 Task: Look for Airbnb options in Saalfelden am Steinernen Meer, Austria from 2nd November, 2023 to 15th November, 2023 for 2 adults.1  bedroom having 1 bed and 1 bathroom. Property type can be hotel. Amenities needed are: heating. Booking option can be shelf check-in. Look for 5 properties as per requirement.
Action: Mouse moved to (544, 103)
Screenshot: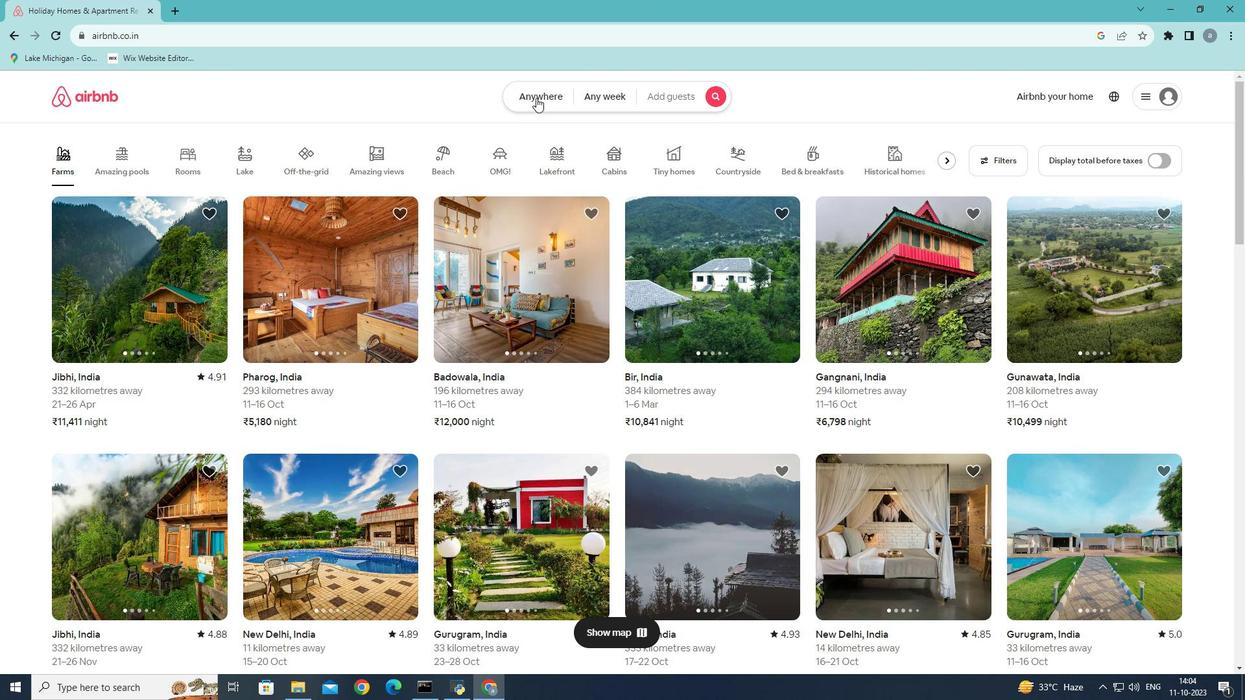 
Action: Mouse pressed left at (544, 103)
Screenshot: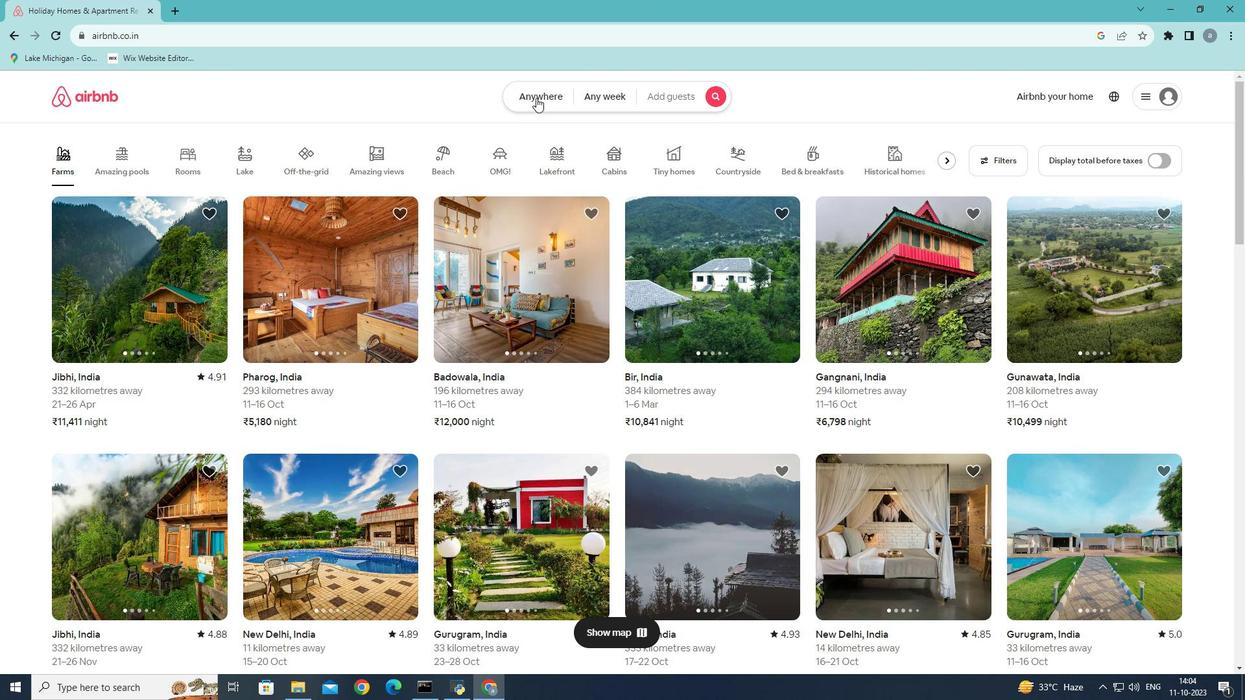 
Action: Mouse moved to (380, 151)
Screenshot: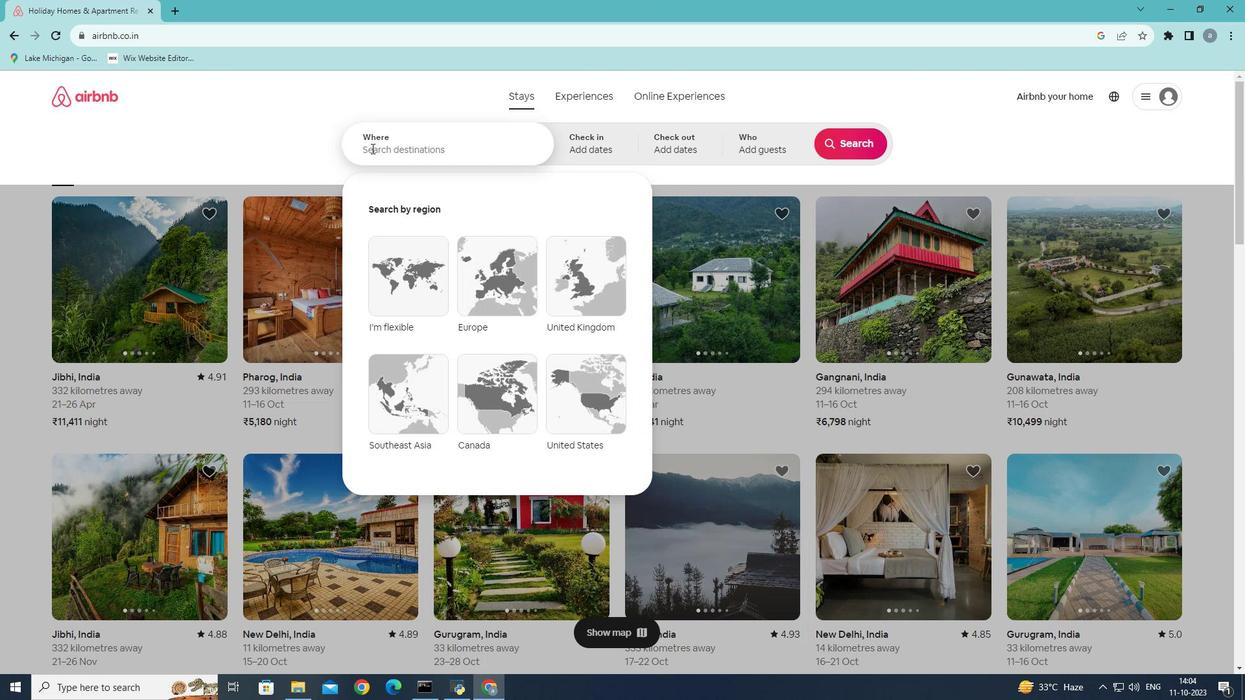 
Action: Mouse pressed left at (380, 151)
Screenshot: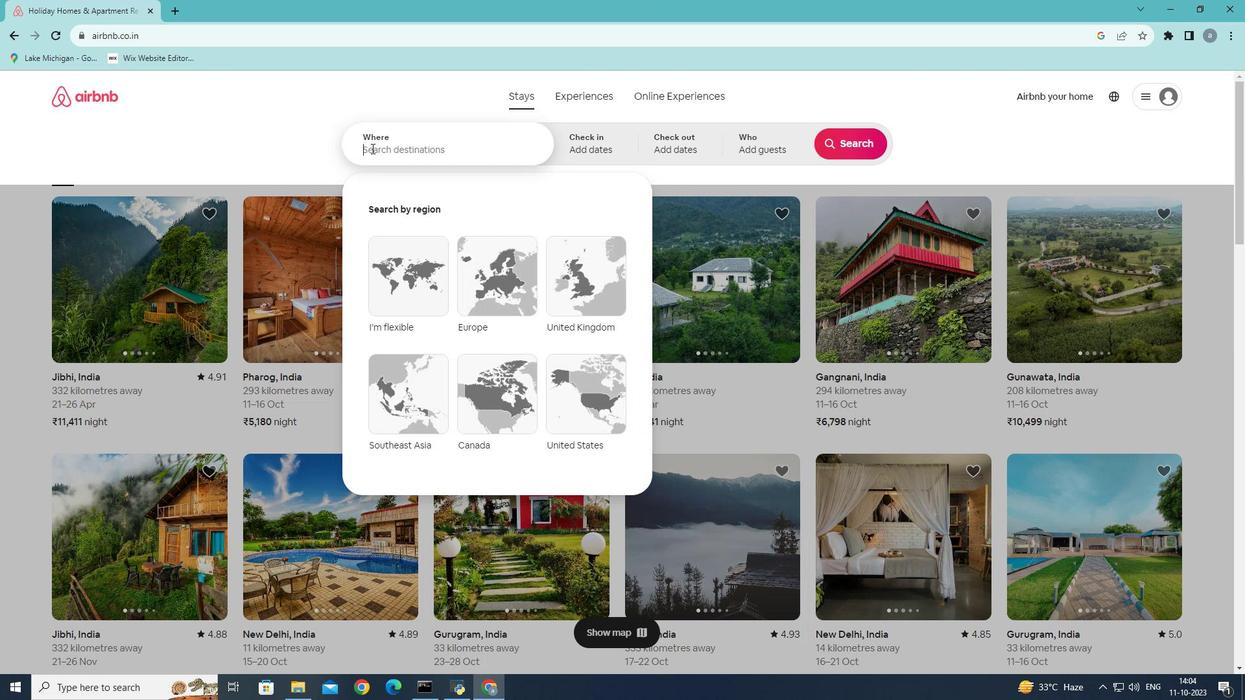 
Action: Mouse moved to (454, 121)
Screenshot: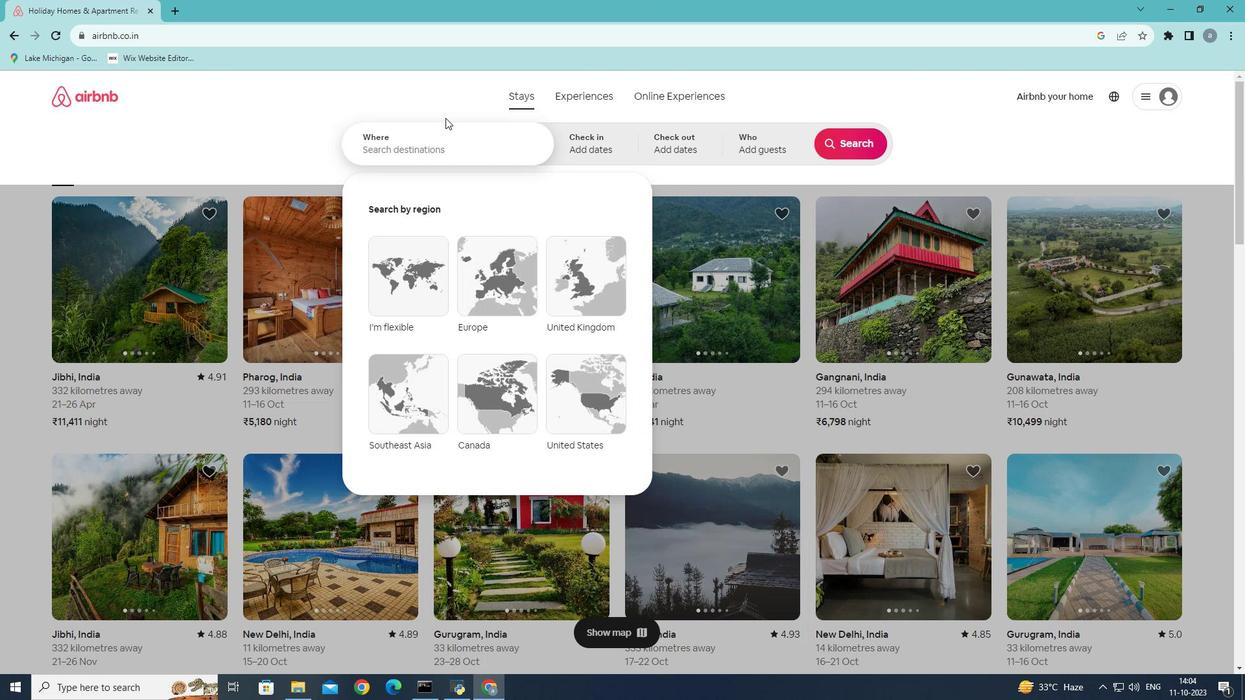
Action: Key pressed <Key.shift>Saalfelden
Screenshot: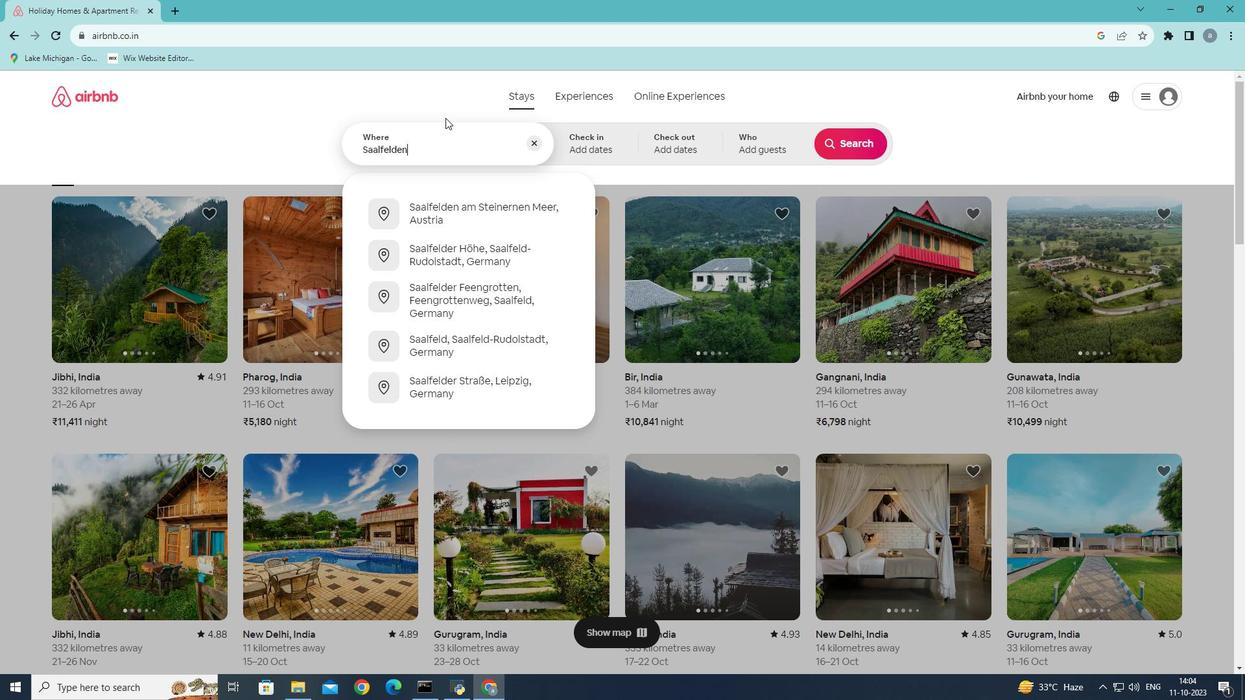 
Action: Mouse moved to (467, 219)
Screenshot: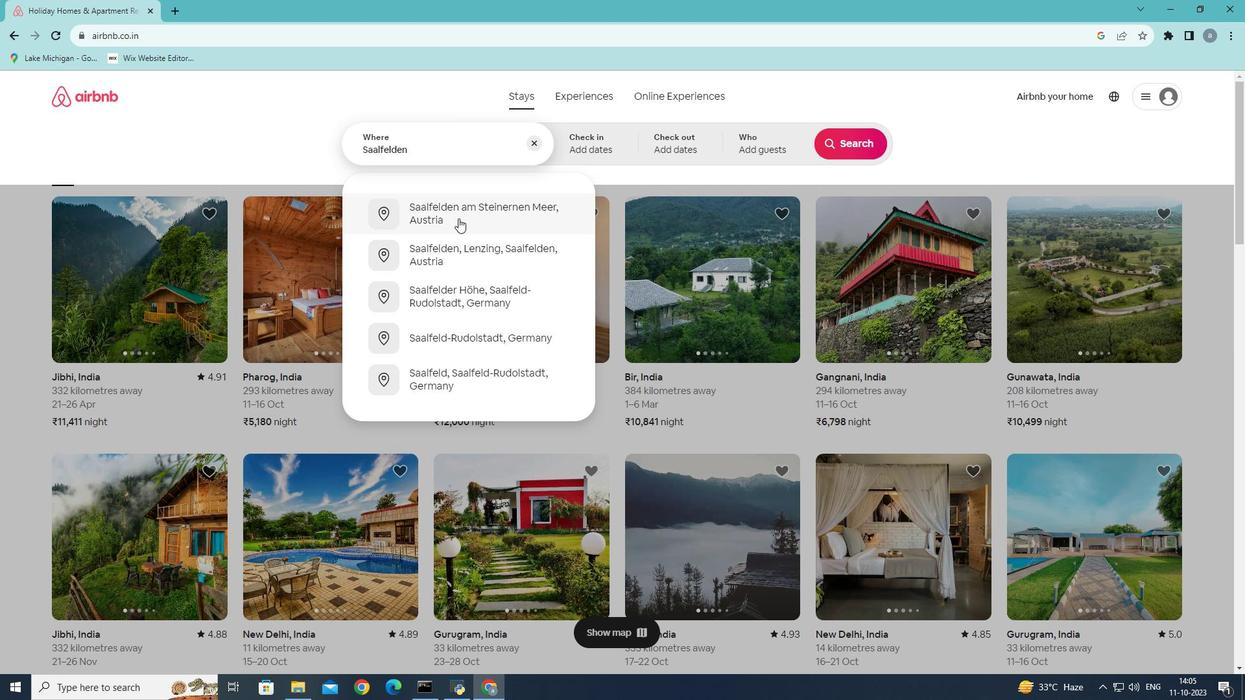 
Action: Mouse pressed left at (467, 219)
Screenshot: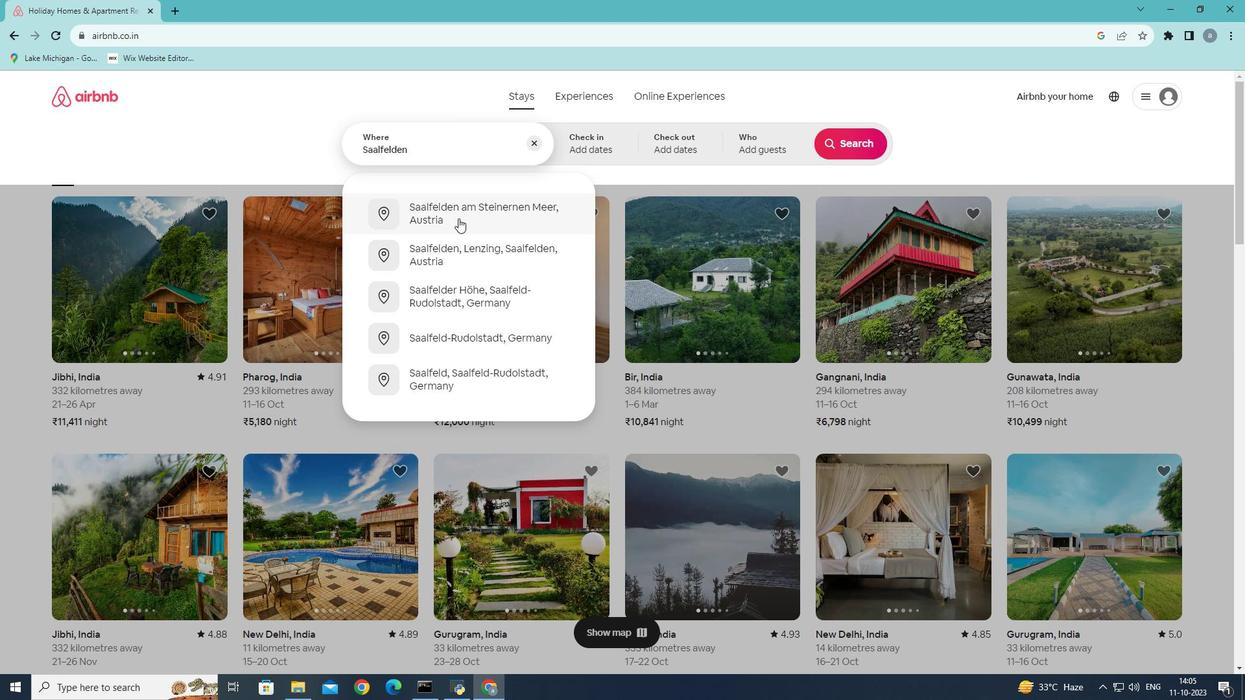 
Action: Mouse moved to (853, 249)
Screenshot: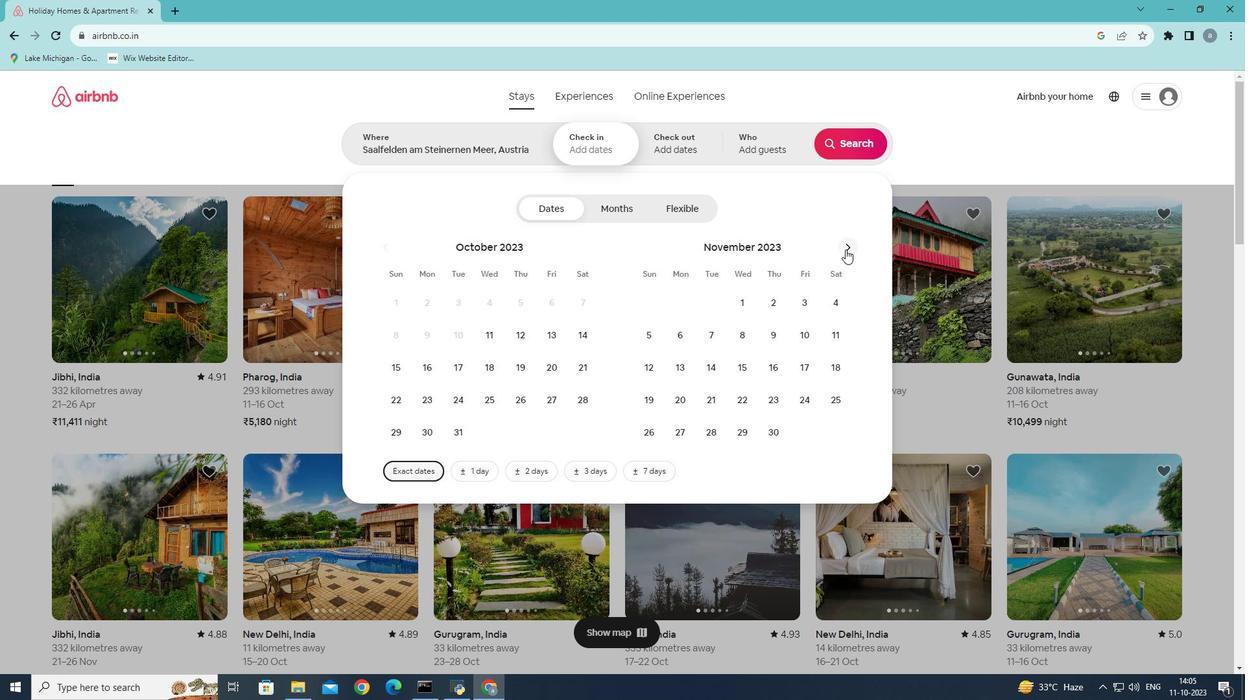 
Action: Mouse pressed left at (853, 249)
Screenshot: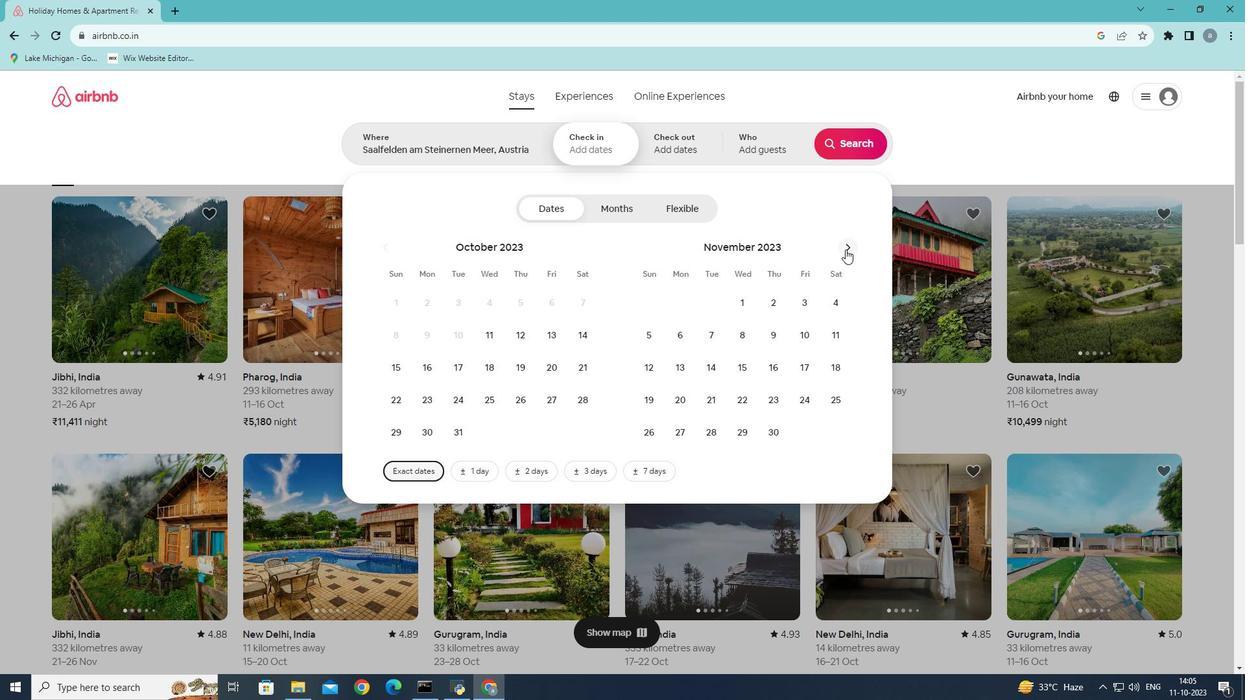 
Action: Mouse moved to (530, 301)
Screenshot: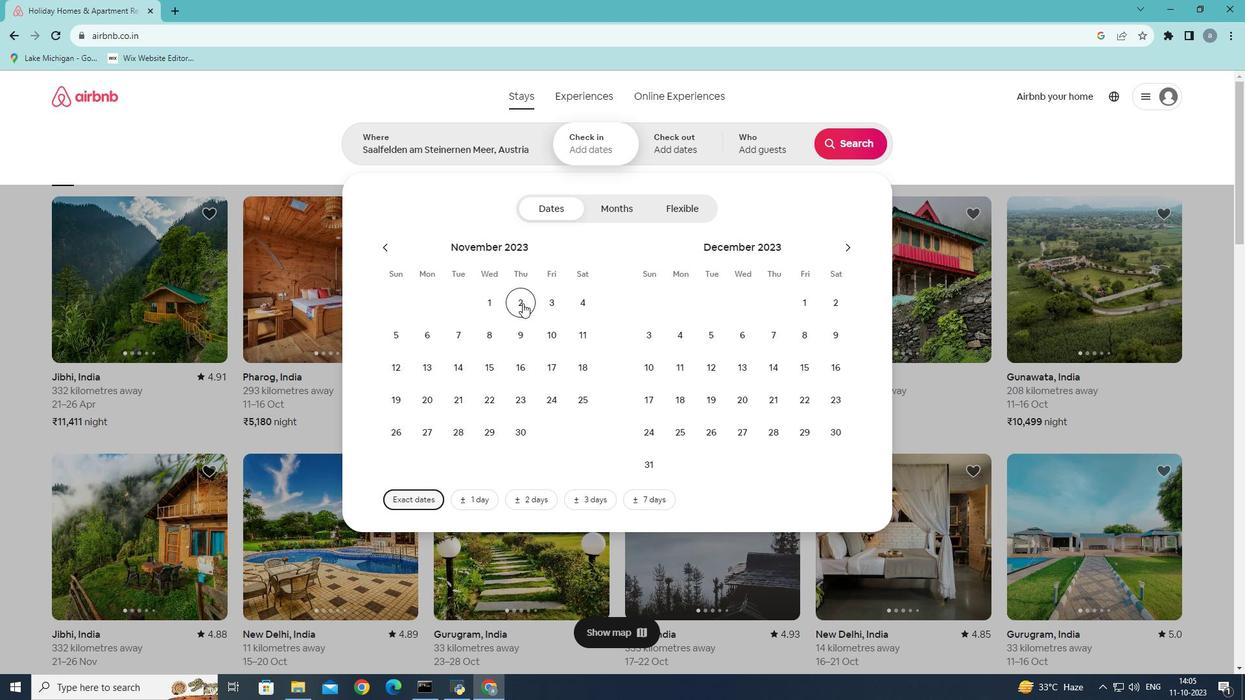 
Action: Mouse pressed left at (530, 301)
Screenshot: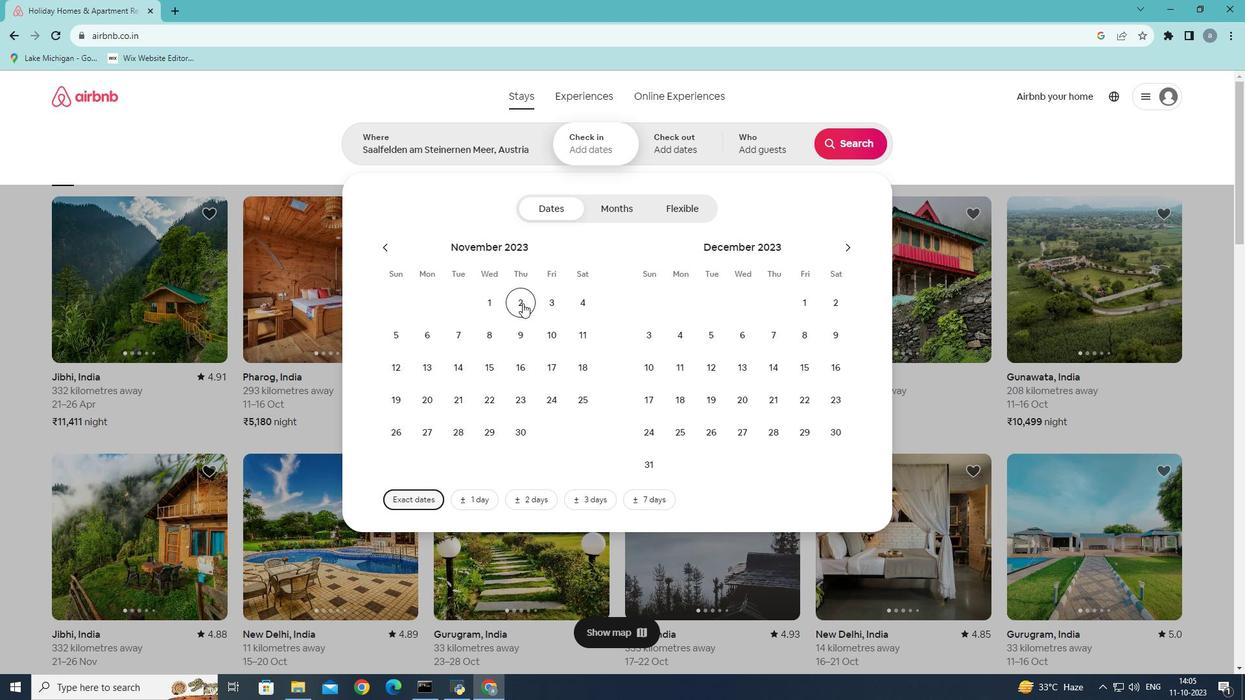 
Action: Mouse moved to (501, 362)
Screenshot: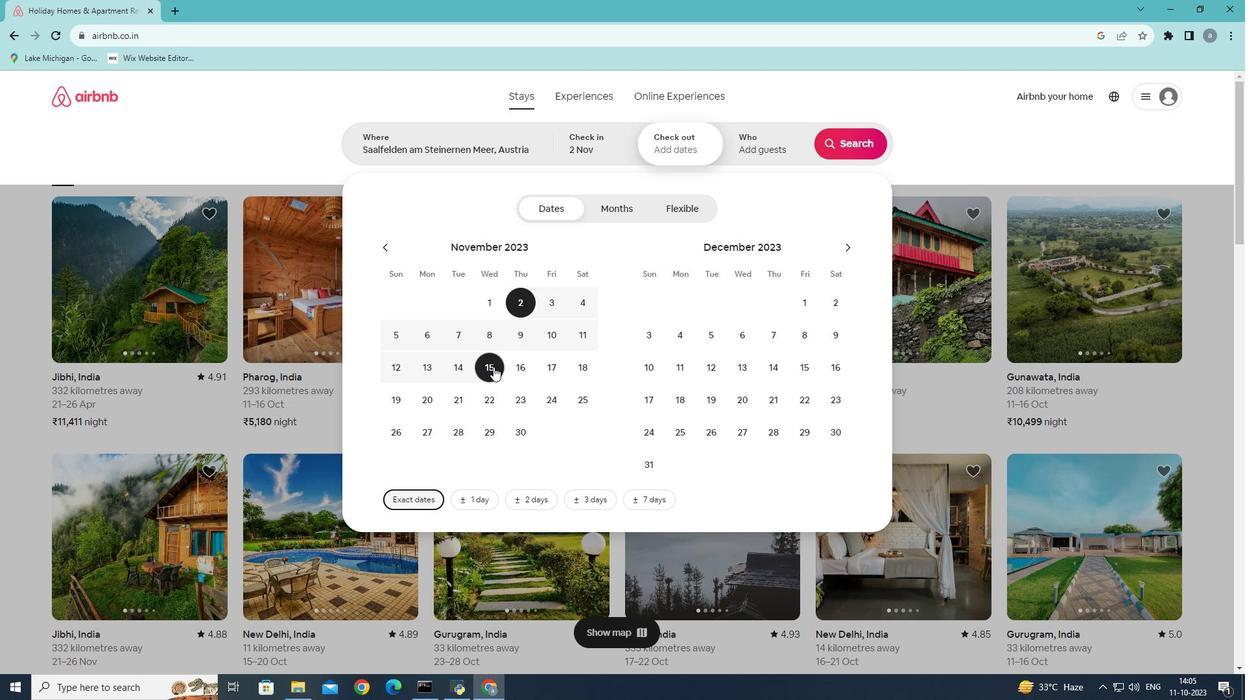 
Action: Mouse pressed left at (501, 362)
Screenshot: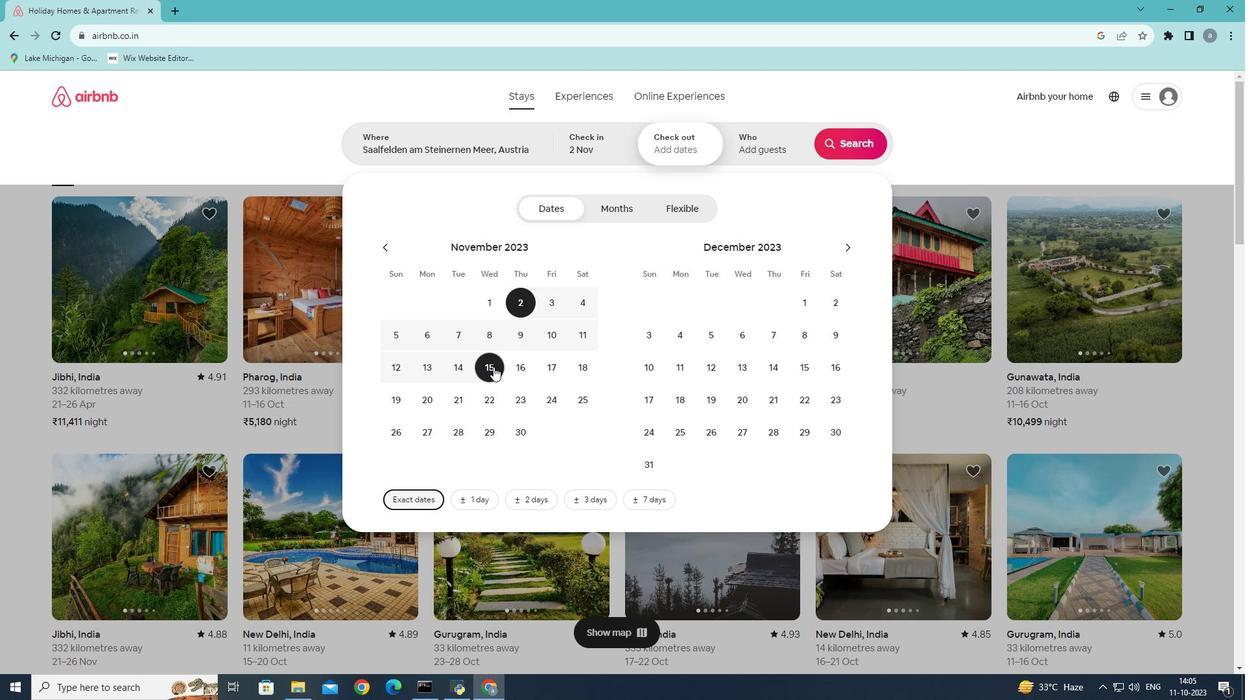 
Action: Mouse moved to (787, 151)
Screenshot: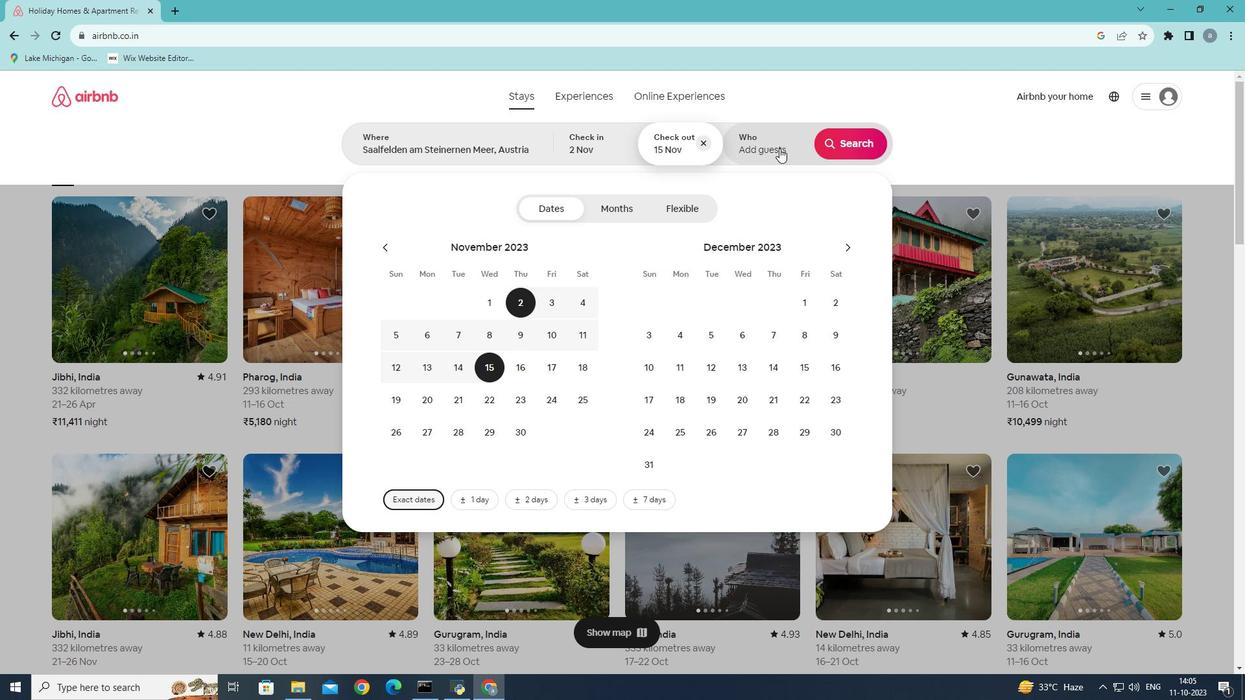 
Action: Mouse pressed left at (787, 151)
Screenshot: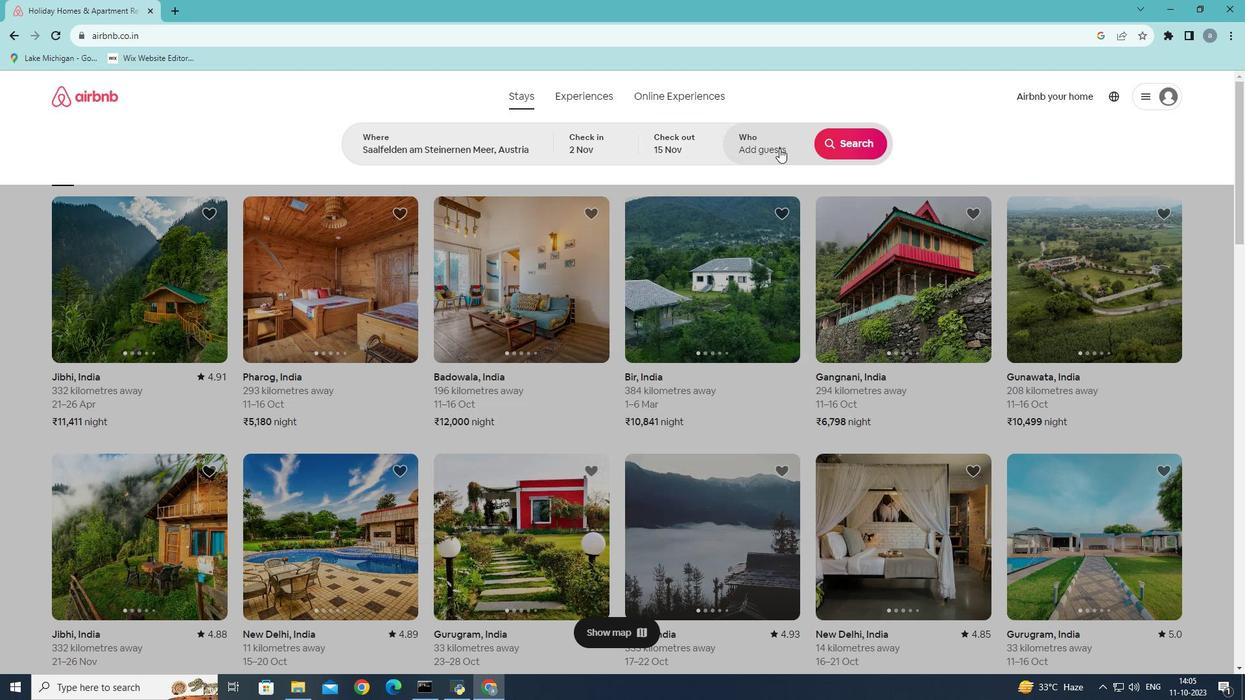
Action: Mouse moved to (864, 213)
Screenshot: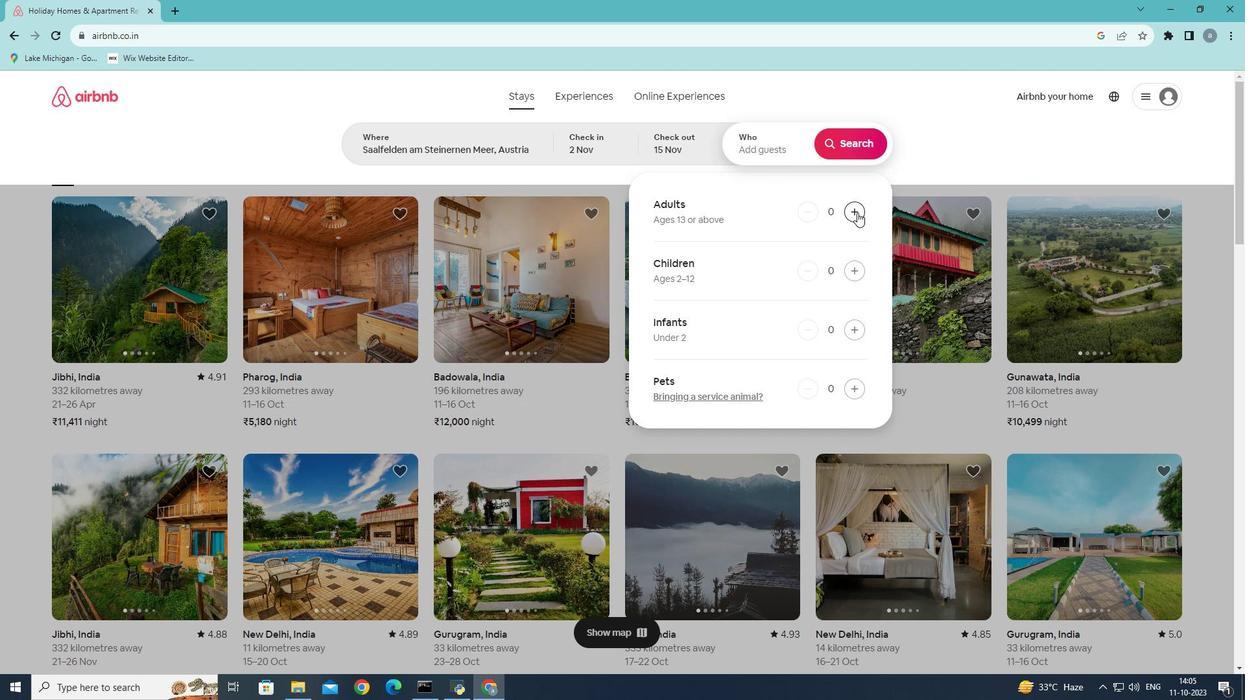 
Action: Mouse pressed left at (864, 213)
Screenshot: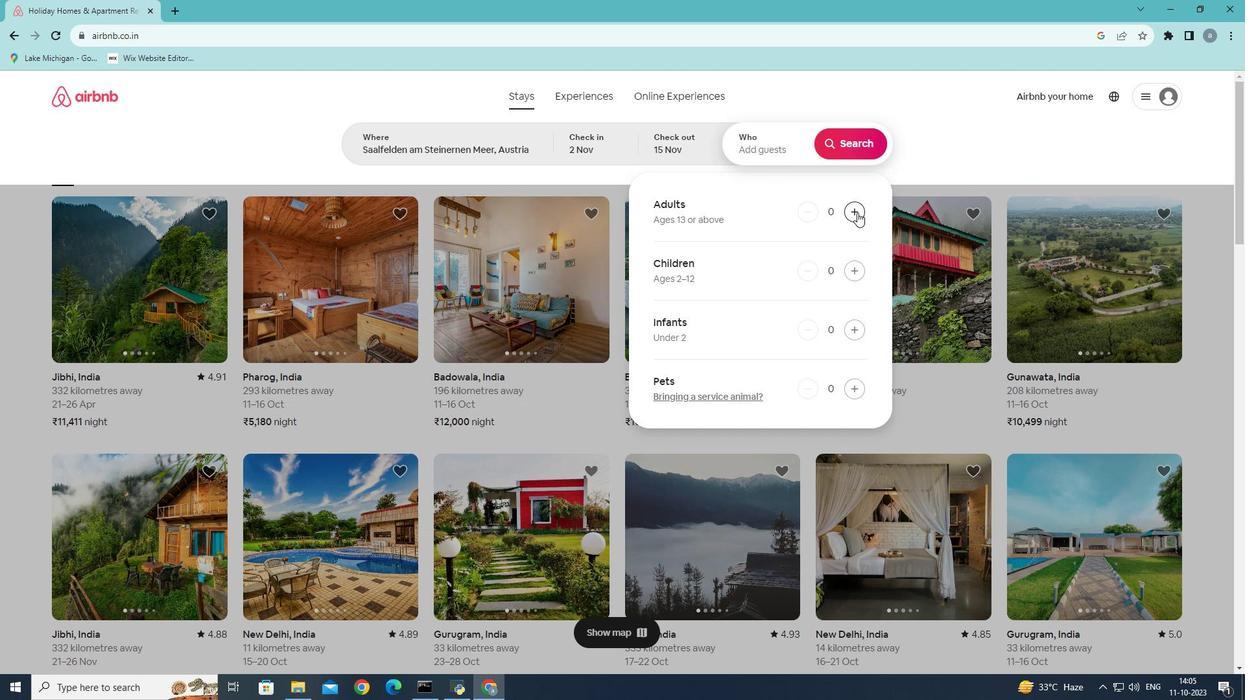 
Action: Mouse pressed left at (864, 213)
Screenshot: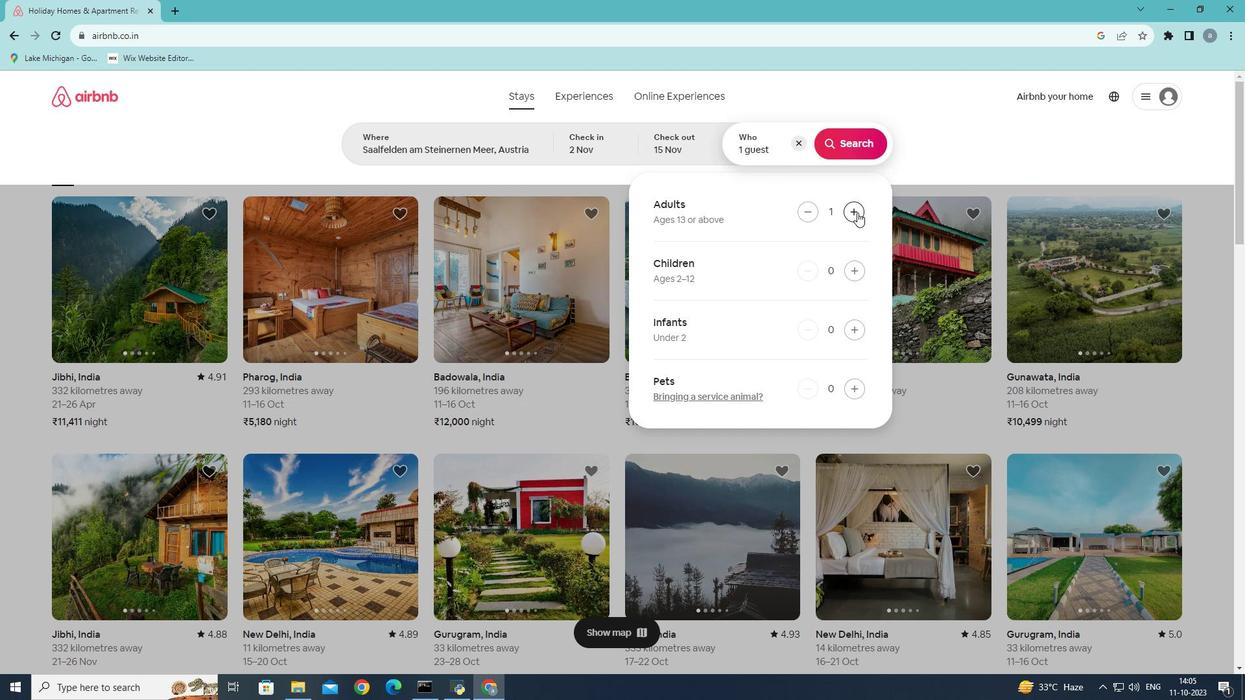 
Action: Mouse moved to (873, 145)
Screenshot: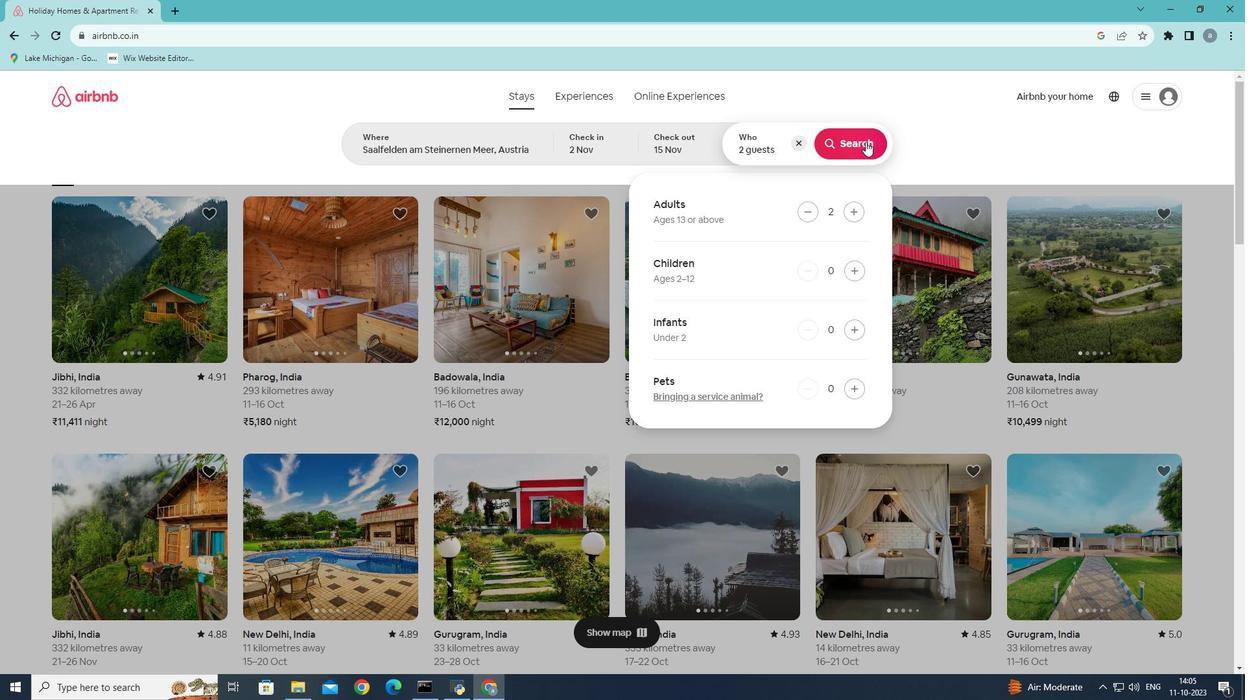 
Action: Mouse pressed left at (873, 145)
Screenshot: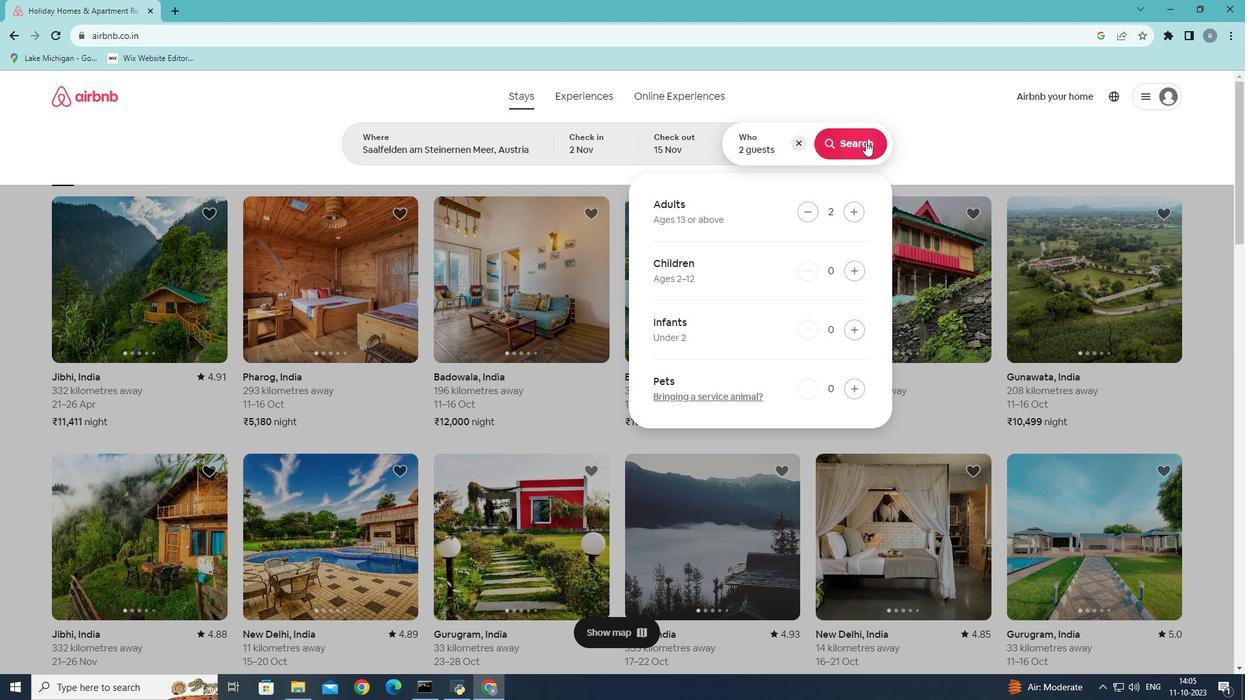 
Action: Mouse moved to (1047, 145)
Screenshot: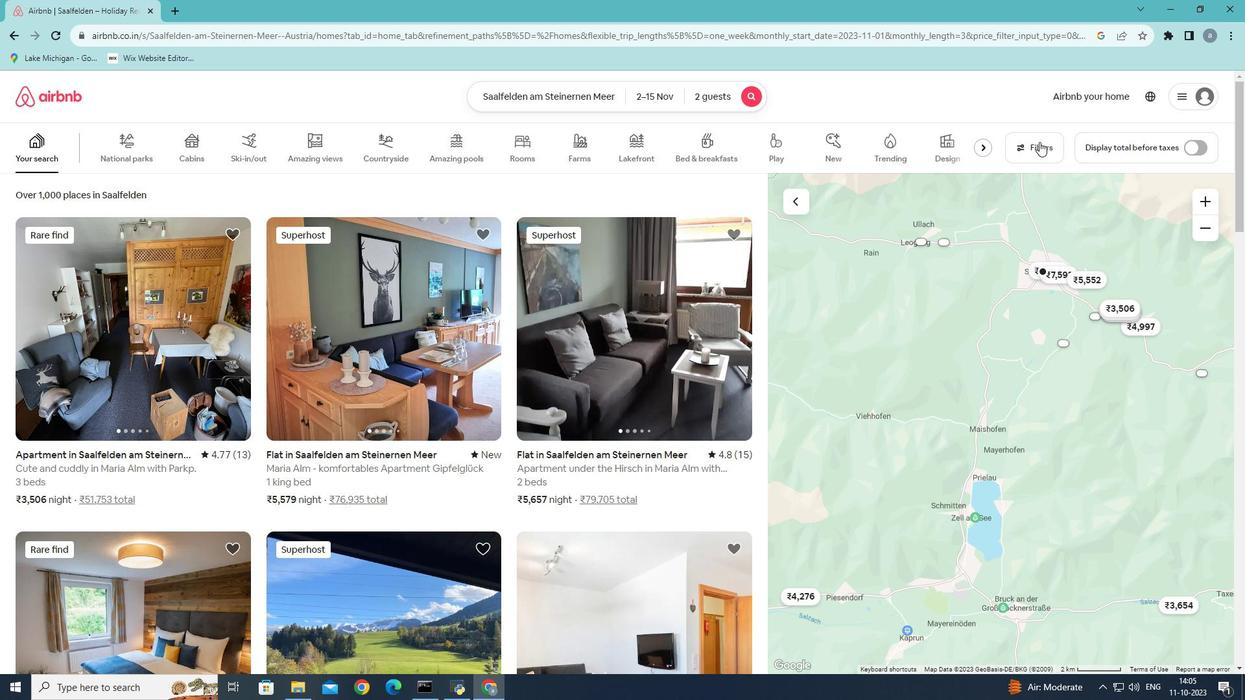 
Action: Mouse pressed left at (1047, 145)
Screenshot: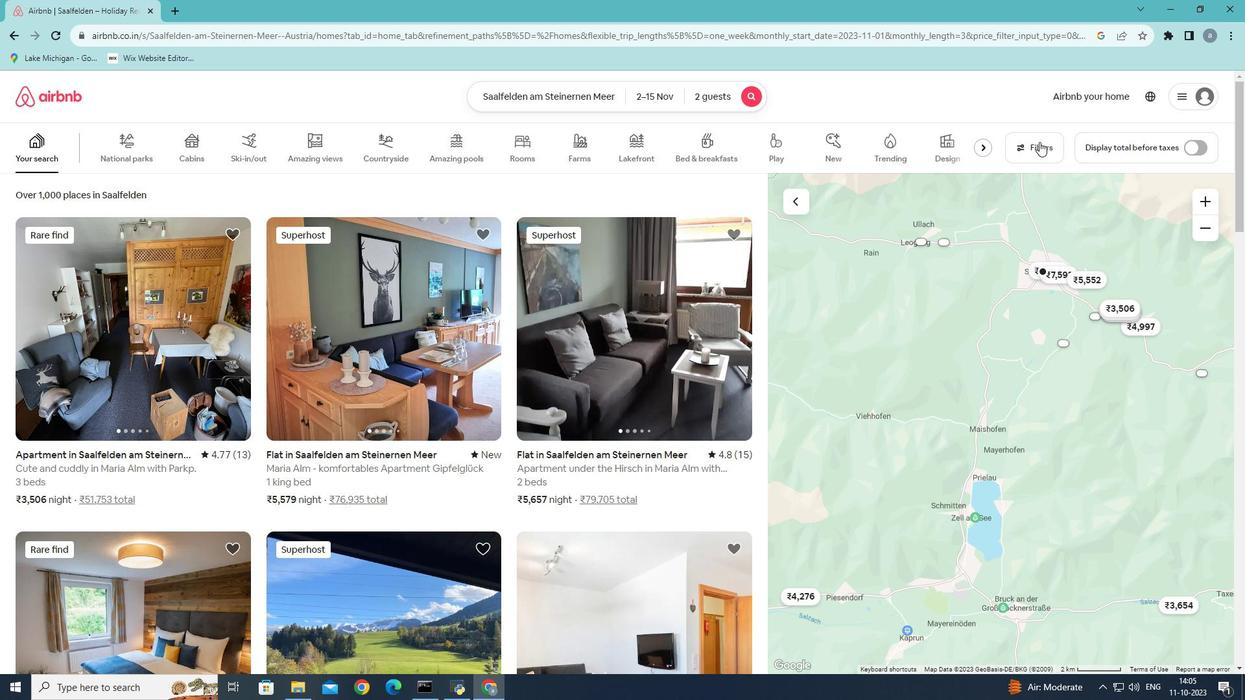 
Action: Mouse moved to (568, 485)
Screenshot: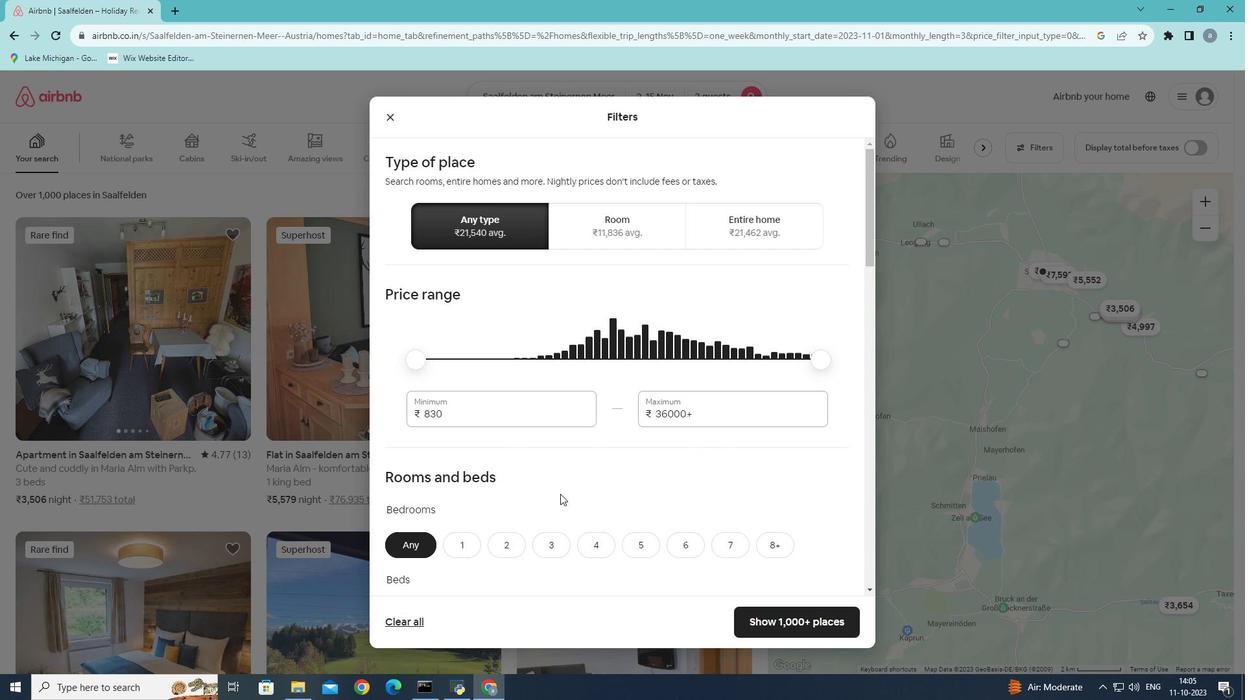
Action: Mouse scrolled (568, 484) with delta (0, 0)
Screenshot: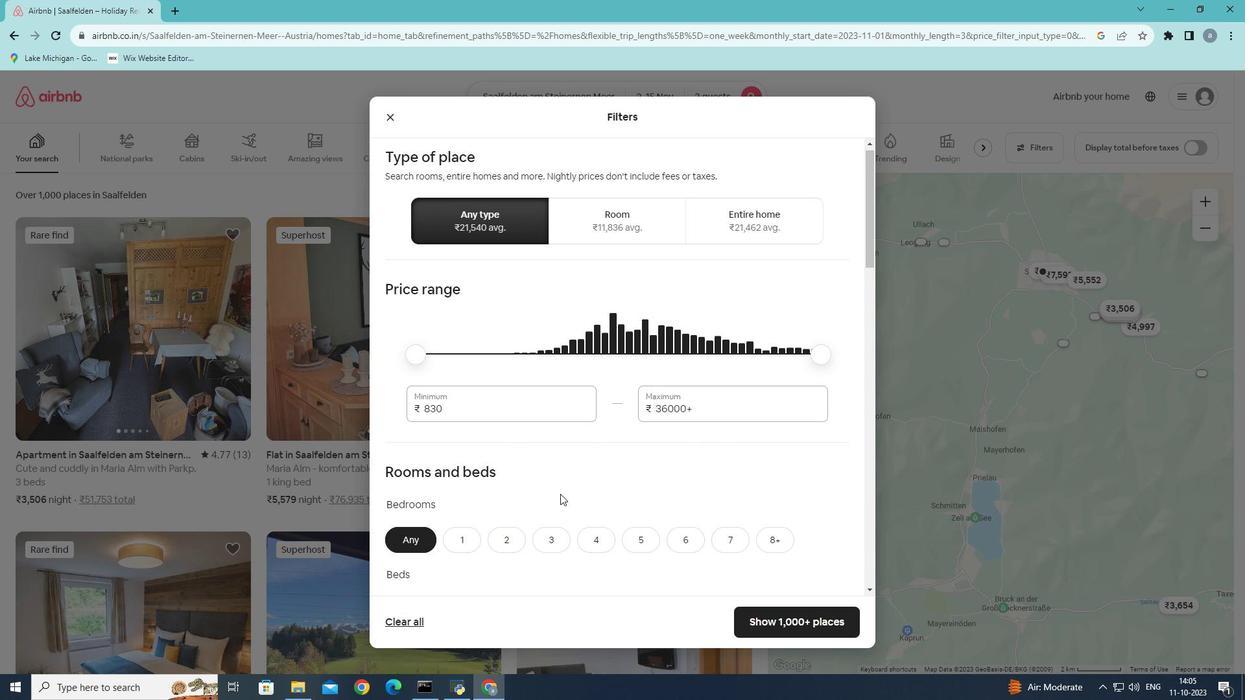 
Action: Mouse scrolled (568, 484) with delta (0, 0)
Screenshot: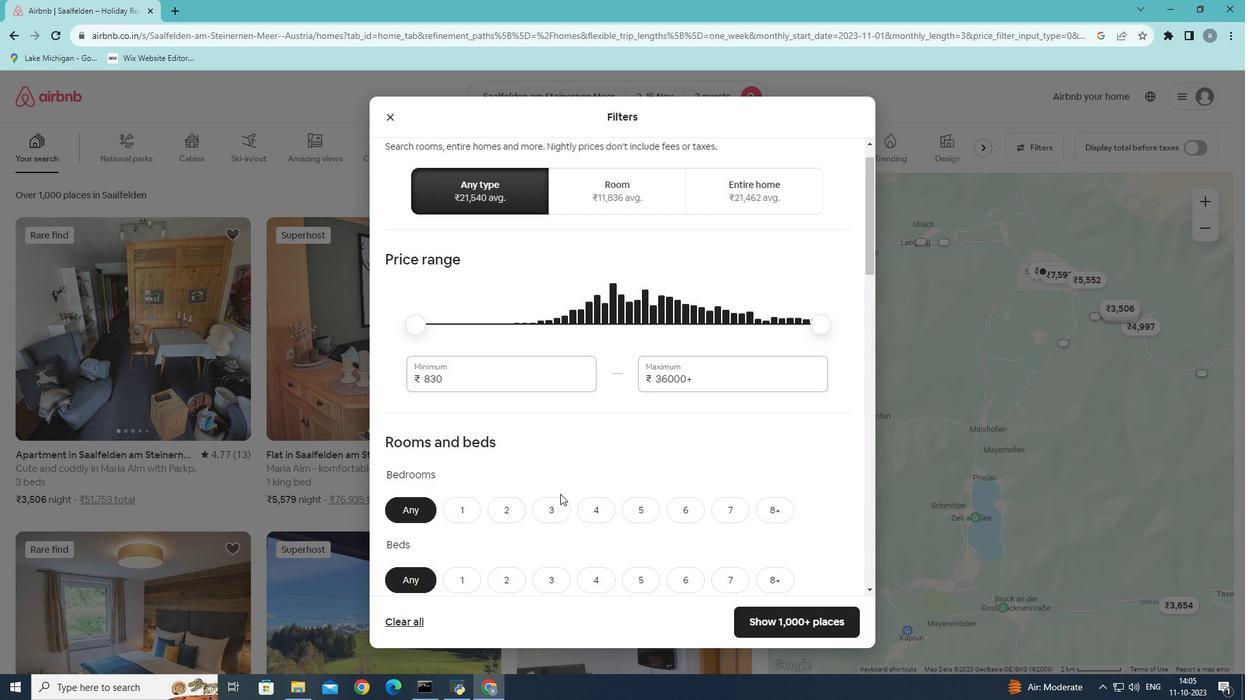 
Action: Mouse scrolled (568, 484) with delta (0, 0)
Screenshot: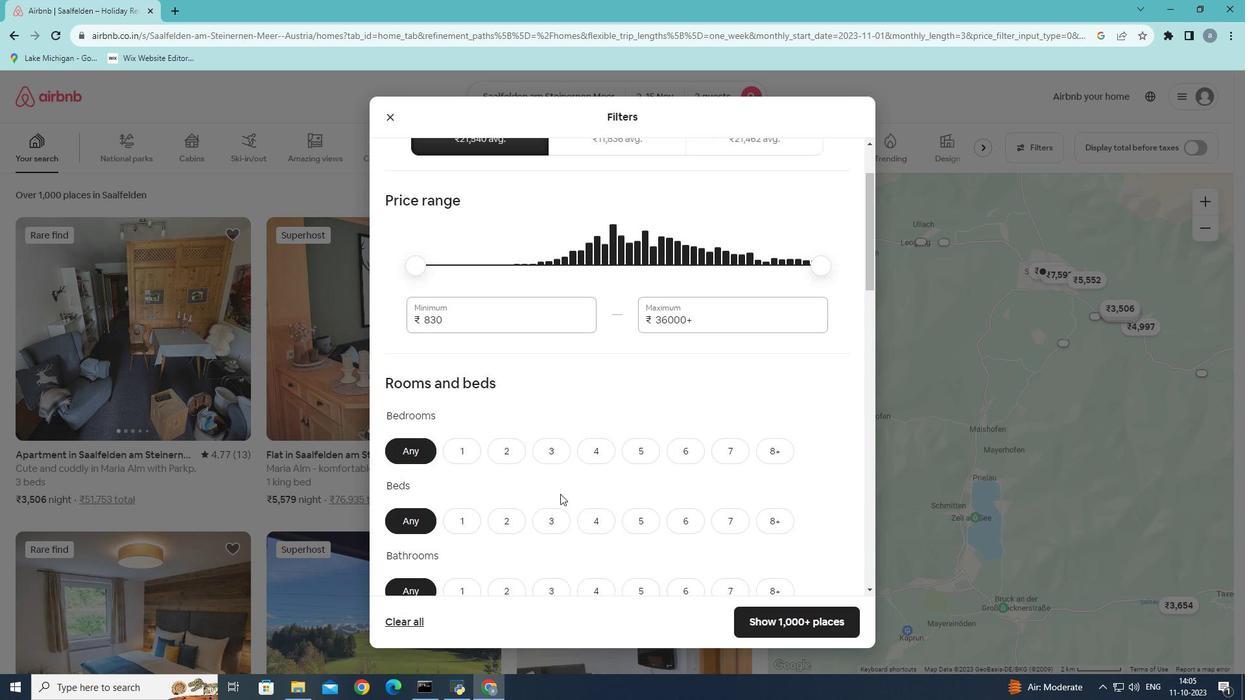 
Action: Mouse scrolled (568, 484) with delta (0, 0)
Screenshot: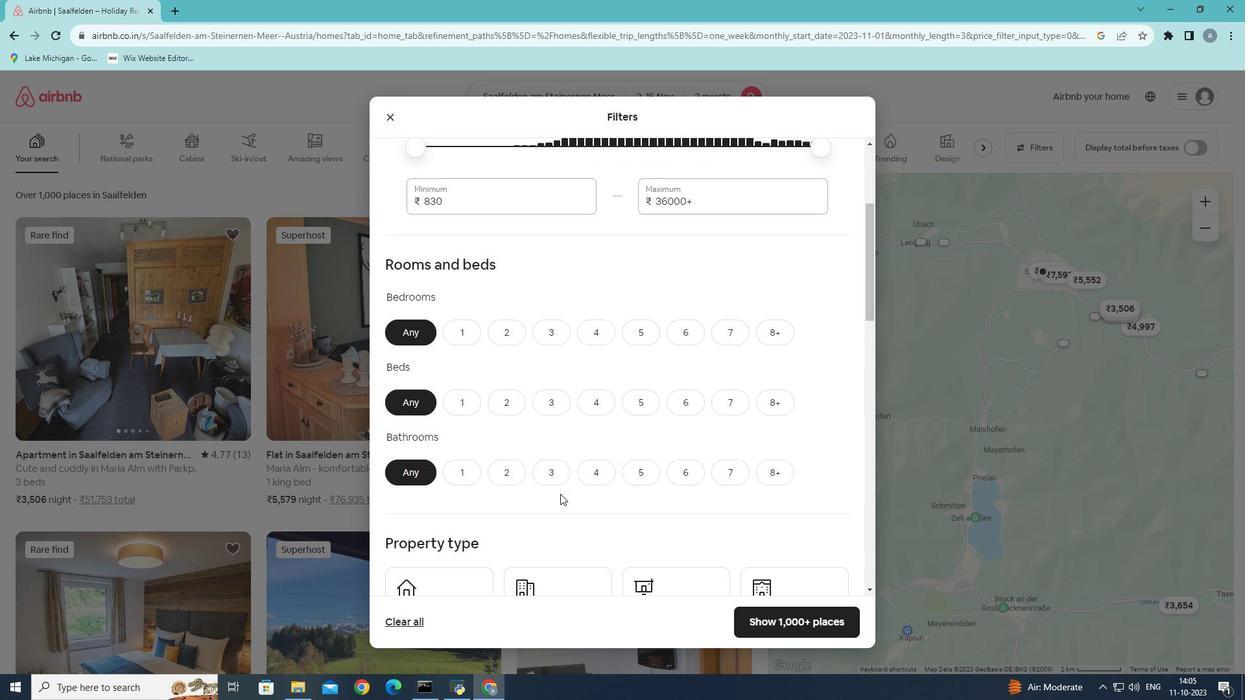 
Action: Mouse moved to (471, 286)
Screenshot: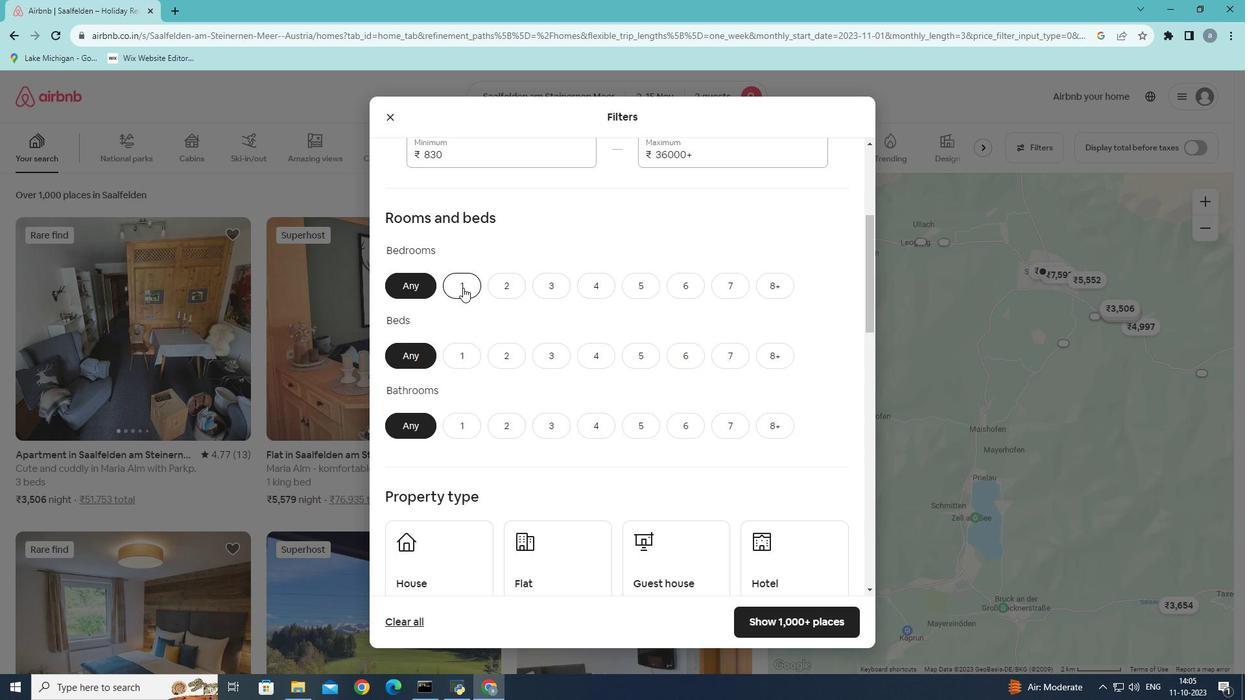 
Action: Mouse pressed left at (471, 286)
Screenshot: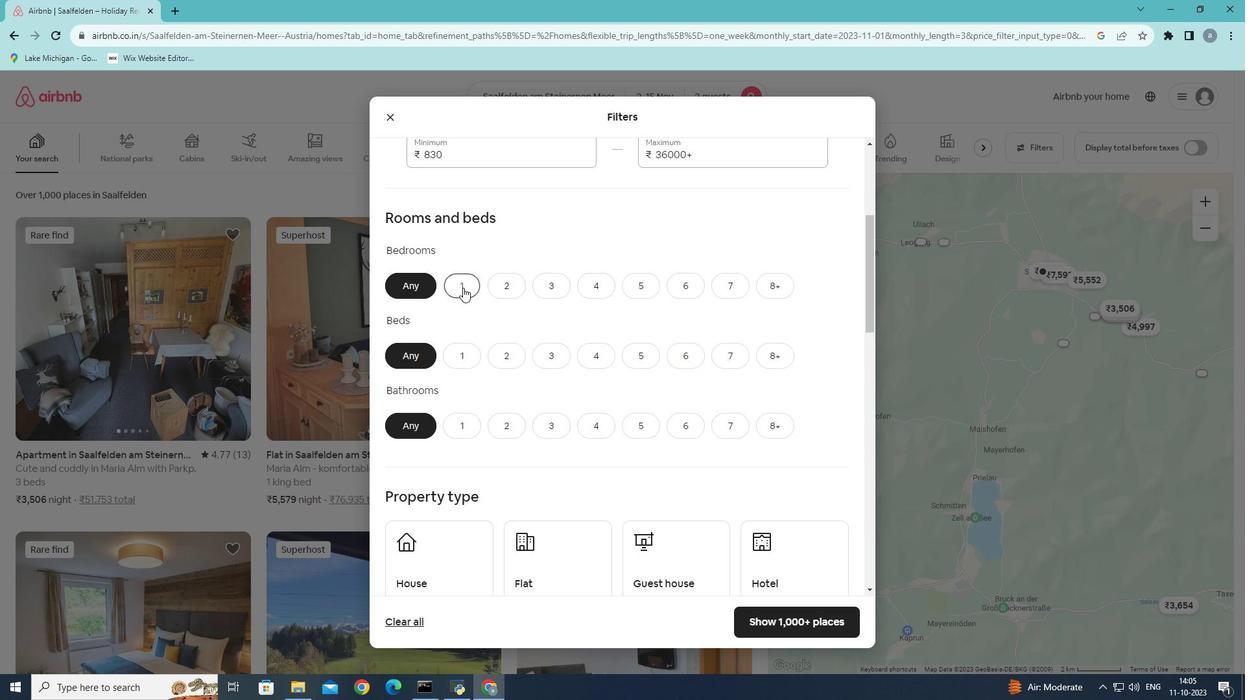 
Action: Mouse moved to (476, 357)
Screenshot: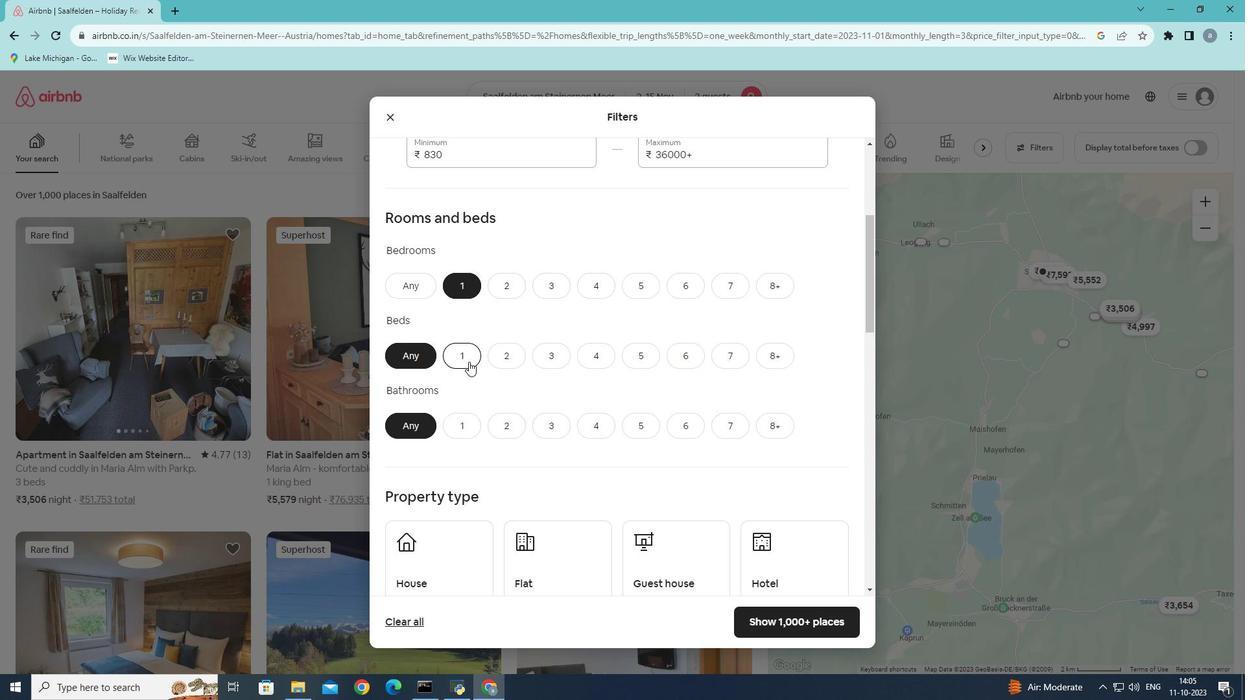
Action: Mouse pressed left at (476, 357)
Screenshot: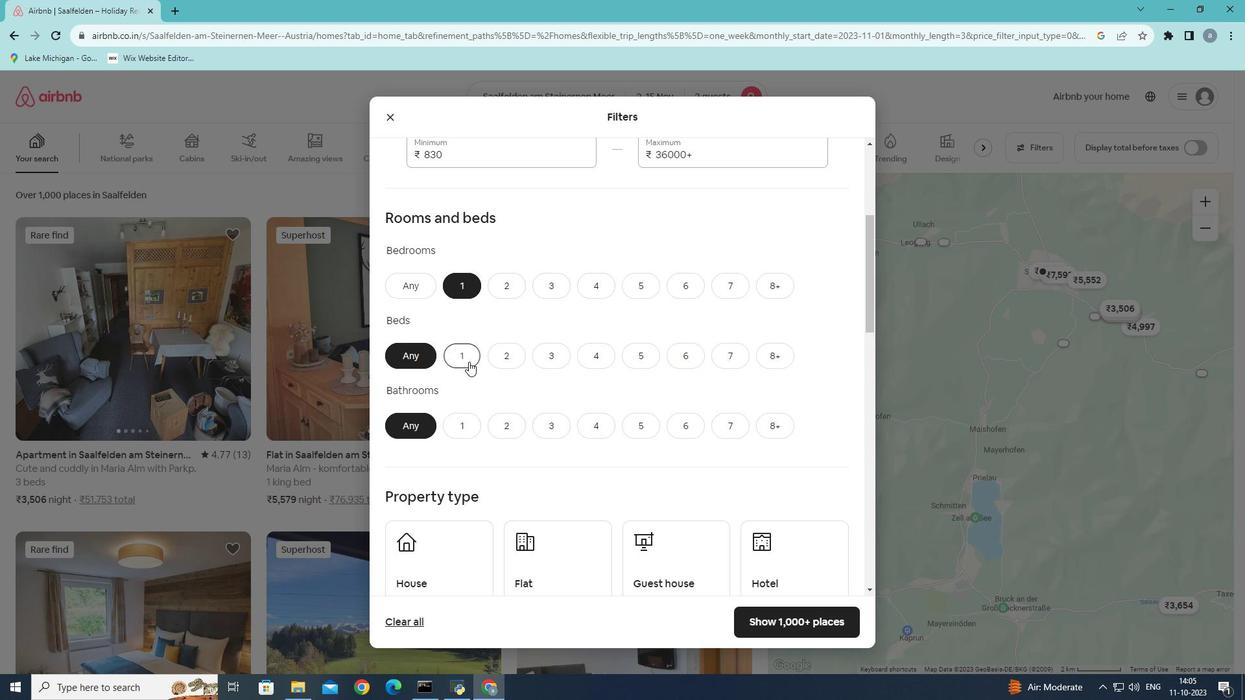 
Action: Mouse moved to (466, 415)
Screenshot: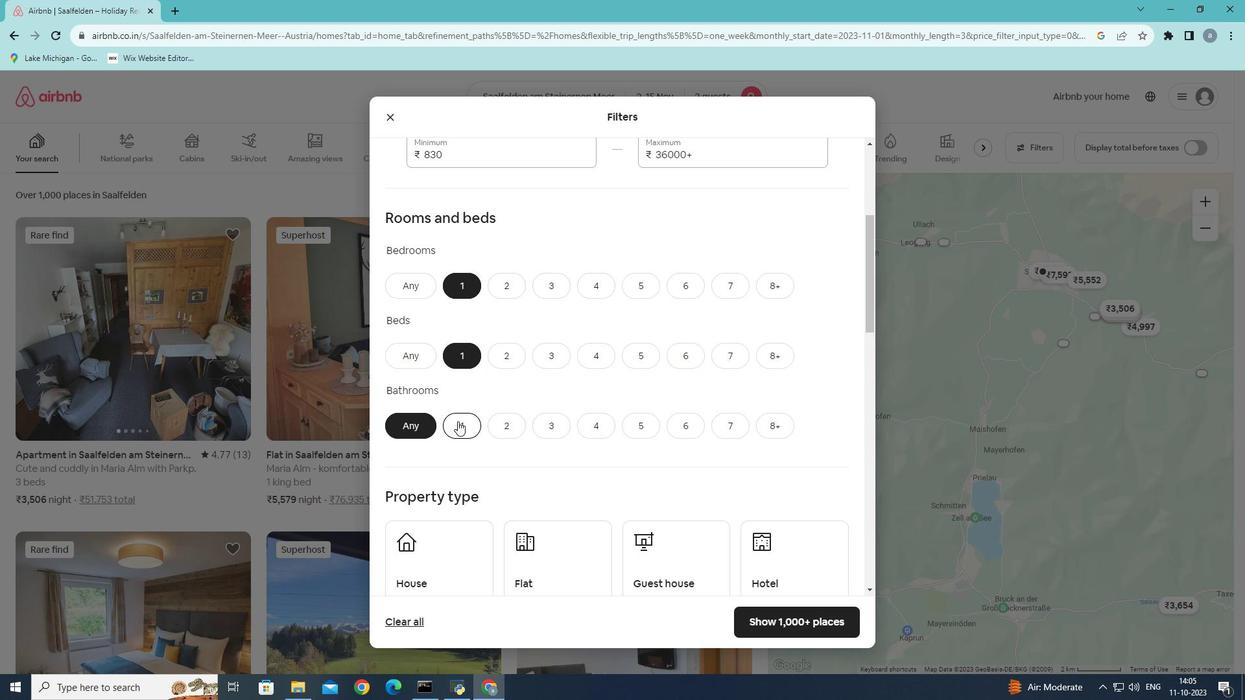 
Action: Mouse pressed left at (466, 415)
Screenshot: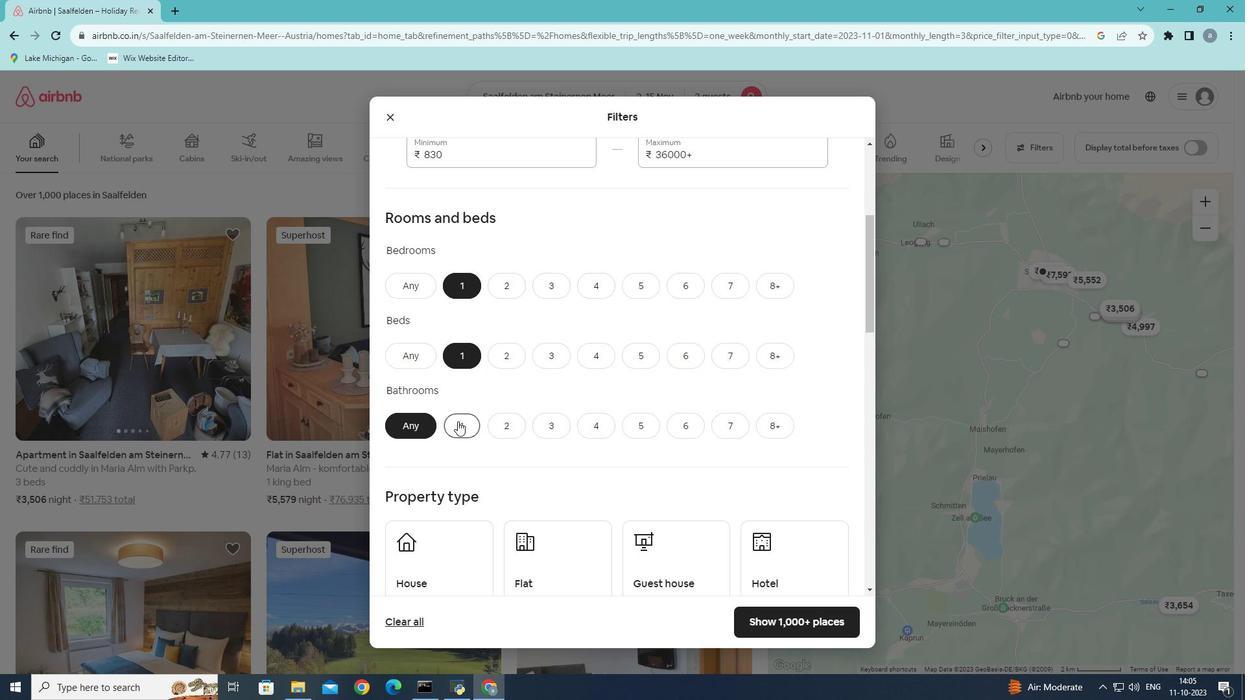 
Action: Mouse moved to (519, 393)
Screenshot: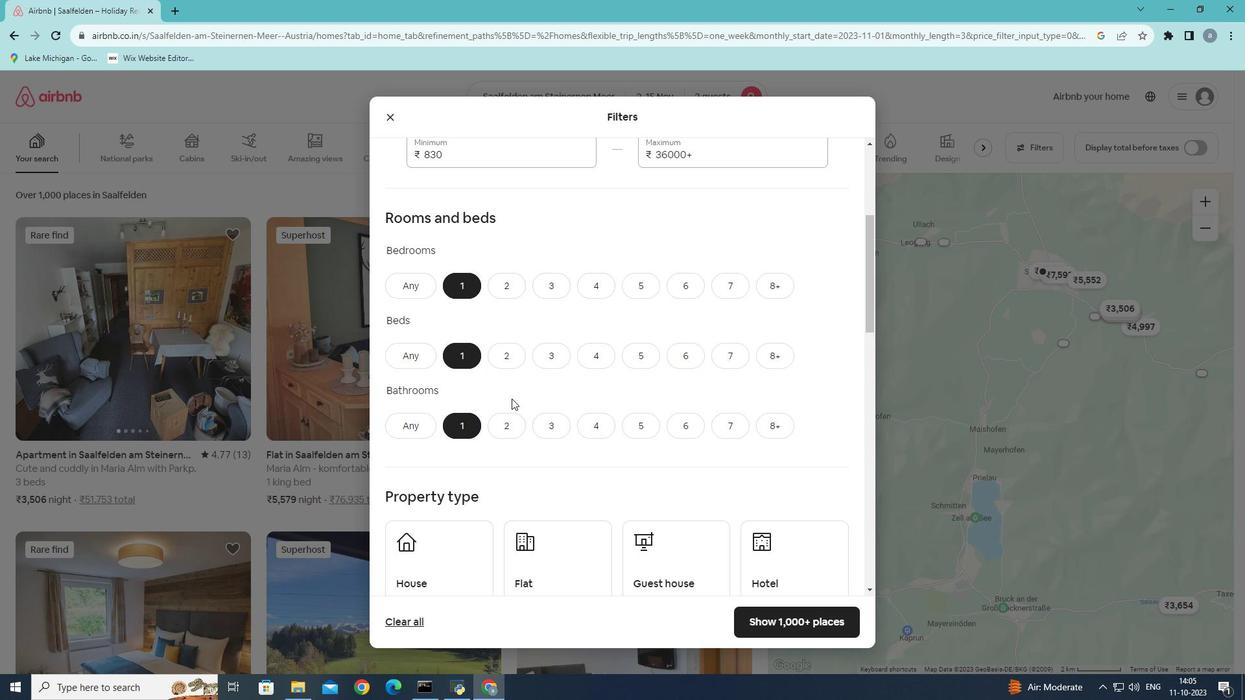 
Action: Mouse scrolled (519, 392) with delta (0, 0)
Screenshot: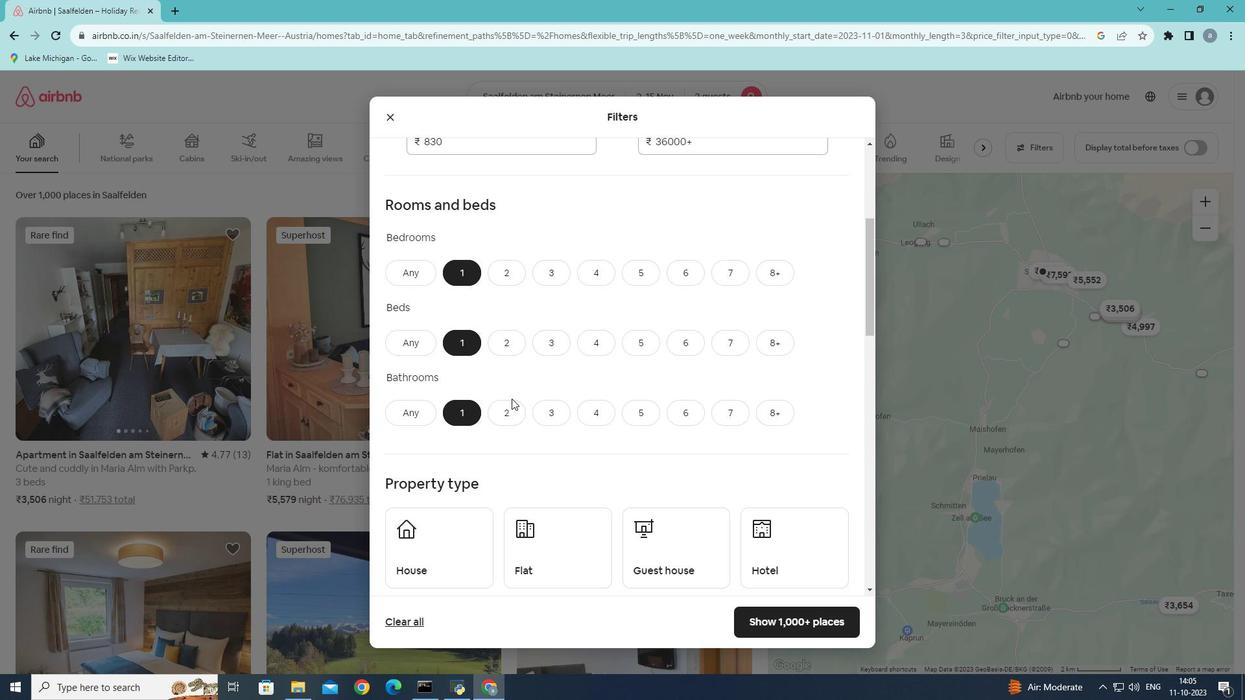 
Action: Mouse scrolled (519, 392) with delta (0, 0)
Screenshot: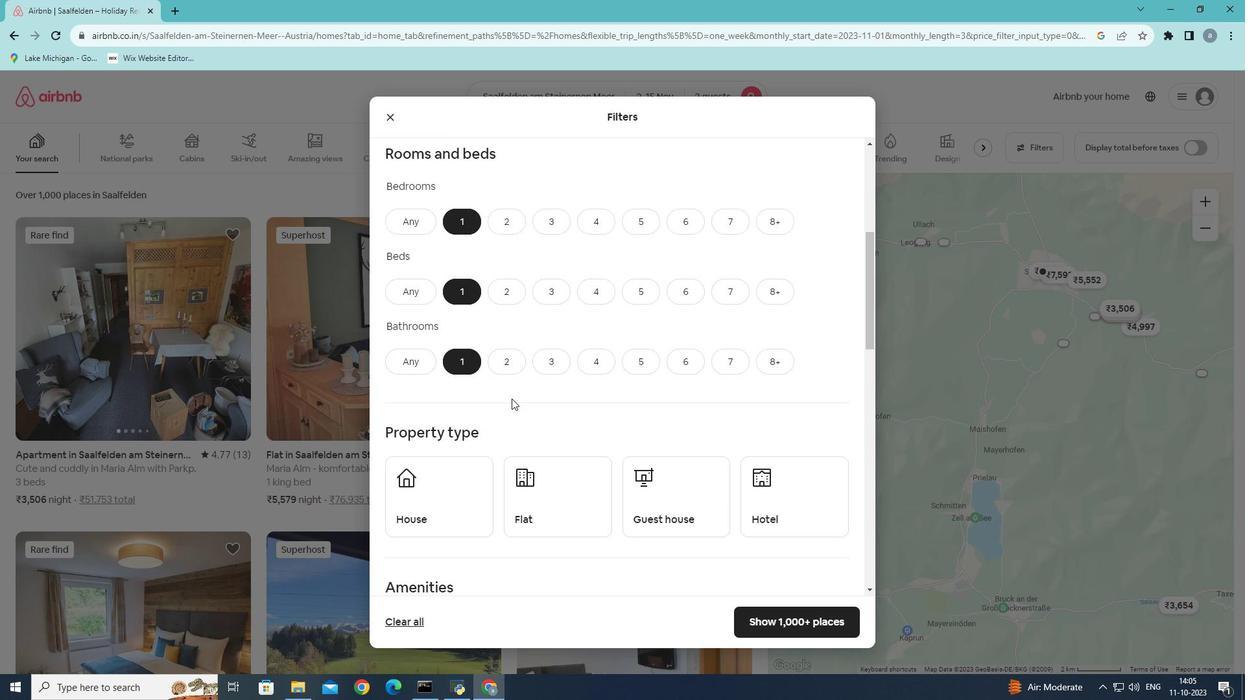 
Action: Mouse scrolled (519, 392) with delta (0, 0)
Screenshot: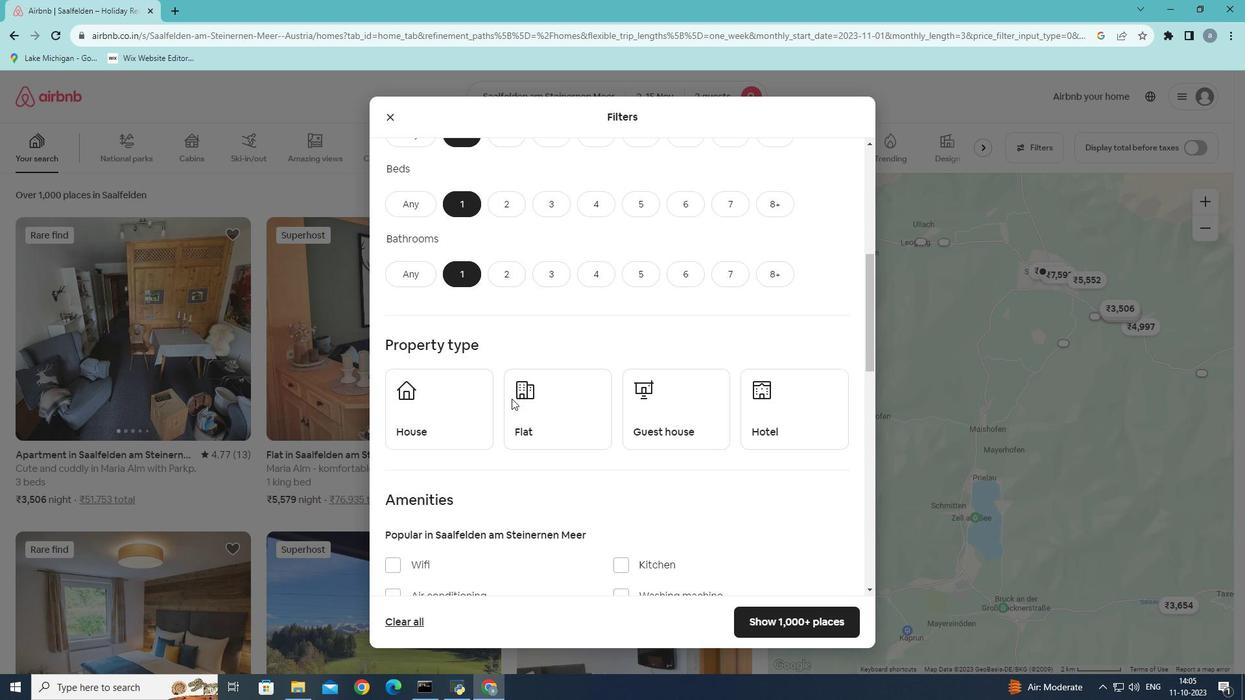 
Action: Mouse moved to (822, 374)
Screenshot: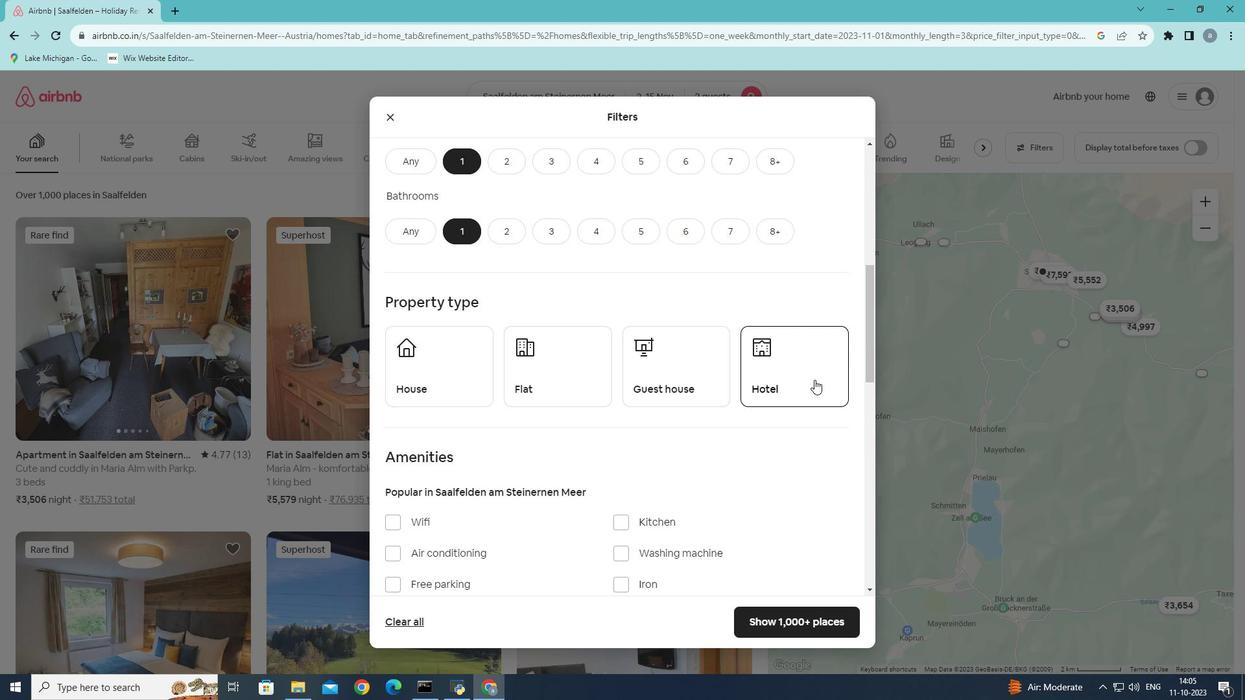 
Action: Mouse pressed left at (822, 374)
Screenshot: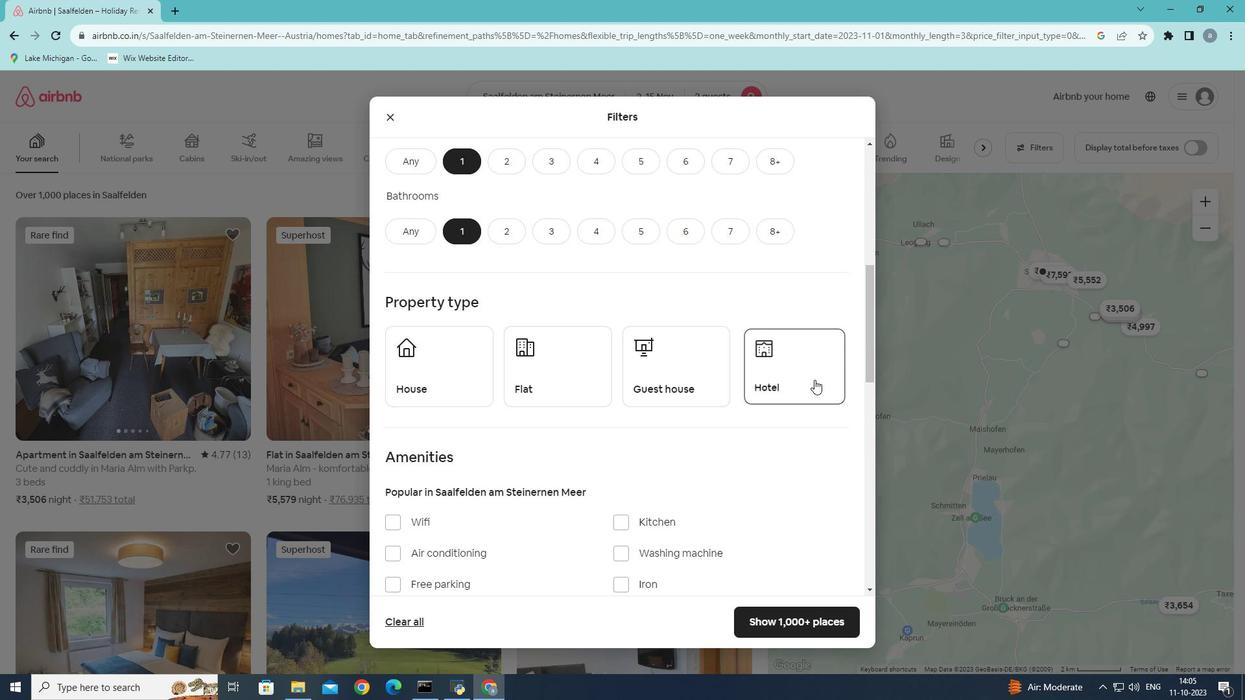 
Action: Mouse moved to (473, 441)
Screenshot: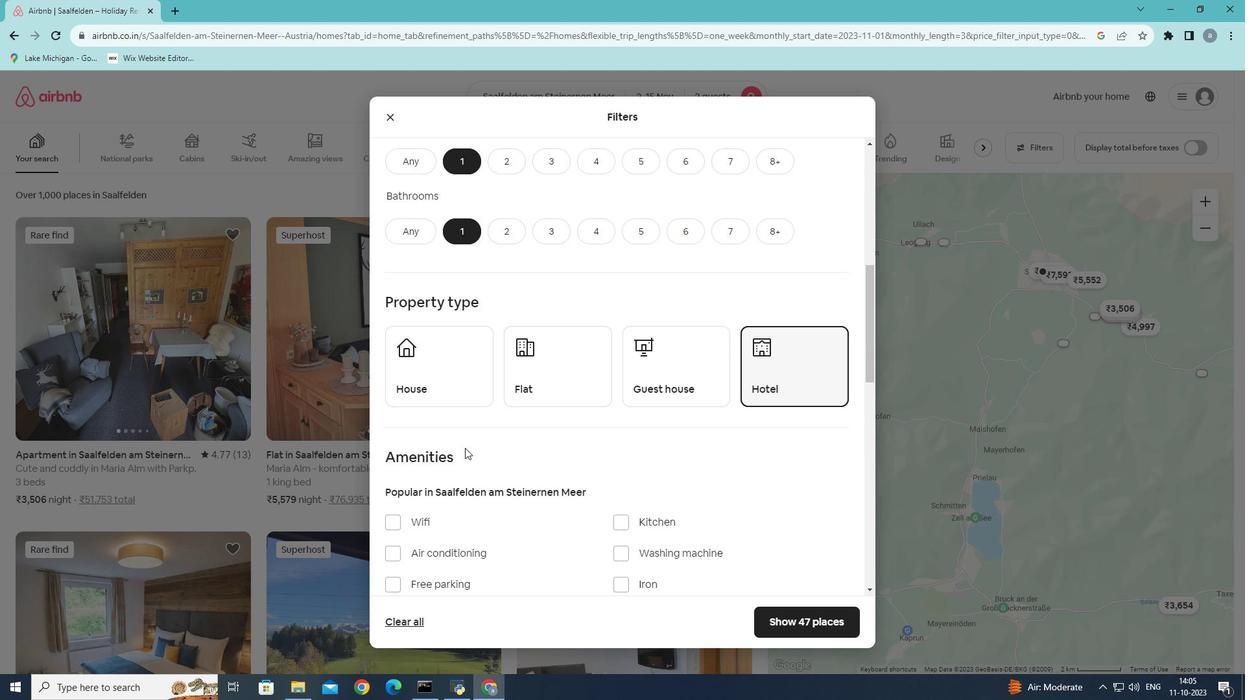 
Action: Mouse scrolled (473, 440) with delta (0, 0)
Screenshot: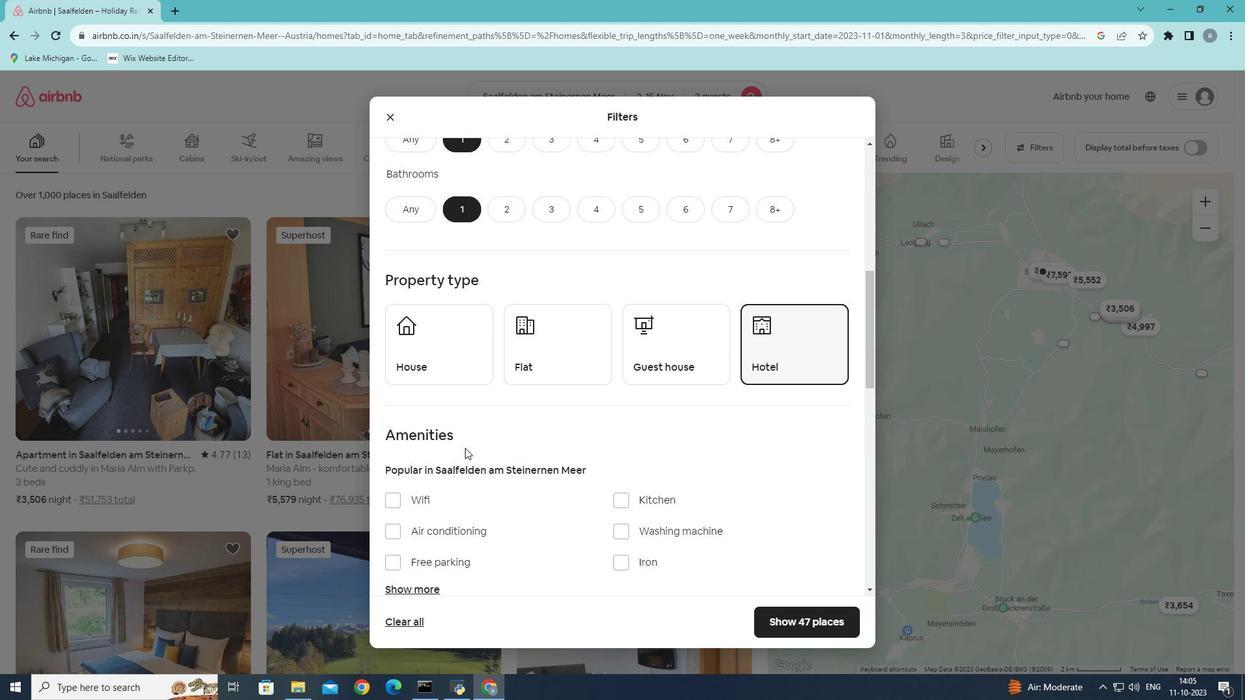 
Action: Mouse moved to (537, 446)
Screenshot: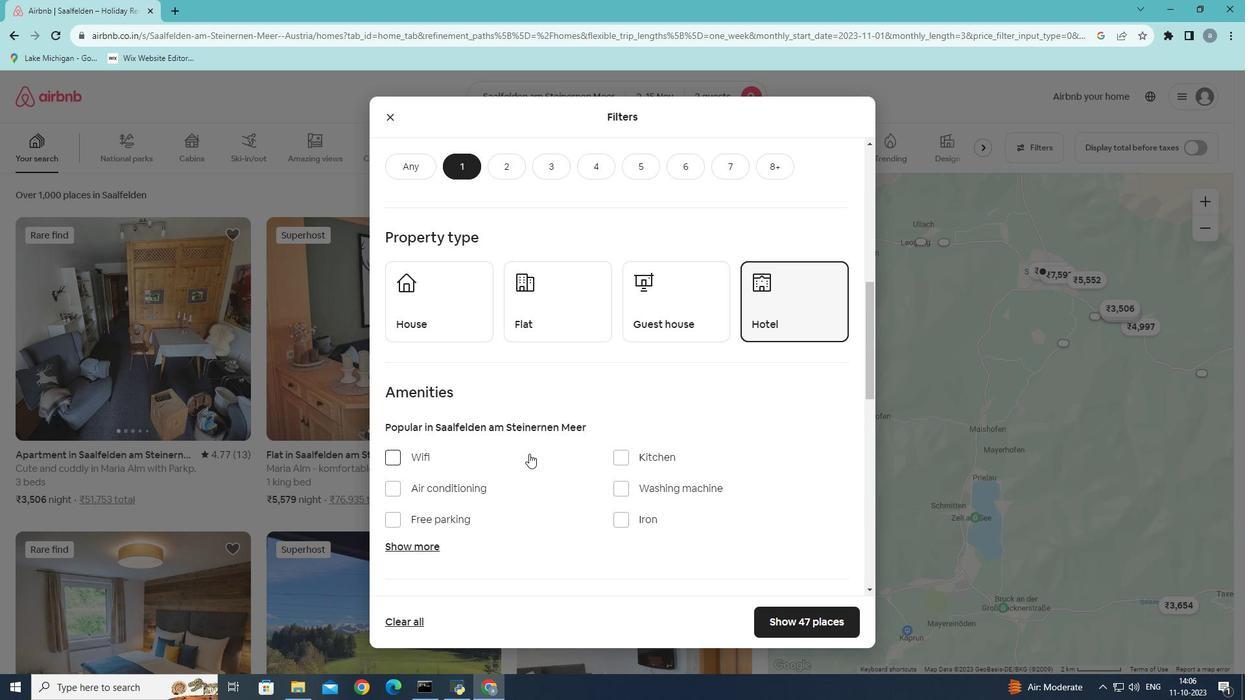 
Action: Mouse scrolled (537, 445) with delta (0, 0)
Screenshot: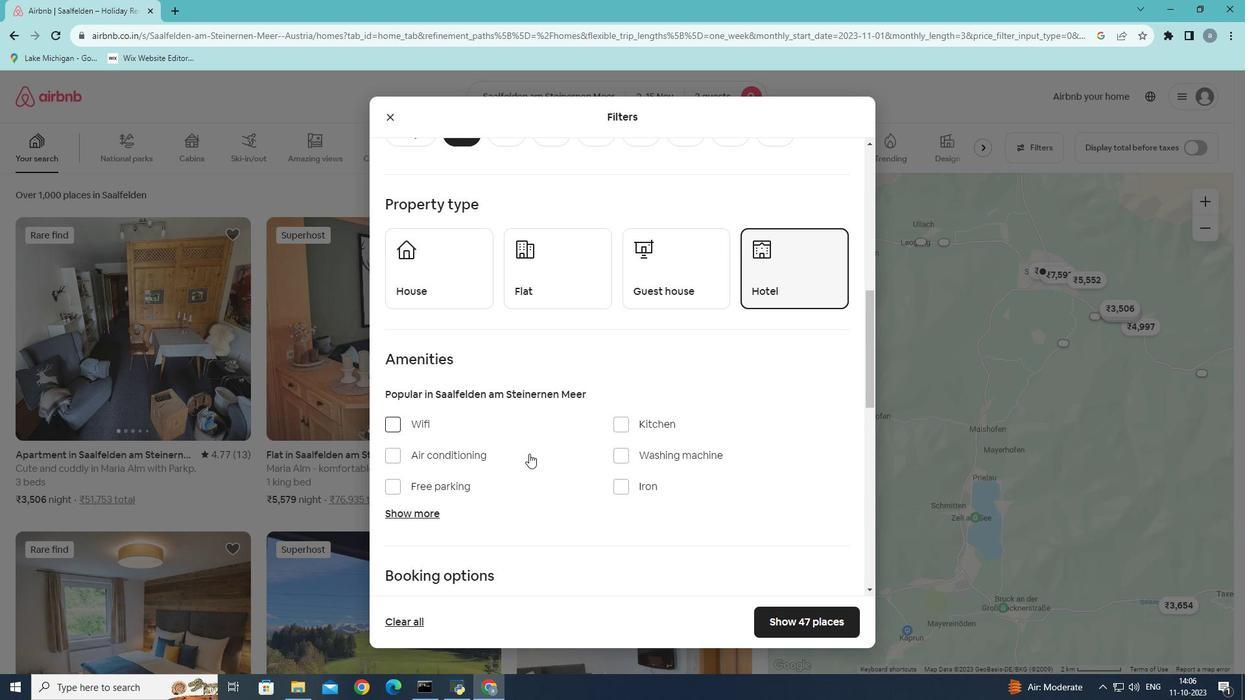 
Action: Mouse scrolled (537, 445) with delta (0, 0)
Screenshot: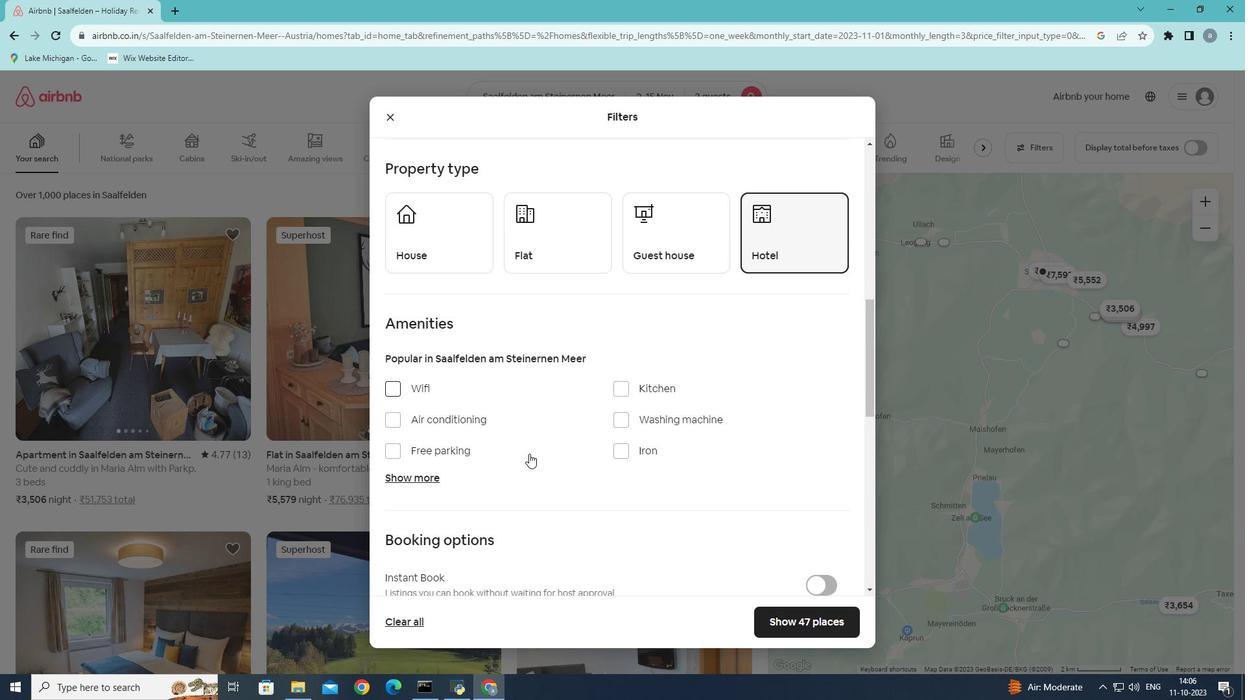
Action: Mouse moved to (569, 351)
Screenshot: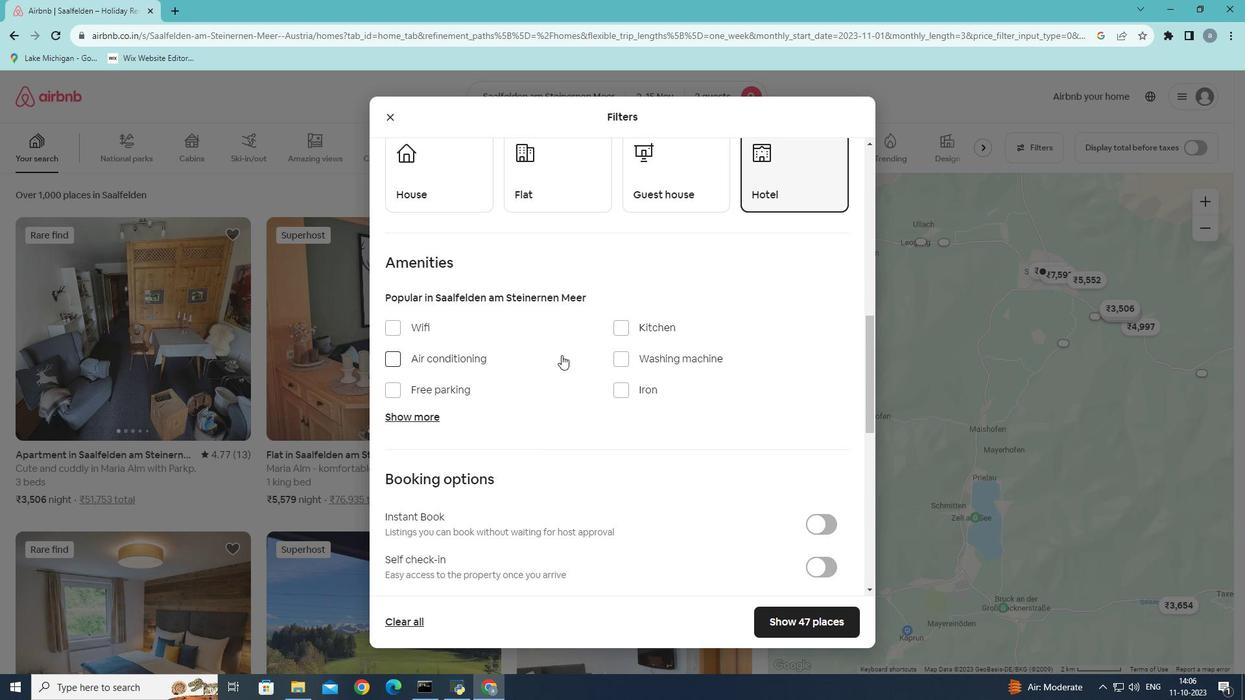 
Action: Mouse scrolled (569, 350) with delta (0, 0)
Screenshot: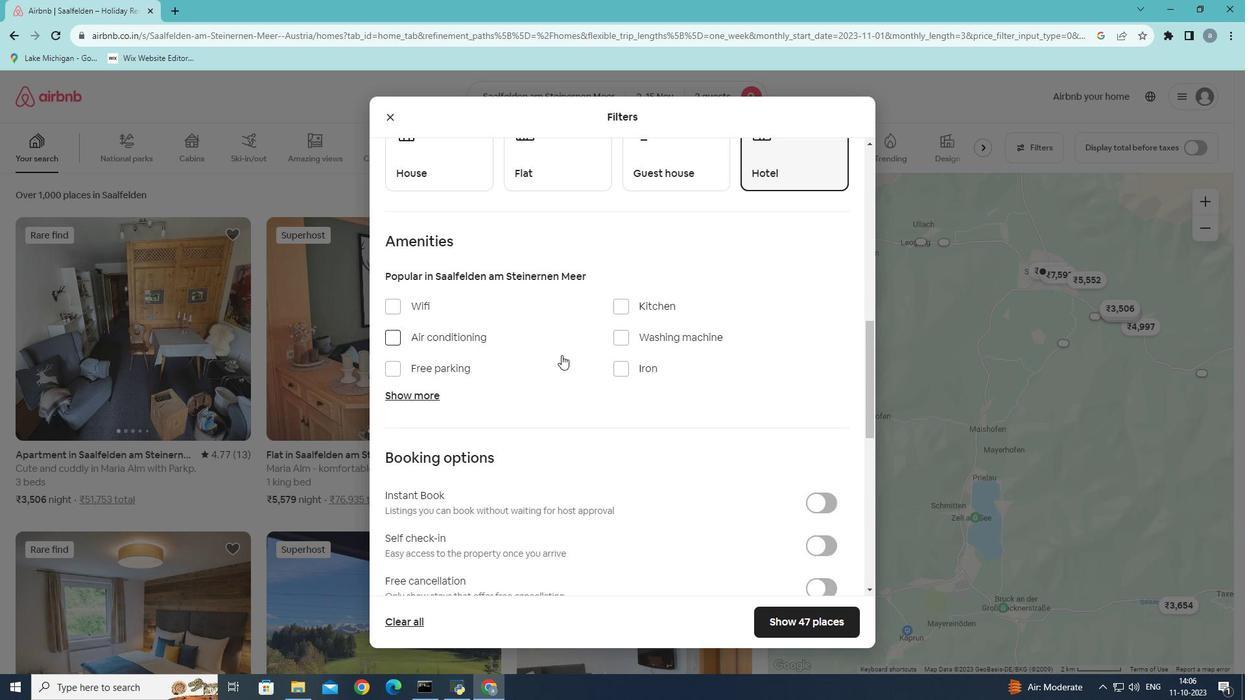 
Action: Mouse moved to (424, 349)
Screenshot: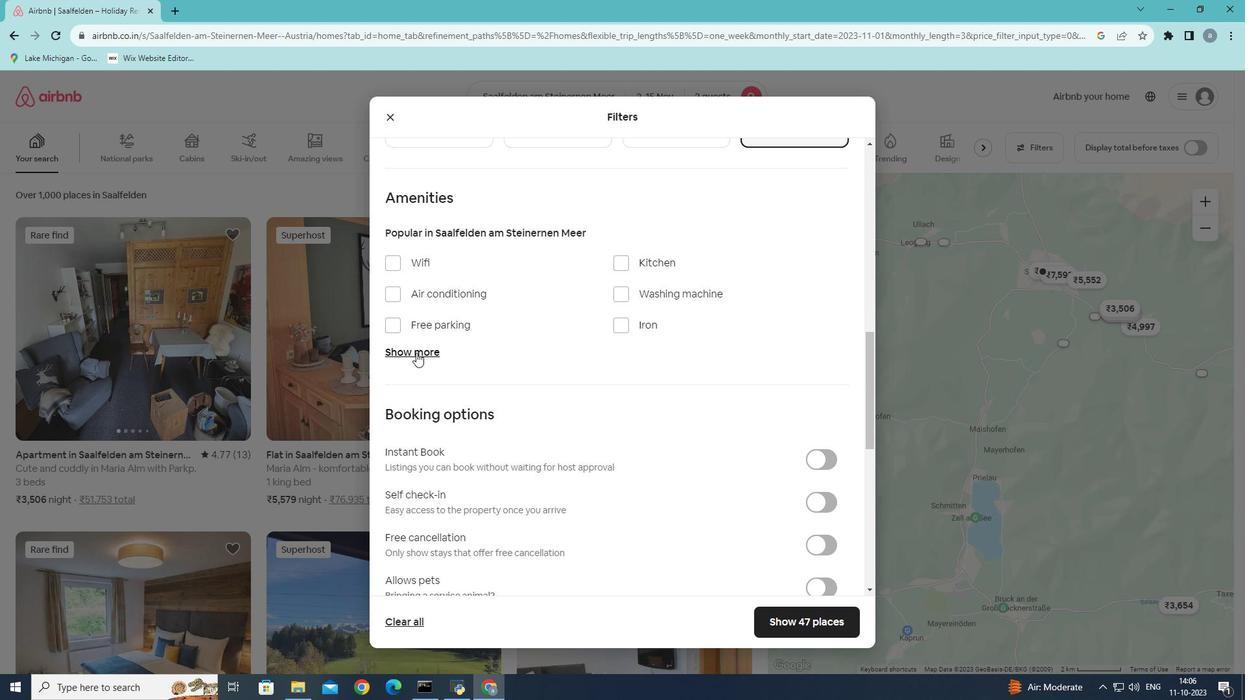 
Action: Mouse pressed left at (424, 349)
Screenshot: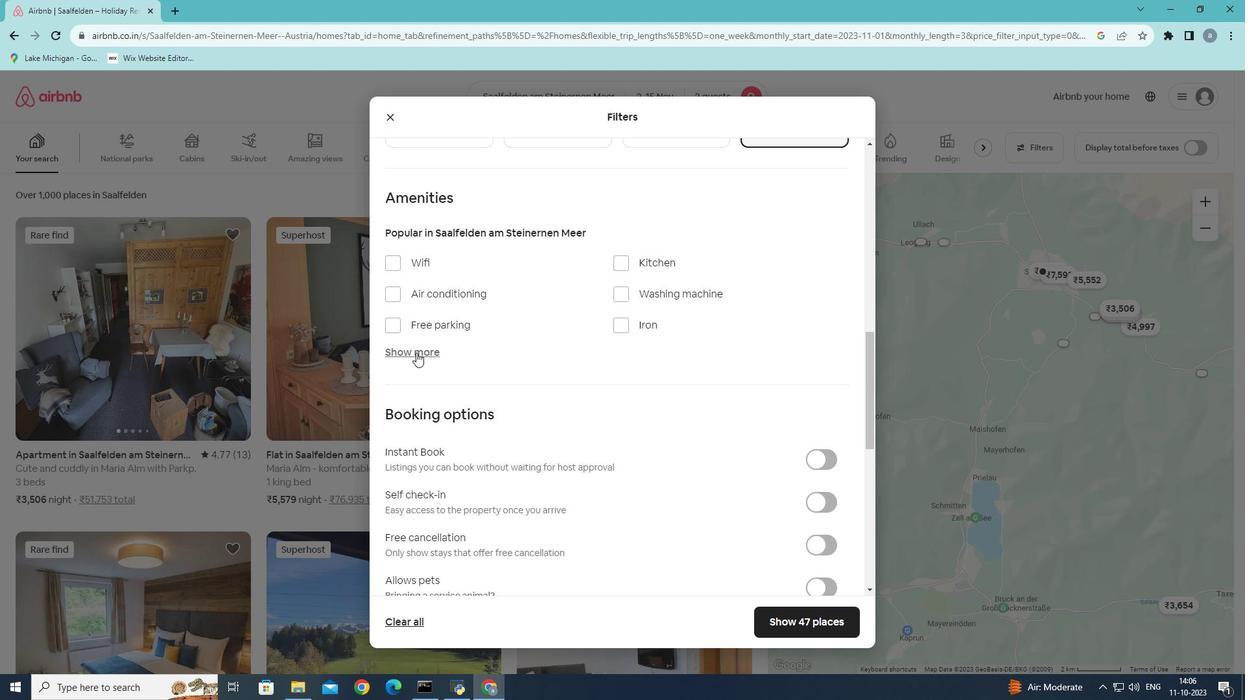 
Action: Mouse moved to (471, 425)
Screenshot: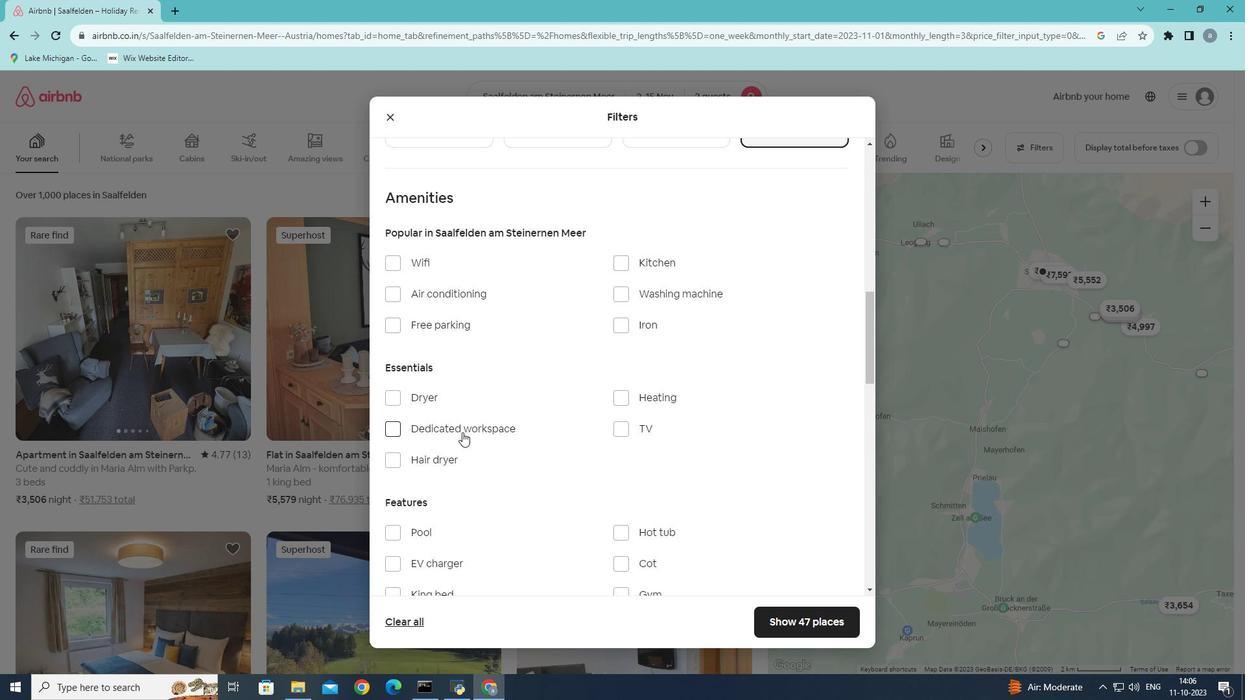 
Action: Mouse scrolled (471, 424) with delta (0, 0)
Screenshot: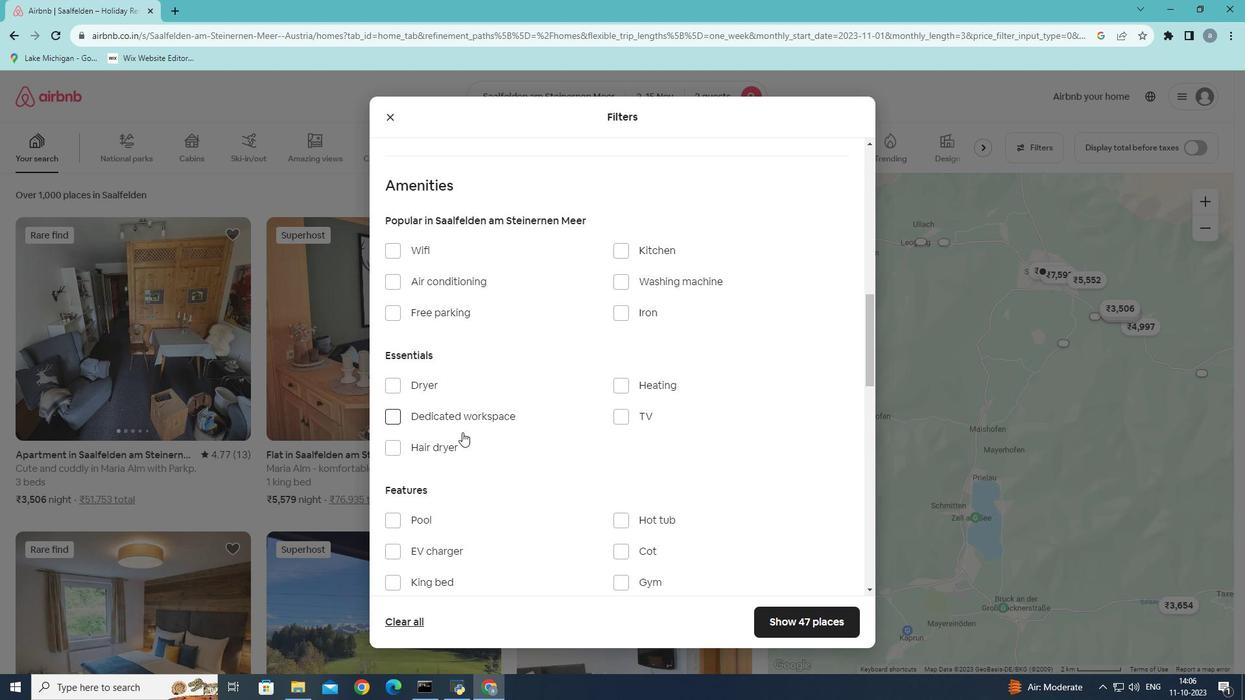 
Action: Mouse scrolled (471, 424) with delta (0, 0)
Screenshot: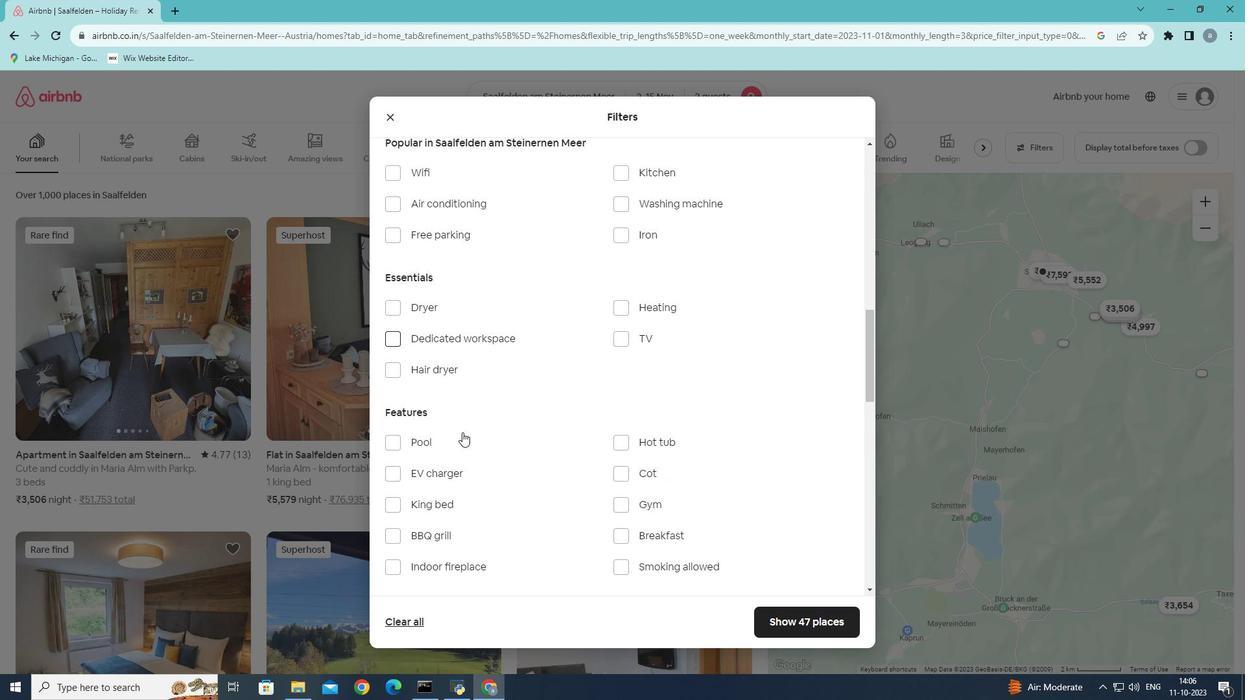 
Action: Mouse moved to (634, 262)
Screenshot: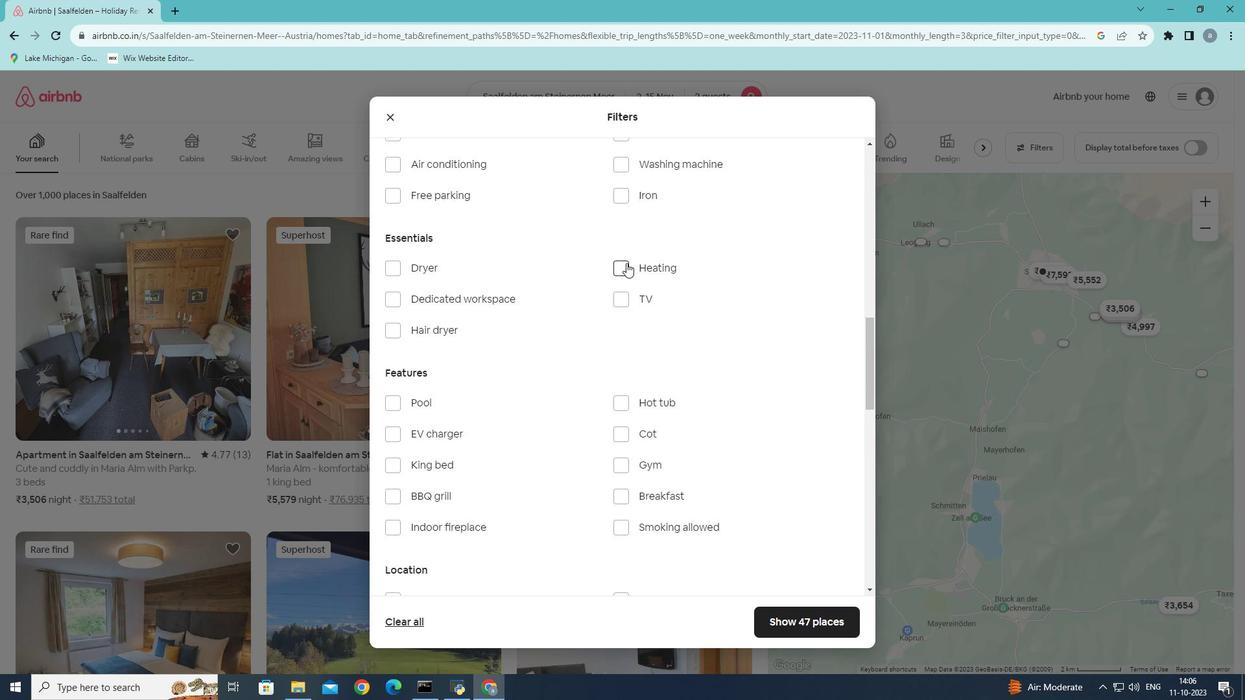 
Action: Mouse pressed left at (634, 262)
Screenshot: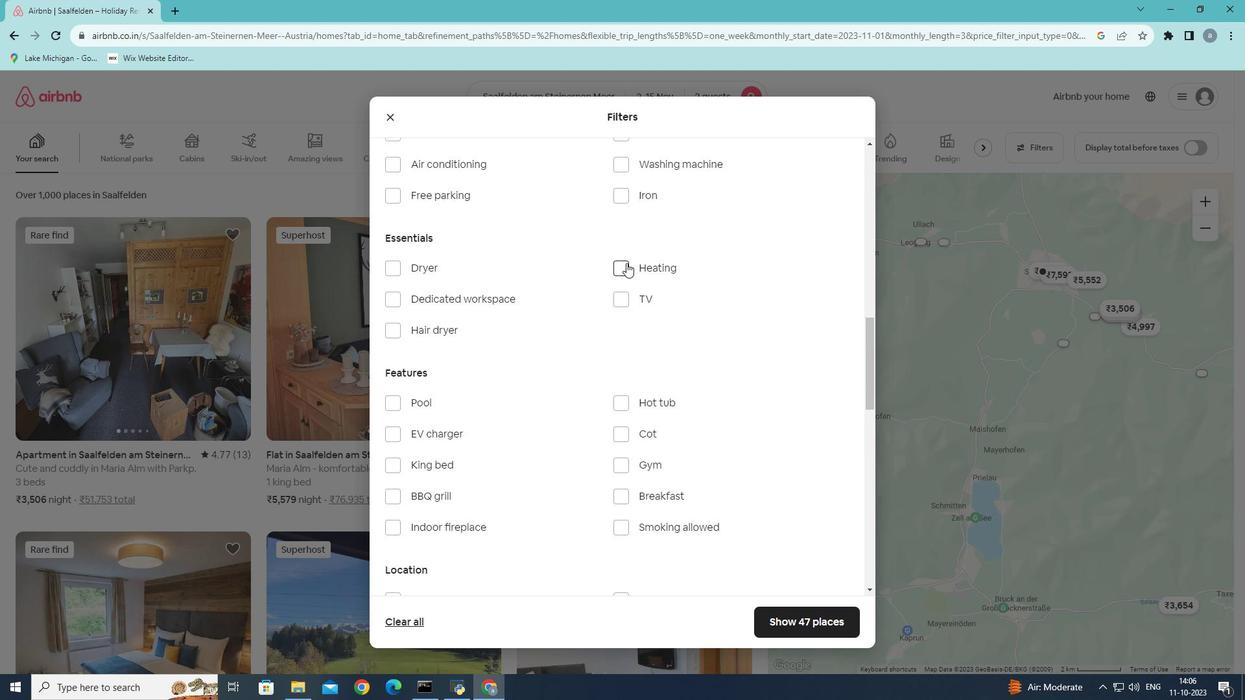
Action: Mouse moved to (578, 428)
Screenshot: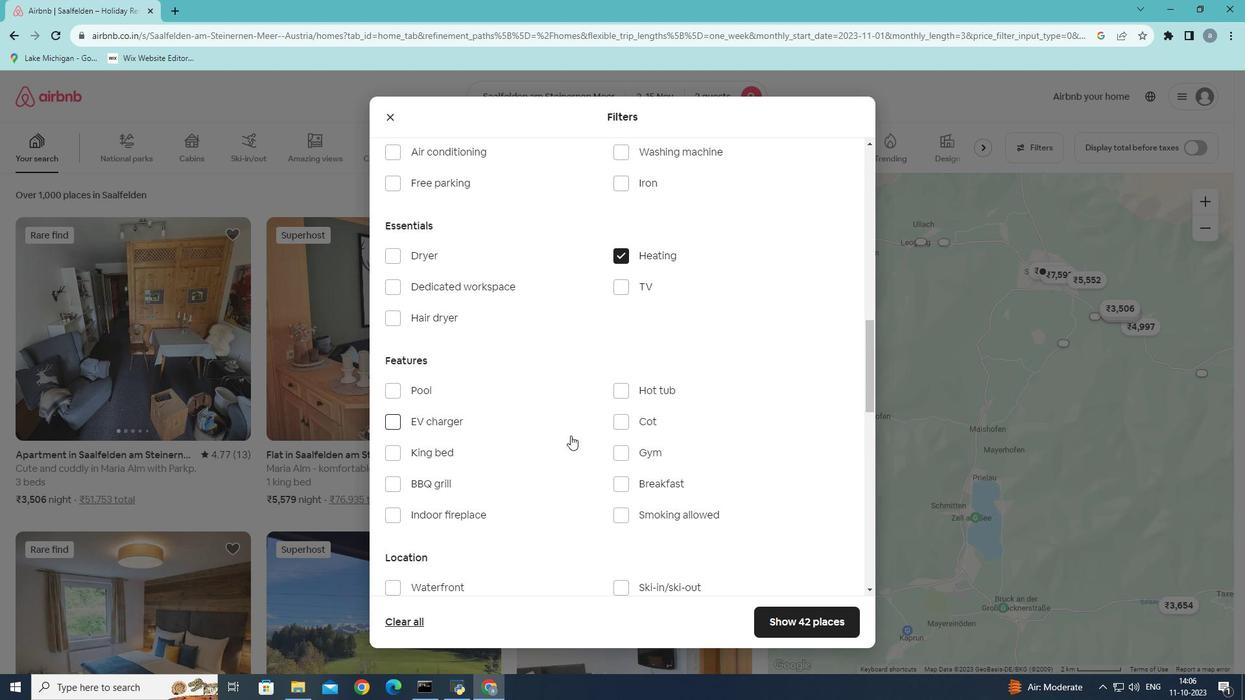 
Action: Mouse scrolled (578, 428) with delta (0, 0)
Screenshot: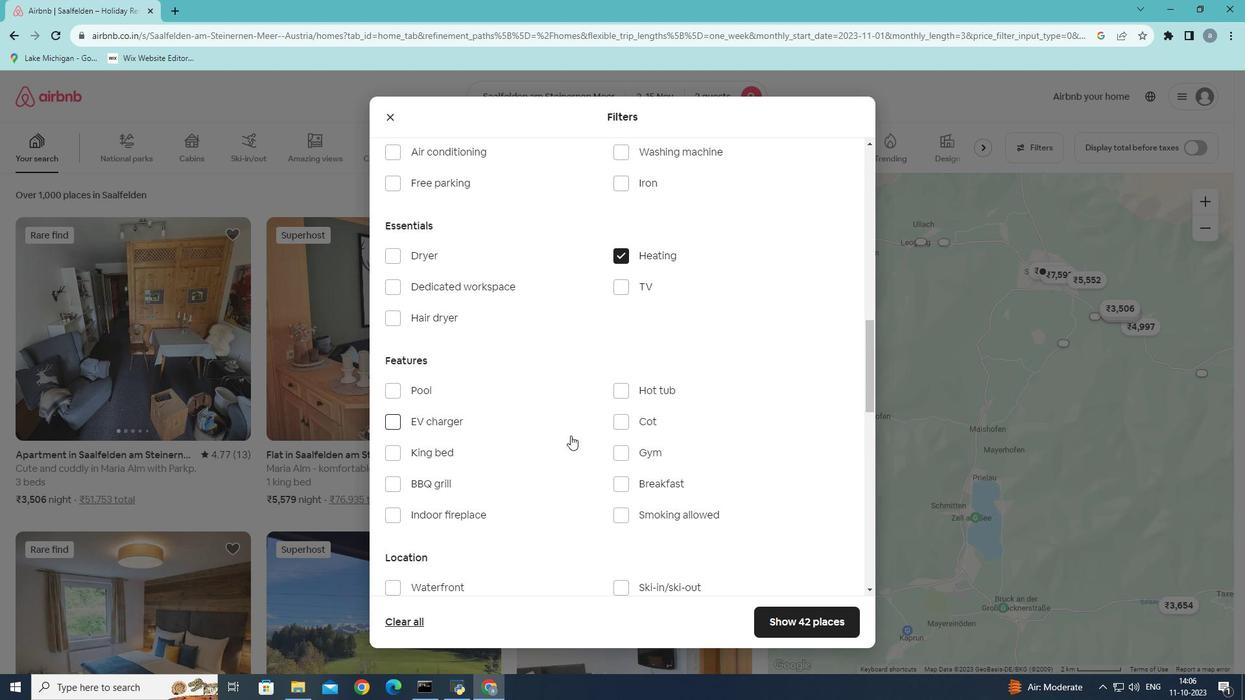
Action: Mouse scrolled (578, 428) with delta (0, 0)
Screenshot: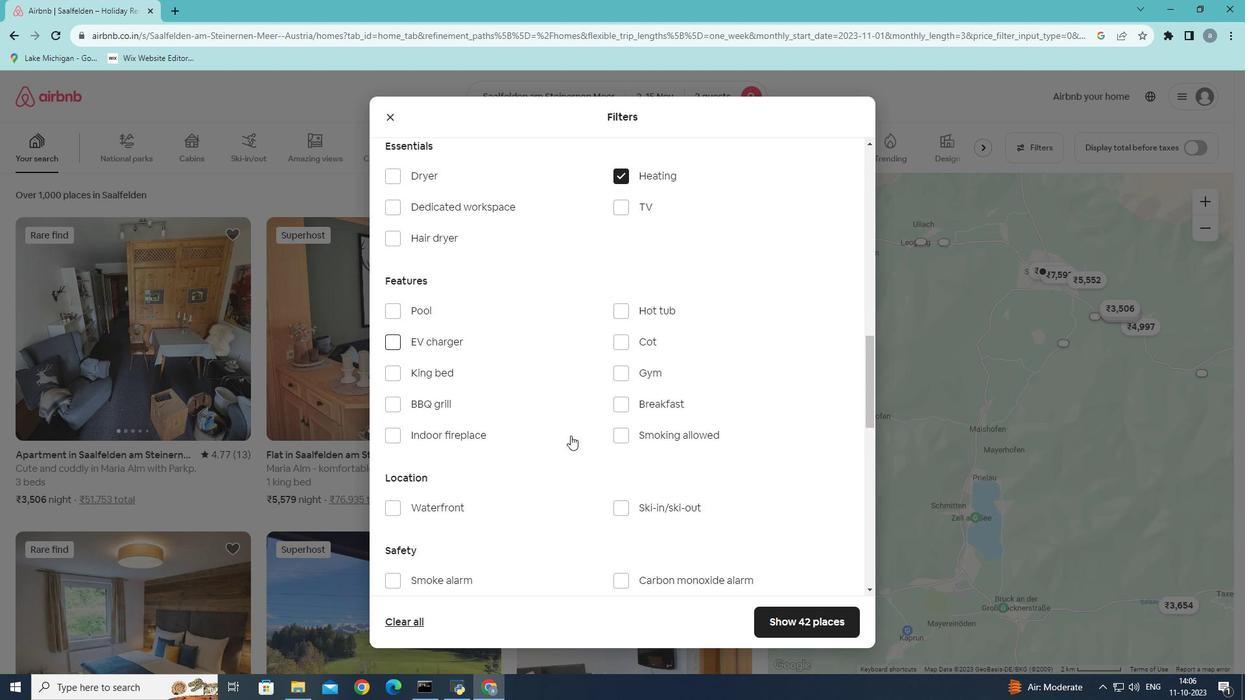 
Action: Mouse moved to (570, 438)
Screenshot: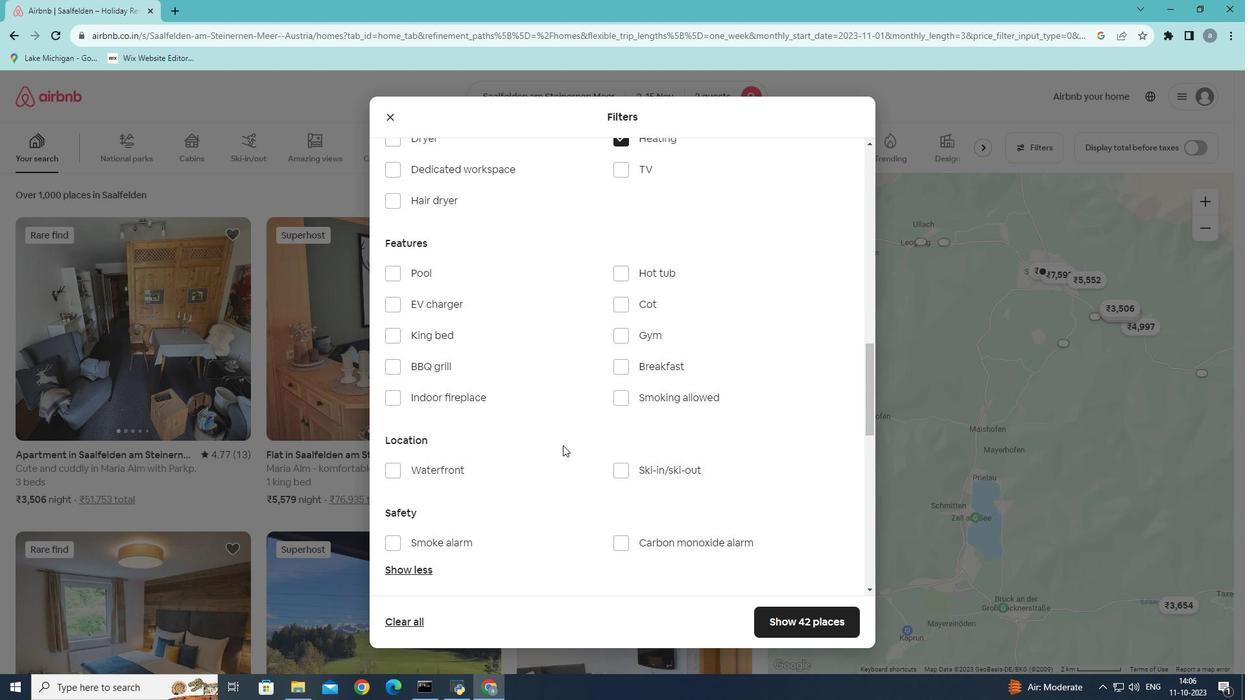 
Action: Mouse scrolled (570, 437) with delta (0, 0)
Screenshot: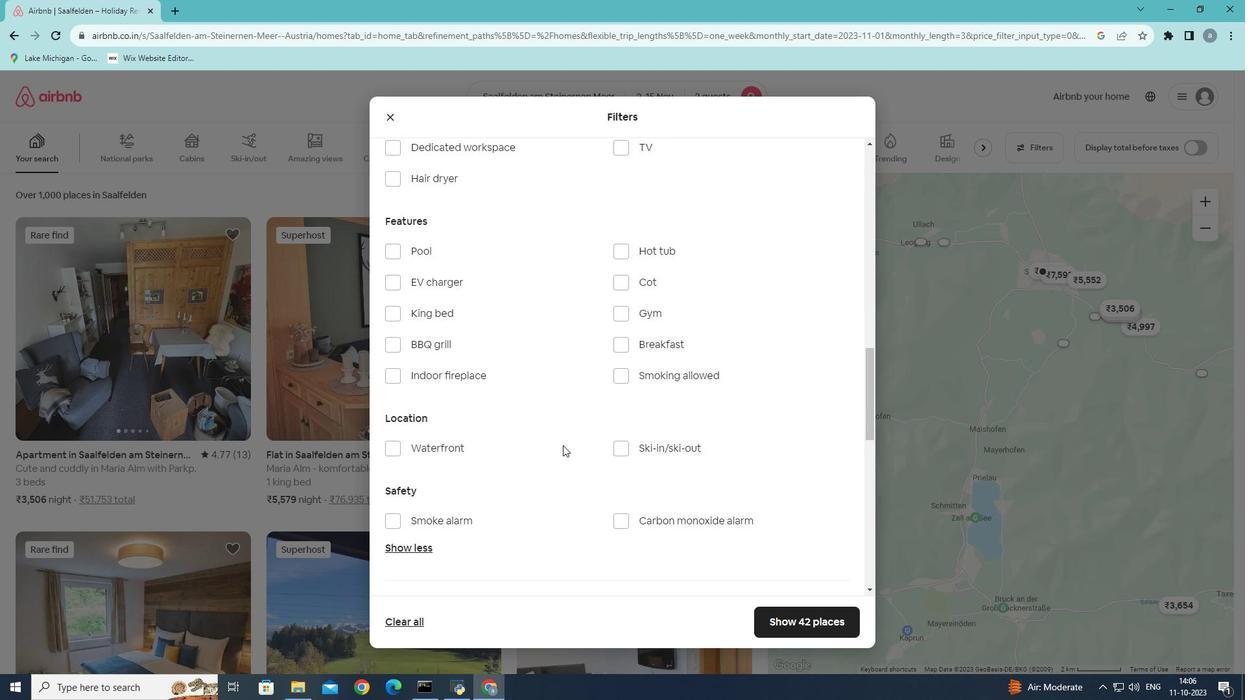 
Action: Mouse scrolled (570, 437) with delta (0, 0)
Screenshot: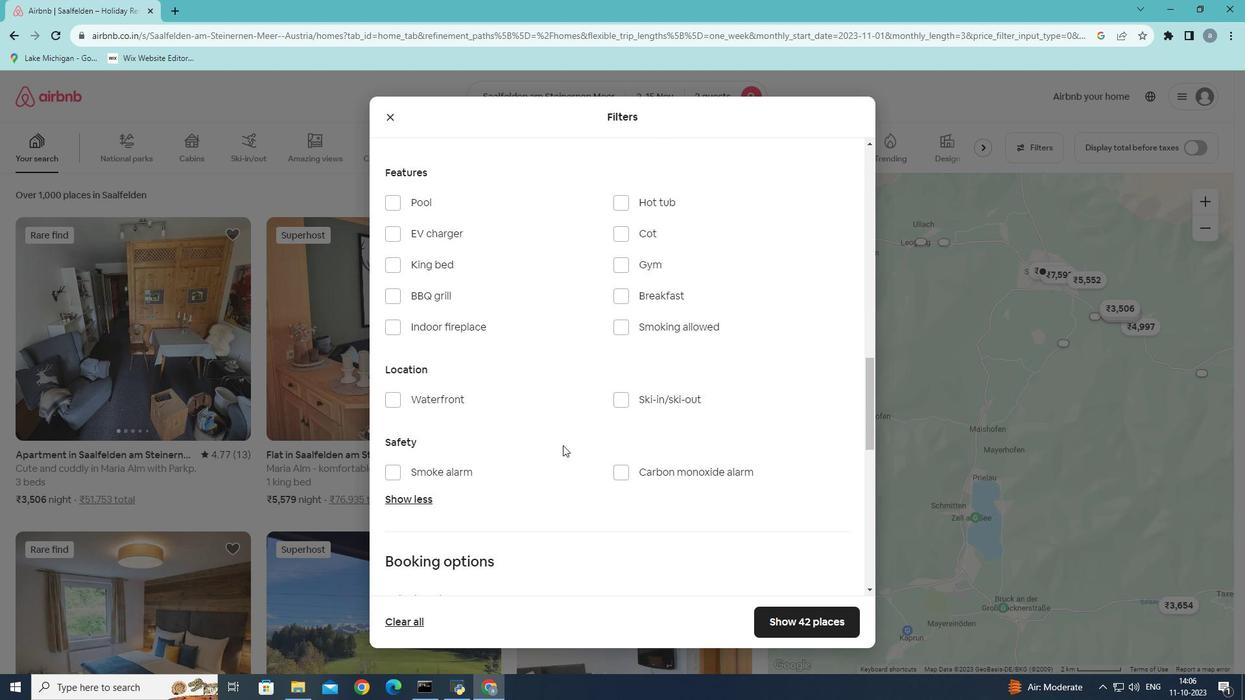 
Action: Mouse moved to (576, 426)
Screenshot: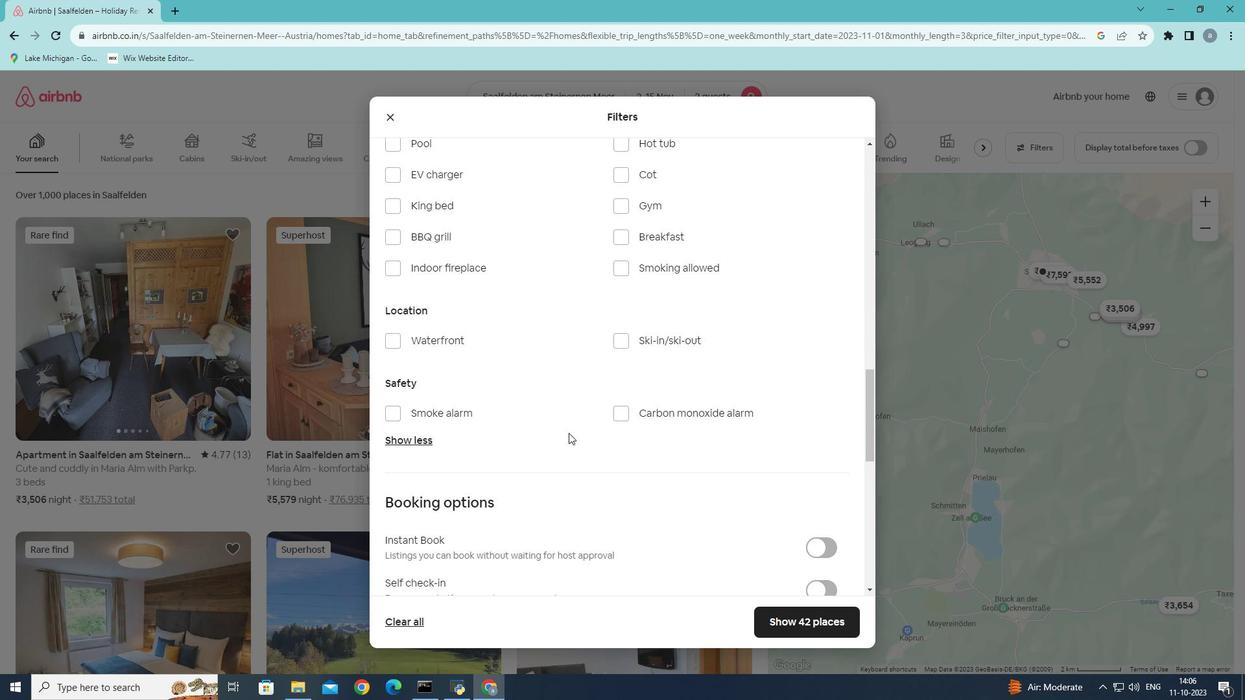 
Action: Mouse scrolled (576, 425) with delta (0, 0)
Screenshot: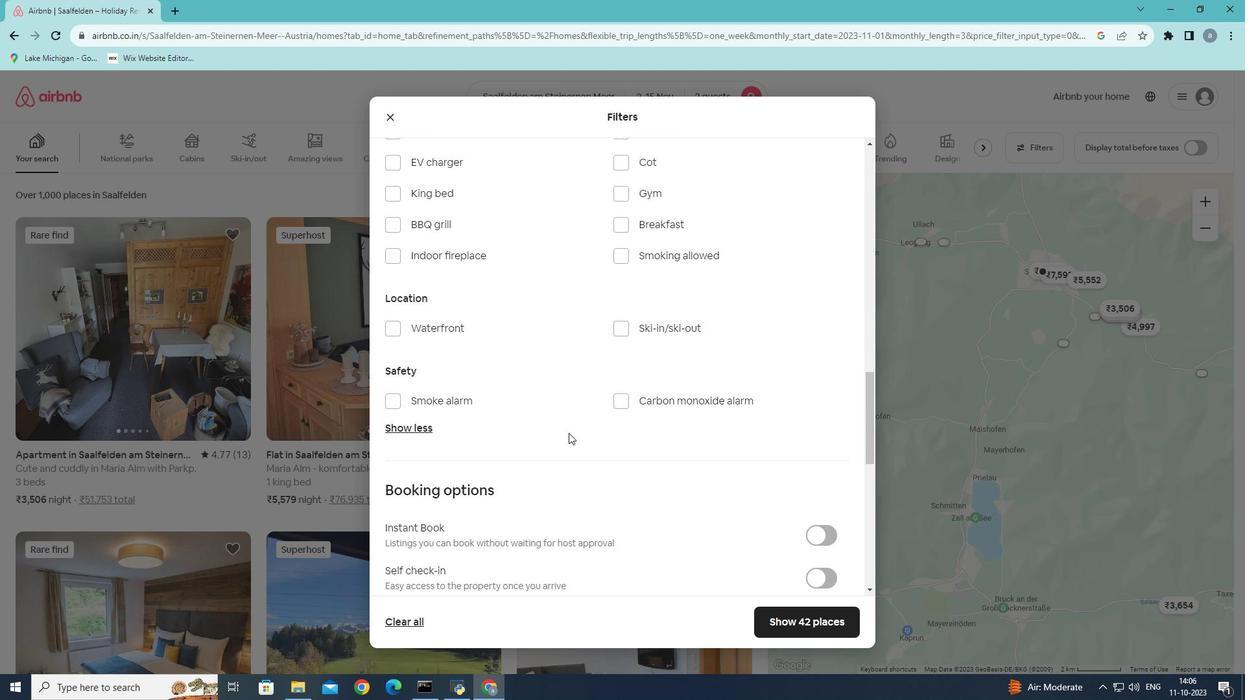 
Action: Mouse scrolled (576, 425) with delta (0, 0)
Screenshot: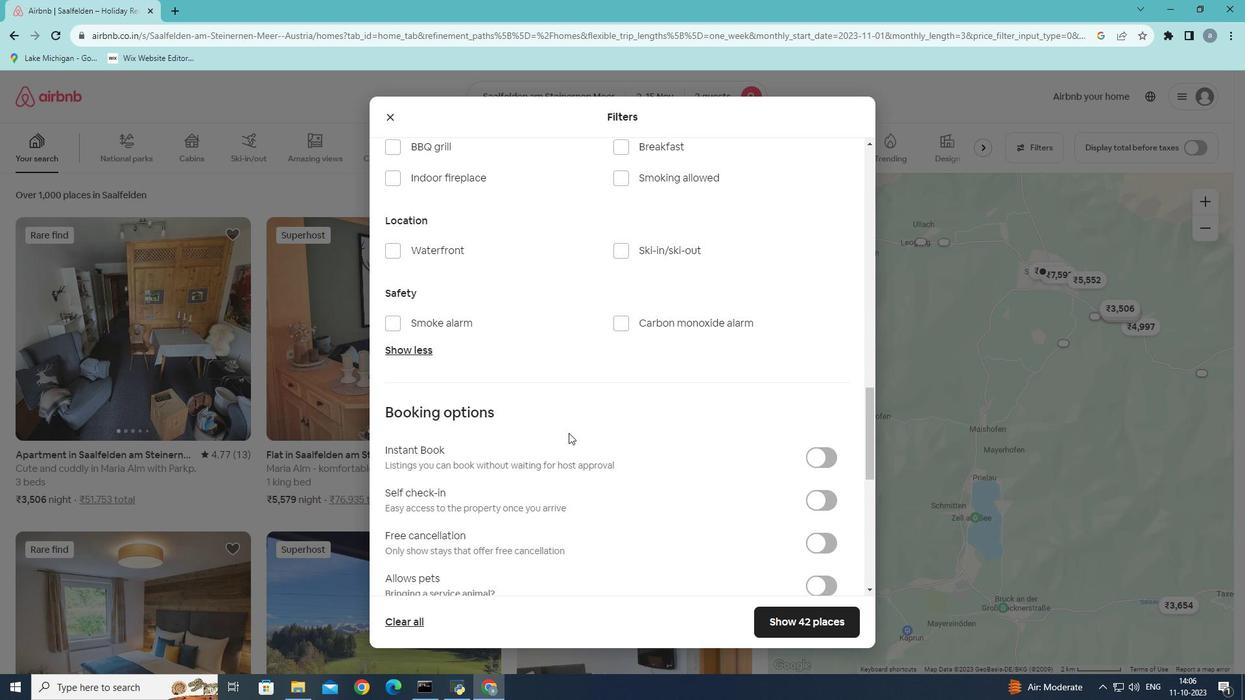 
Action: Mouse moved to (834, 452)
Screenshot: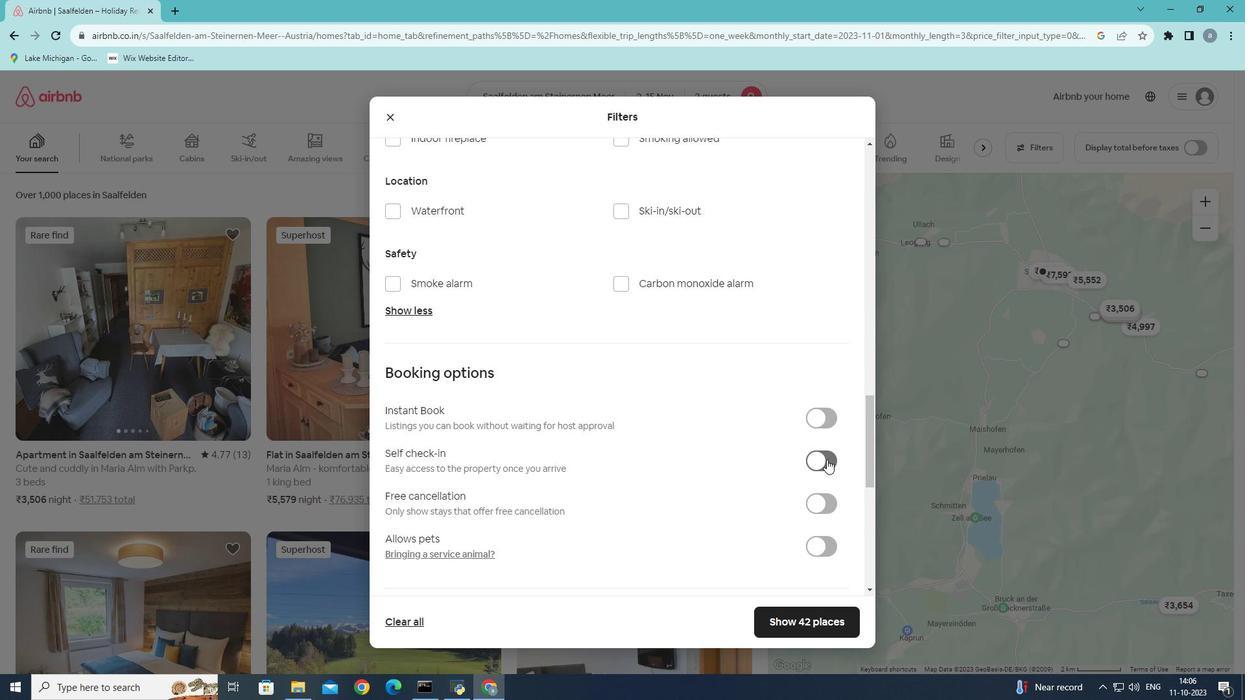 
Action: Mouse pressed left at (834, 452)
Screenshot: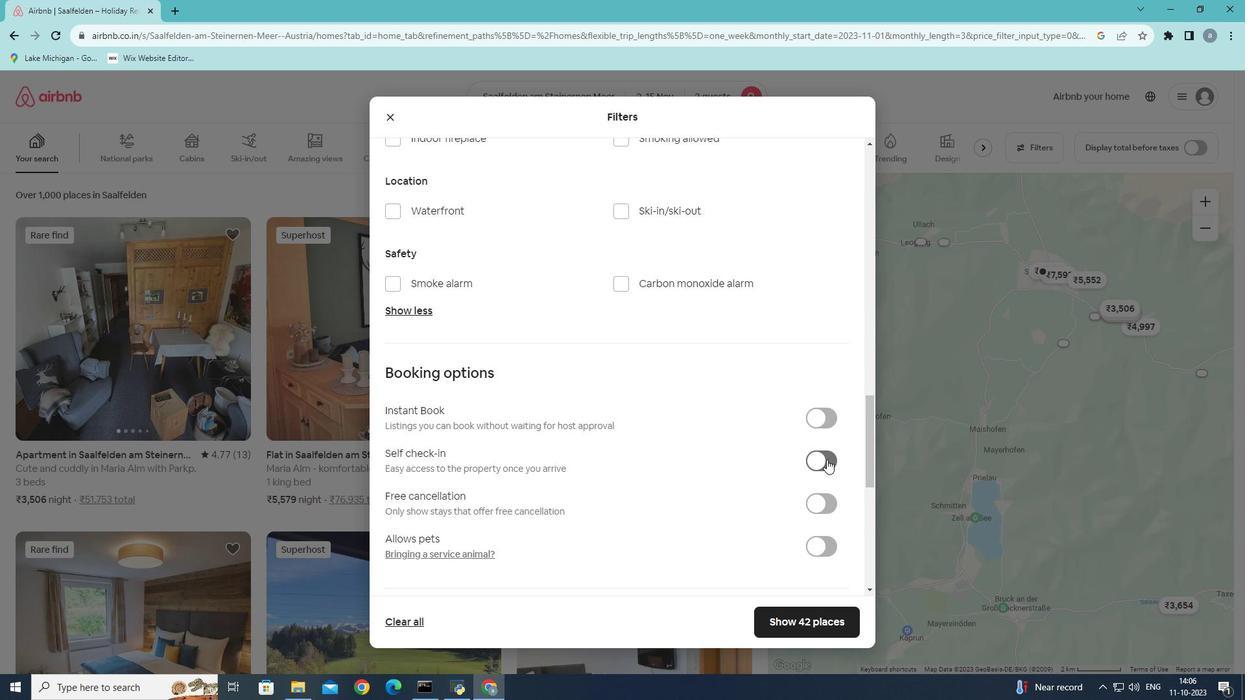 
Action: Mouse moved to (741, 530)
Screenshot: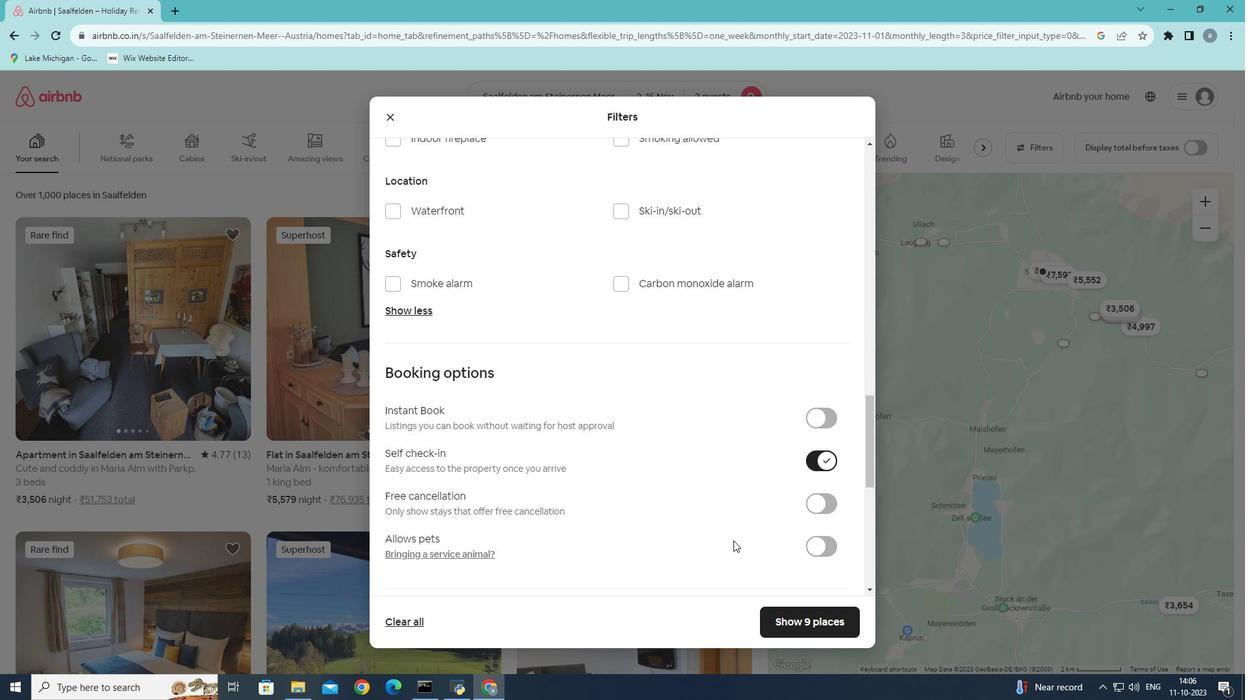 
Action: Mouse scrolled (741, 529) with delta (0, 0)
Screenshot: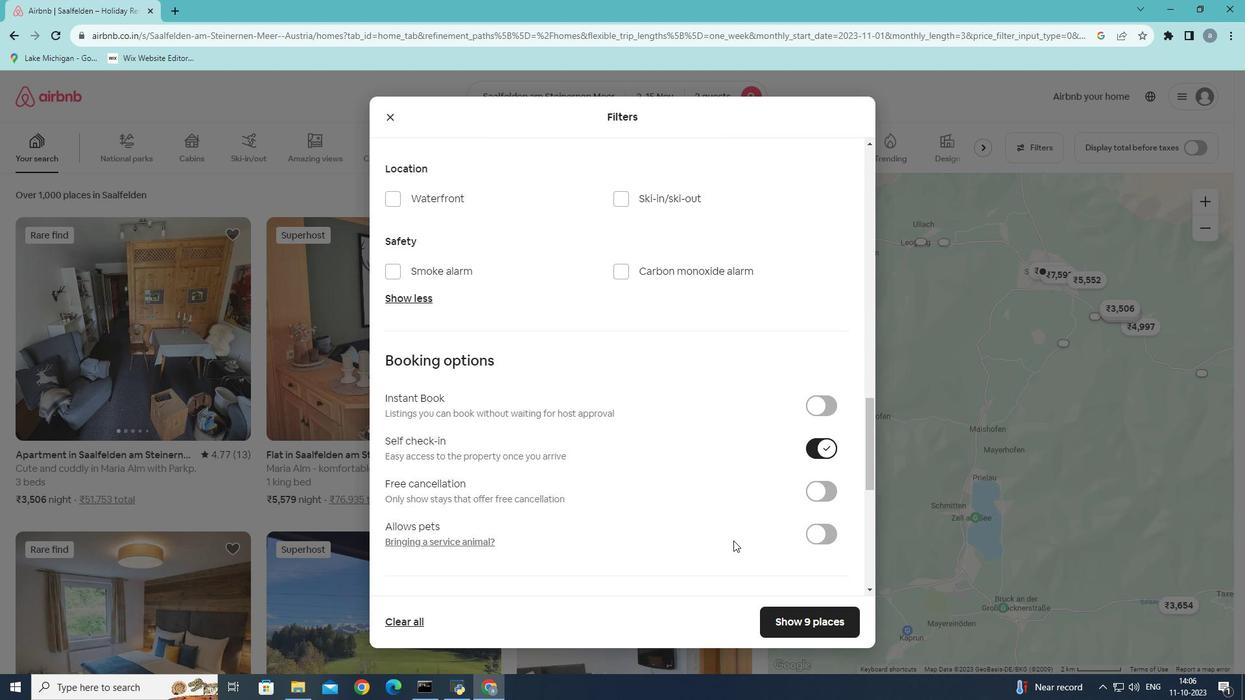 
Action: Mouse scrolled (741, 529) with delta (0, 0)
Screenshot: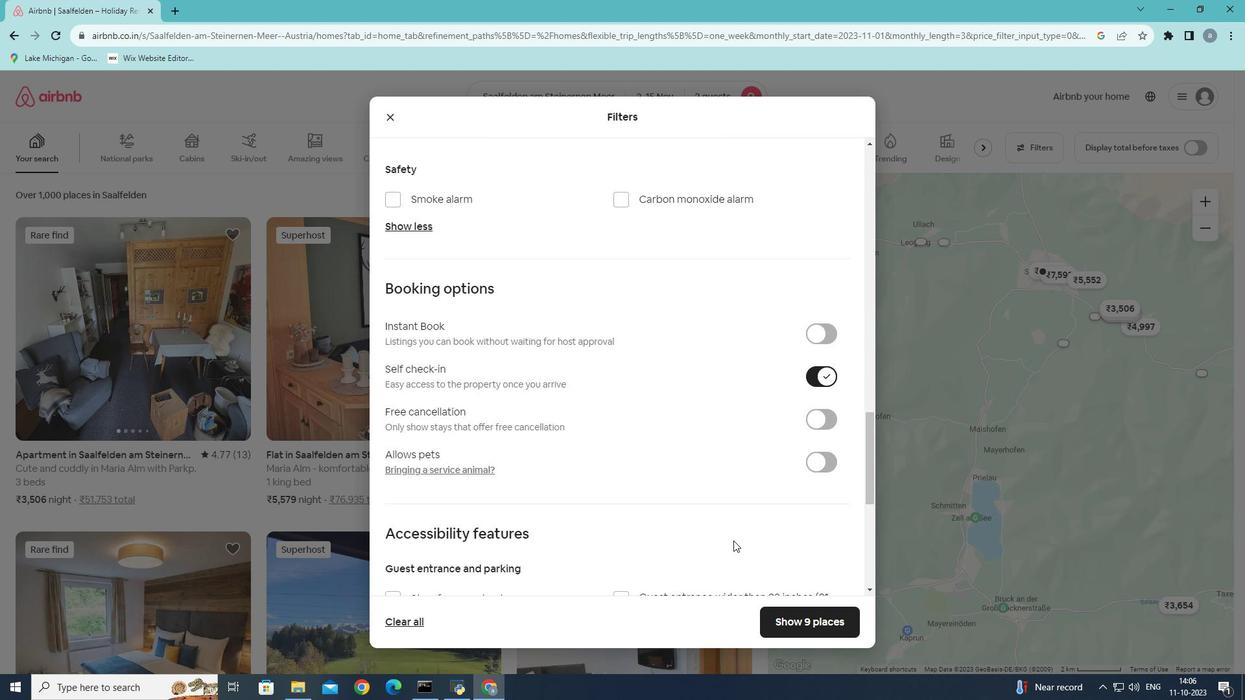 
Action: Mouse scrolled (741, 529) with delta (0, 0)
Screenshot: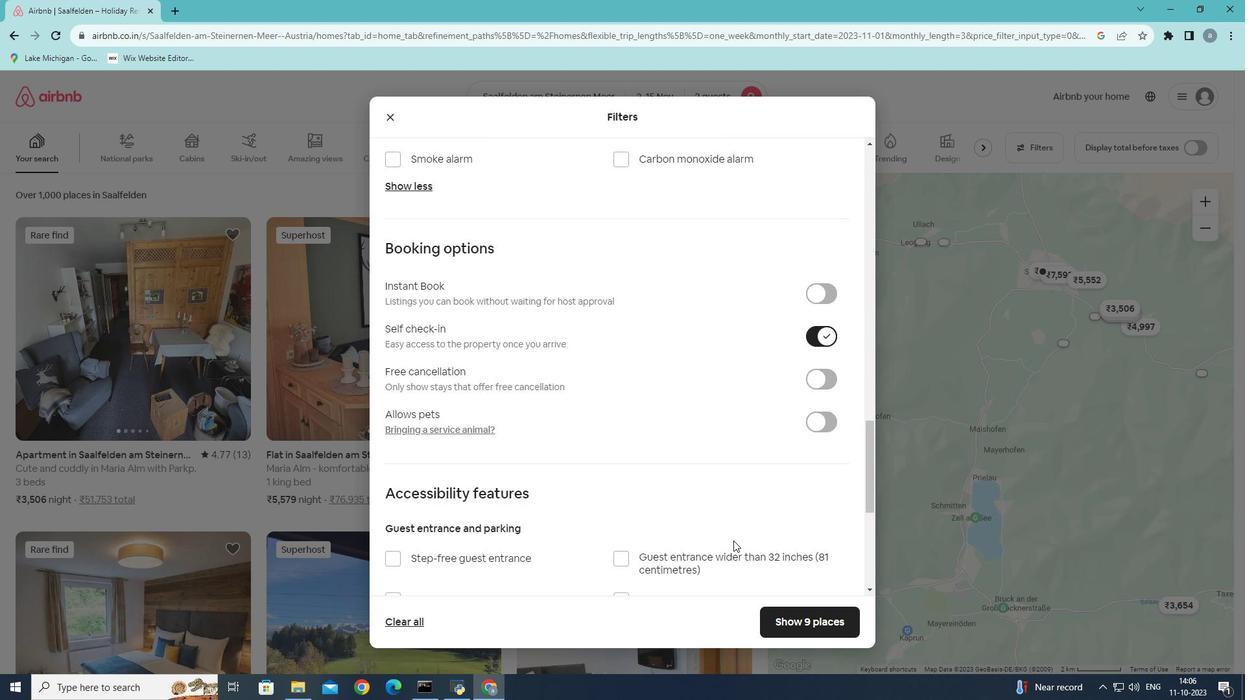 
Action: Mouse scrolled (741, 529) with delta (0, 0)
Screenshot: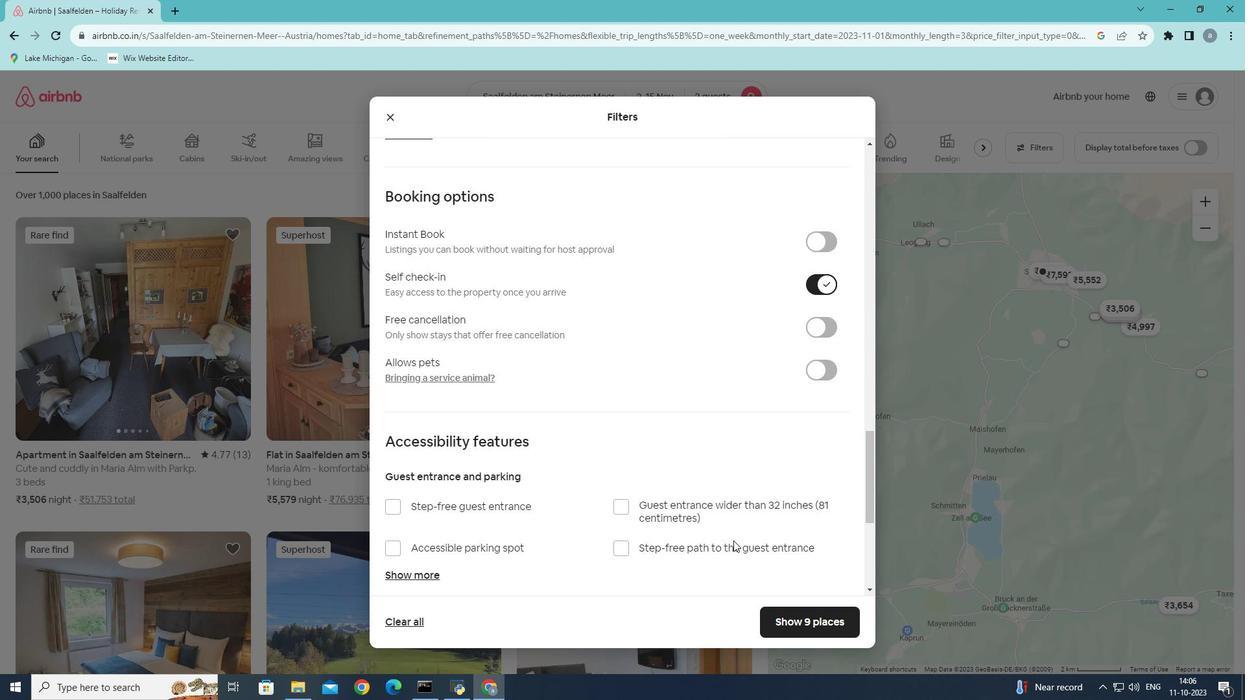 
Action: Mouse moved to (803, 600)
Screenshot: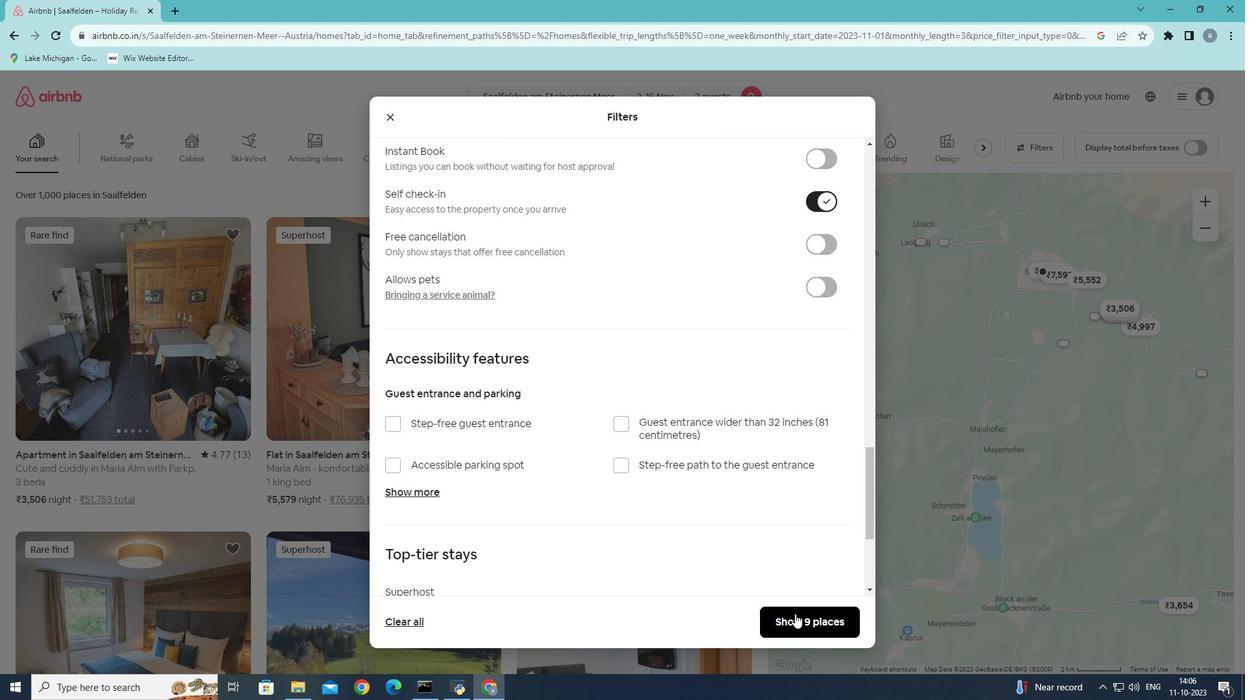 
Action: Mouse pressed left at (803, 600)
Screenshot: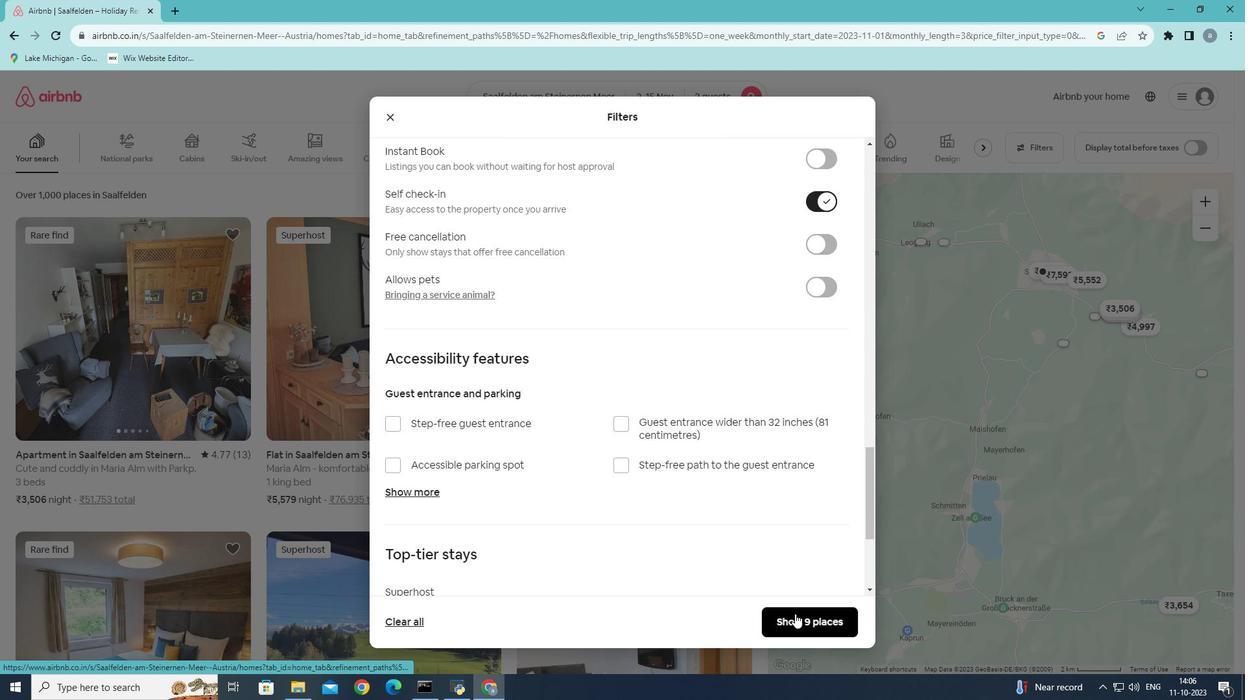 
Action: Mouse moved to (194, 283)
Screenshot: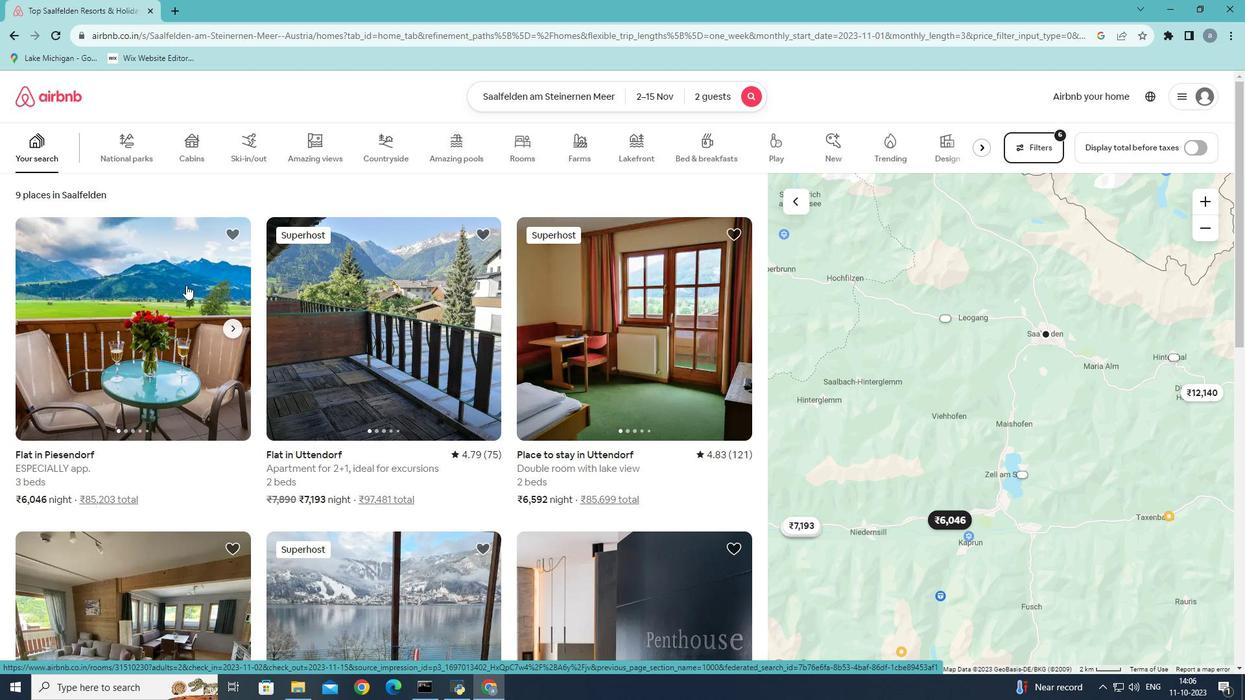 
Action: Mouse pressed left at (194, 283)
Screenshot: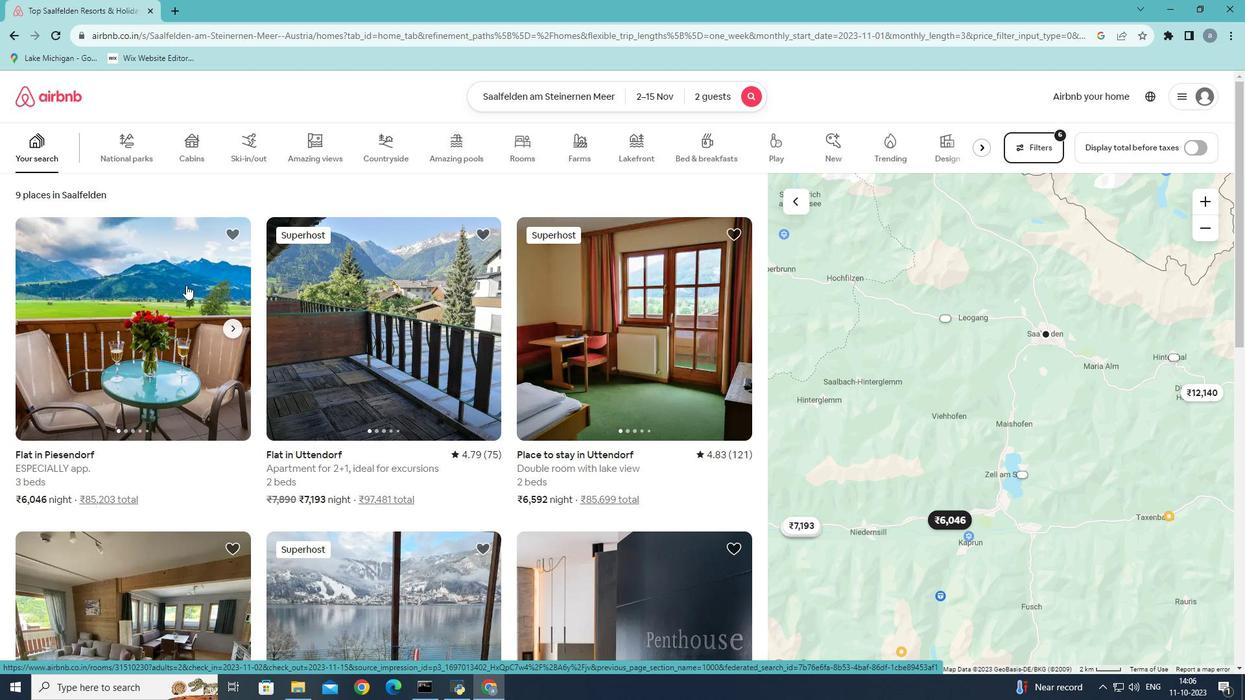 
Action: Mouse moved to (931, 464)
Screenshot: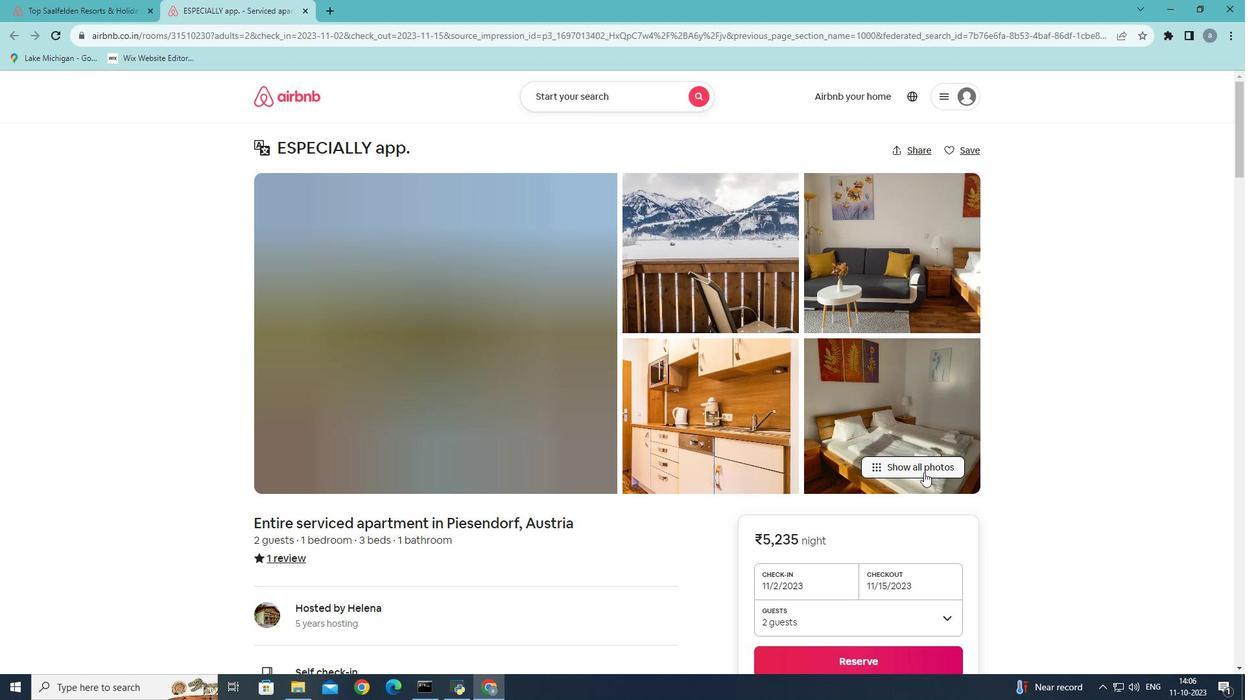 
Action: Mouse pressed left at (931, 464)
Screenshot: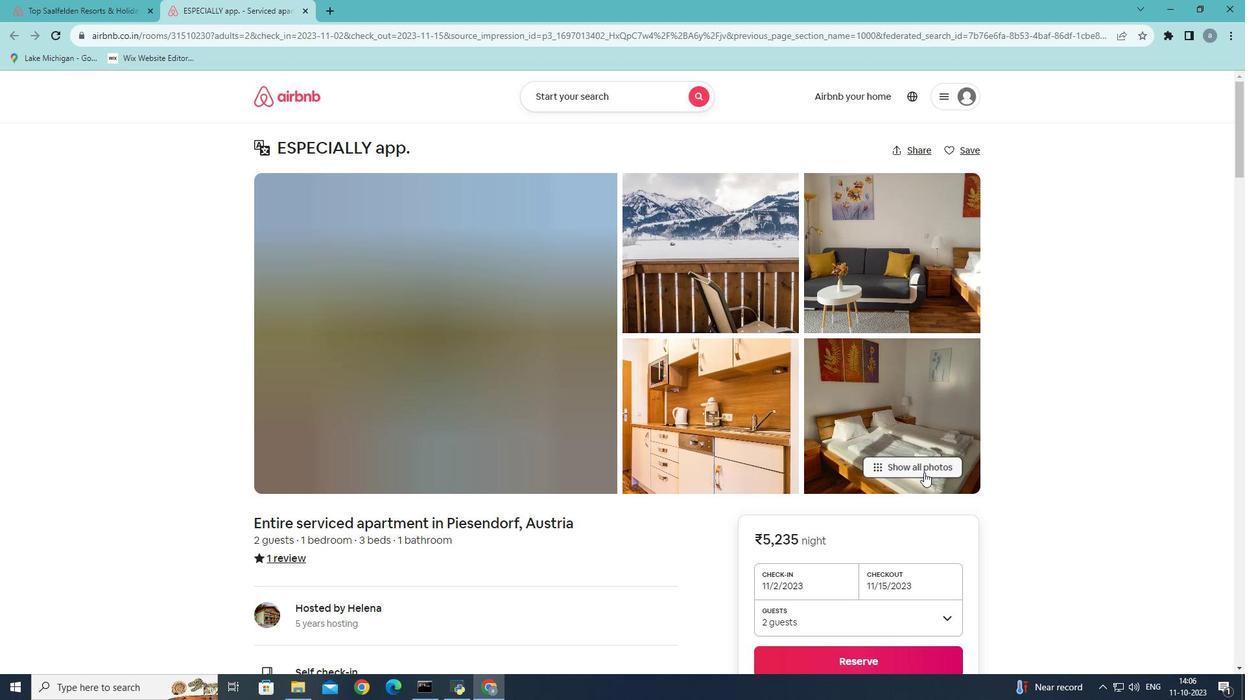 
Action: Mouse moved to (752, 422)
Screenshot: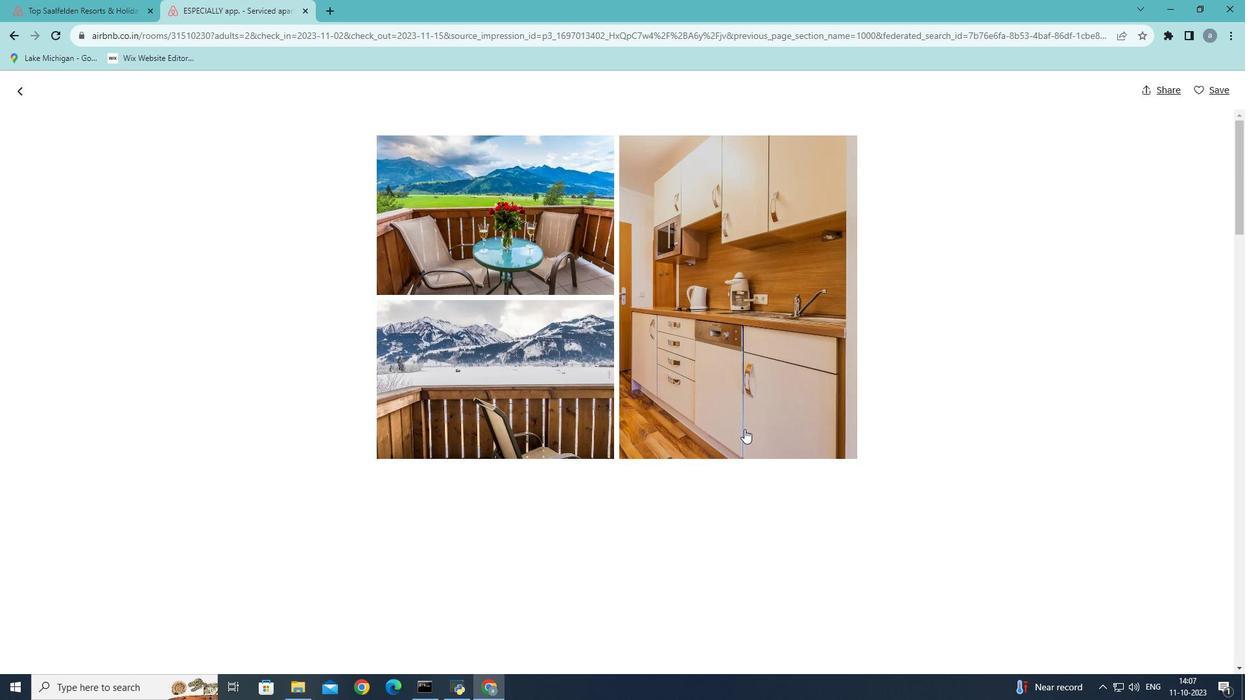 
Action: Mouse scrolled (752, 422) with delta (0, 0)
Screenshot: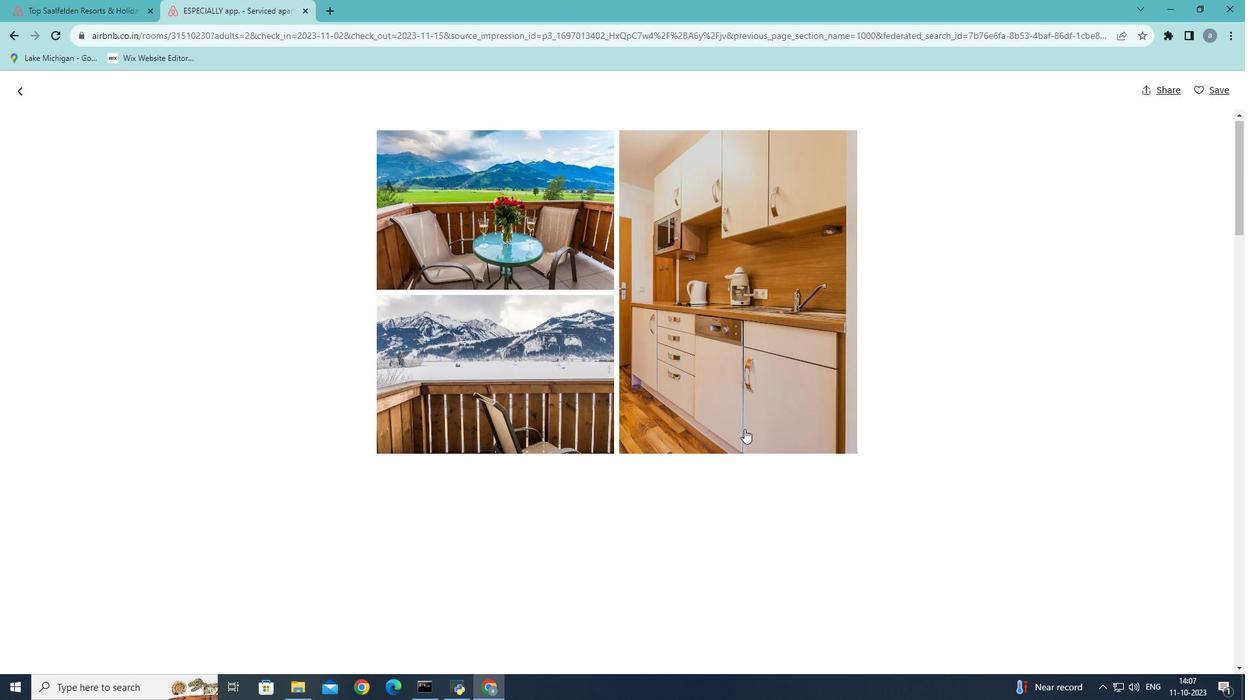 
Action: Mouse scrolled (752, 422) with delta (0, 0)
Screenshot: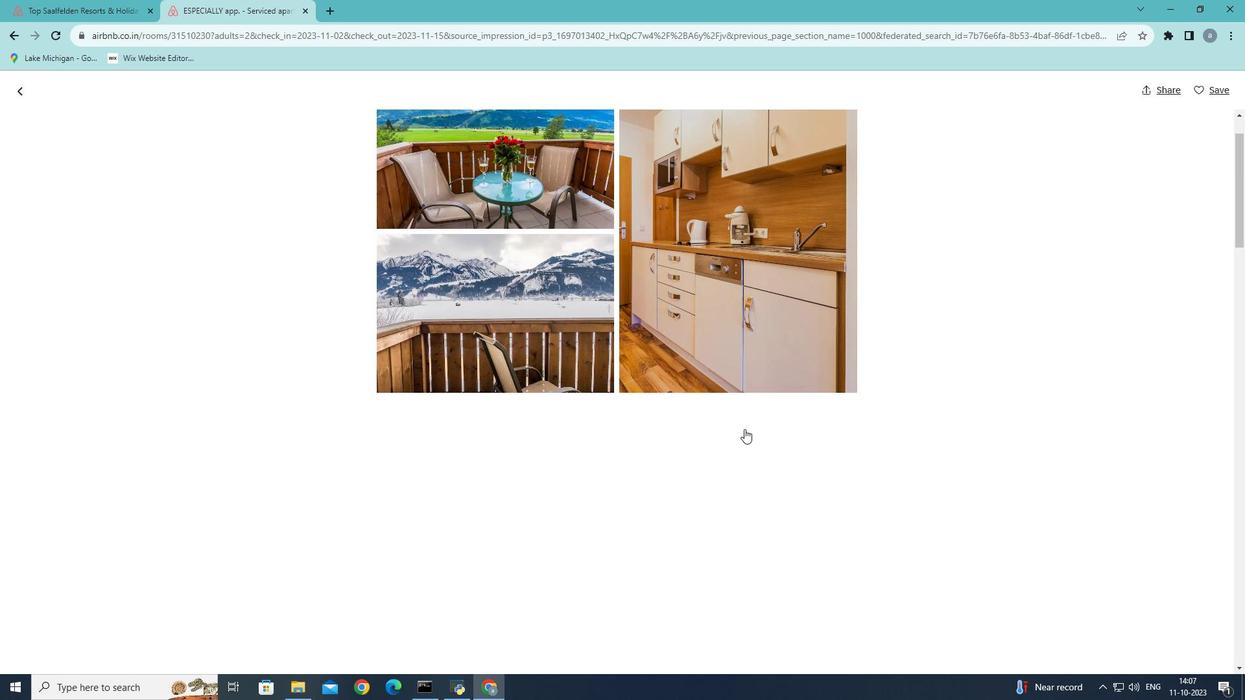 
Action: Mouse scrolled (752, 422) with delta (0, 0)
Screenshot: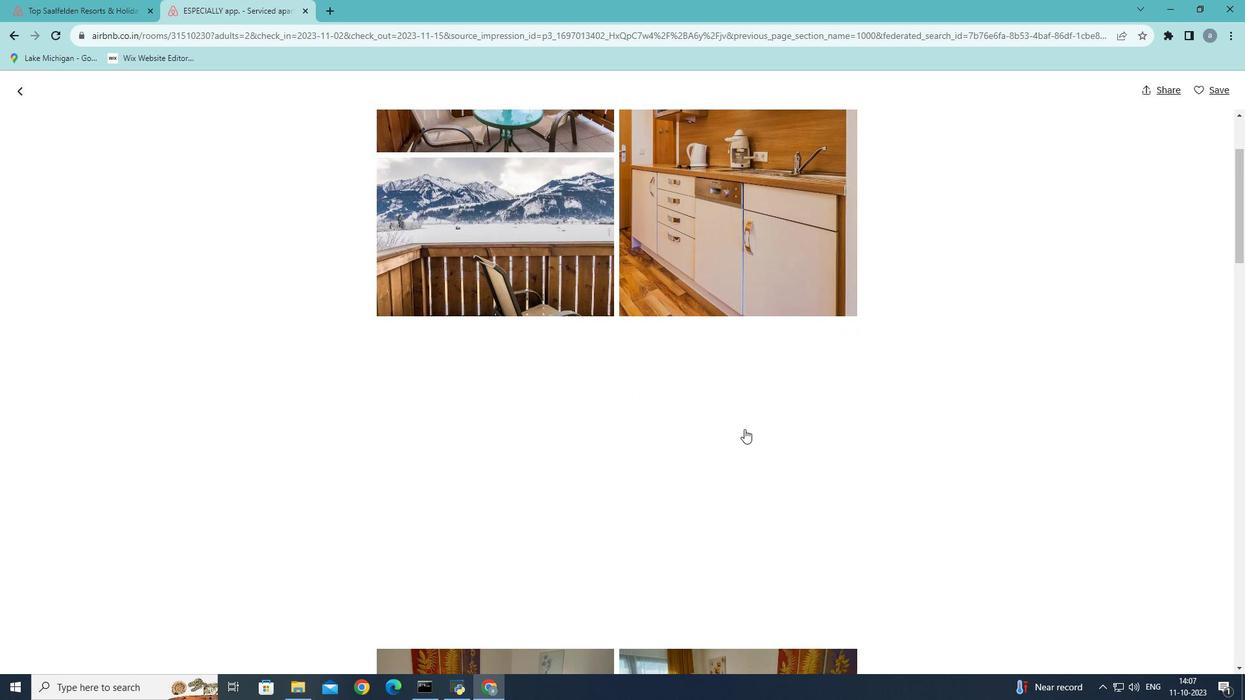 
Action: Mouse scrolled (752, 422) with delta (0, 0)
Screenshot: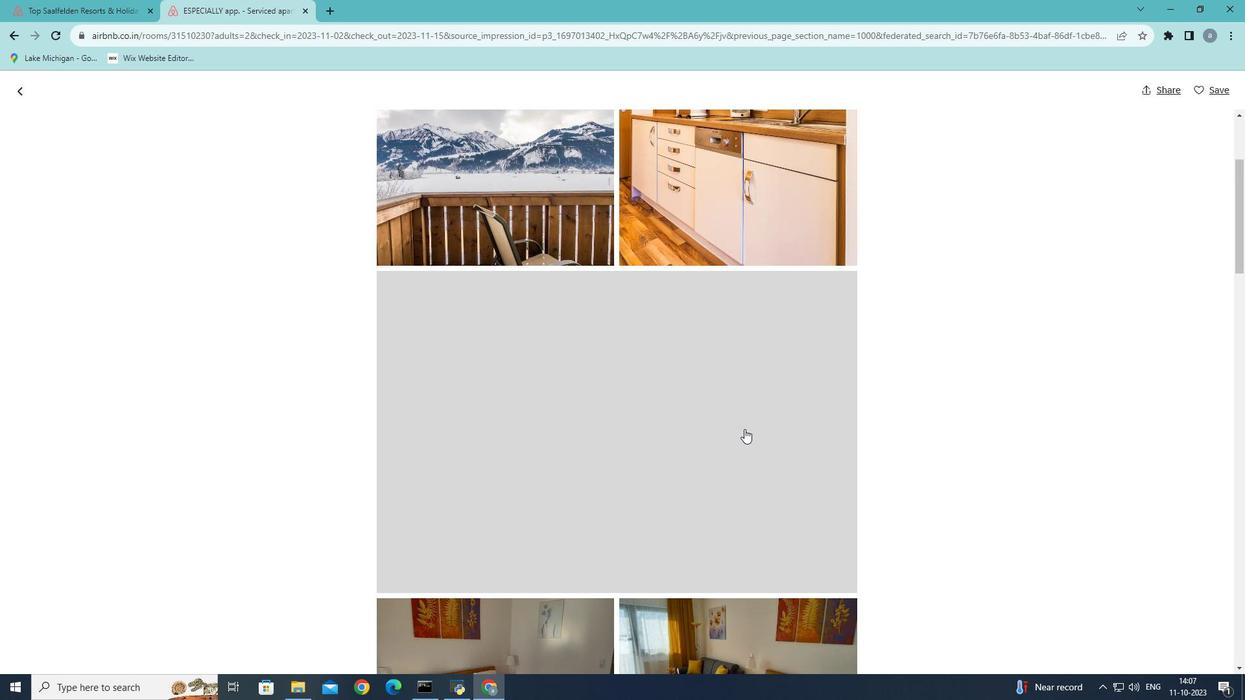 
Action: Mouse scrolled (752, 422) with delta (0, 0)
Screenshot: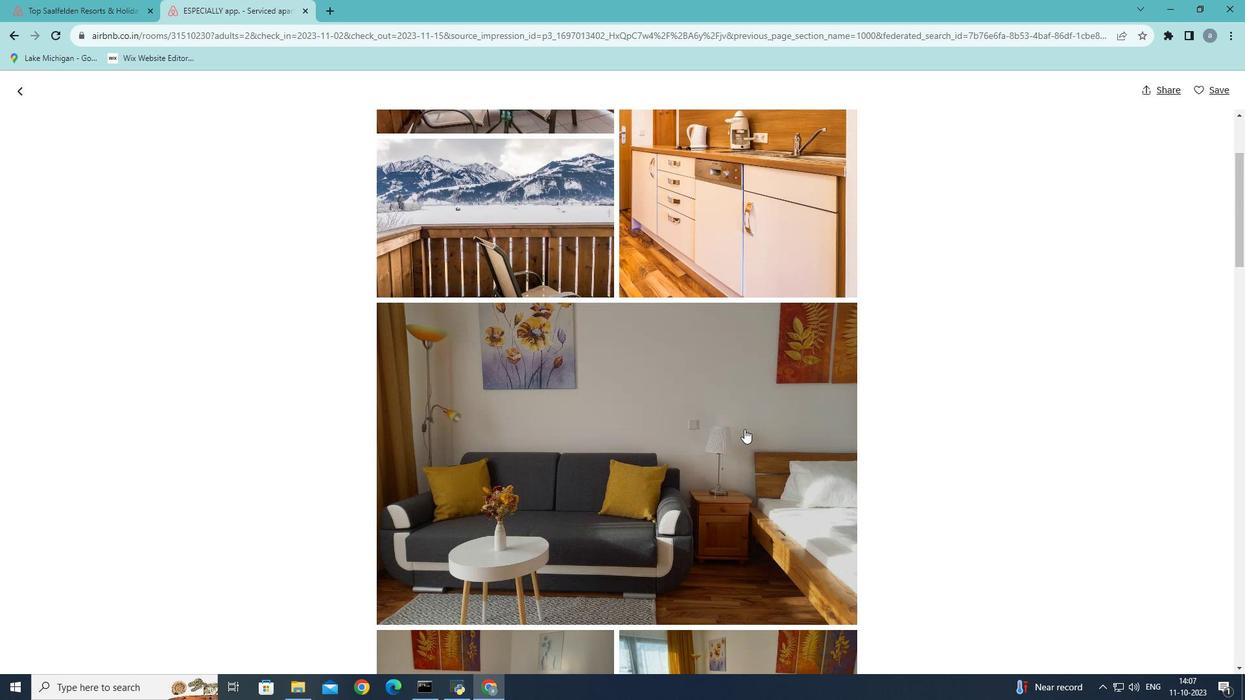 
Action: Mouse scrolled (752, 422) with delta (0, 0)
Screenshot: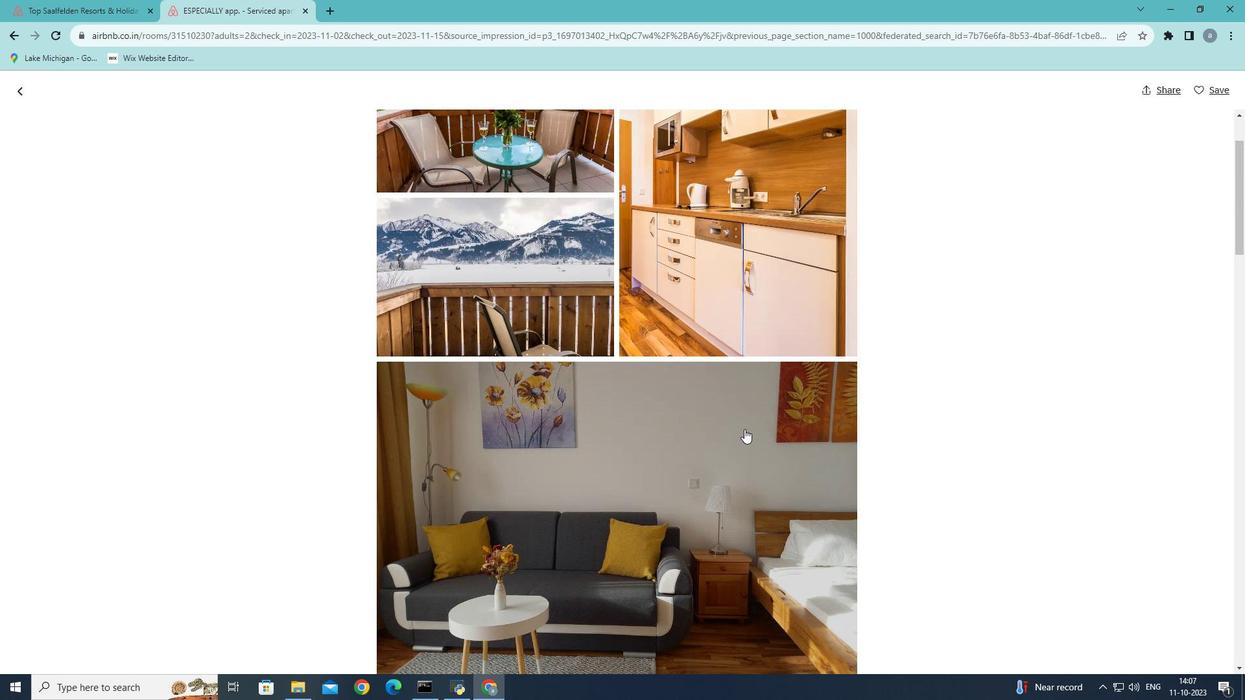 
Action: Mouse scrolled (752, 422) with delta (0, 0)
Screenshot: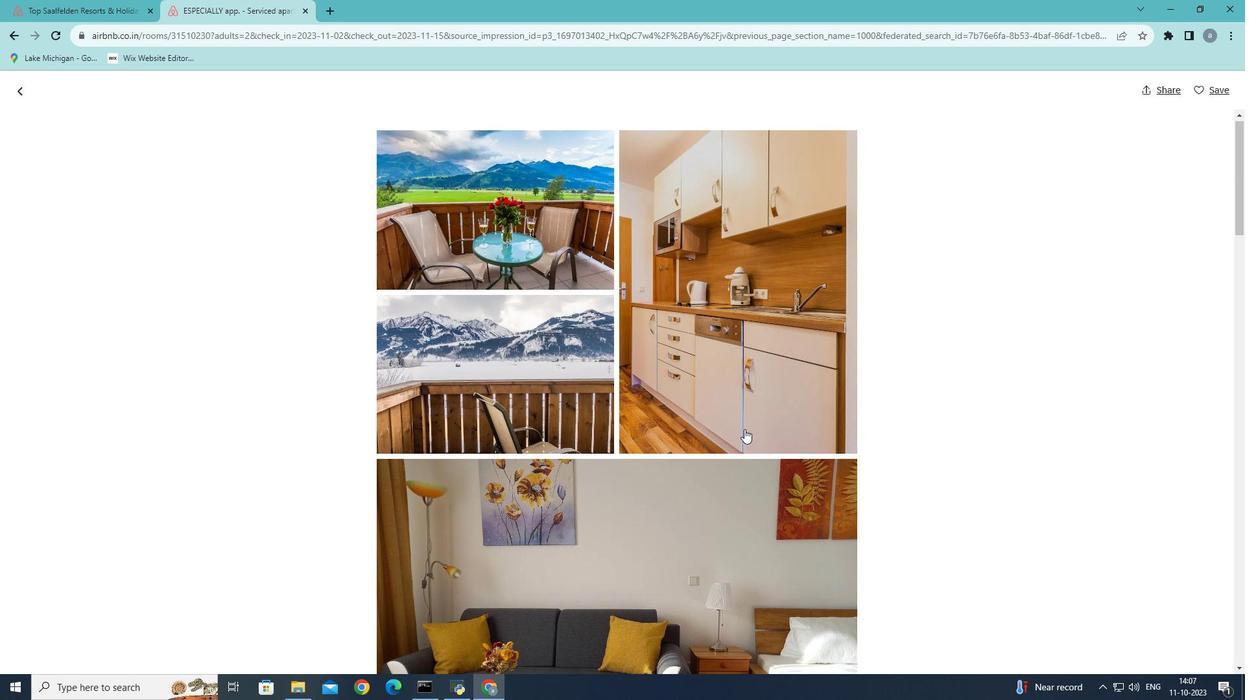 
Action: Mouse scrolled (752, 422) with delta (0, 0)
Screenshot: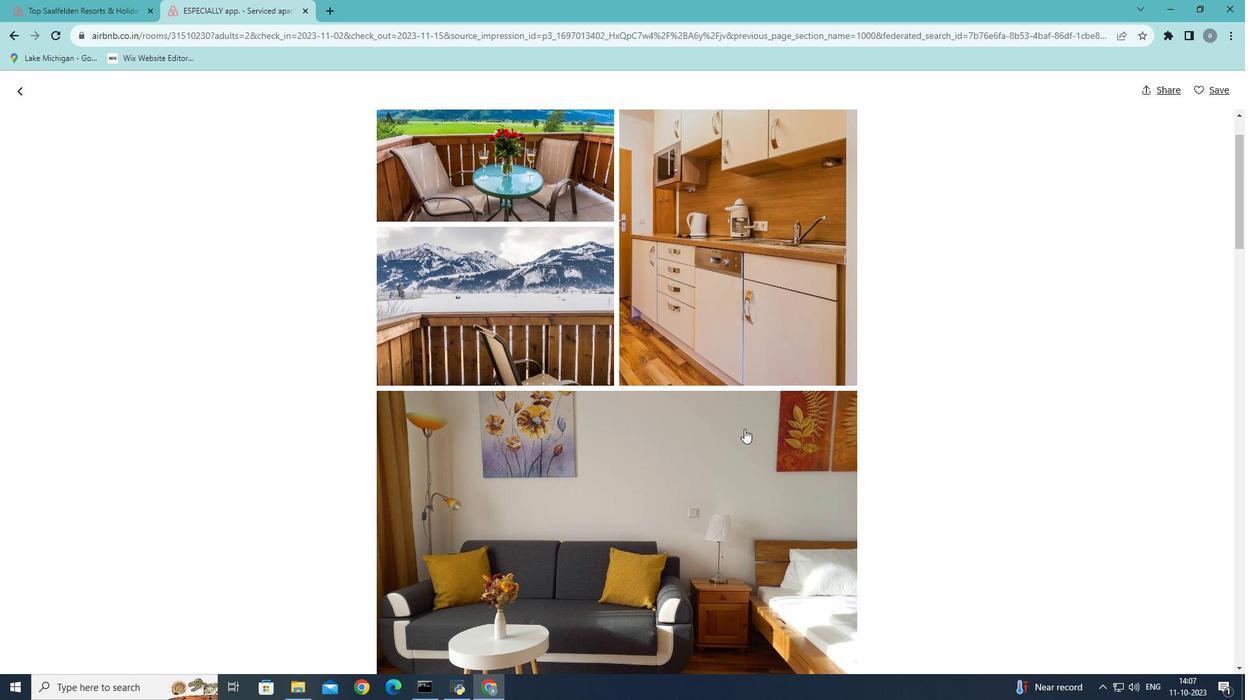 
Action: Mouse scrolled (752, 422) with delta (0, 0)
Screenshot: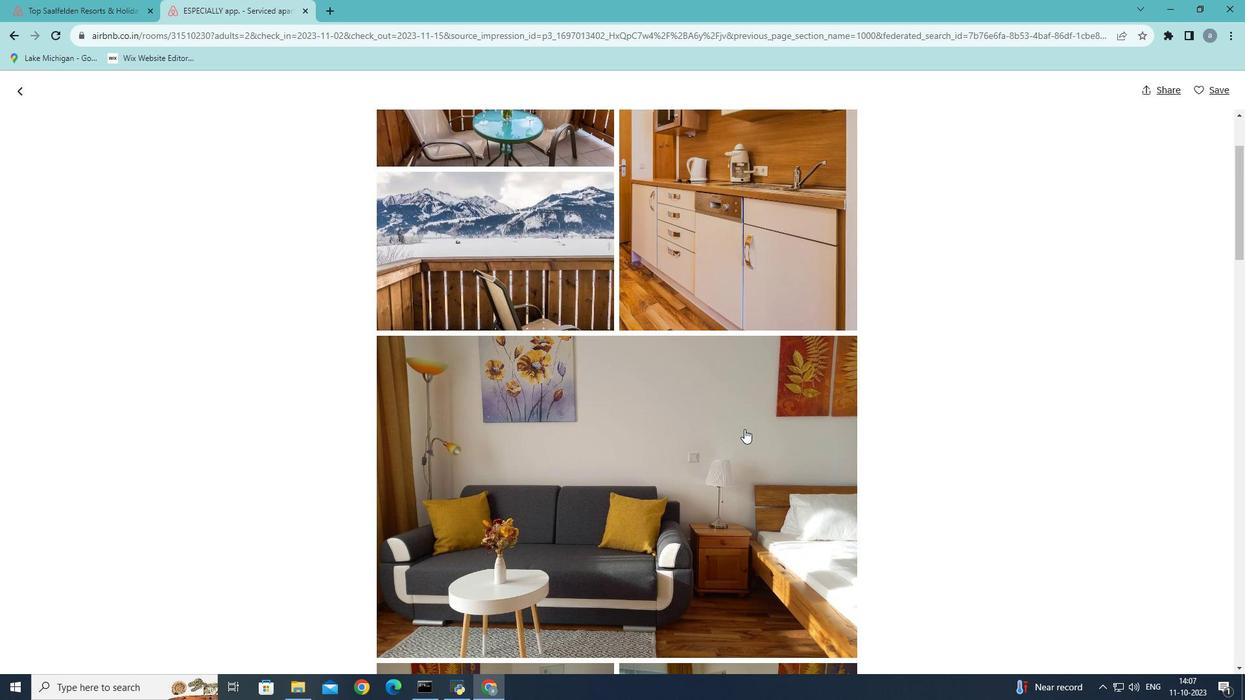 
Action: Mouse scrolled (752, 422) with delta (0, 0)
Screenshot: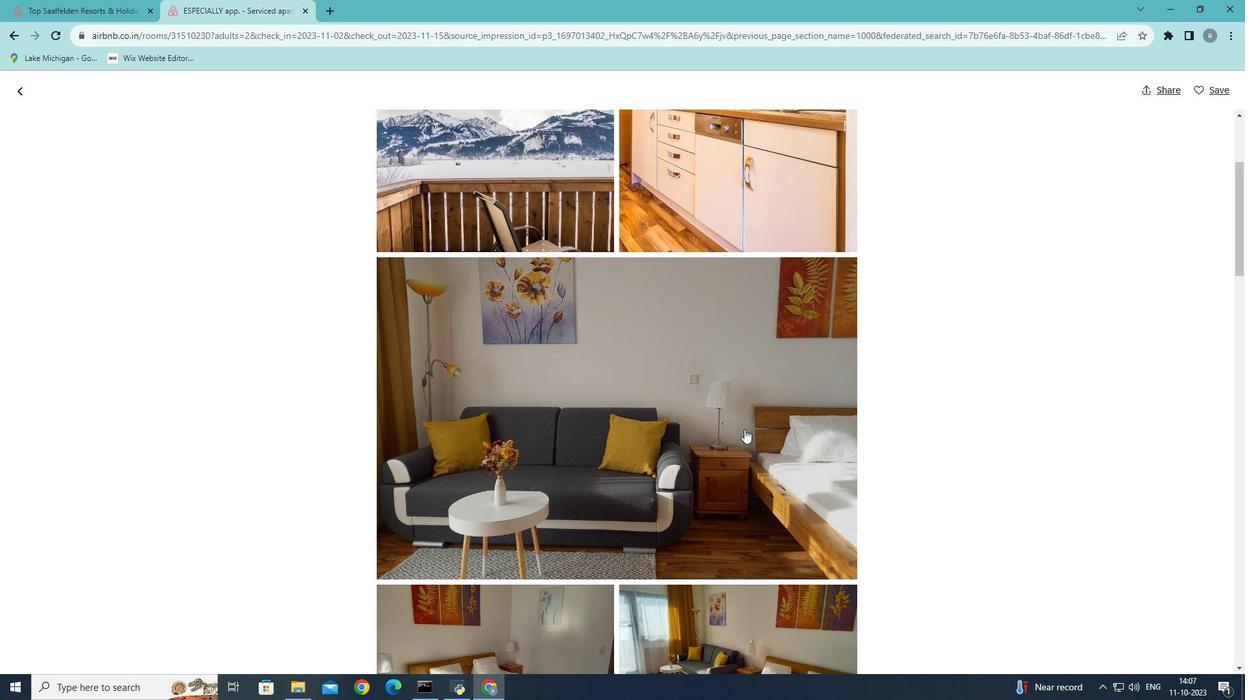 
Action: Mouse scrolled (752, 422) with delta (0, 0)
Screenshot: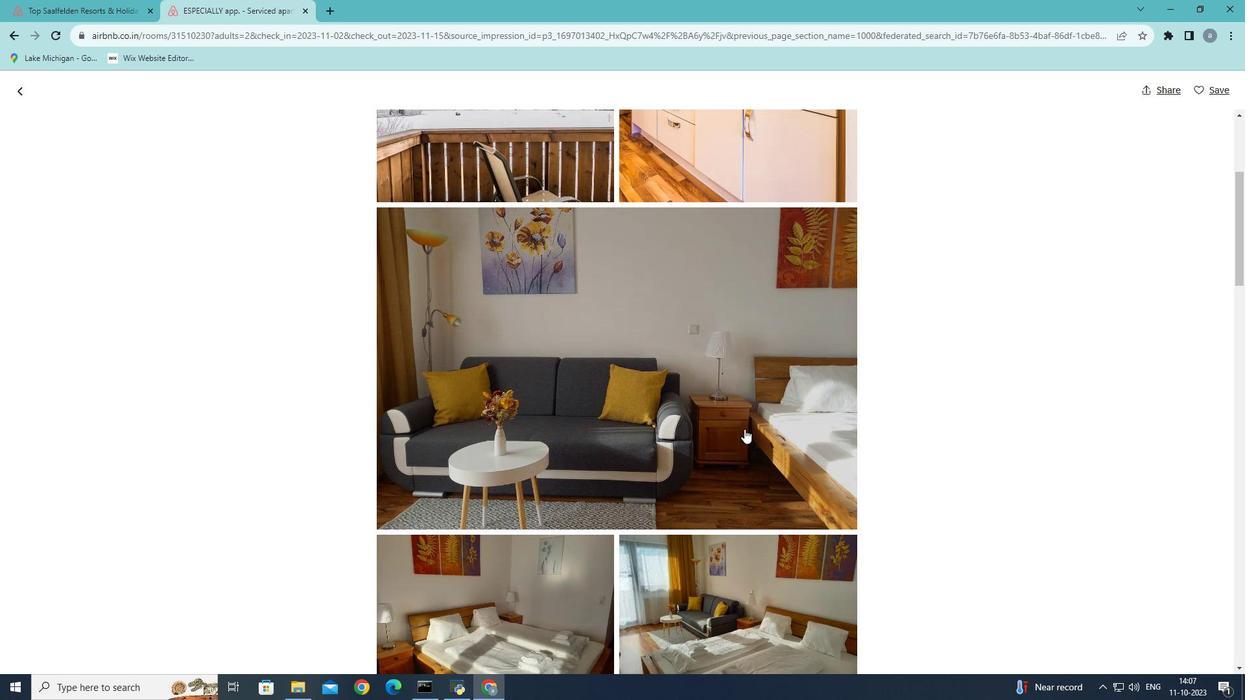 
Action: Mouse scrolled (752, 422) with delta (0, 0)
Screenshot: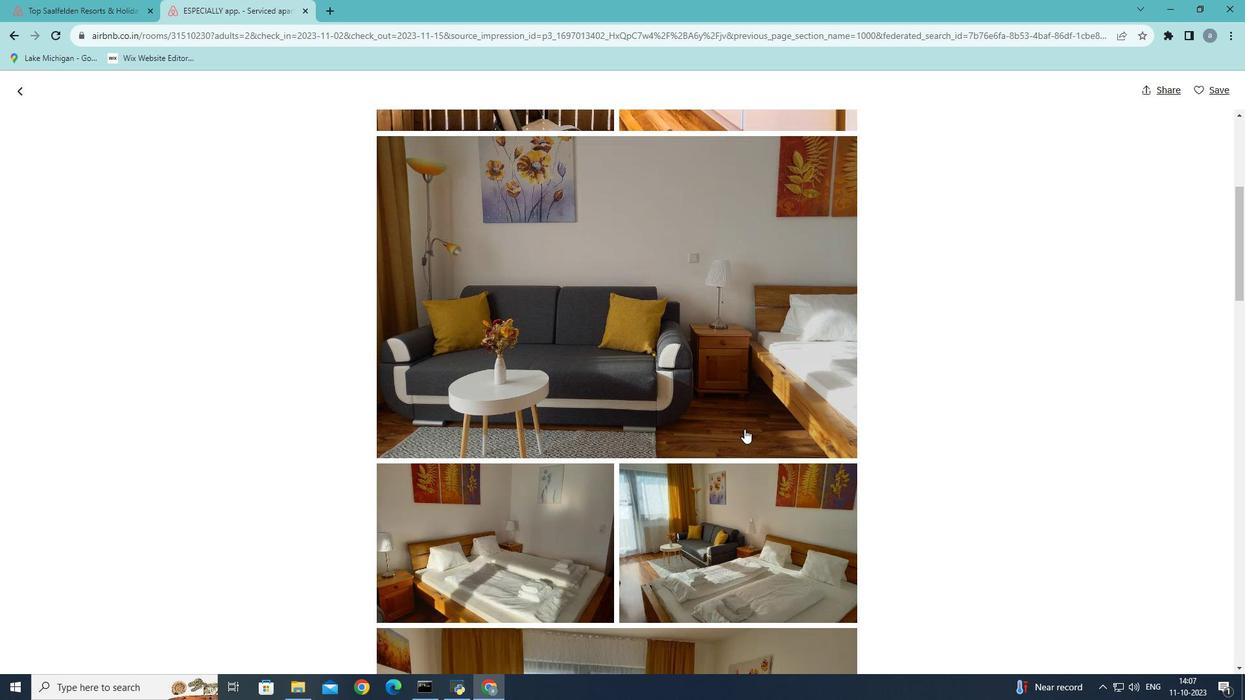 
Action: Mouse scrolled (752, 422) with delta (0, 0)
Screenshot: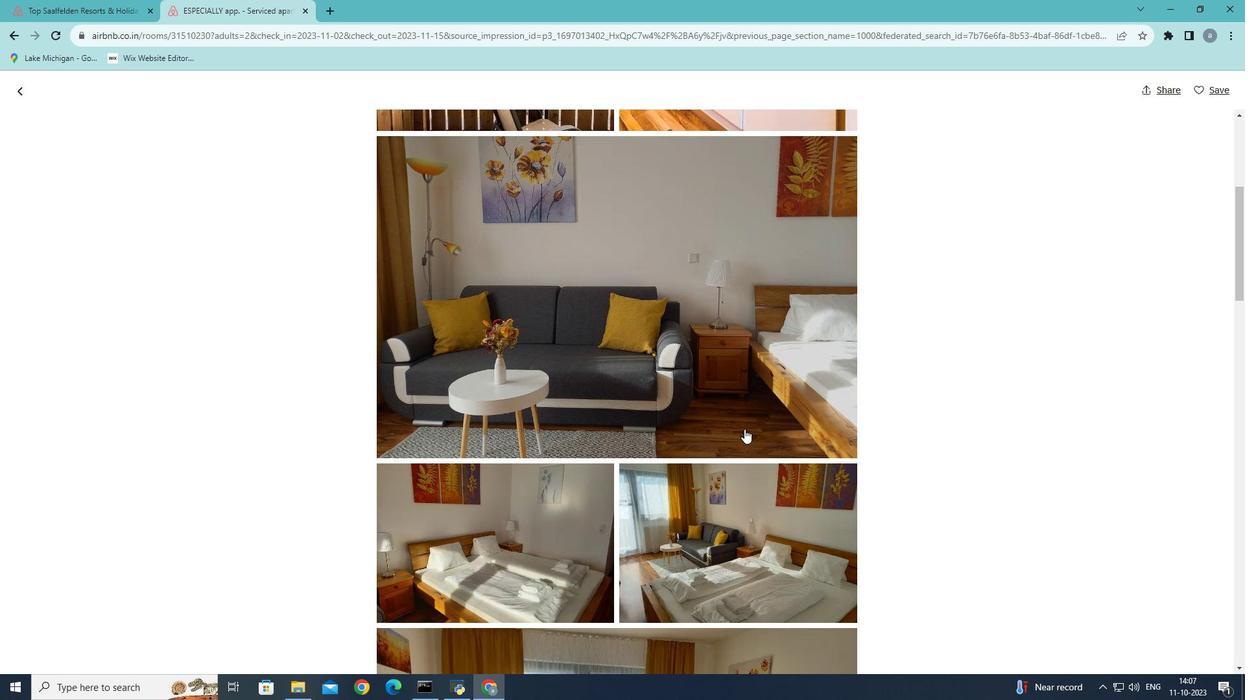 
Action: Mouse scrolled (752, 422) with delta (0, 0)
Screenshot: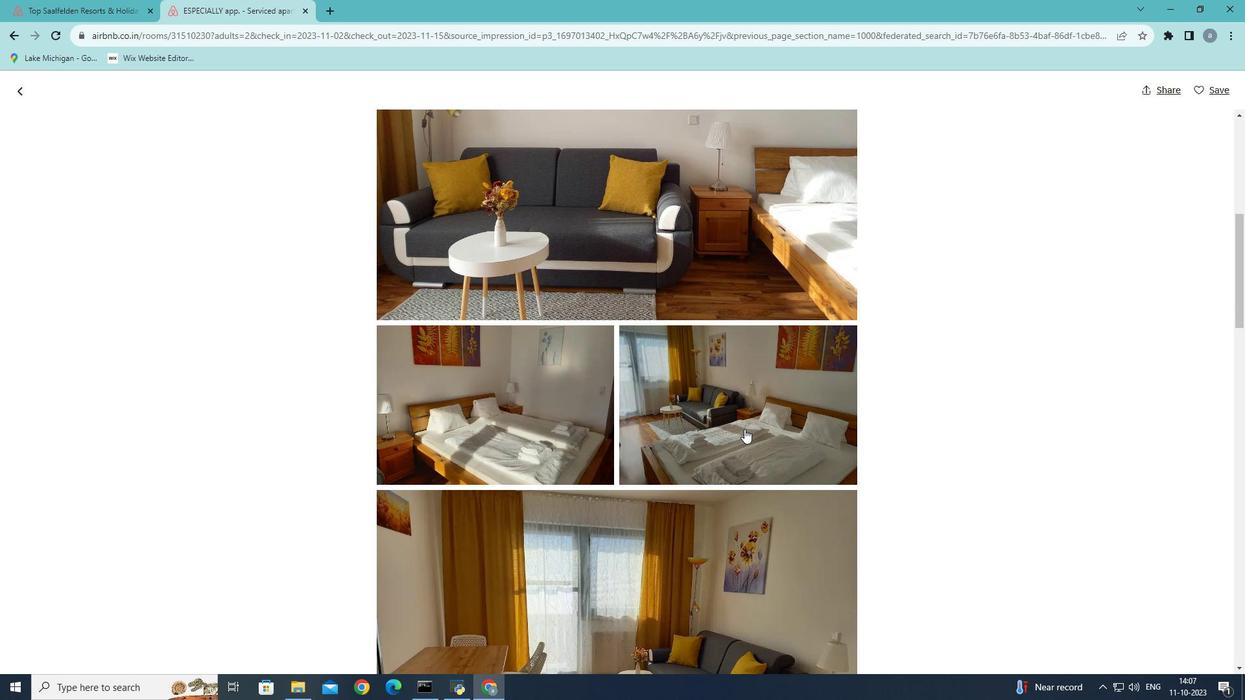 
Action: Mouse scrolled (752, 422) with delta (0, 0)
Screenshot: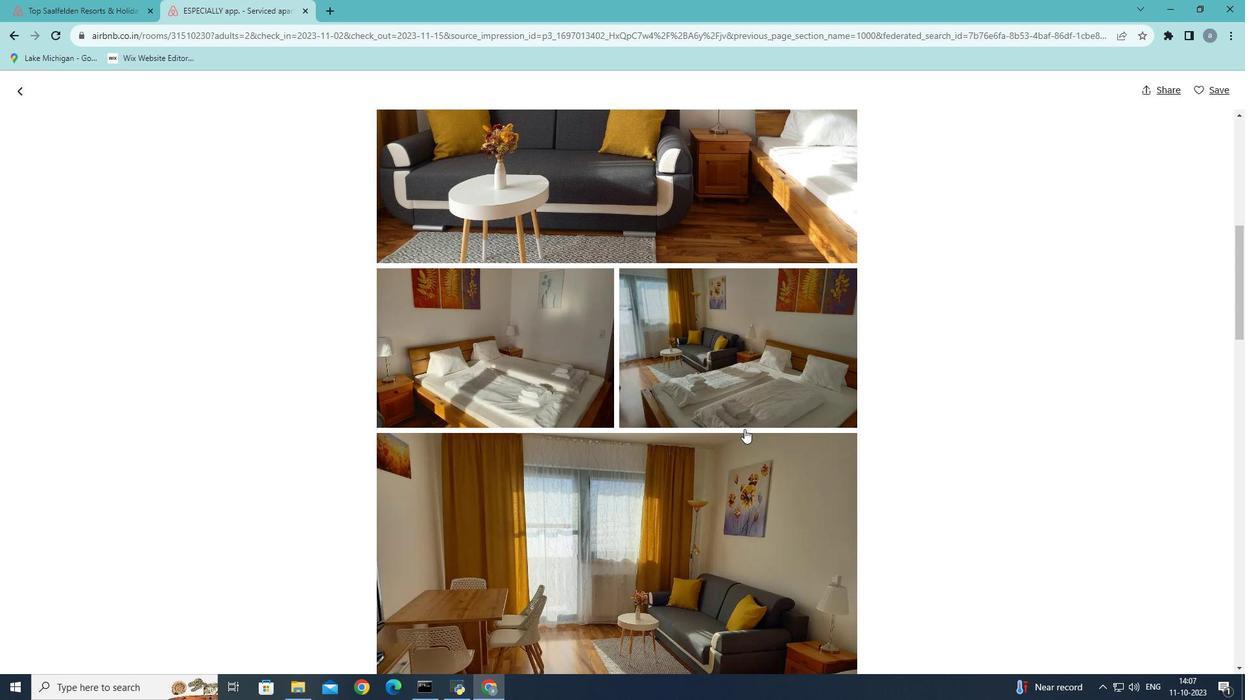 
Action: Mouse scrolled (752, 422) with delta (0, 0)
Screenshot: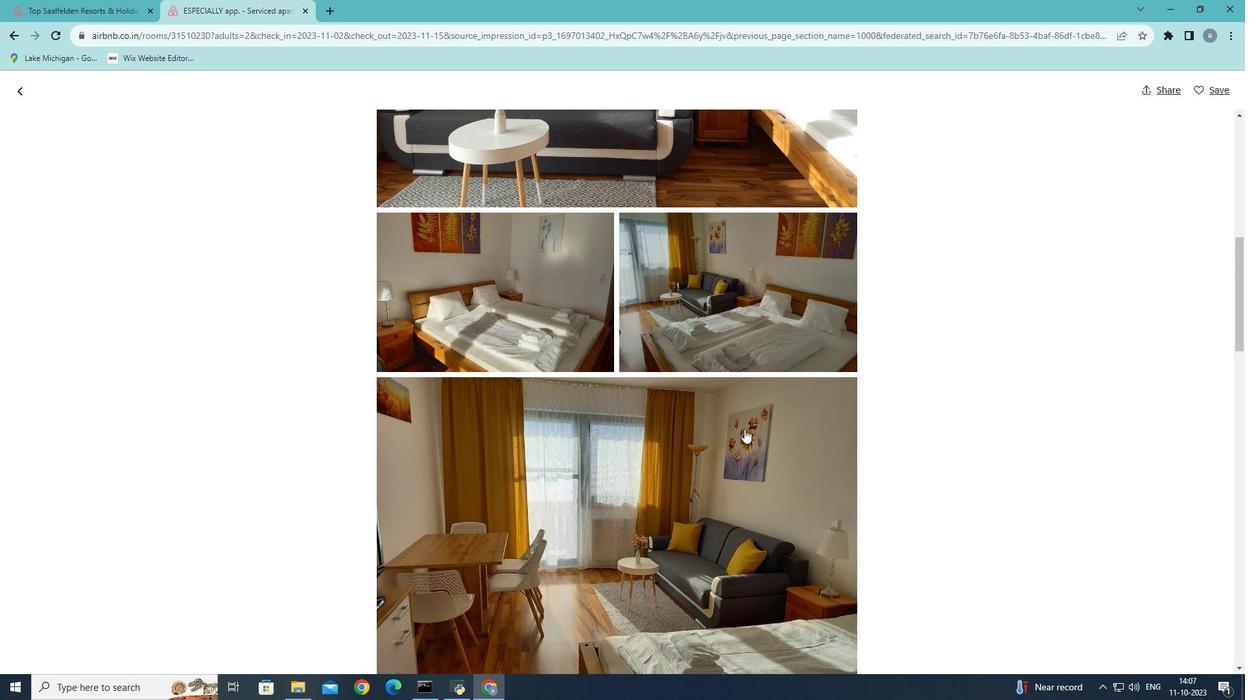 
Action: Mouse scrolled (752, 422) with delta (0, 0)
Screenshot: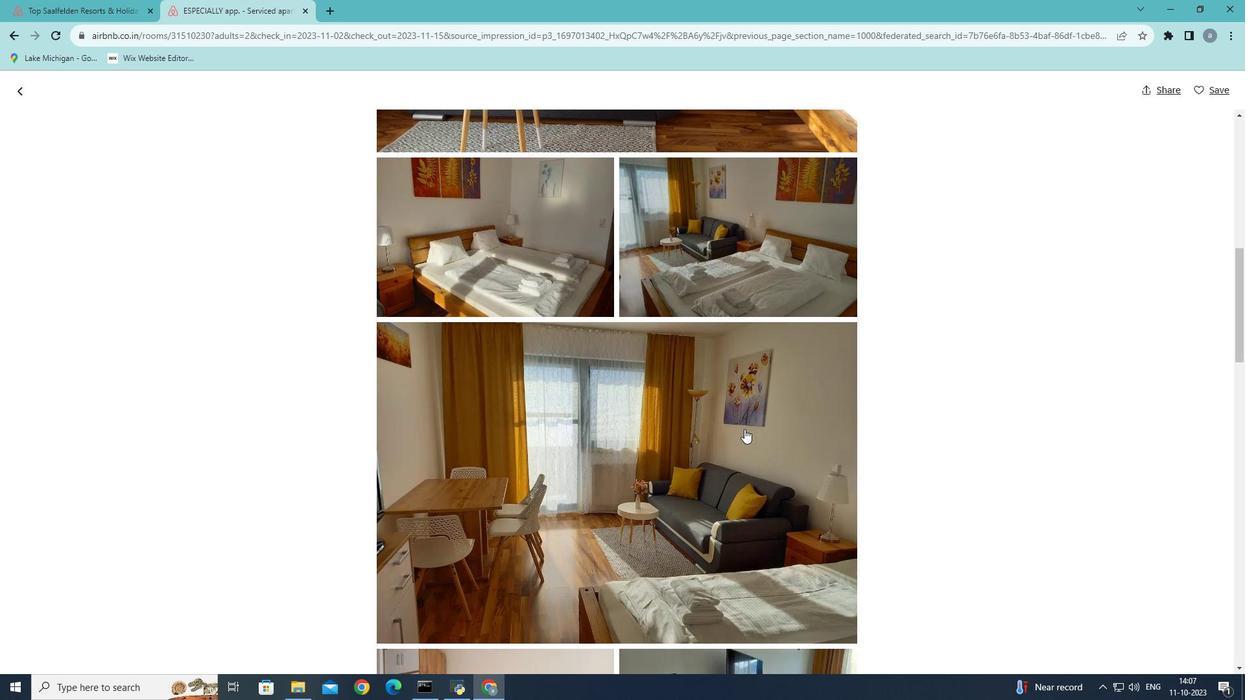 
Action: Mouse scrolled (752, 422) with delta (0, 0)
Screenshot: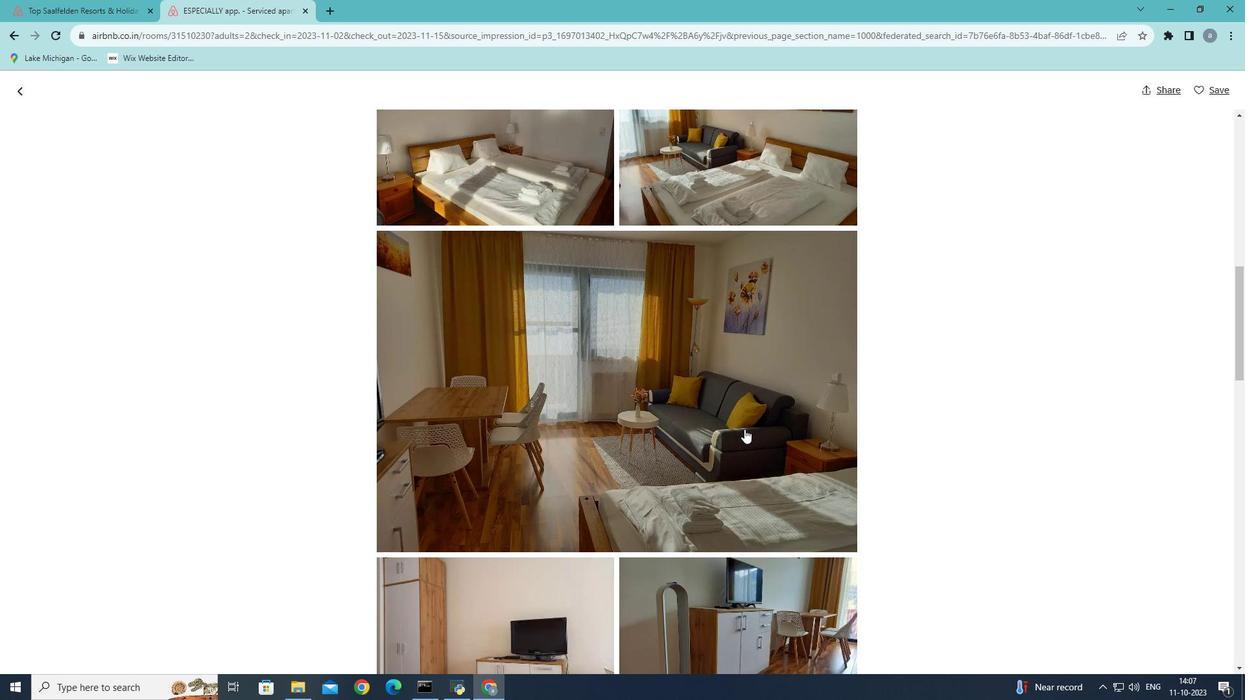 
Action: Mouse scrolled (752, 422) with delta (0, 0)
Screenshot: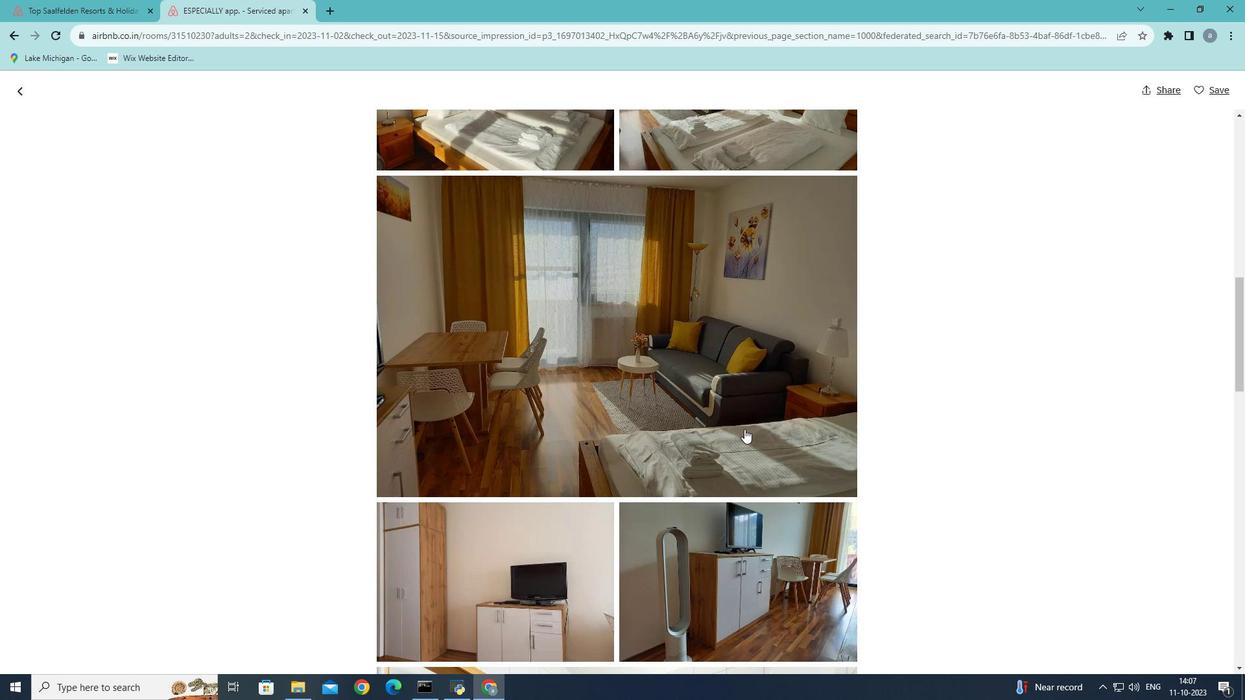 
Action: Mouse scrolled (752, 422) with delta (0, 0)
Screenshot: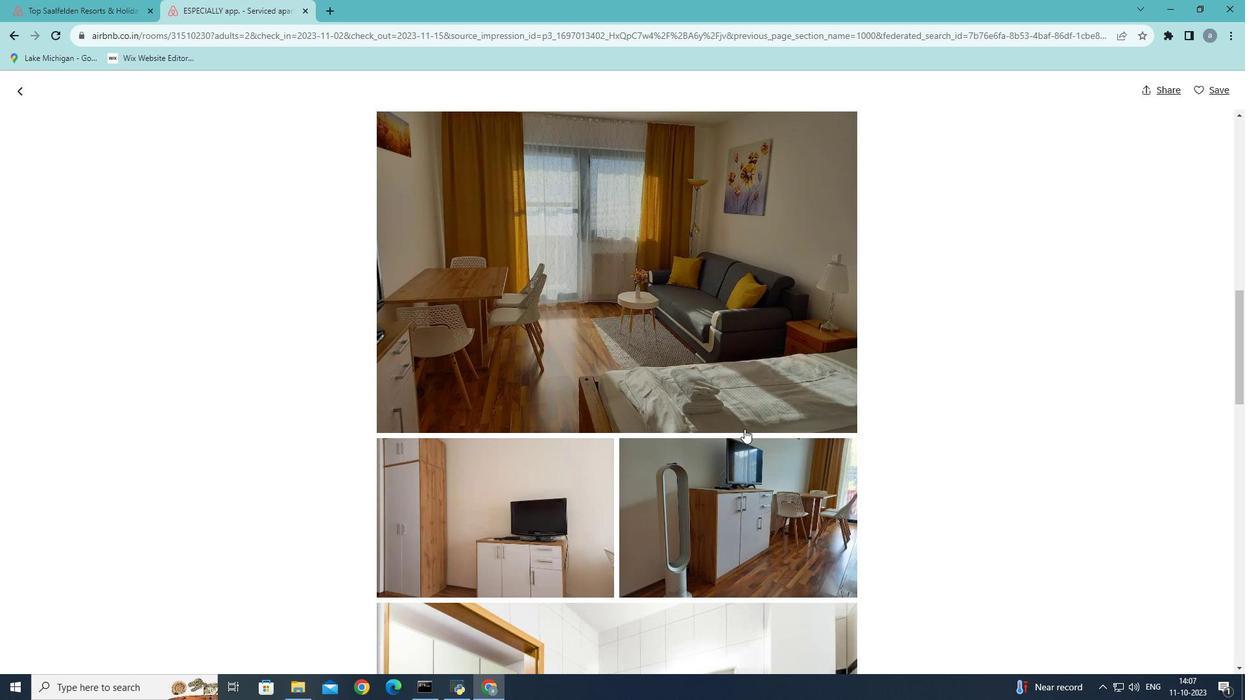 
Action: Mouse scrolled (752, 422) with delta (0, 0)
Screenshot: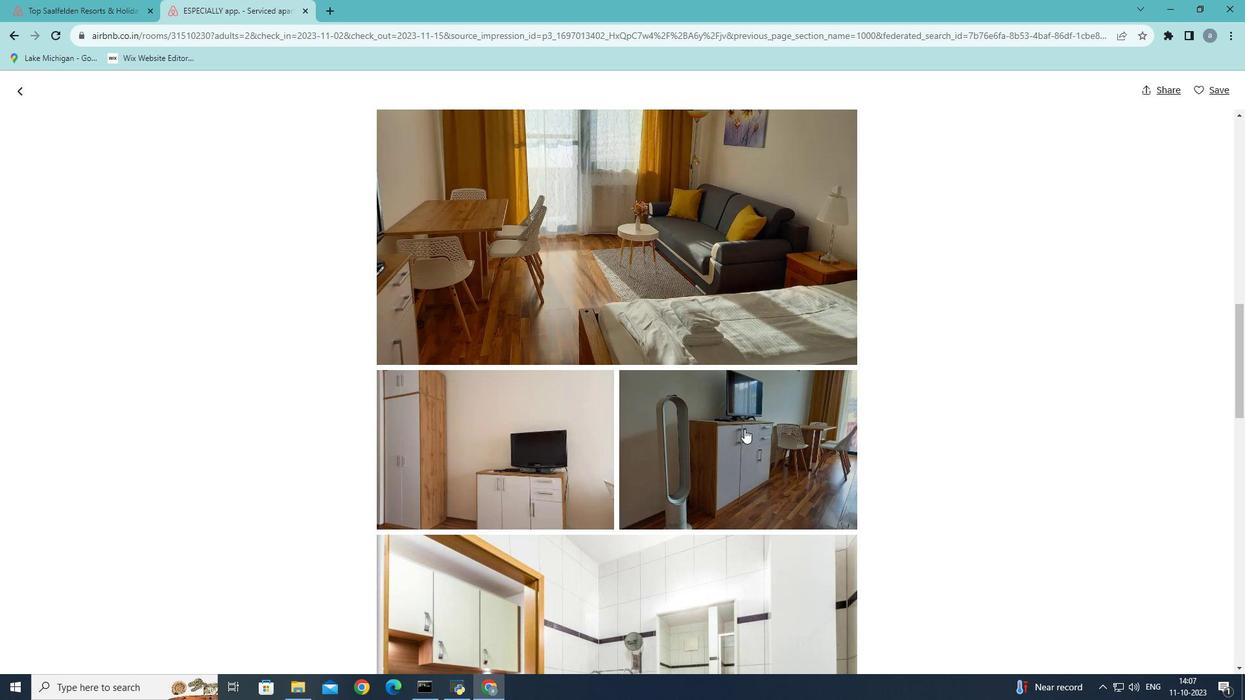 
Action: Mouse scrolled (752, 422) with delta (0, 0)
Screenshot: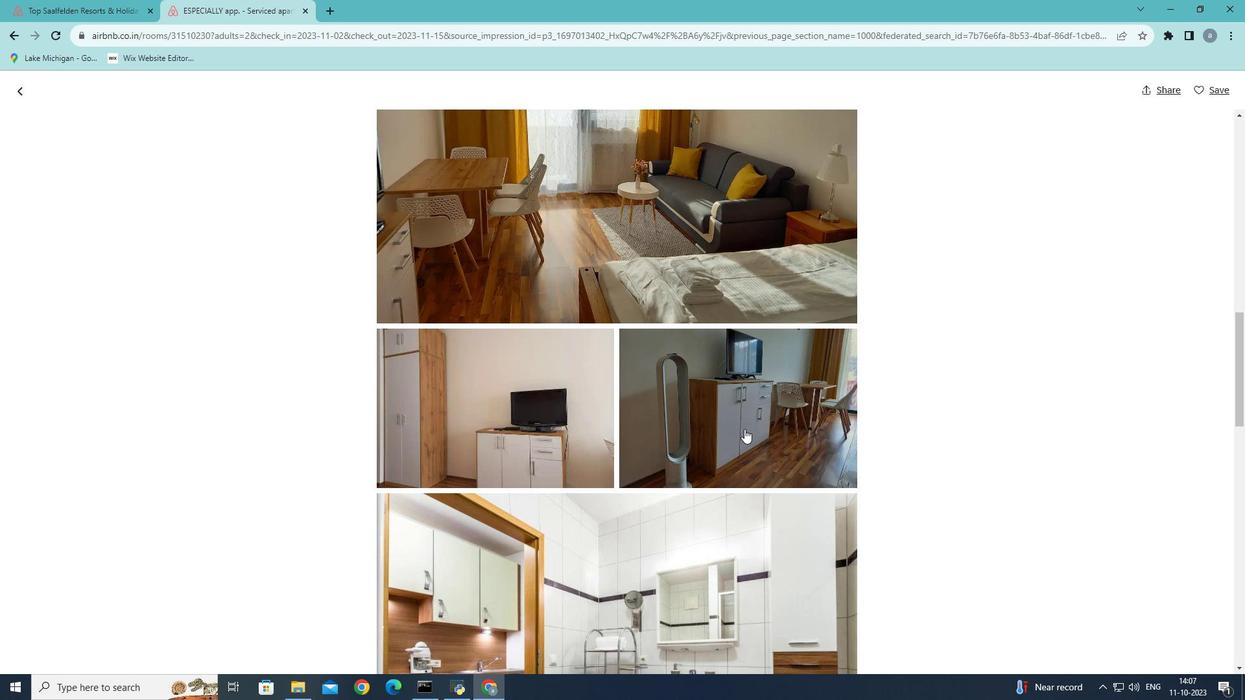 
Action: Mouse scrolled (752, 422) with delta (0, 0)
Screenshot: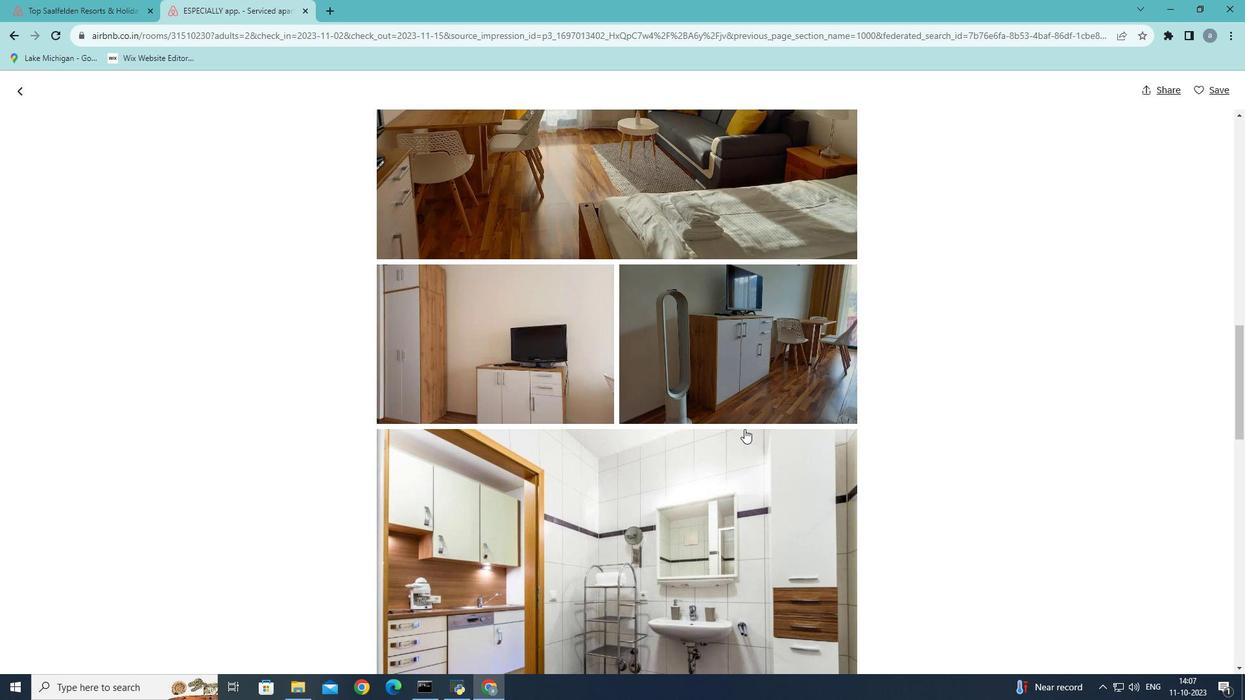 
Action: Mouse scrolled (752, 422) with delta (0, 0)
Screenshot: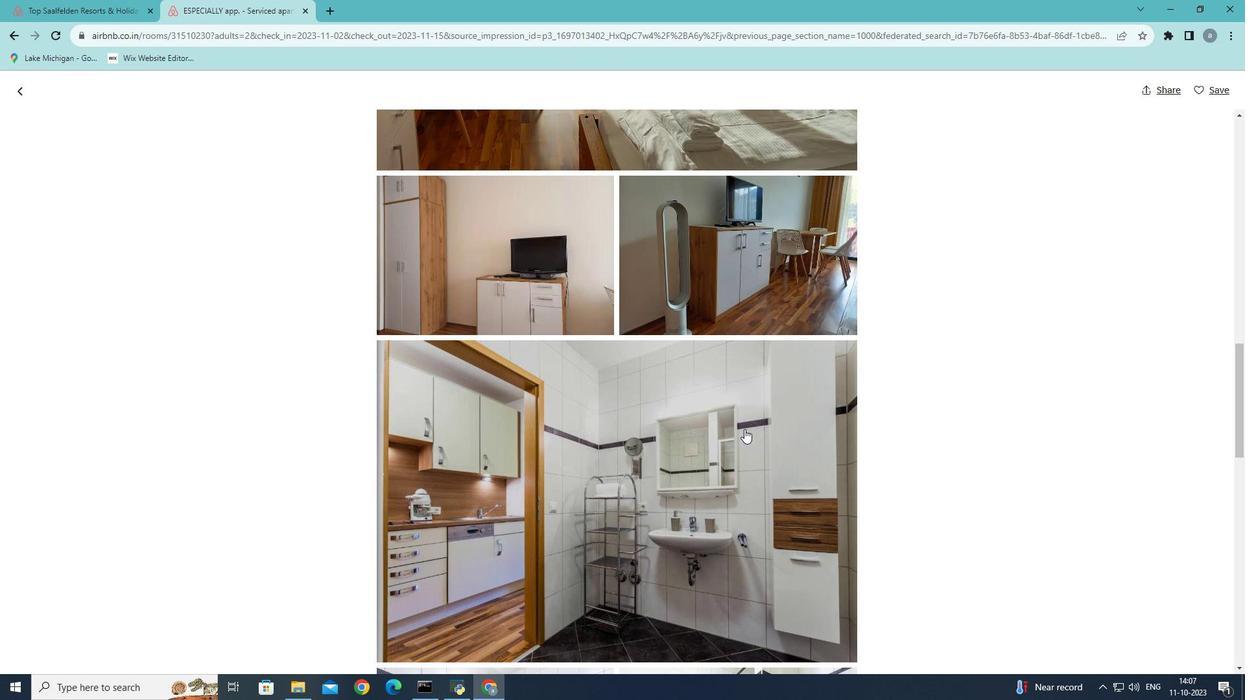 
Action: Mouse scrolled (752, 422) with delta (0, 0)
Screenshot: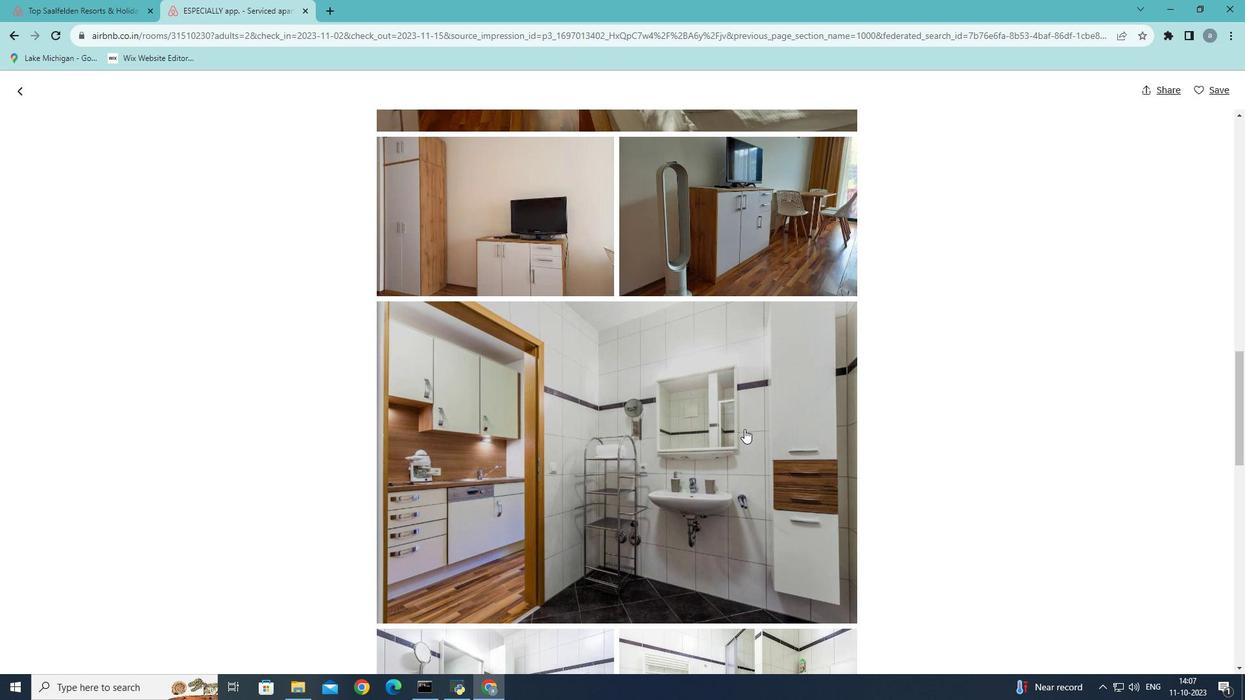 
Action: Mouse scrolled (752, 422) with delta (0, 0)
Screenshot: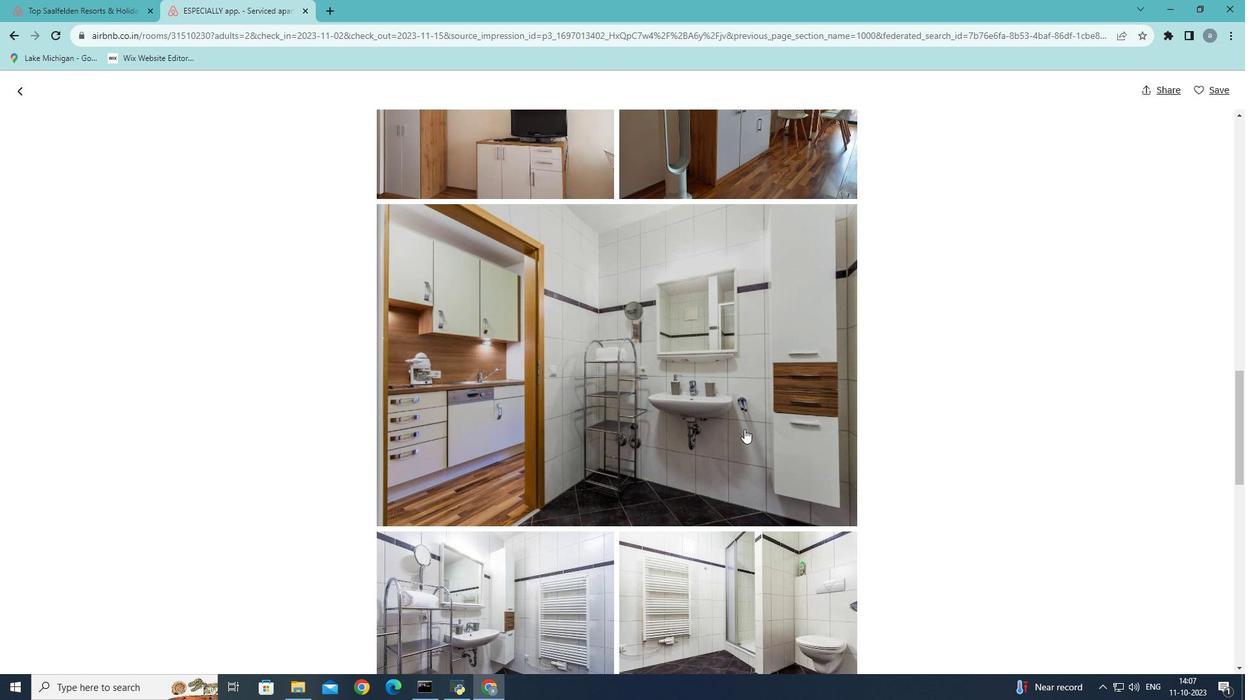 
Action: Mouse scrolled (752, 422) with delta (0, 0)
Screenshot: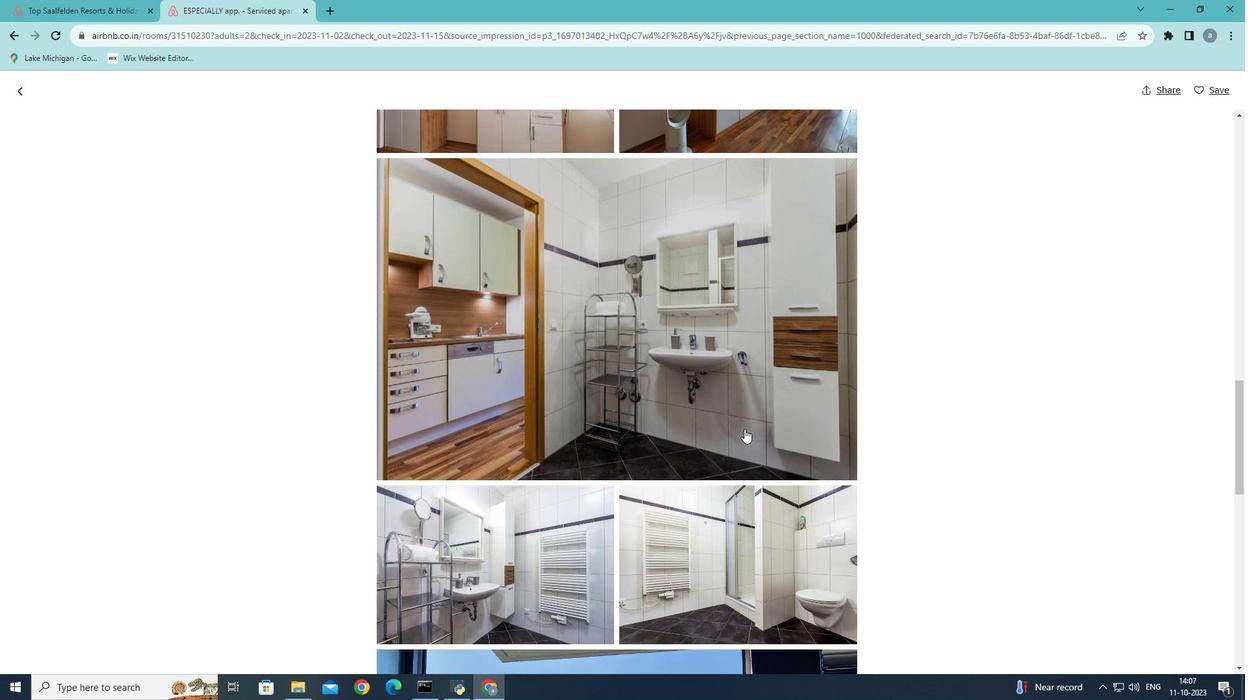 
Action: Mouse scrolled (752, 422) with delta (0, 0)
Screenshot: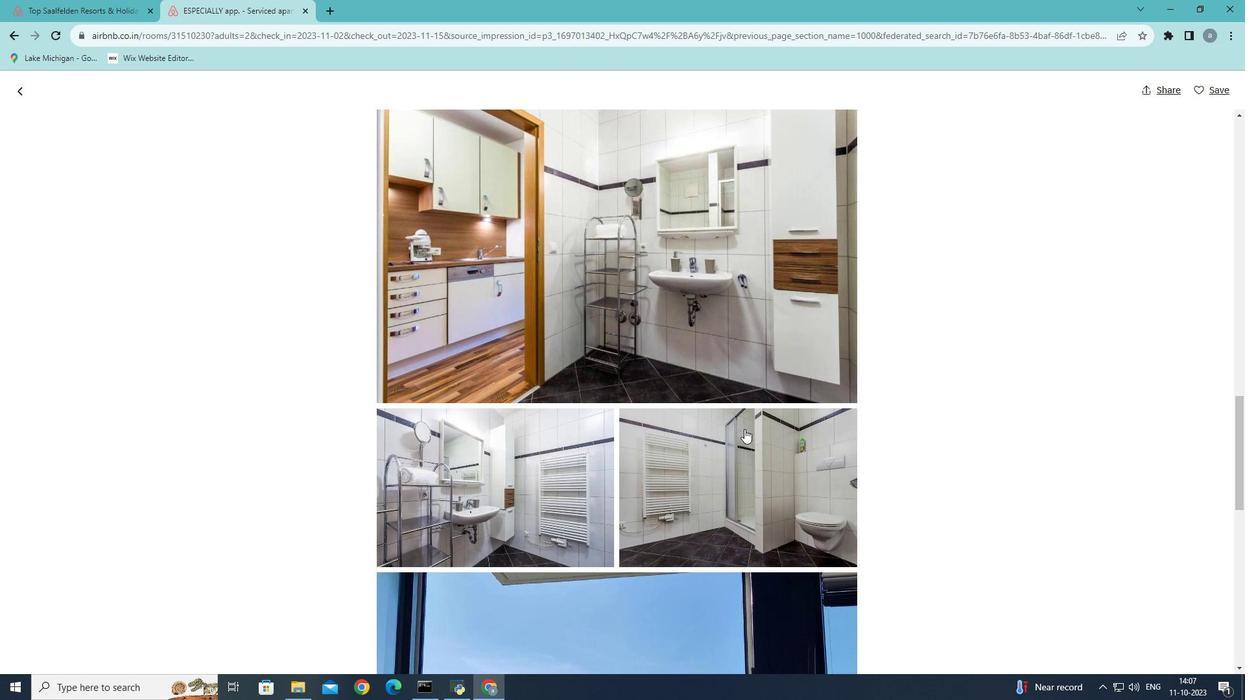 
Action: Mouse scrolled (752, 422) with delta (0, 0)
Screenshot: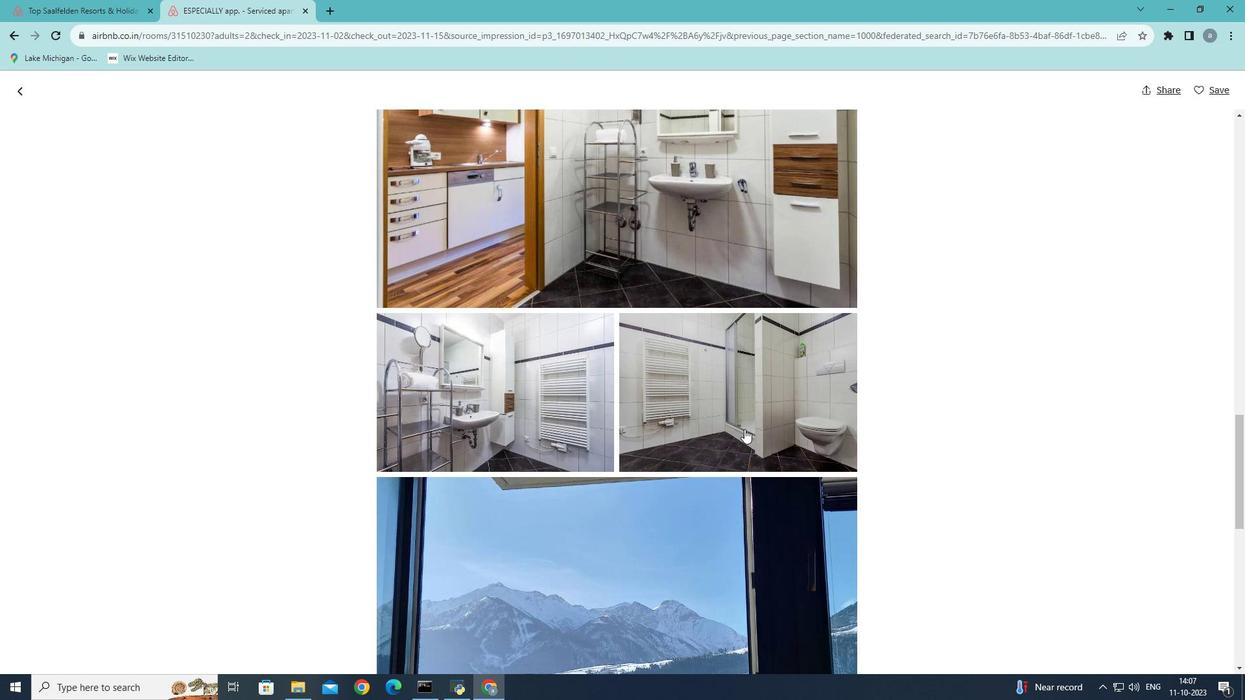 
Action: Mouse scrolled (752, 422) with delta (0, 0)
Screenshot: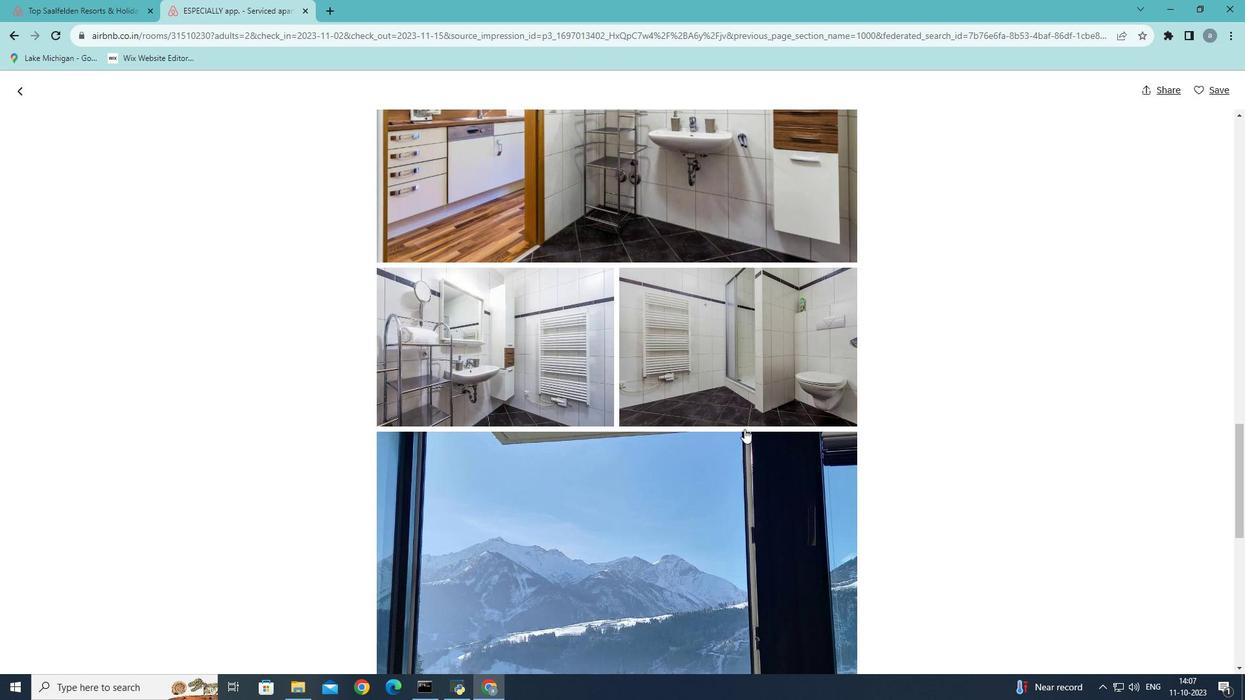 
Action: Mouse moved to (742, 438)
Screenshot: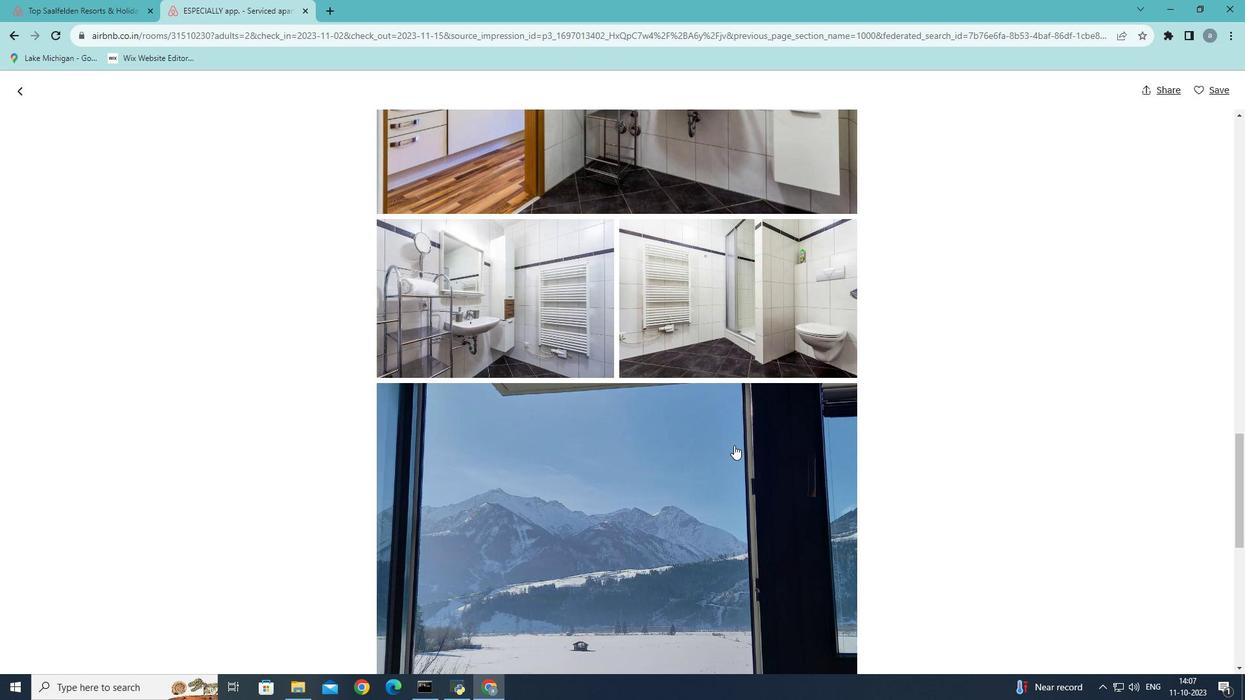 
Action: Mouse scrolled (742, 437) with delta (0, 0)
Screenshot: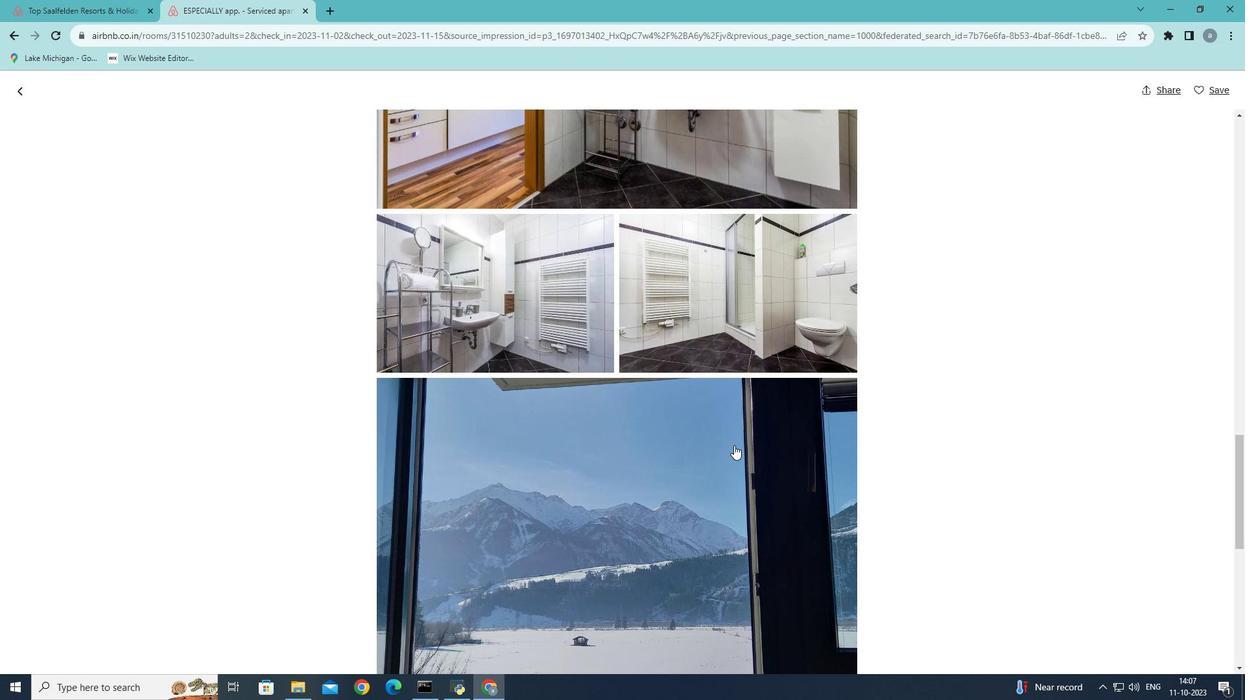
Action: Mouse scrolled (742, 437) with delta (0, 0)
Screenshot: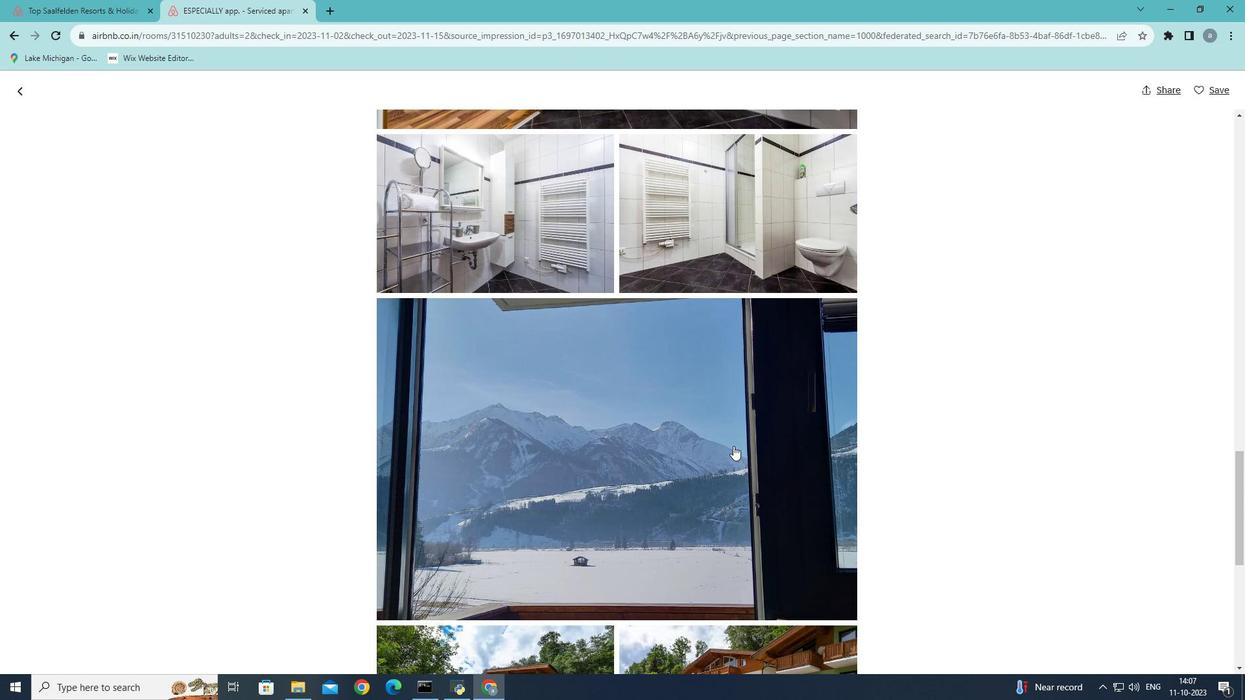 
Action: Mouse moved to (741, 439)
Screenshot: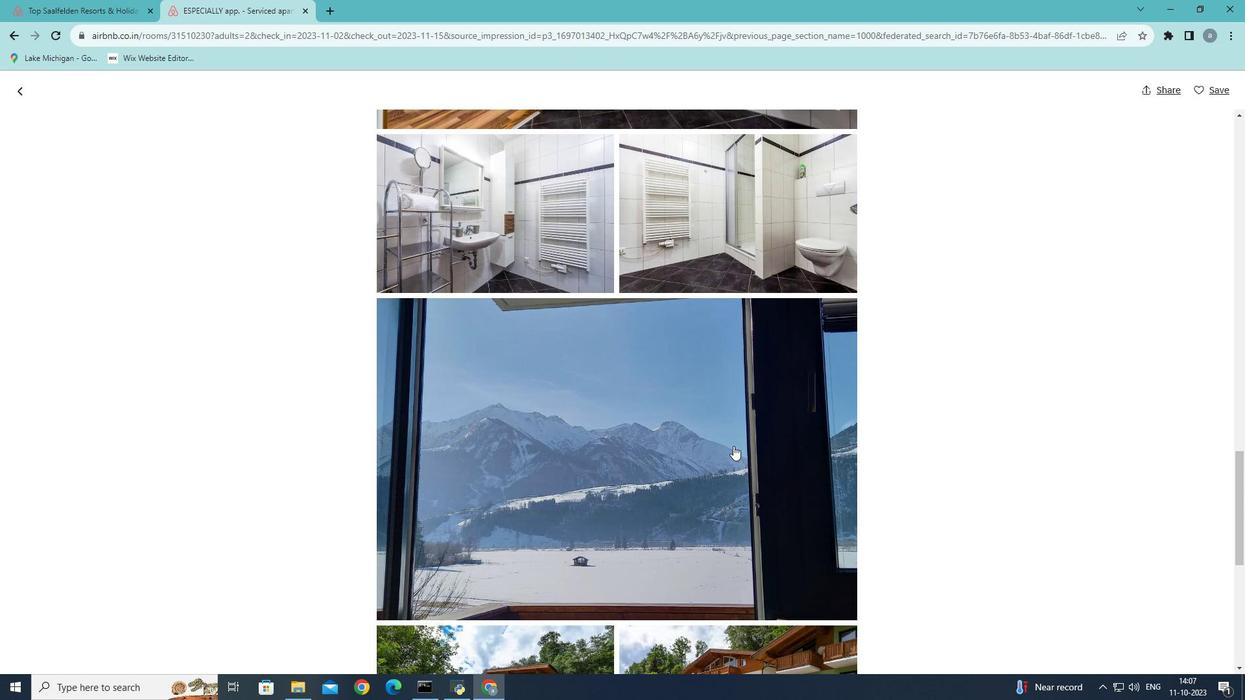 
Action: Mouse scrolled (741, 438) with delta (0, 0)
Screenshot: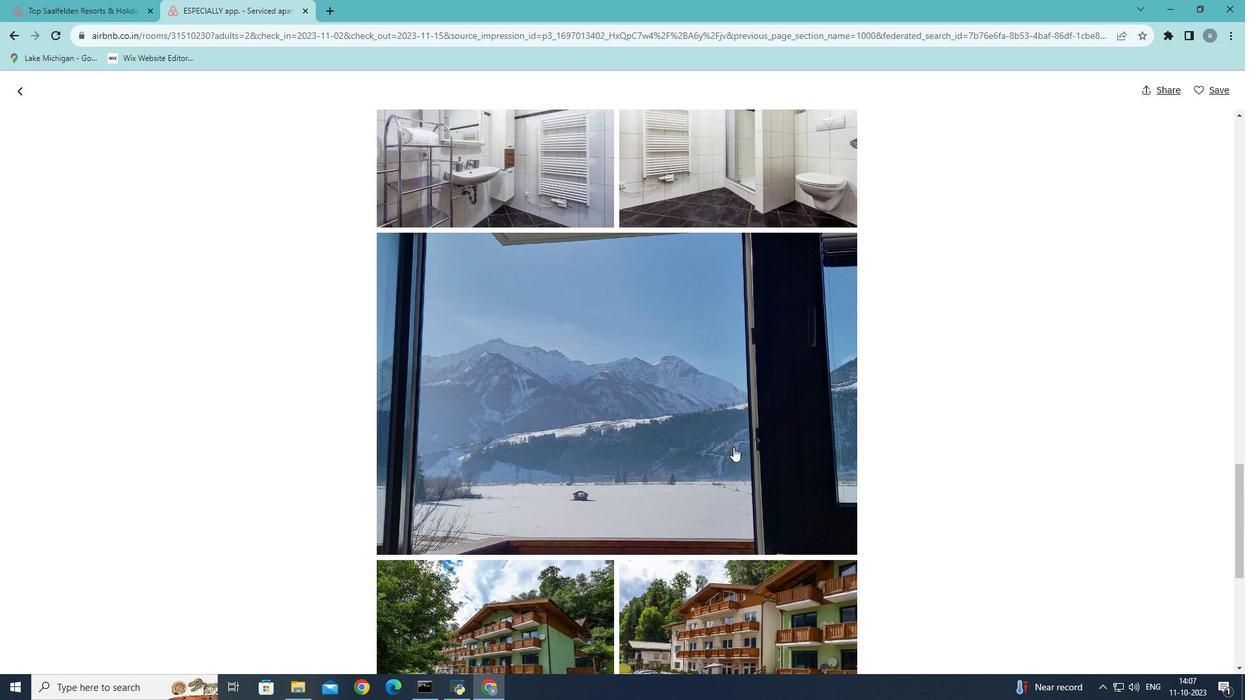 
Action: Mouse moved to (741, 442)
Screenshot: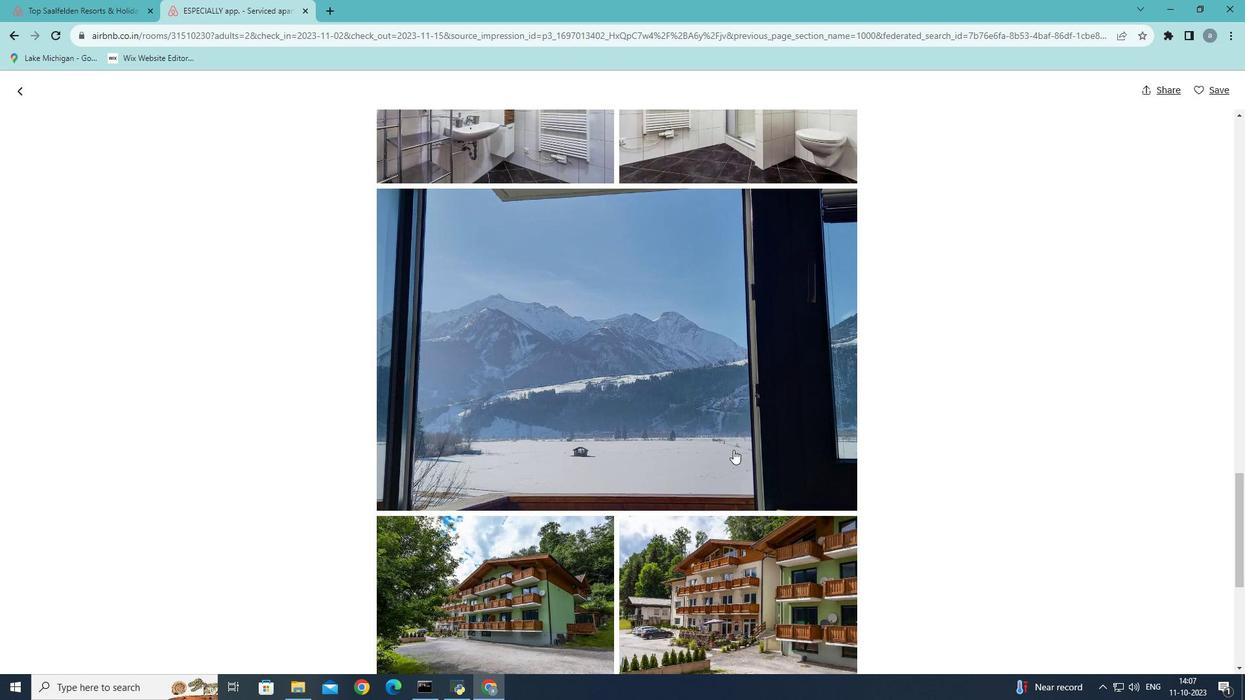 
Action: Mouse scrolled (741, 441) with delta (0, 0)
Screenshot: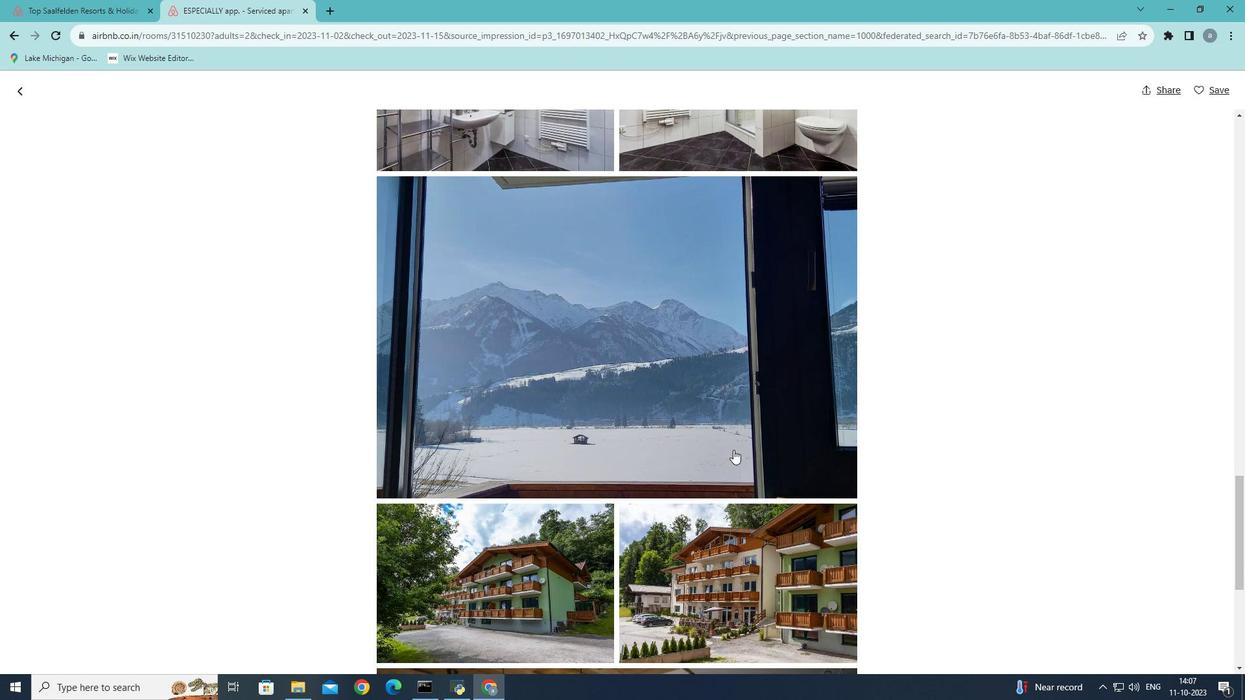 
Action: Mouse scrolled (741, 441) with delta (0, 0)
Screenshot: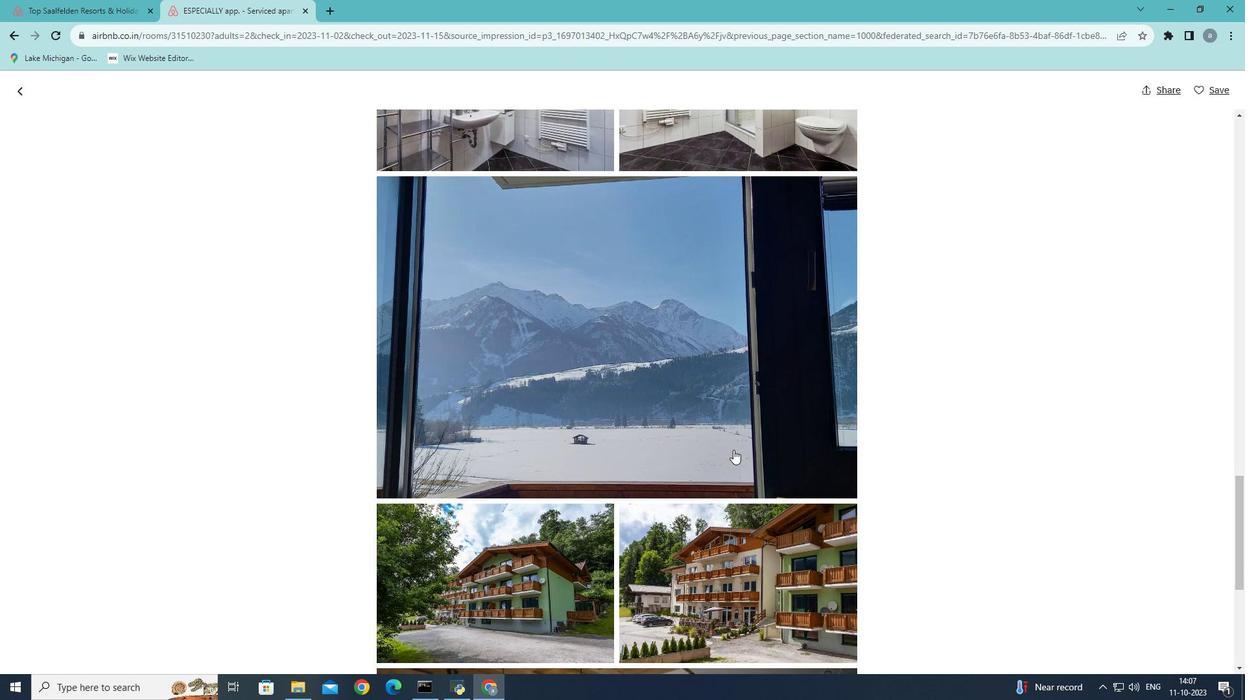 
Action: Mouse scrolled (741, 441) with delta (0, 0)
Screenshot: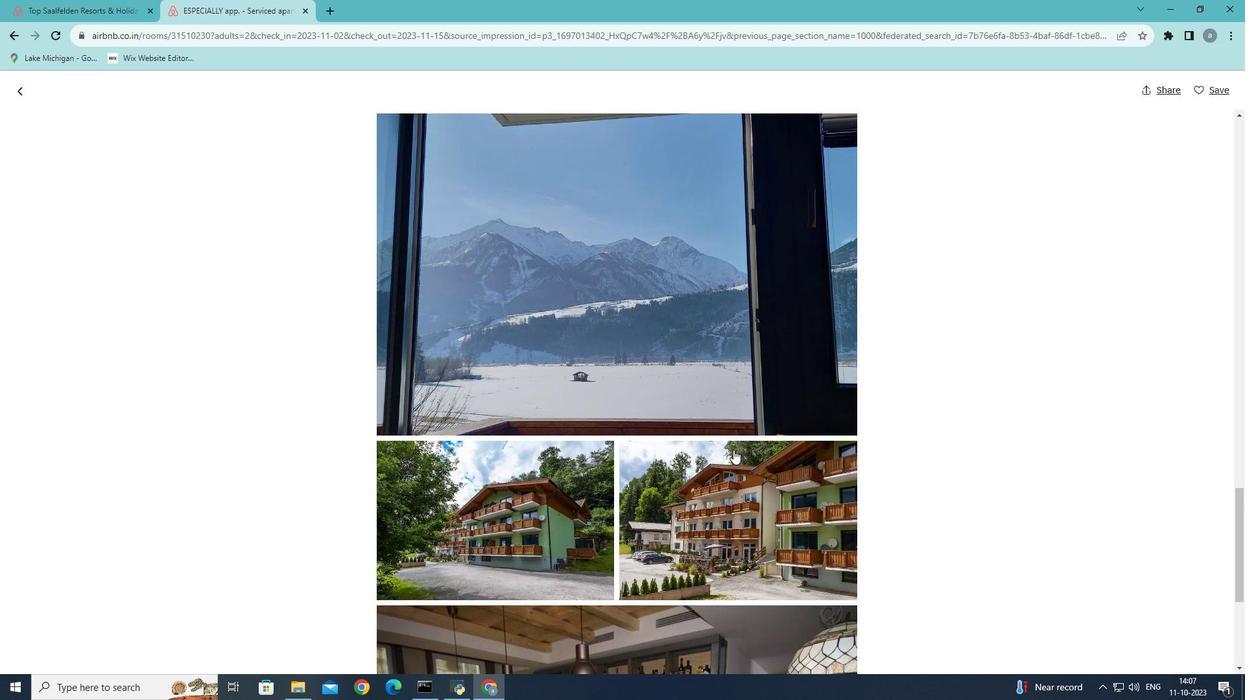 
Action: Mouse scrolled (741, 441) with delta (0, 0)
Screenshot: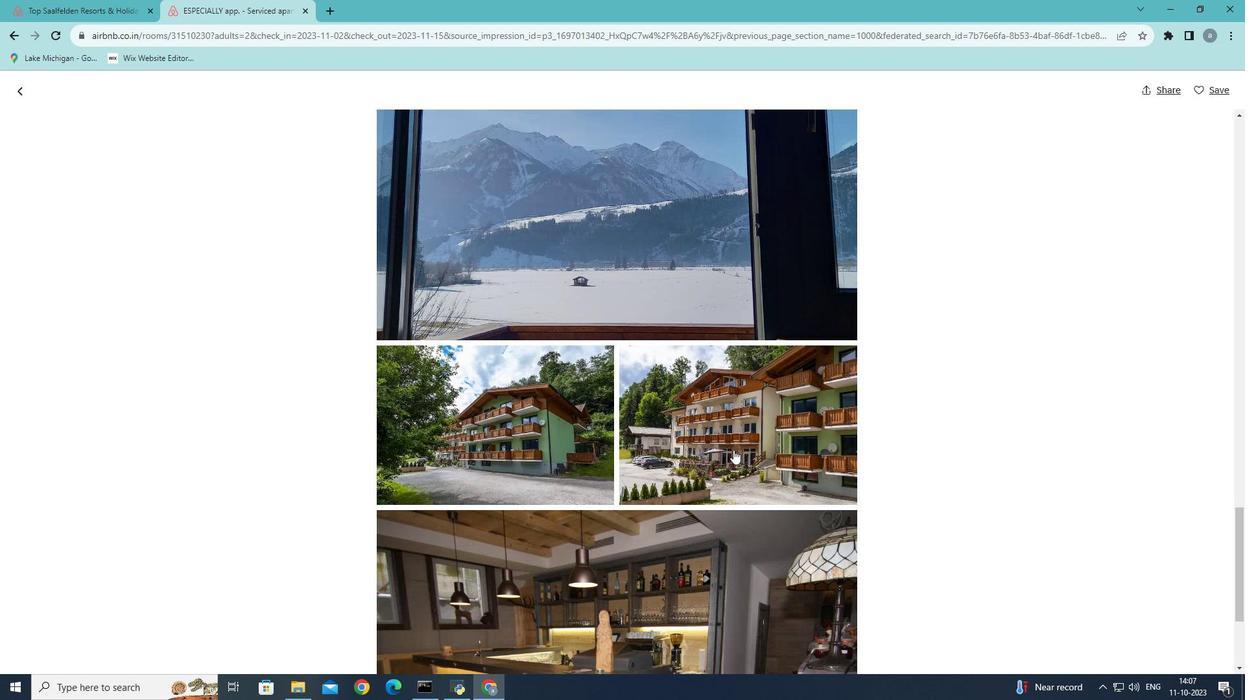 
Action: Mouse moved to (742, 443)
Screenshot: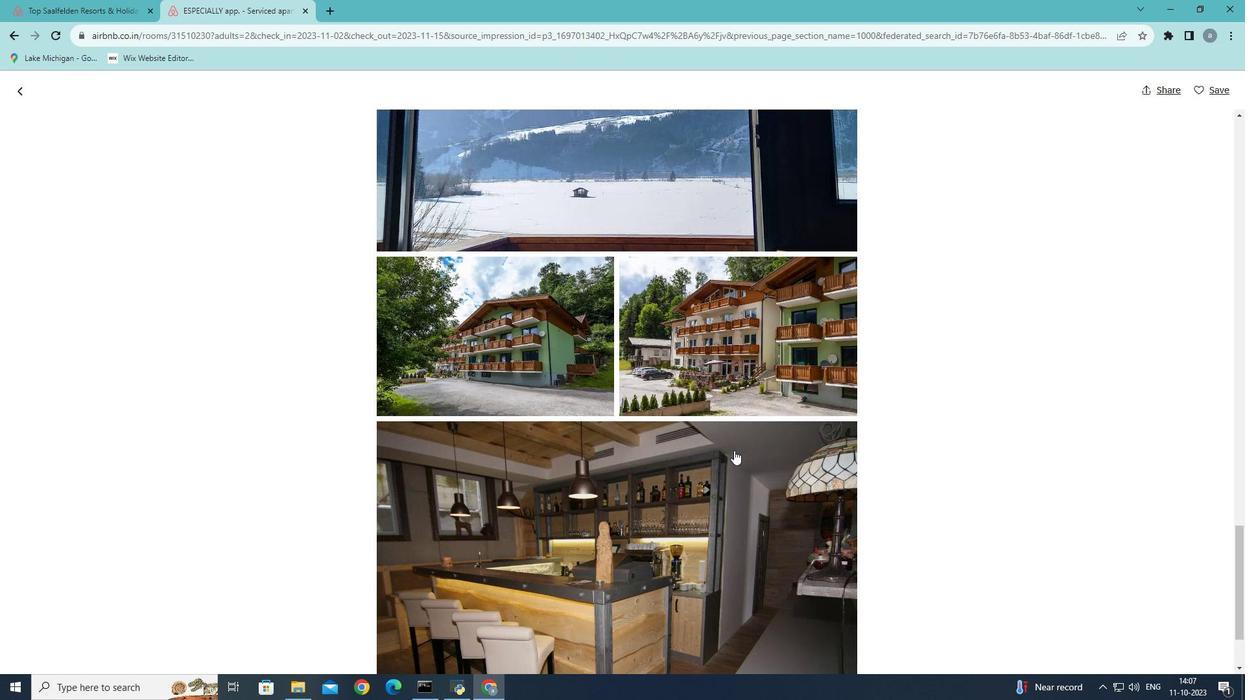 
Action: Mouse scrolled (742, 442) with delta (0, 0)
Screenshot: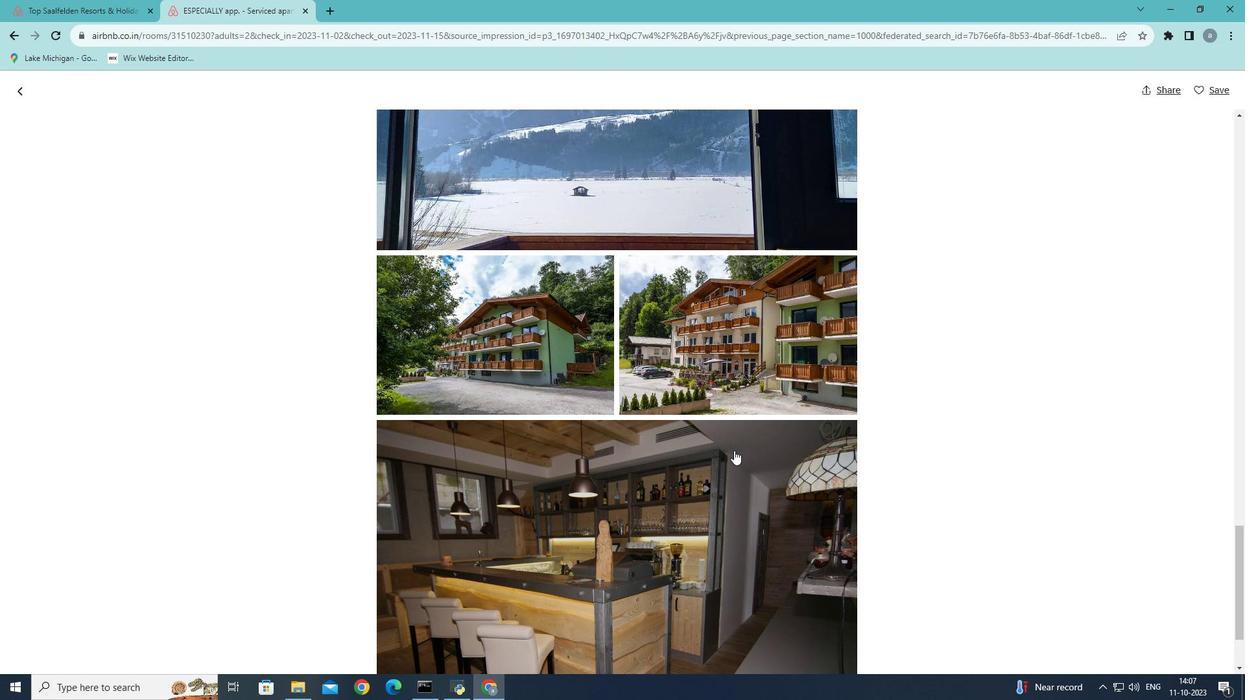 
Action: Mouse scrolled (742, 442) with delta (0, 0)
Screenshot: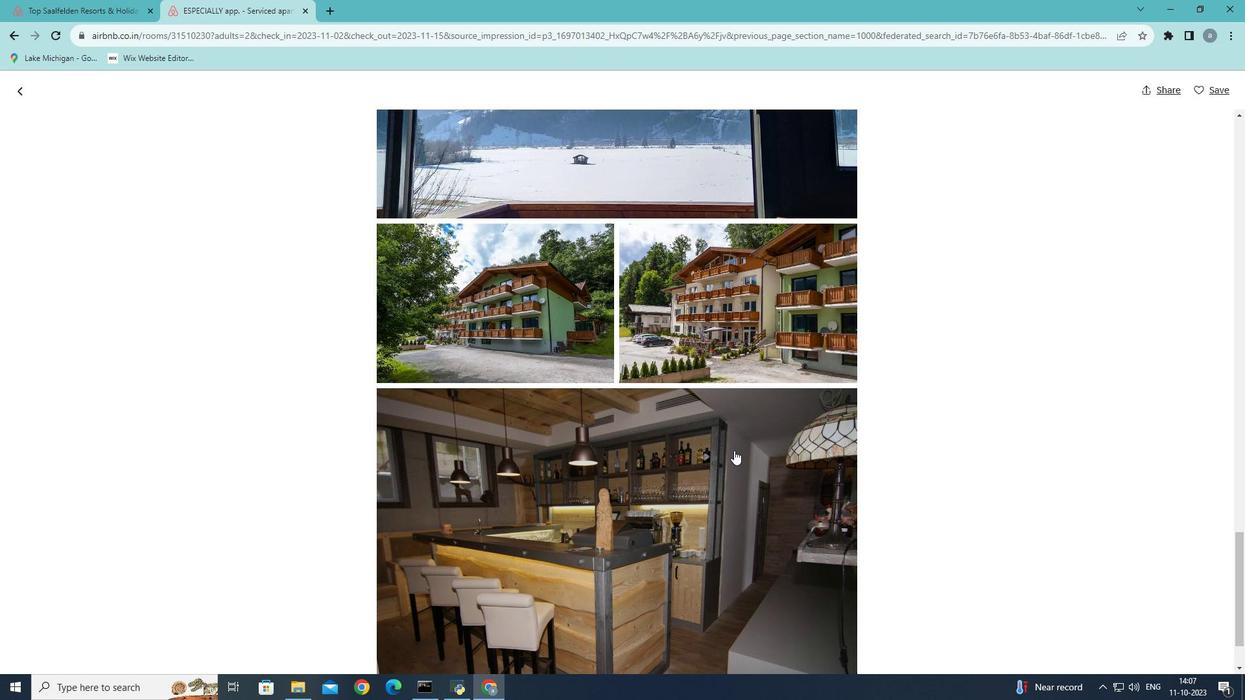 
Action: Mouse scrolled (742, 442) with delta (0, 0)
Screenshot: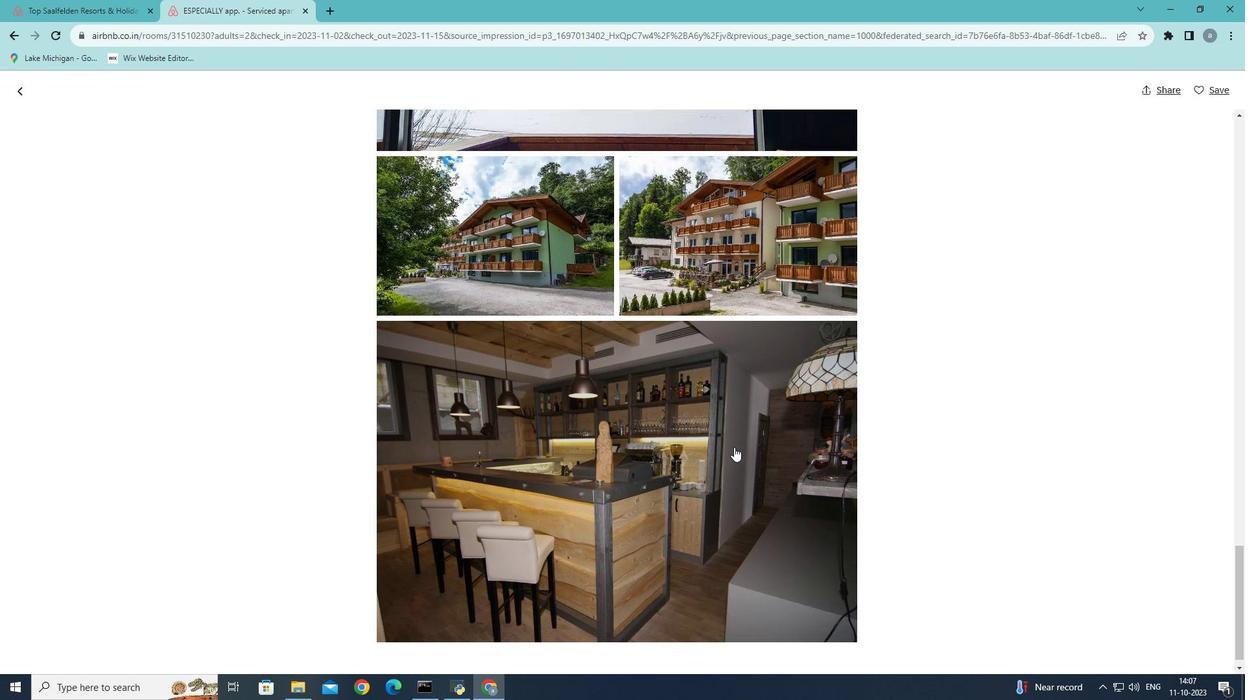 
Action: Mouse moved to (744, 438)
Screenshot: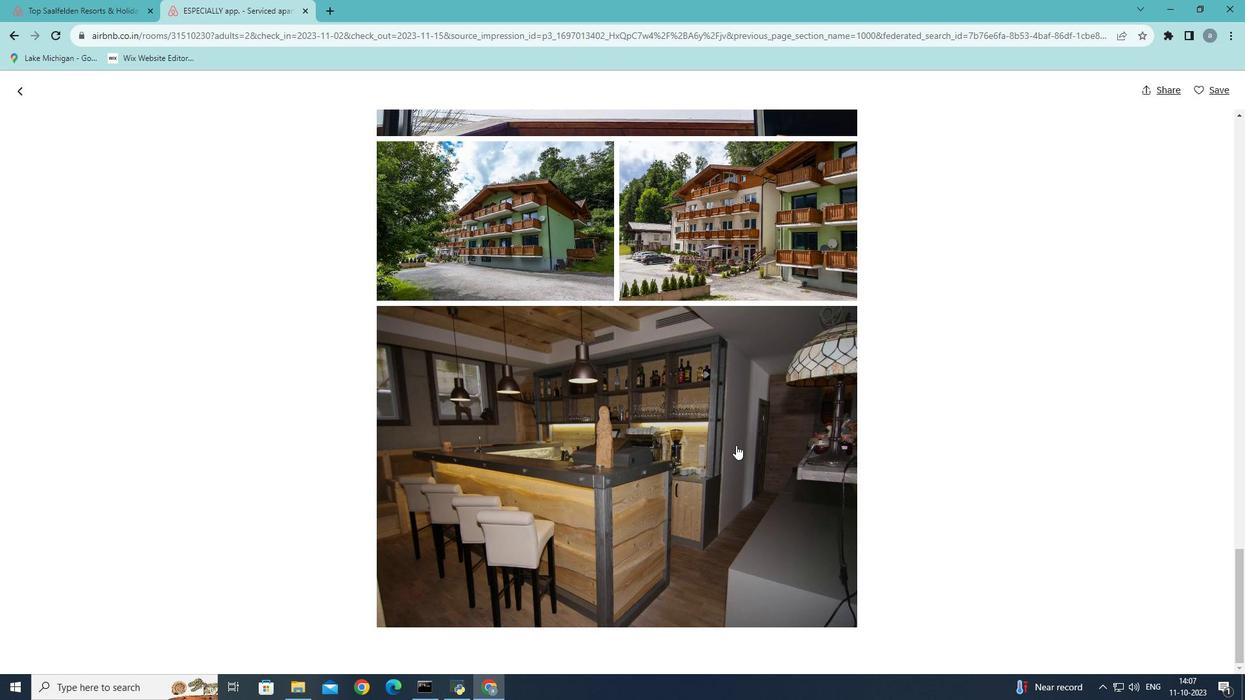 
Action: Mouse scrolled (744, 437) with delta (0, 0)
Screenshot: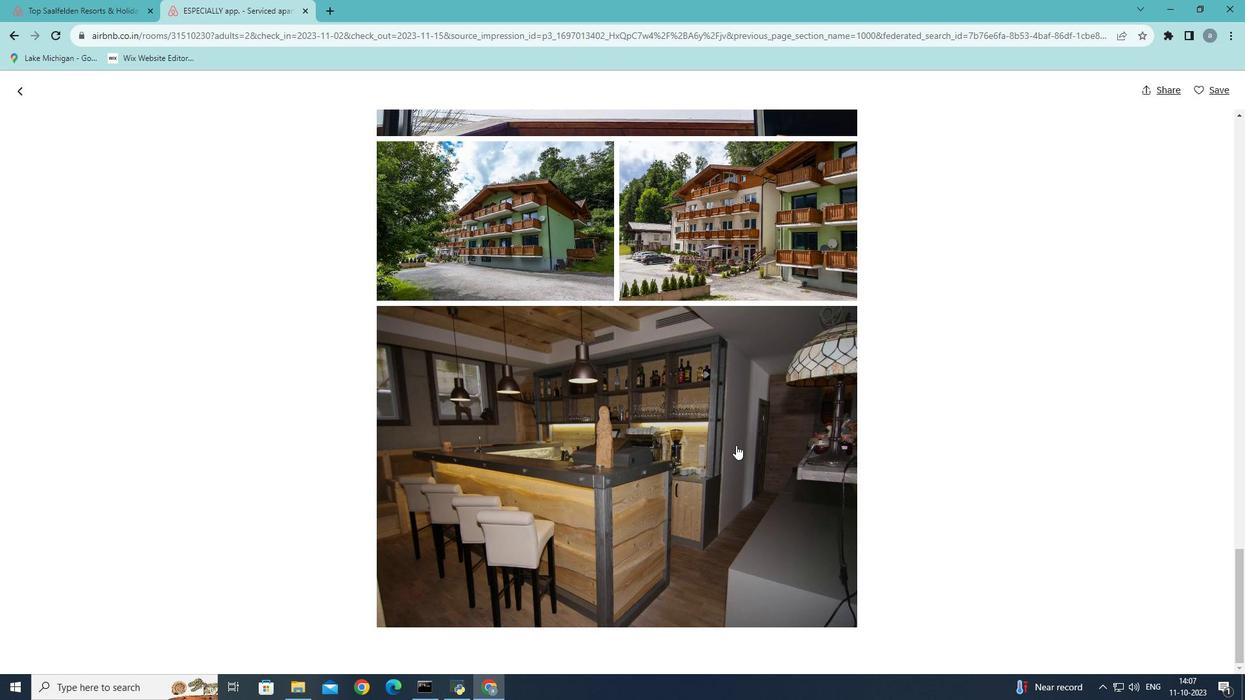 
Action: Mouse scrolled (744, 437) with delta (0, 0)
Screenshot: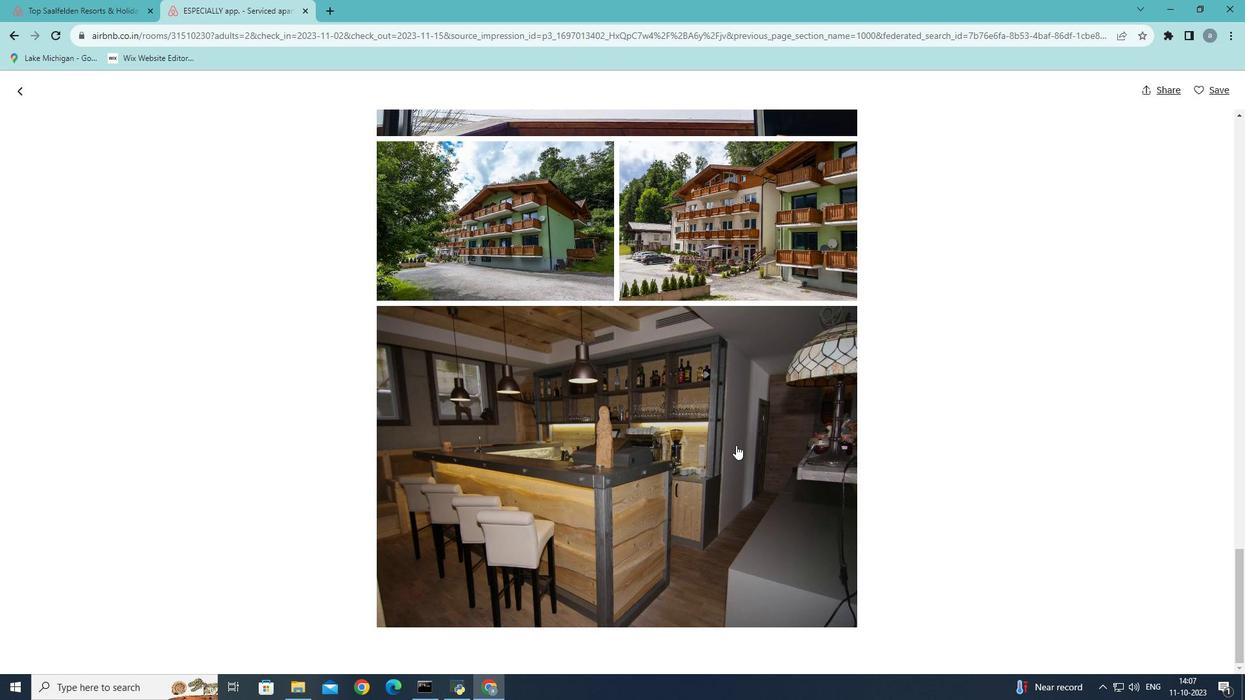 
Action: Mouse scrolled (744, 437) with delta (0, 0)
Screenshot: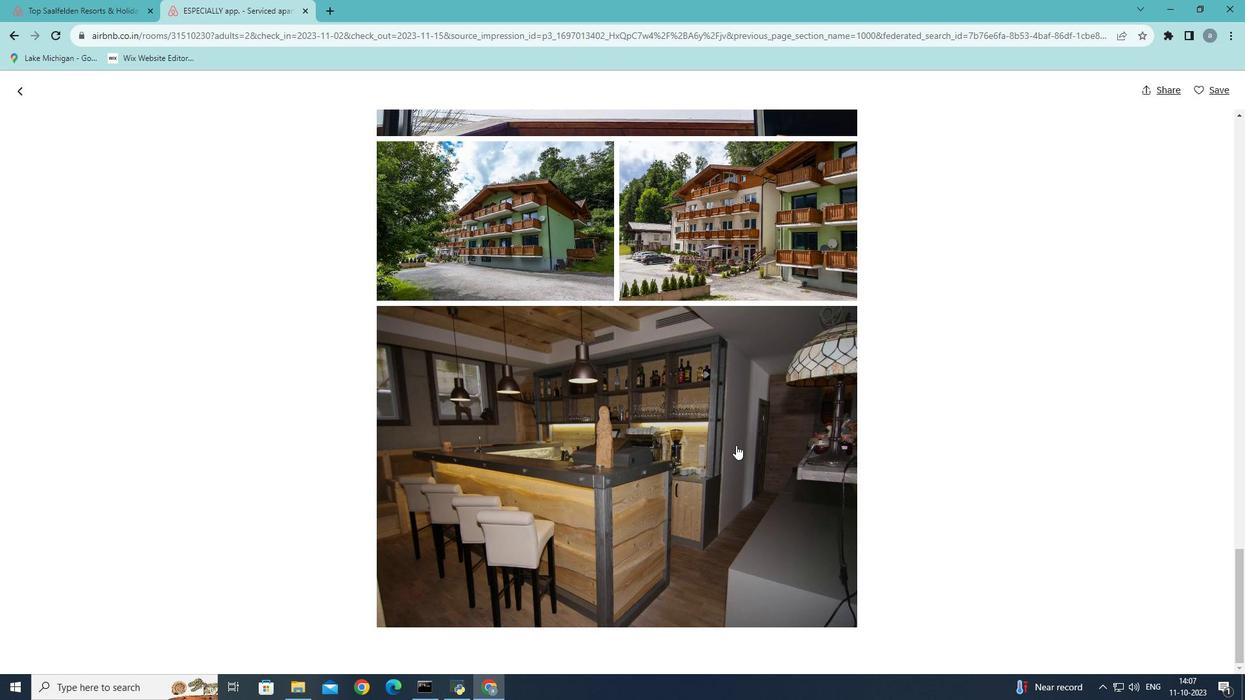 
Action: Mouse scrolled (744, 437) with delta (0, 0)
Screenshot: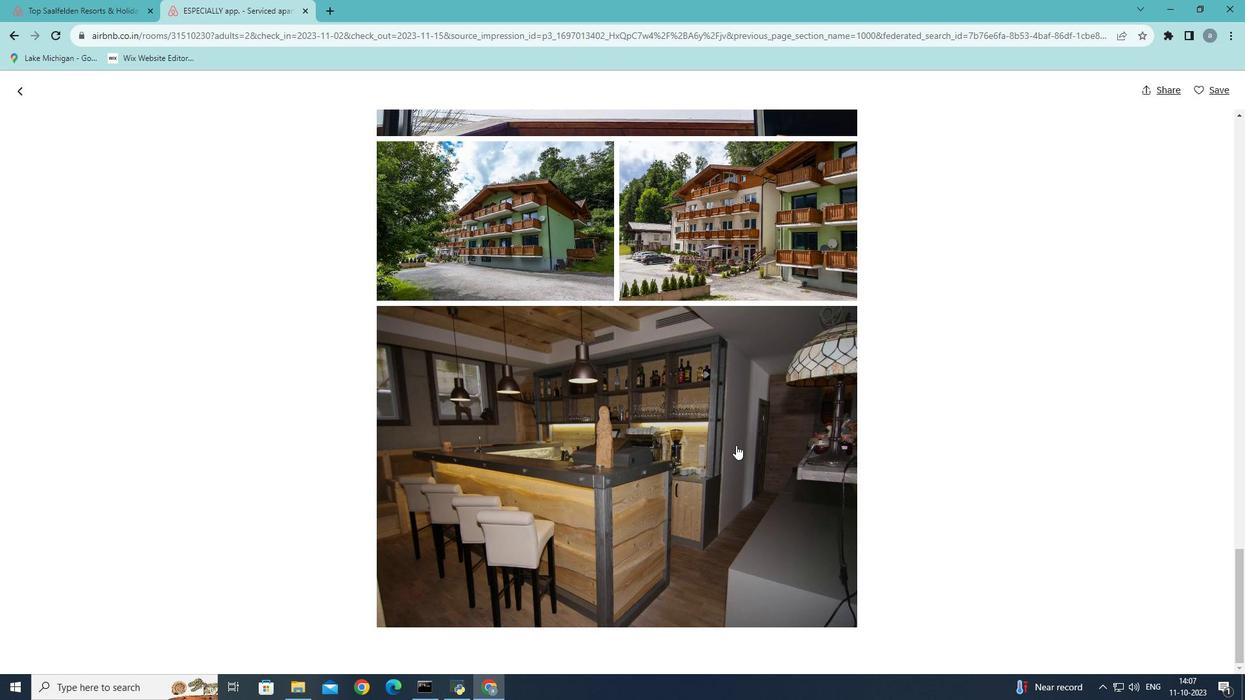 
Action: Mouse scrolled (744, 437) with delta (0, 0)
Screenshot: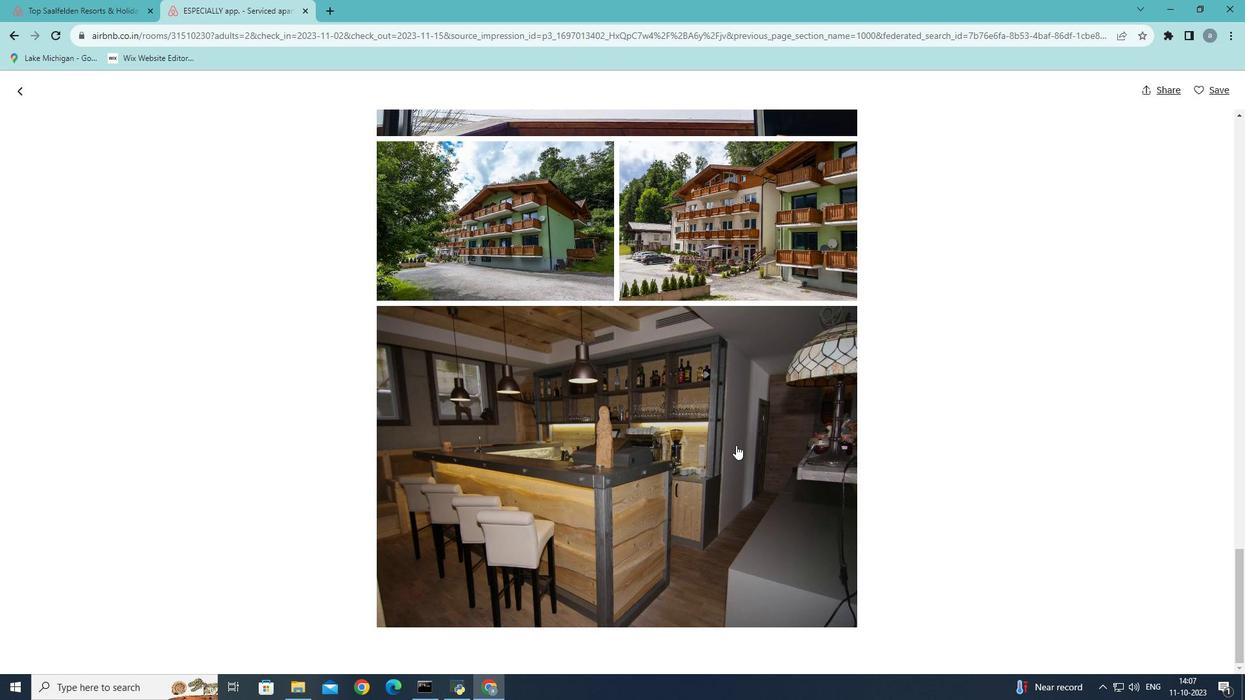 
Action: Mouse scrolled (744, 437) with delta (0, 0)
Screenshot: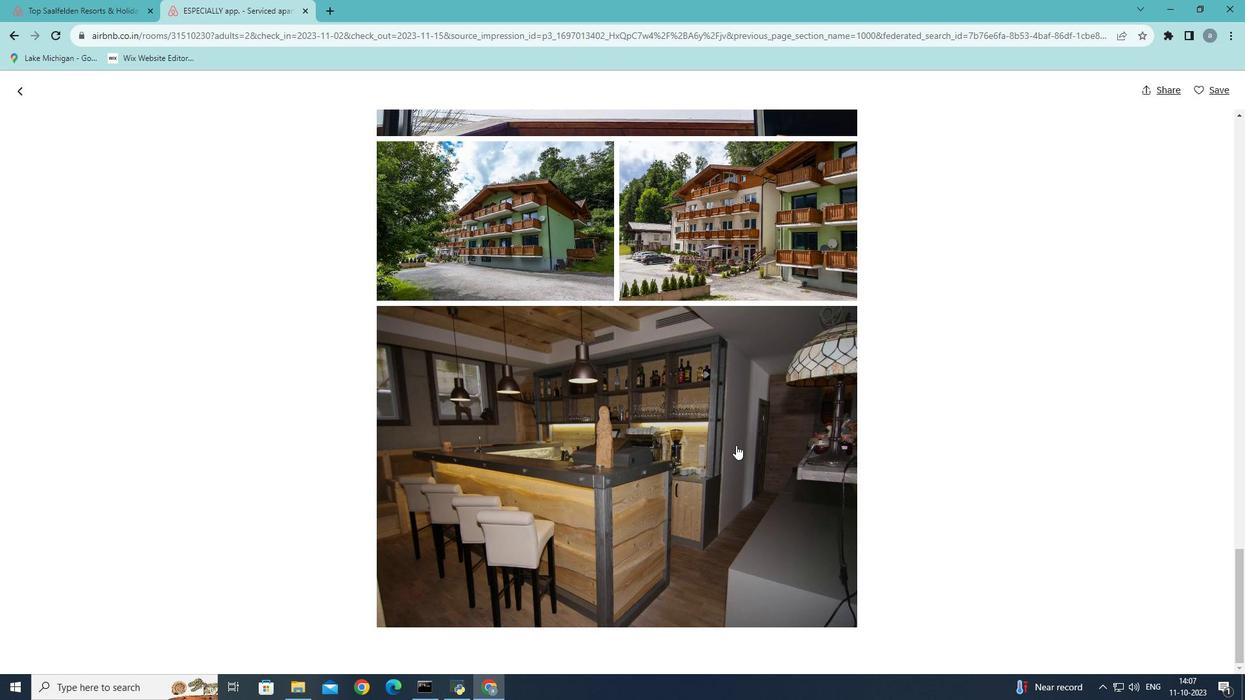 
Action: Mouse scrolled (744, 439) with delta (0, 0)
Screenshot: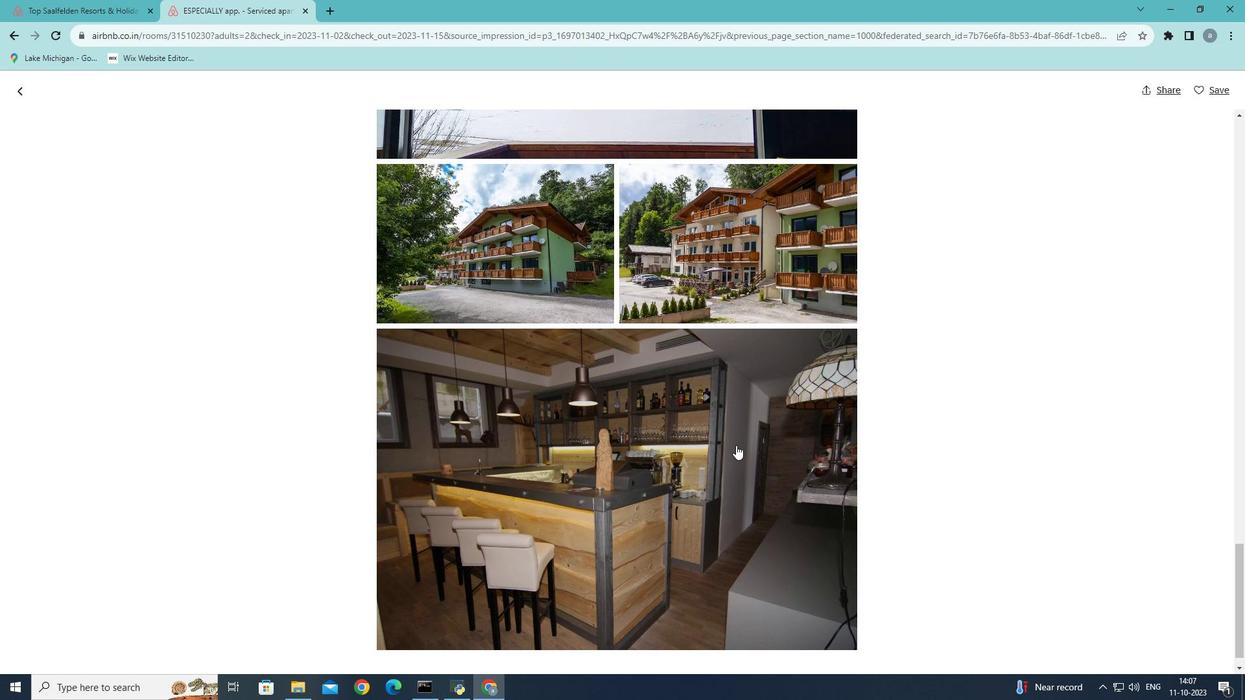 
Action: Mouse scrolled (744, 439) with delta (0, 0)
Screenshot: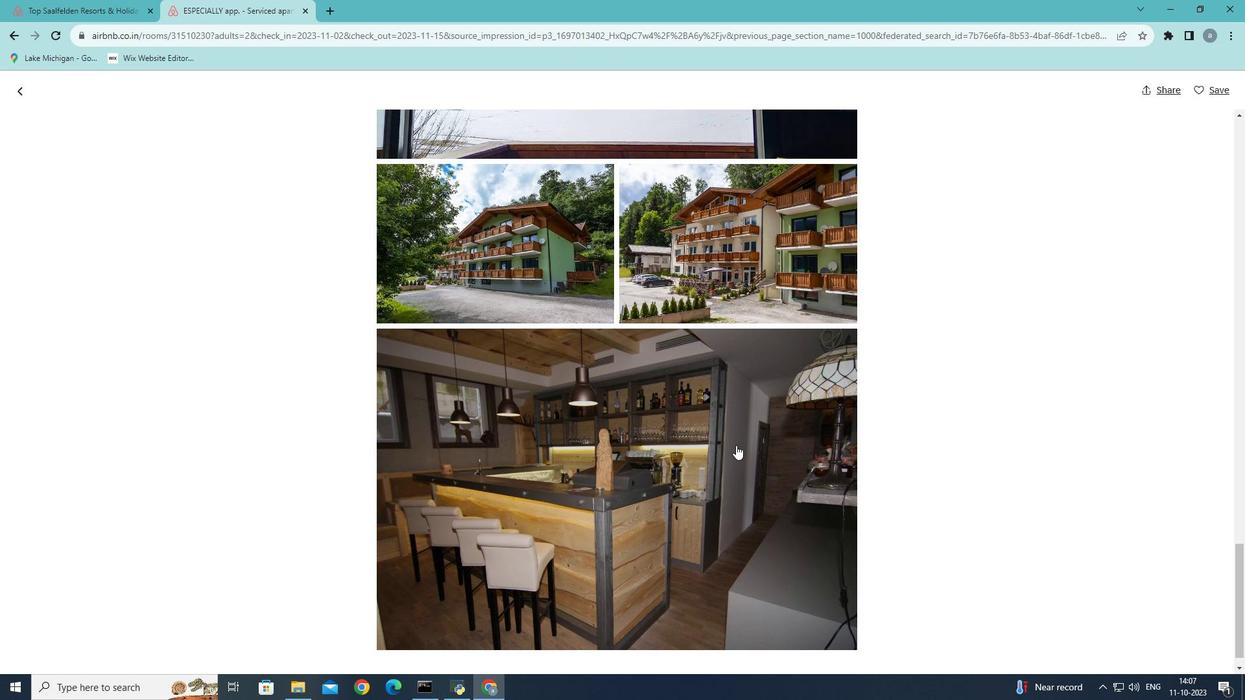 
Action: Mouse moved to (24, 94)
Screenshot: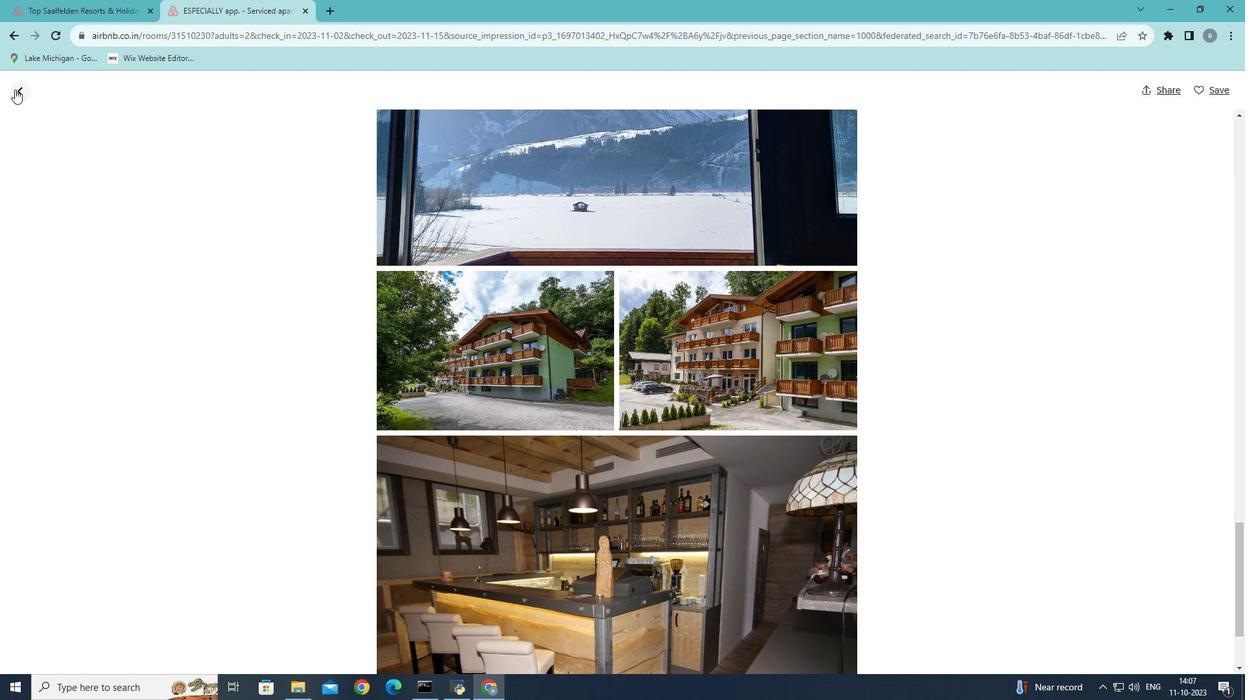 
Action: Mouse pressed left at (24, 94)
Screenshot: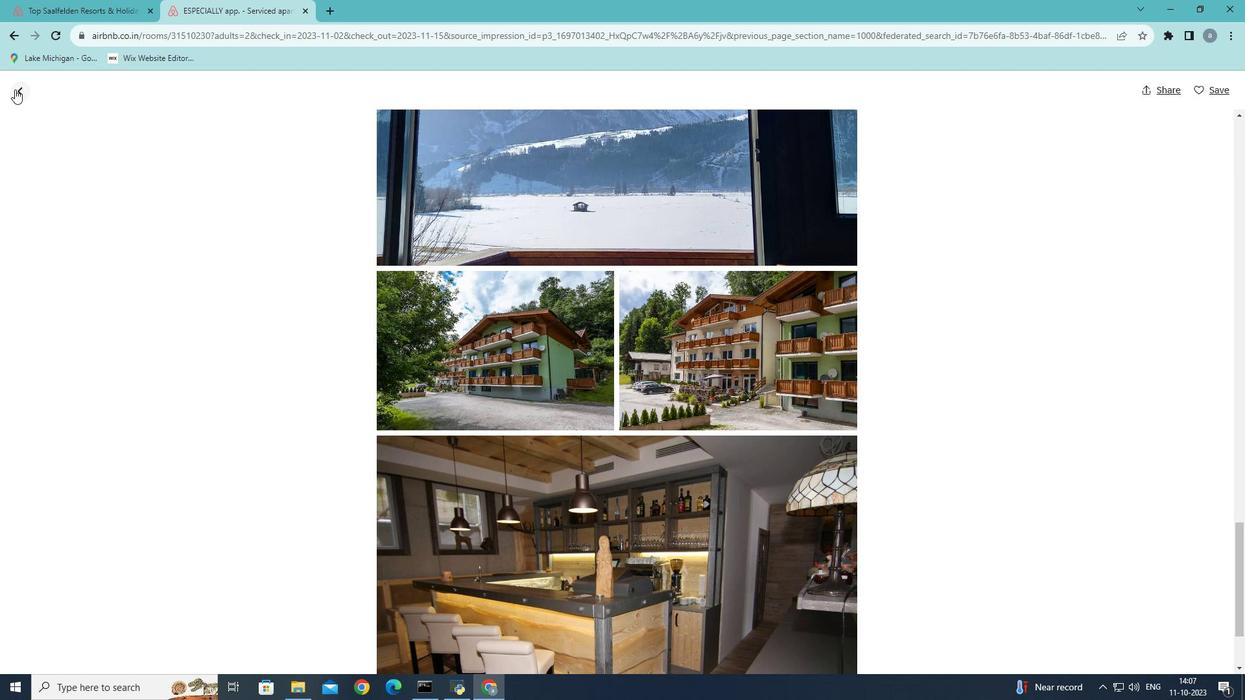 
Action: Mouse moved to (656, 470)
Screenshot: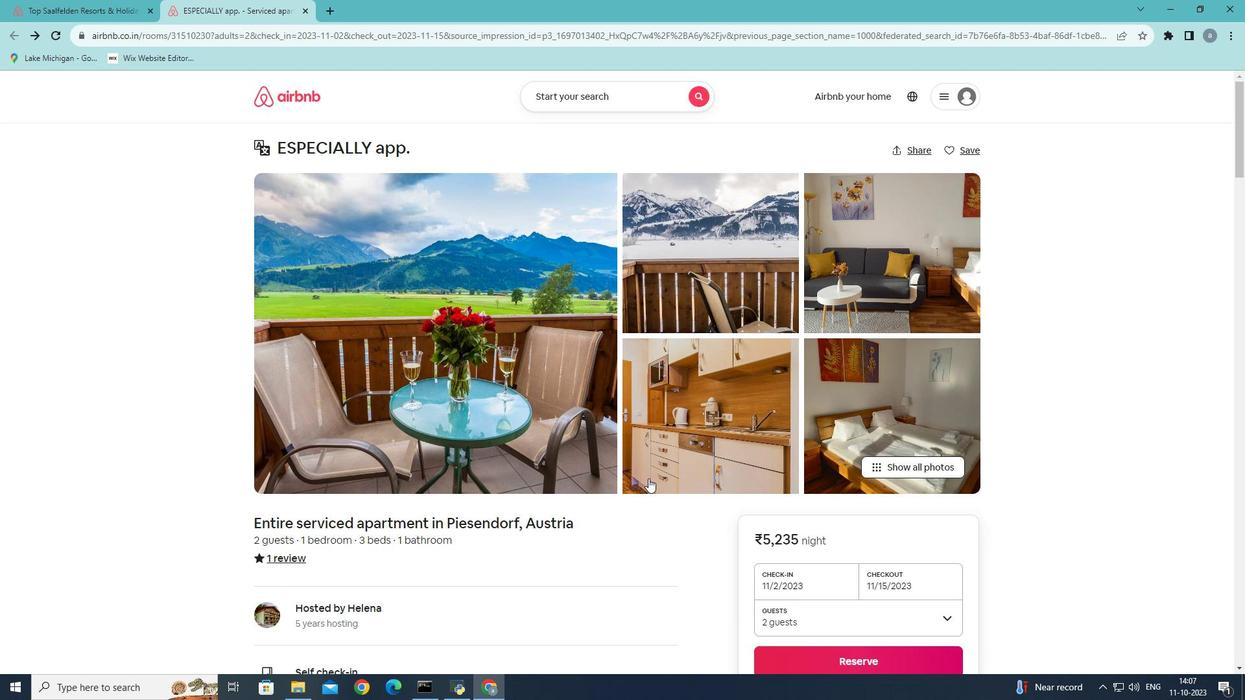
Action: Mouse scrolled (656, 469) with delta (0, 0)
Screenshot: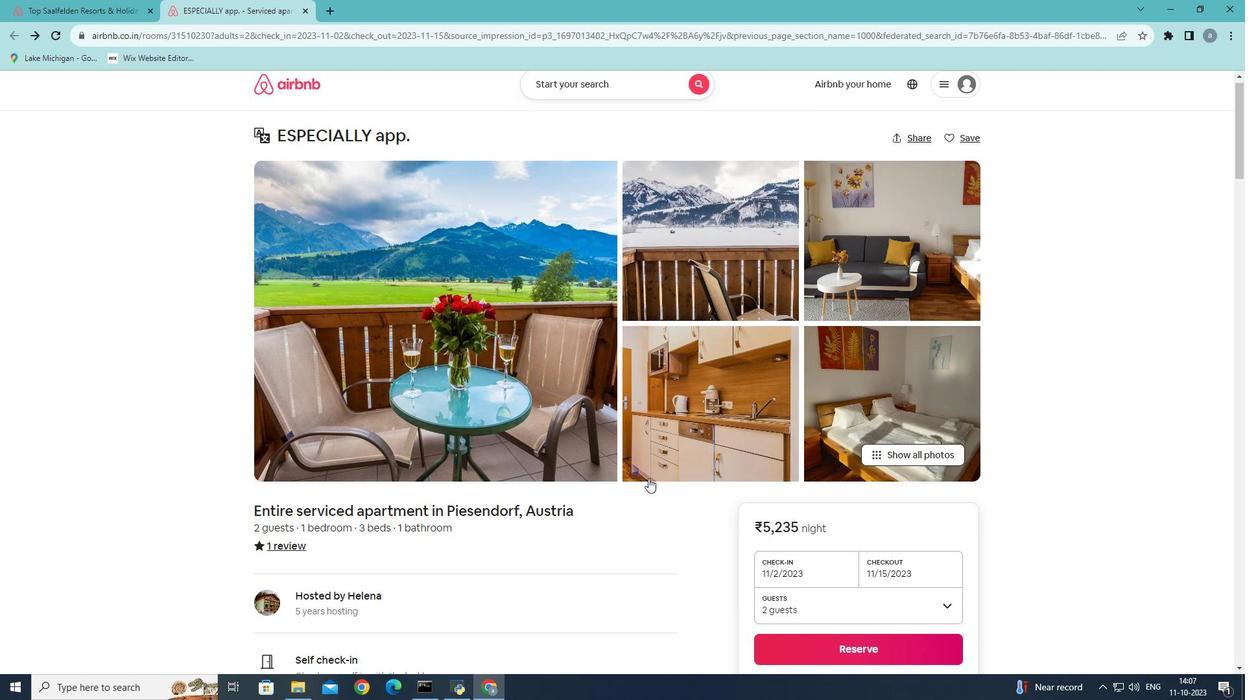 
Action: Mouse scrolled (656, 469) with delta (0, 0)
Screenshot: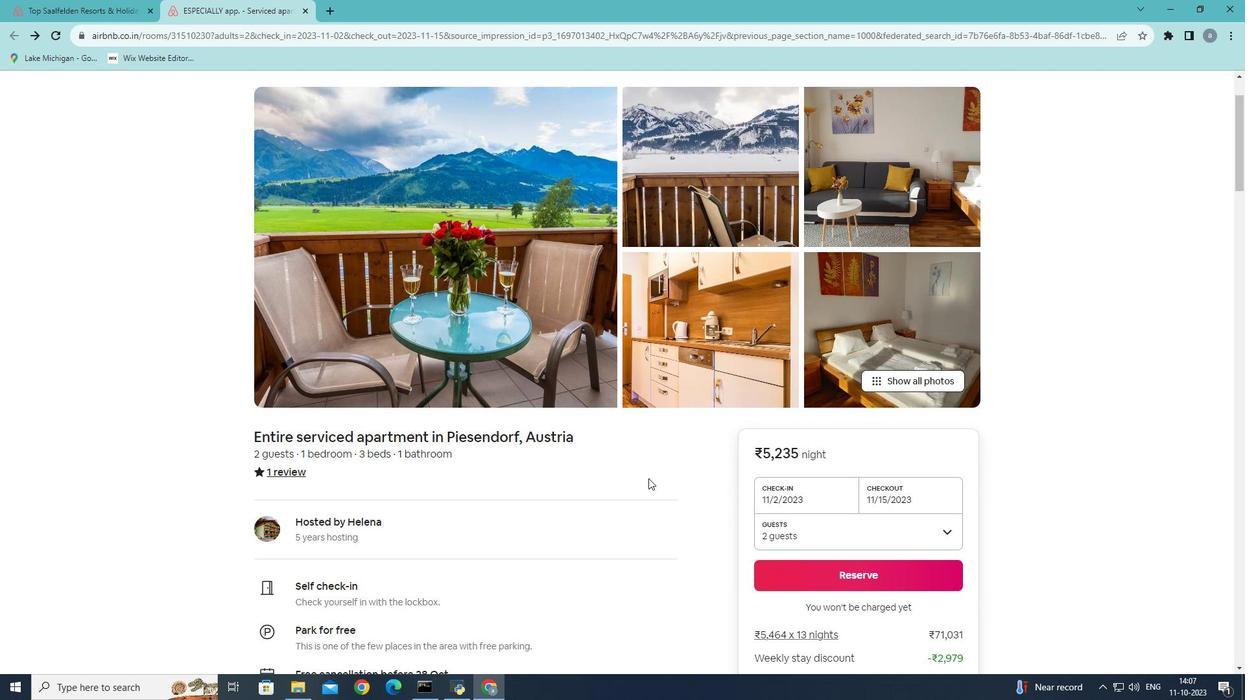 
Action: Mouse moved to (656, 470)
Screenshot: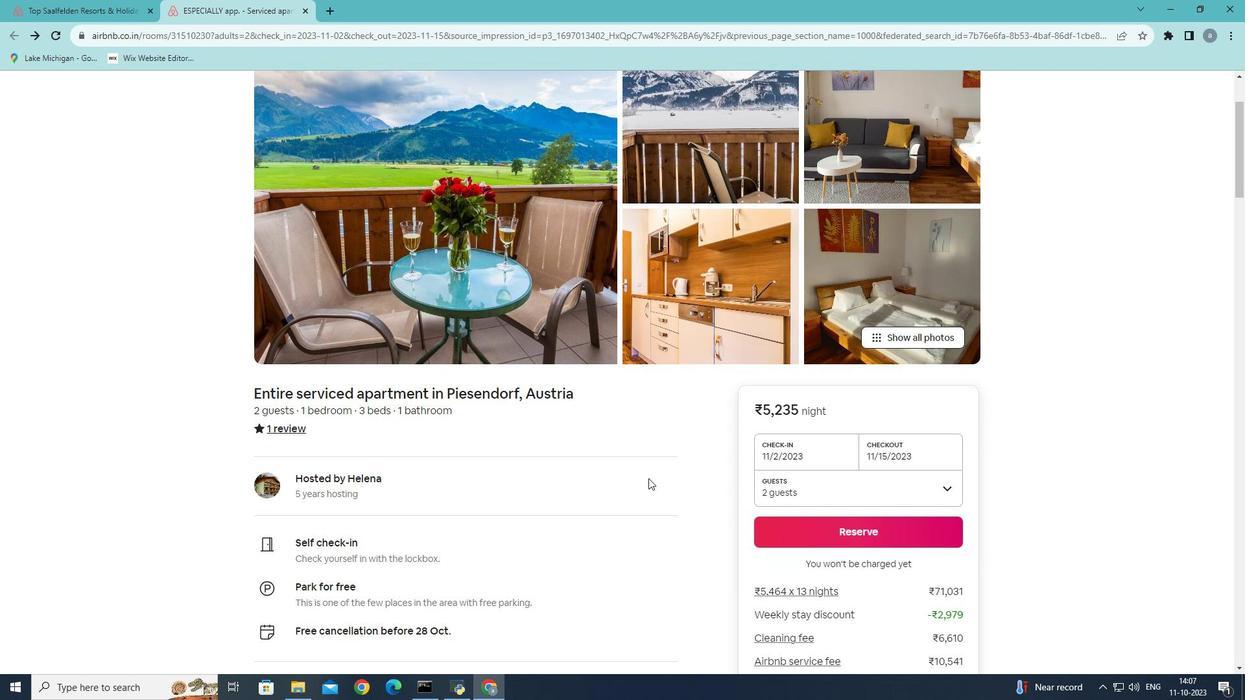 
Action: Mouse scrolled (656, 469) with delta (0, 0)
Screenshot: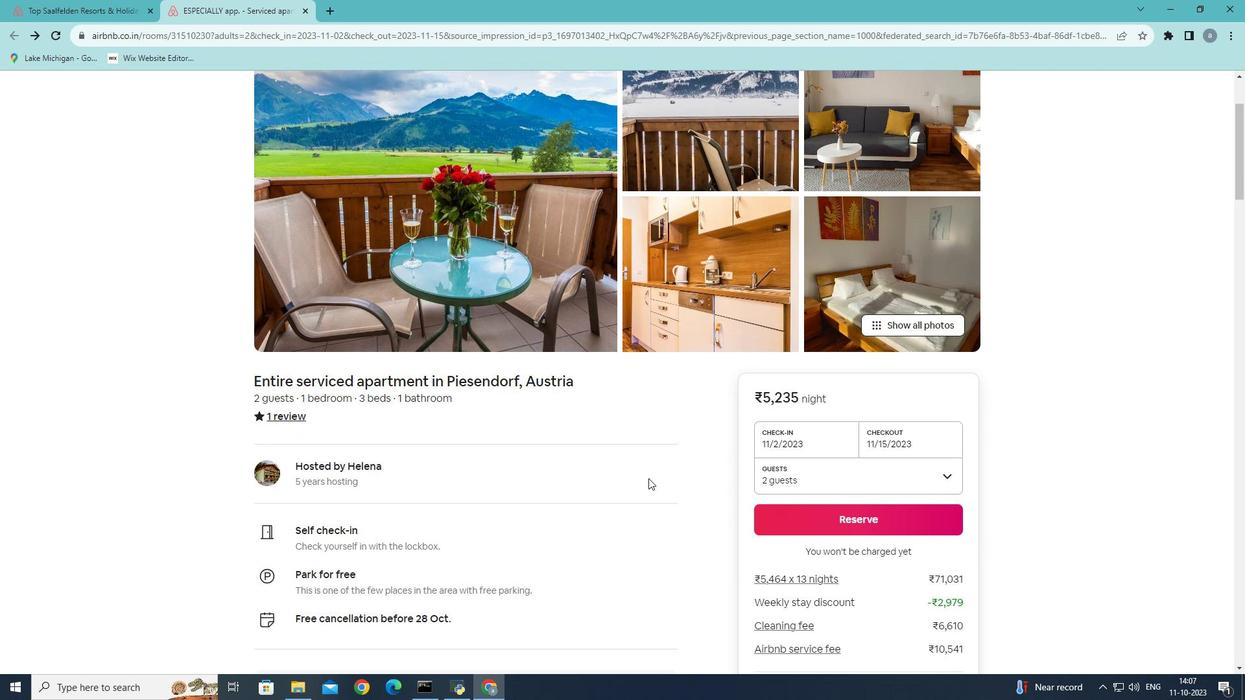 
Action: Mouse scrolled (656, 469) with delta (0, 0)
Screenshot: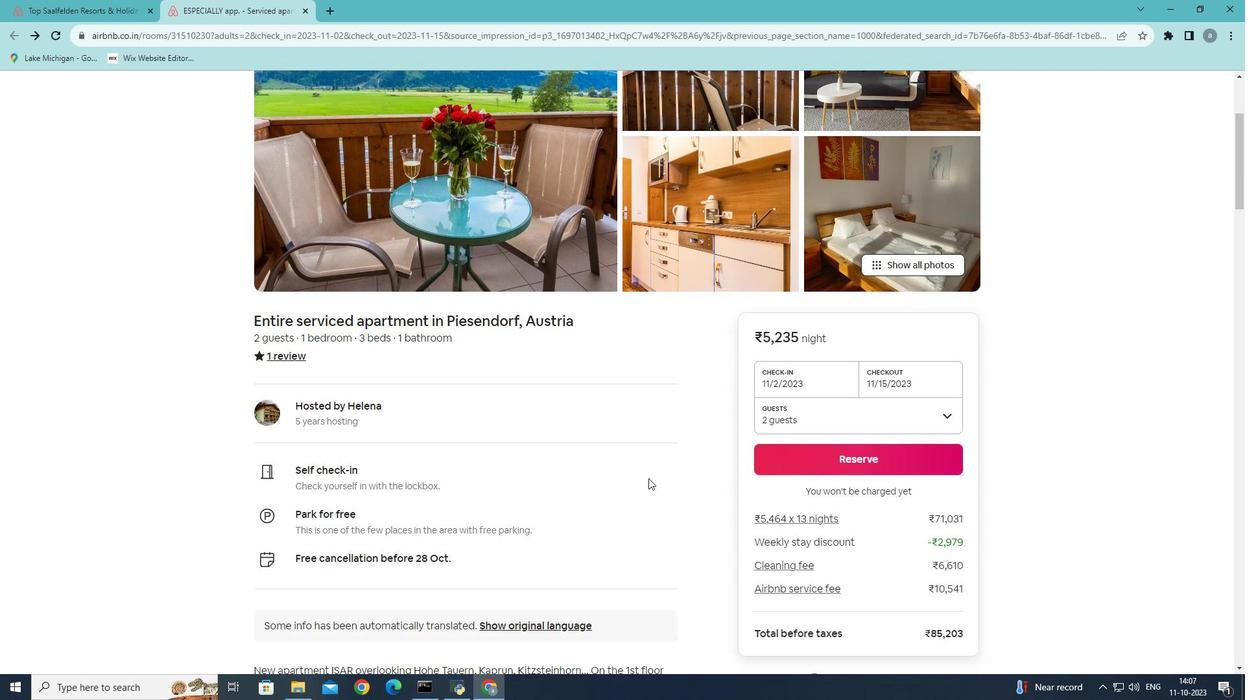 
Action: Mouse moved to (655, 469)
Screenshot: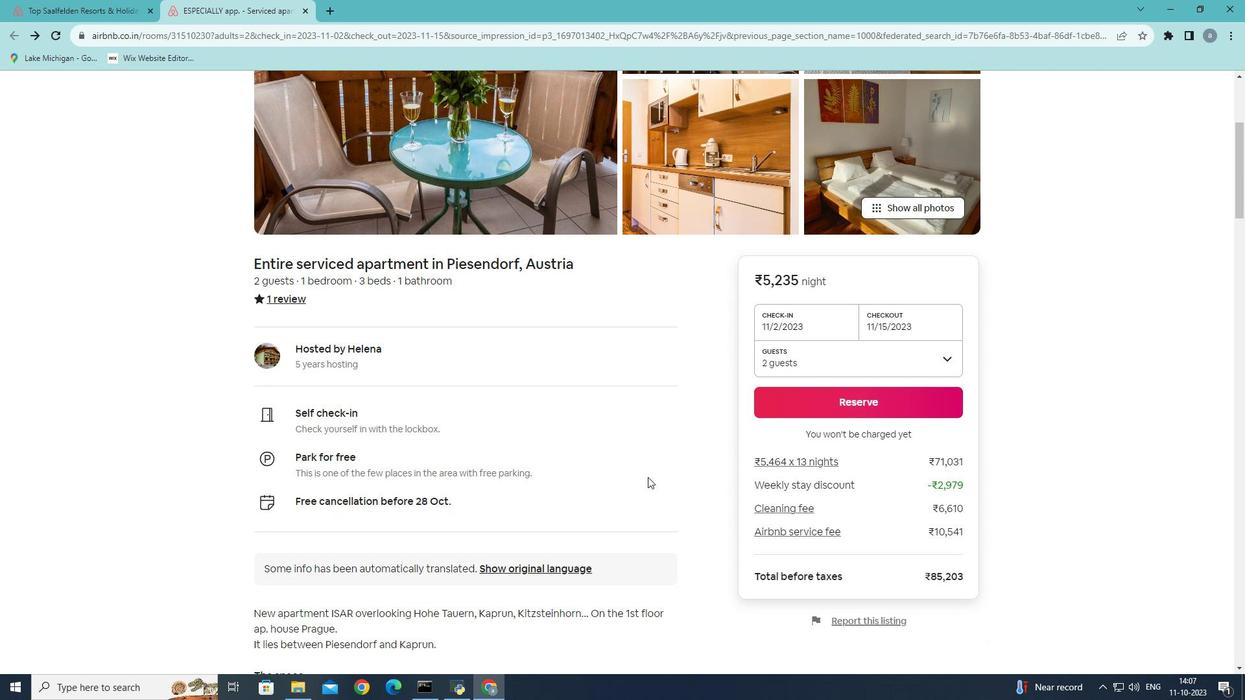 
Action: Mouse scrolled (655, 468) with delta (0, 0)
Screenshot: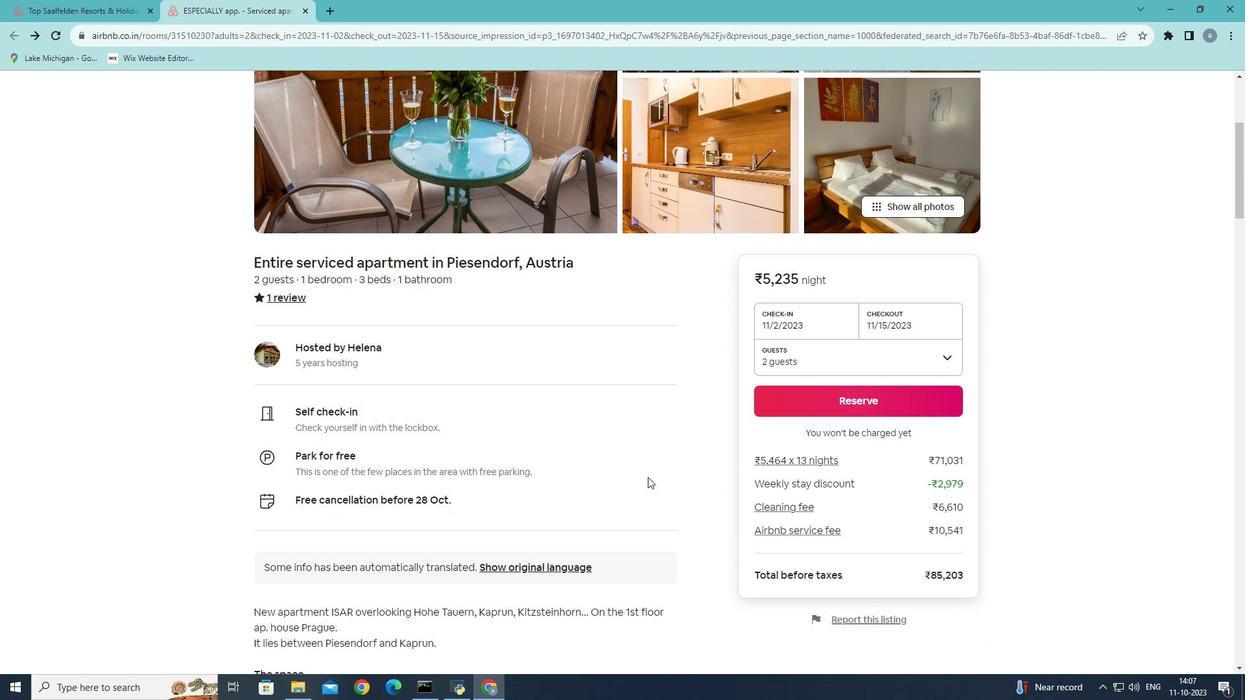 
Action: Mouse scrolled (655, 469) with delta (0, 0)
Screenshot: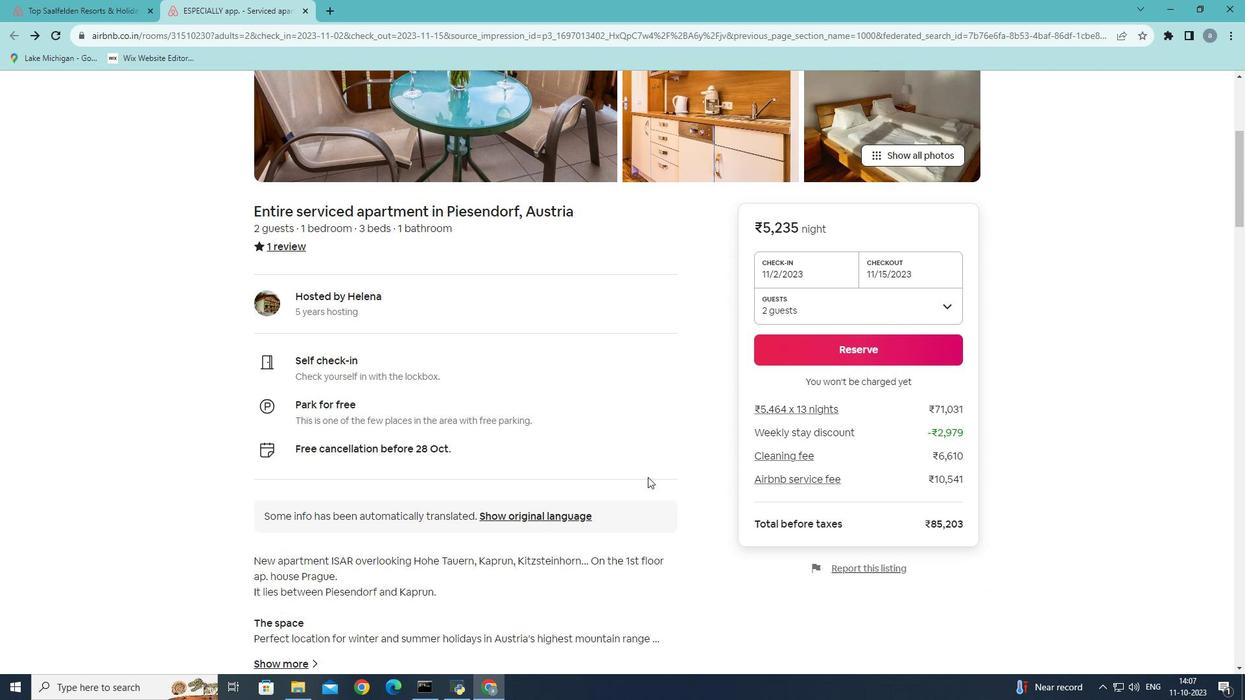 
Action: Mouse scrolled (655, 469) with delta (0, 0)
Screenshot: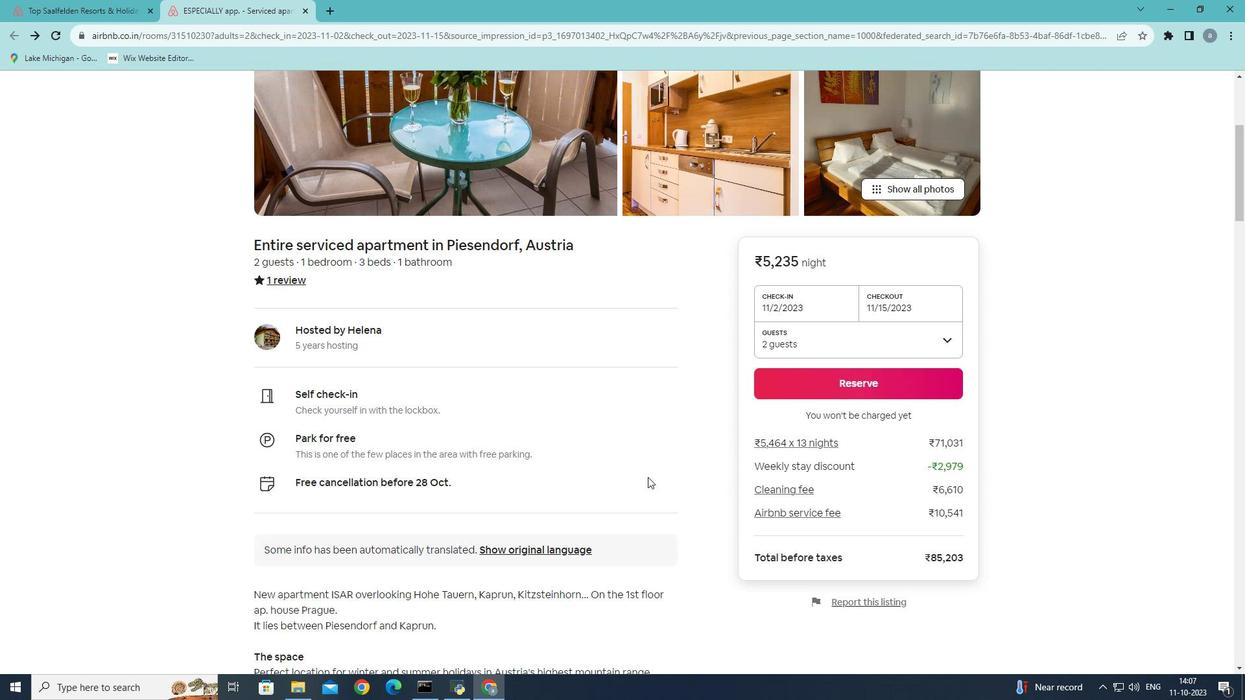 
Action: Mouse scrolled (655, 468) with delta (0, 0)
Screenshot: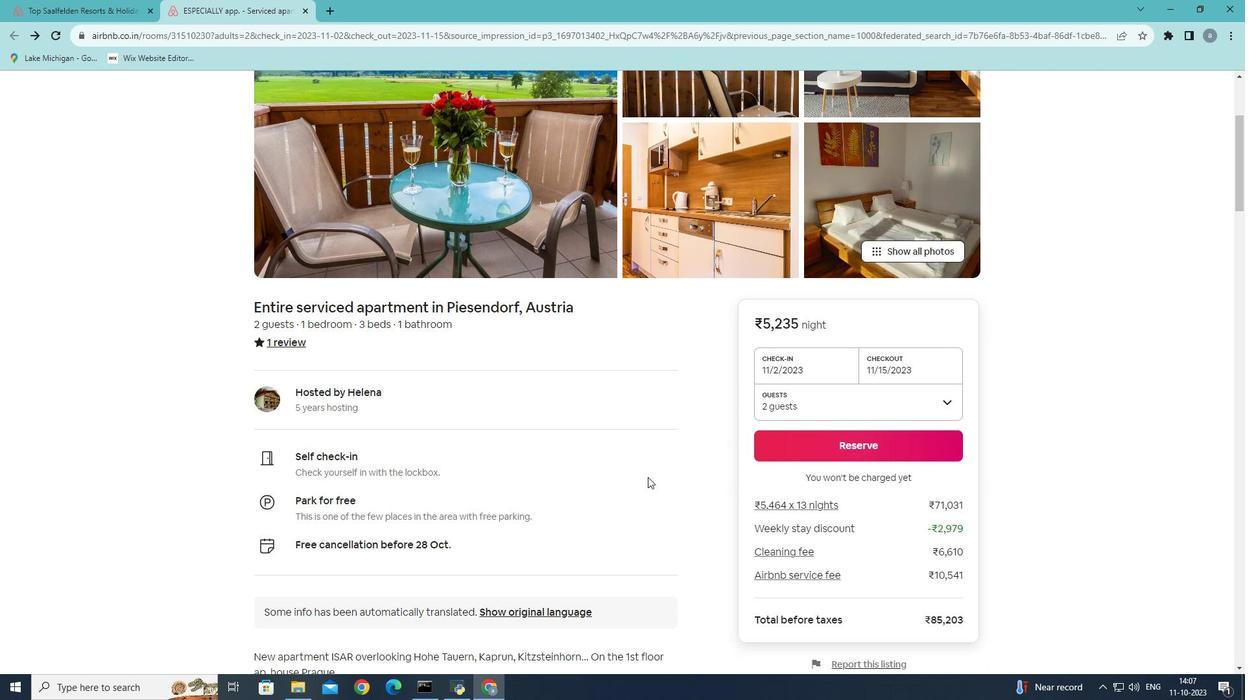 
Action: Mouse scrolled (655, 468) with delta (0, 0)
Screenshot: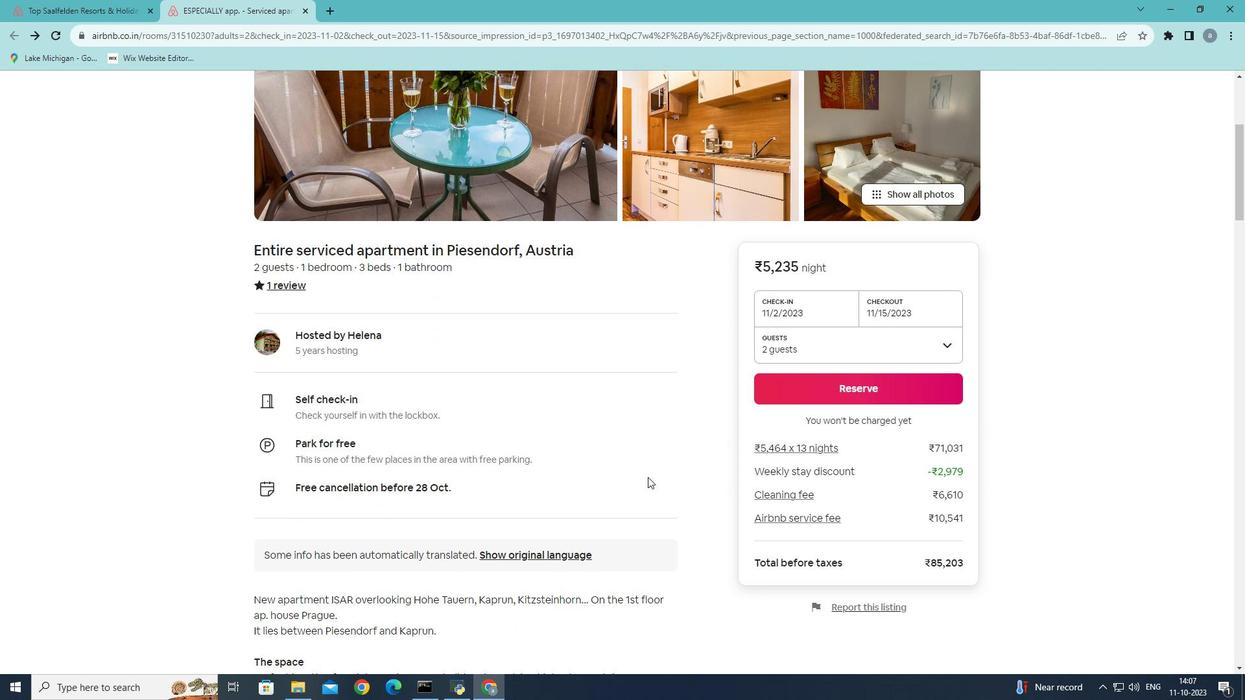 
Action: Mouse scrolled (655, 468) with delta (0, 0)
Screenshot: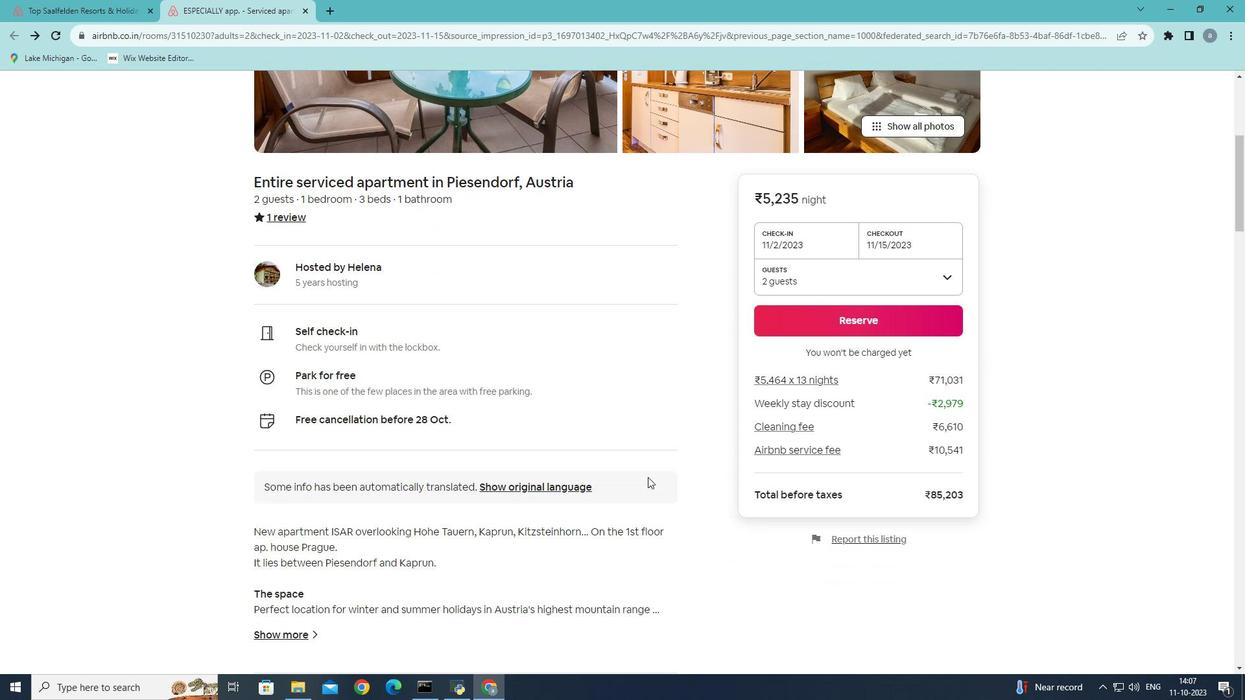
Action: Mouse scrolled (655, 468) with delta (0, 0)
Screenshot: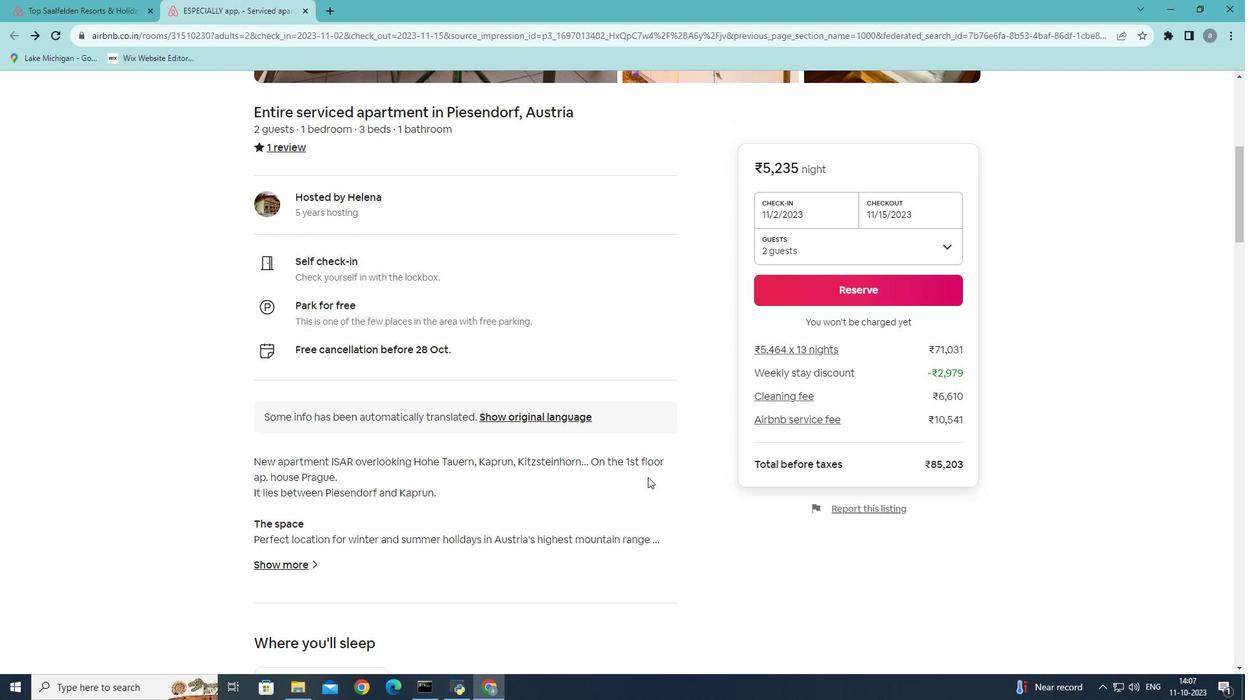 
Action: Mouse scrolled (655, 468) with delta (0, 0)
Screenshot: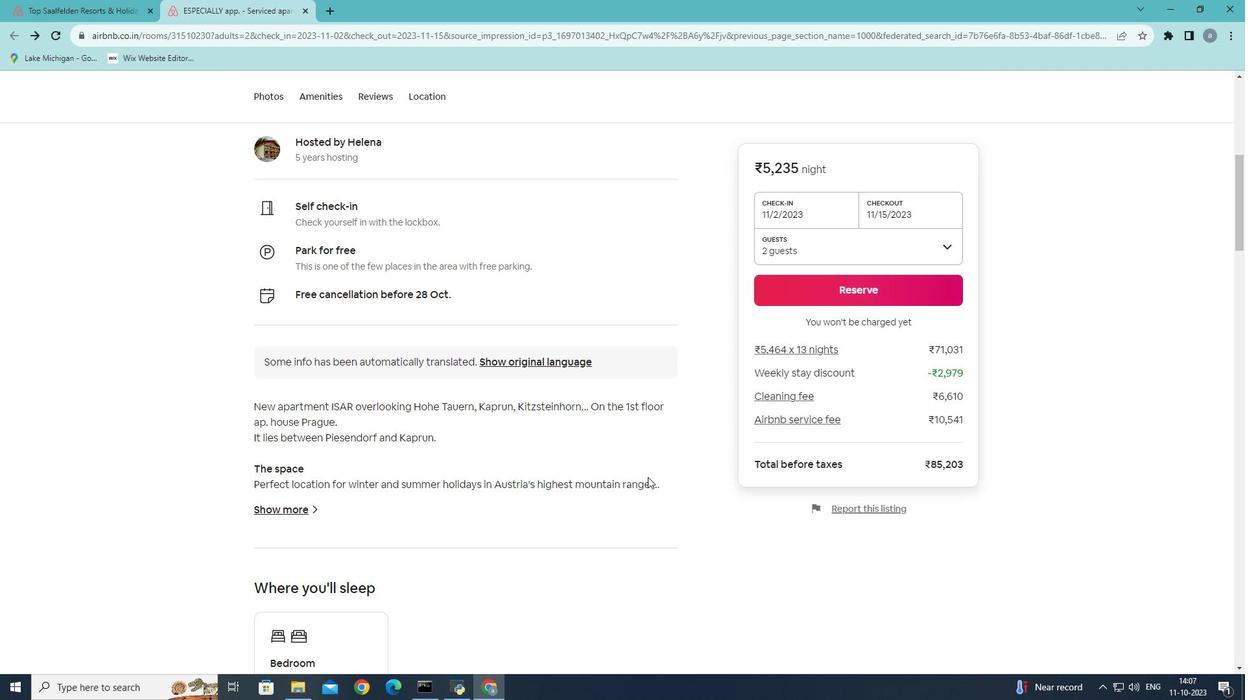 
Action: Mouse scrolled (655, 468) with delta (0, 0)
Screenshot: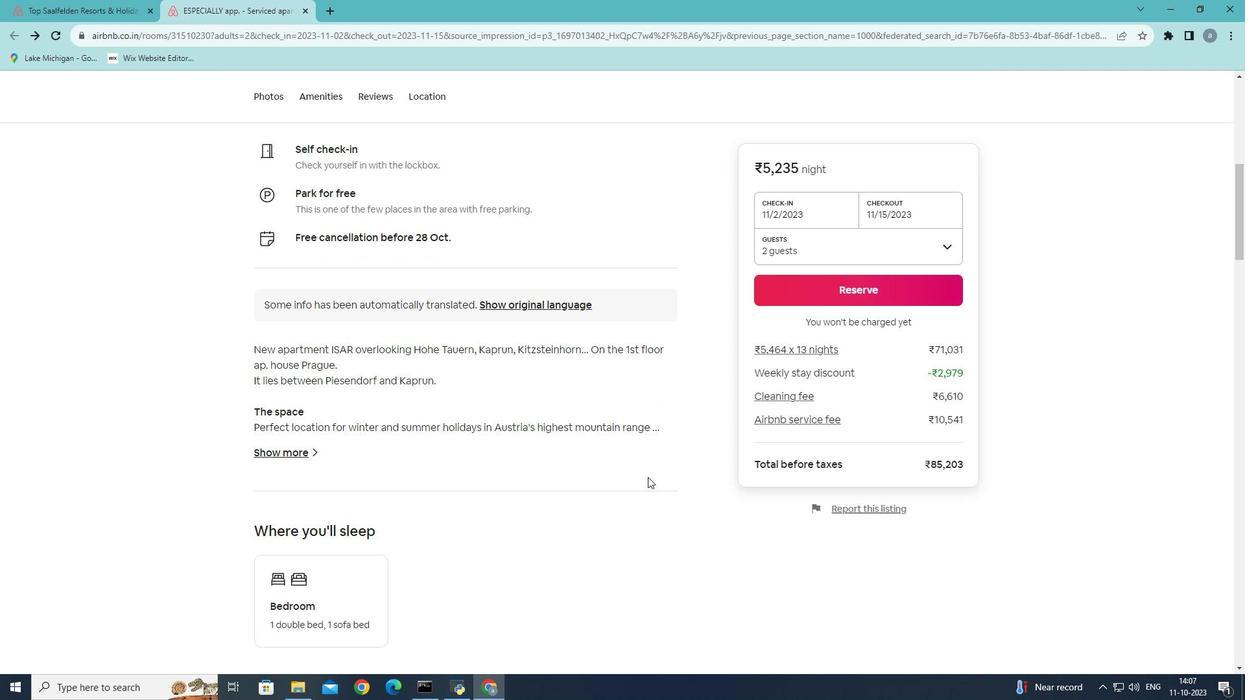 
Action: Mouse scrolled (655, 468) with delta (0, 0)
Screenshot: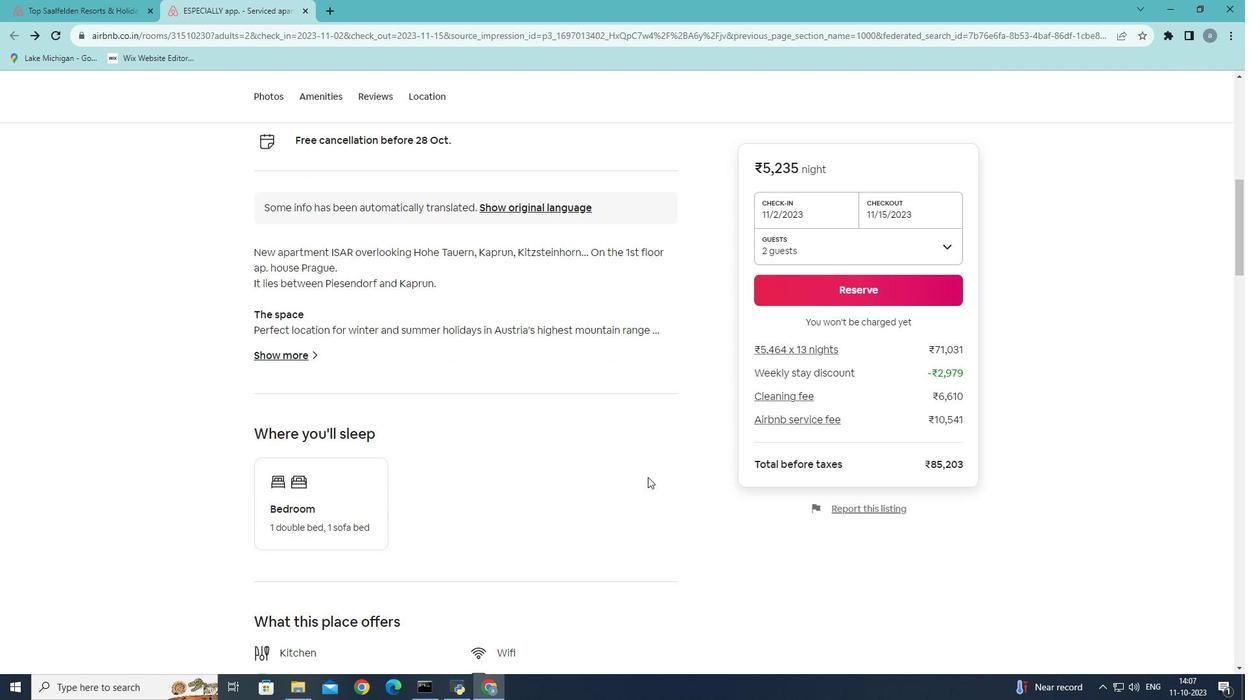 
Action: Mouse scrolled (655, 468) with delta (0, 0)
Screenshot: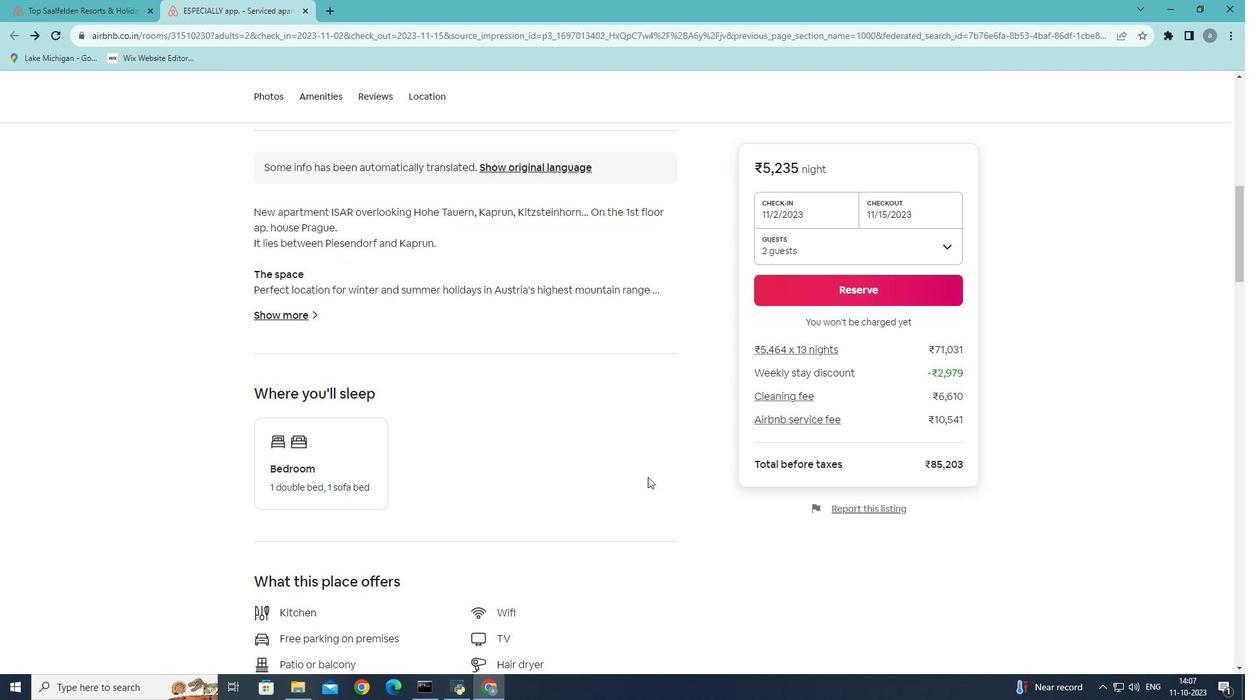 
Action: Mouse scrolled (655, 468) with delta (0, 0)
Screenshot: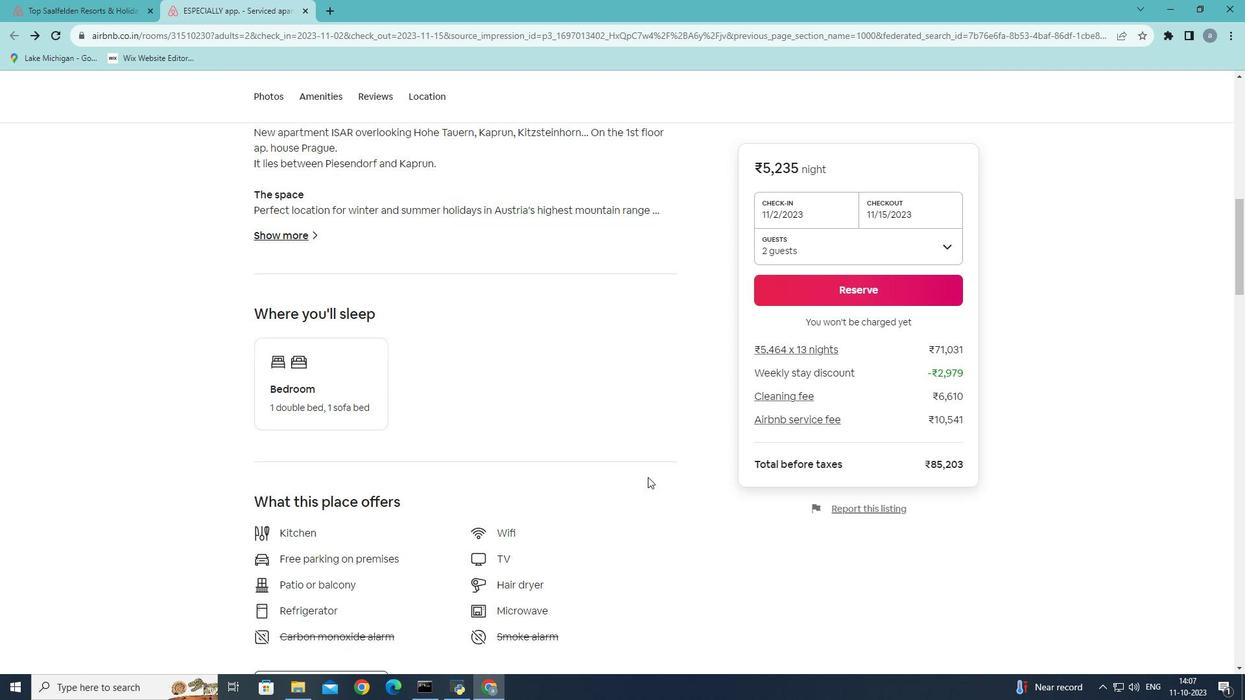 
Action: Mouse scrolled (655, 468) with delta (0, 0)
Screenshot: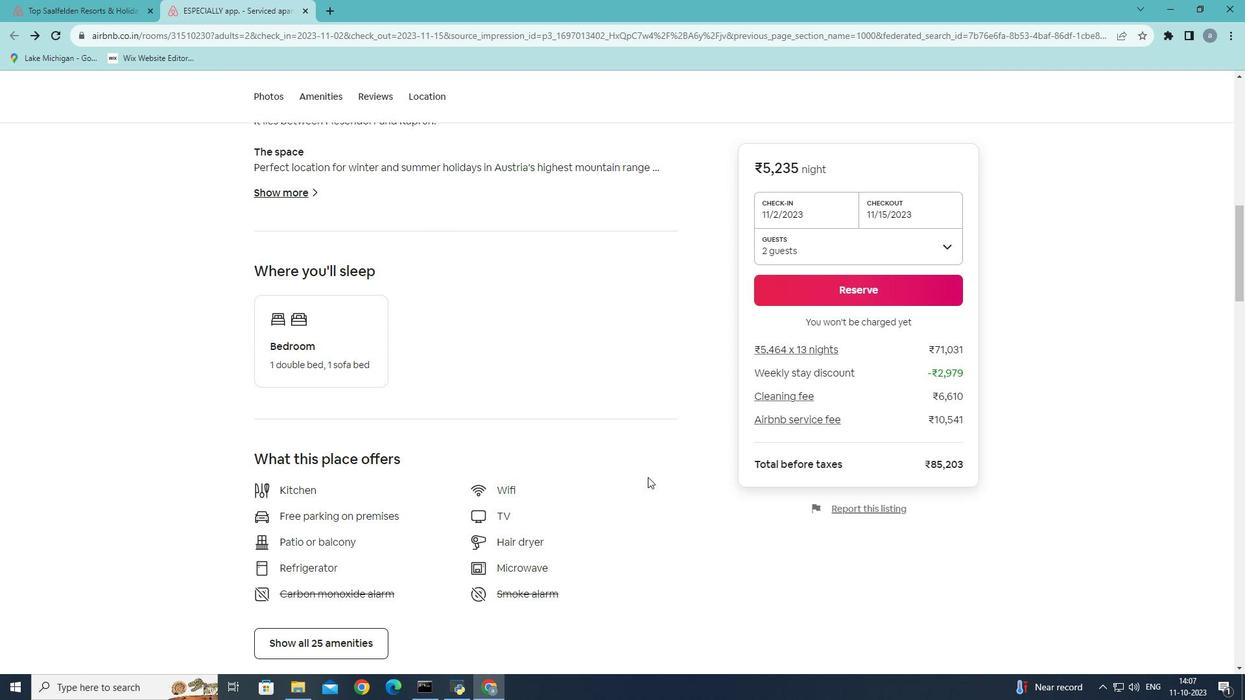 
Action: Mouse scrolled (655, 468) with delta (0, 0)
Screenshot: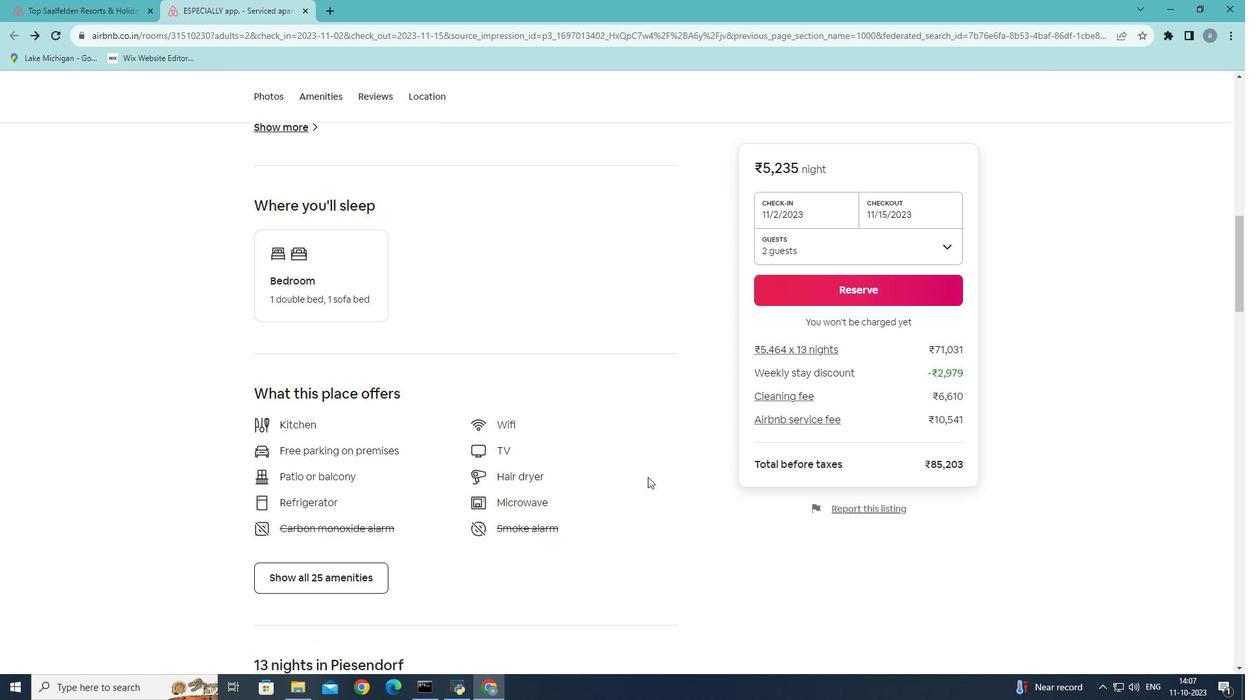 
Action: Mouse scrolled (655, 468) with delta (0, 0)
Screenshot: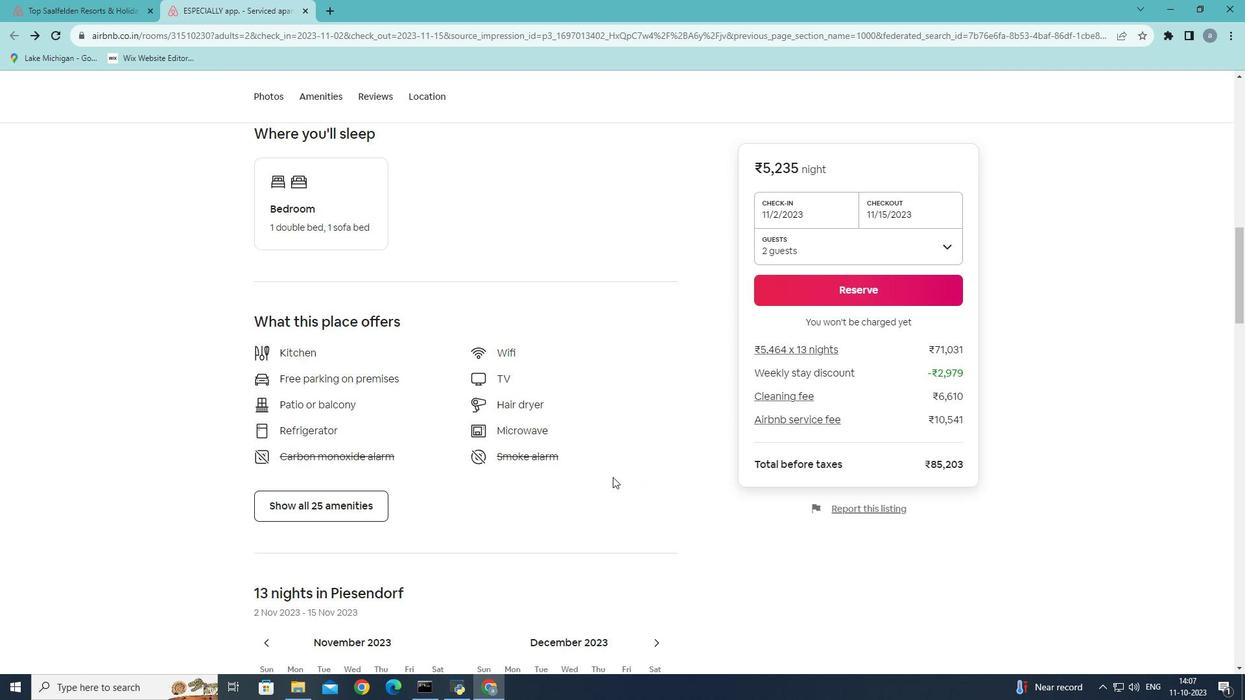 
Action: Mouse moved to (352, 447)
Screenshot: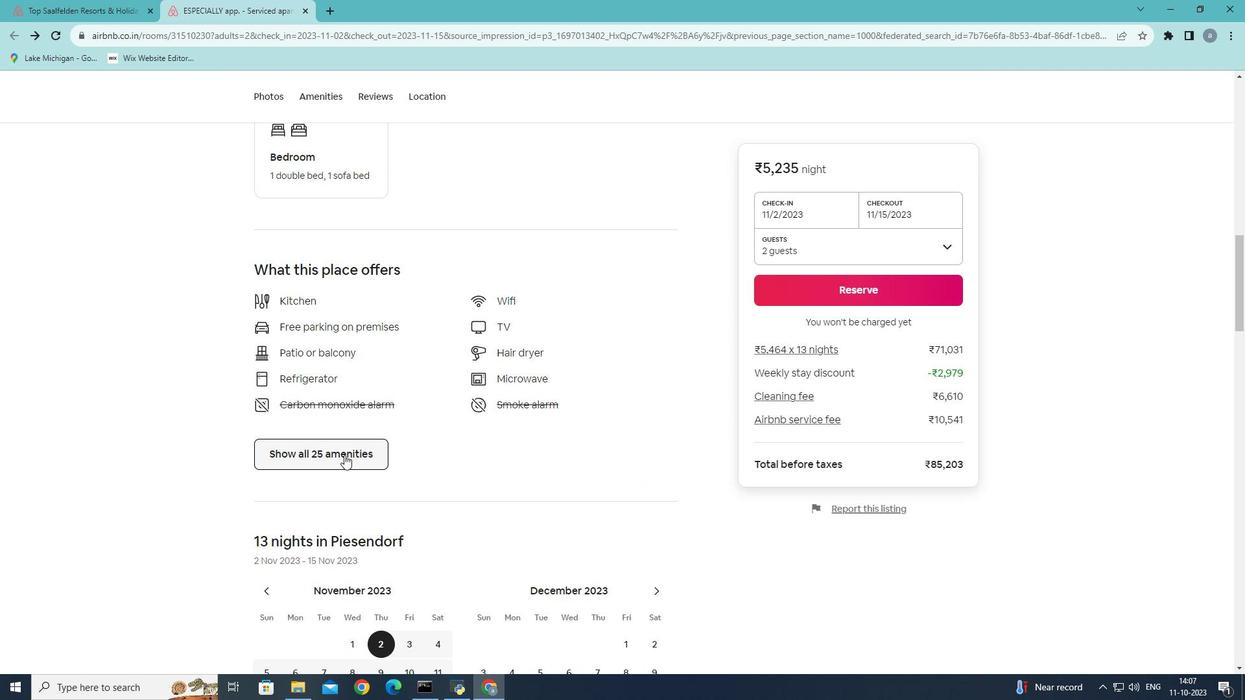 
Action: Mouse pressed left at (352, 447)
Screenshot: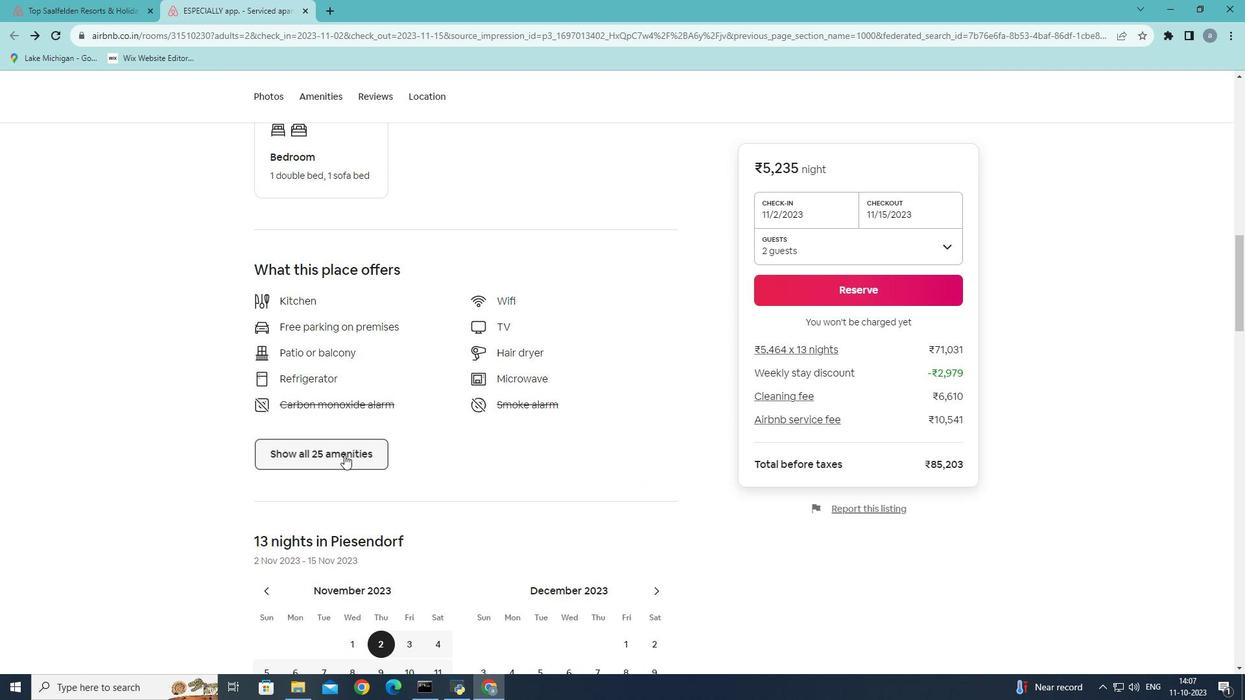 
Action: Mouse moved to (626, 362)
Screenshot: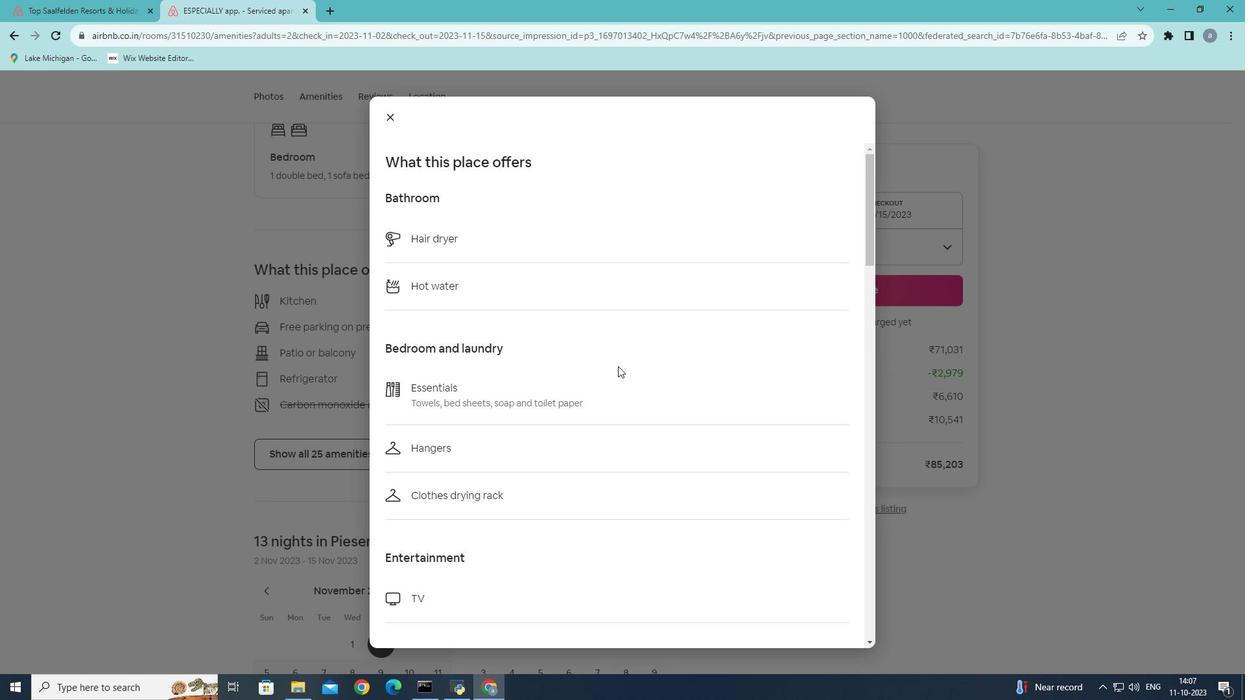 
Action: Mouse scrolled (626, 361) with delta (0, 0)
Screenshot: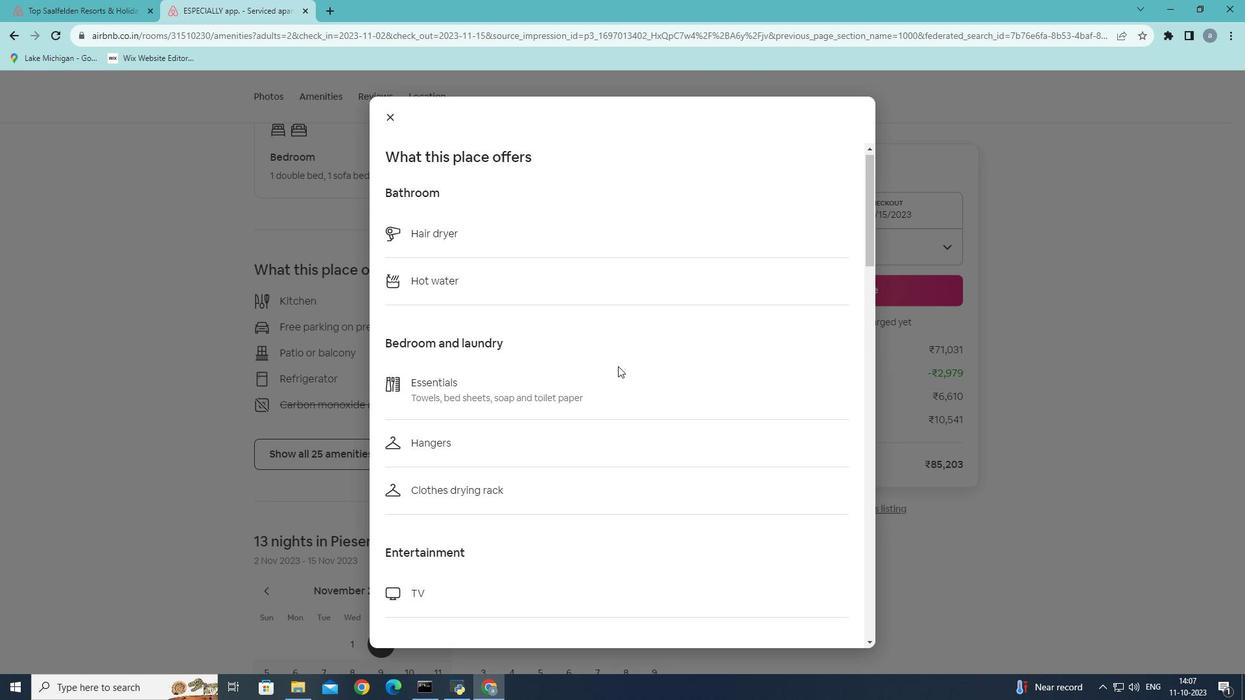 
Action: Mouse scrolled (626, 361) with delta (0, 0)
Screenshot: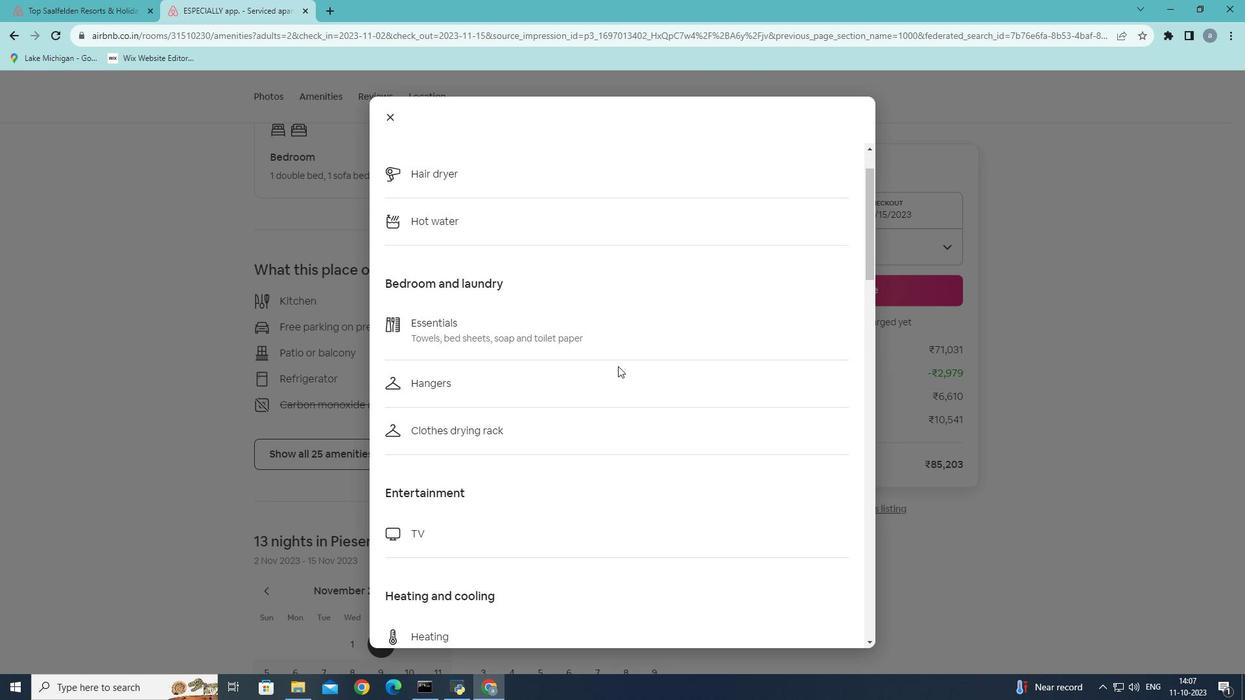 
Action: Mouse moved to (626, 362)
Screenshot: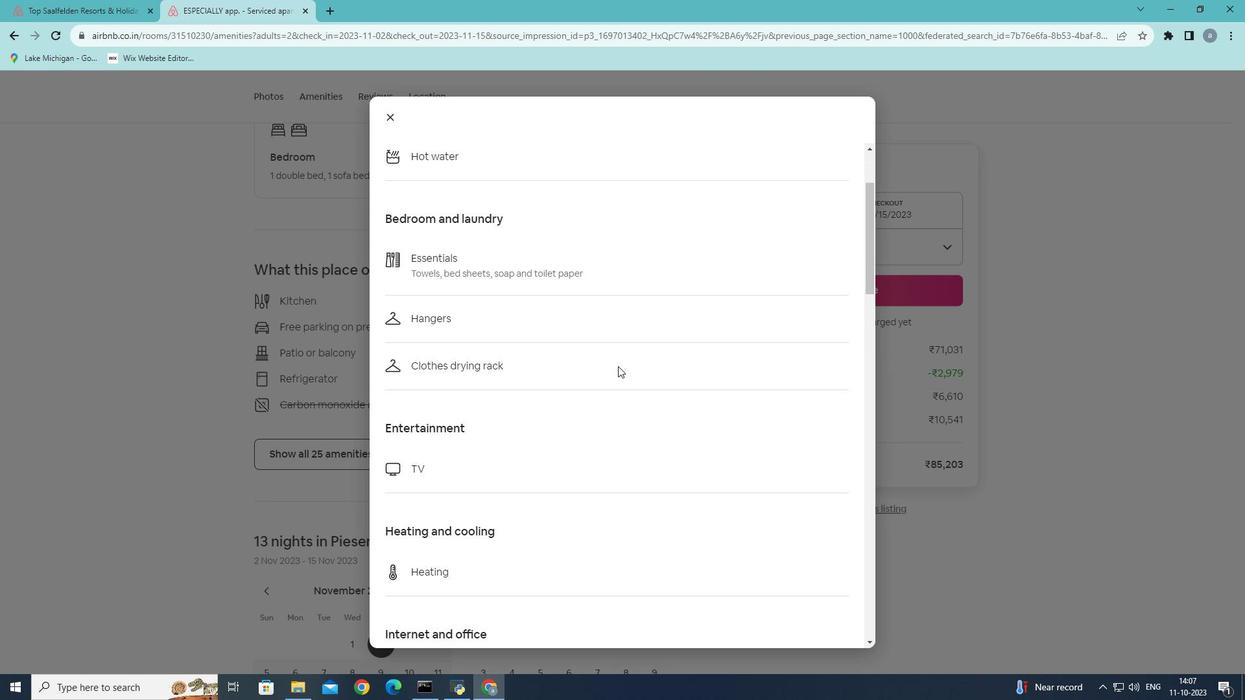 
Action: Mouse scrolled (626, 361) with delta (0, 0)
Screenshot: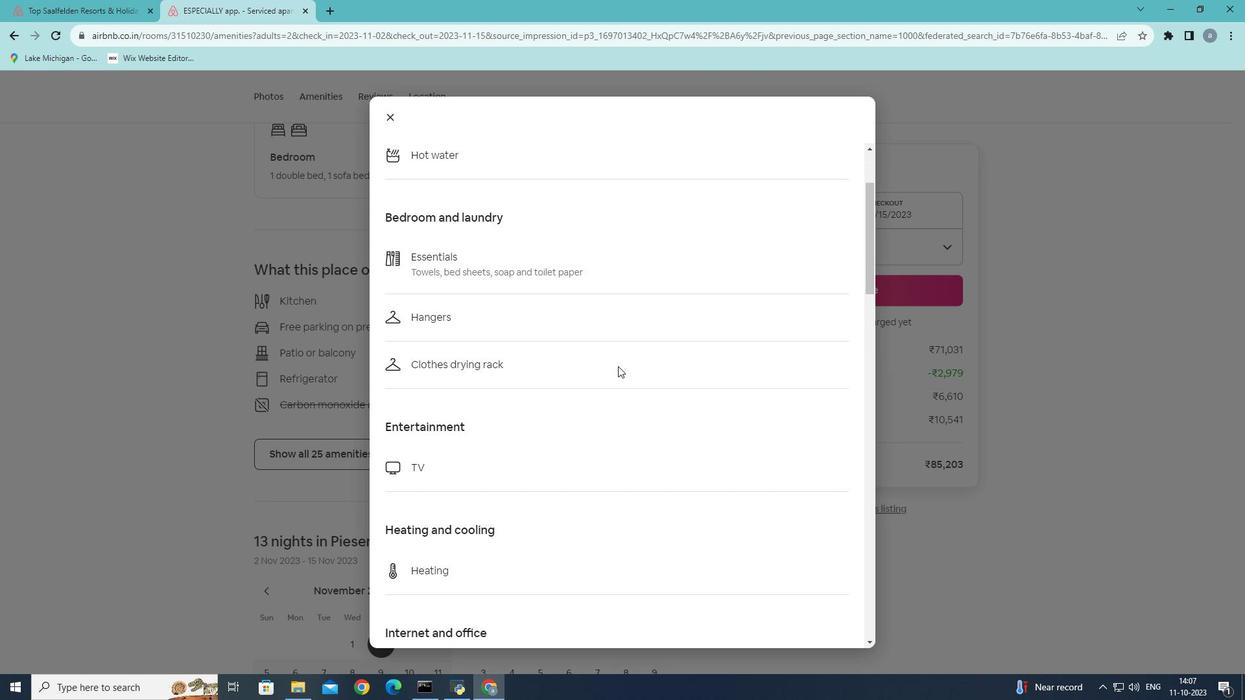 
Action: Mouse scrolled (626, 361) with delta (0, 0)
Screenshot: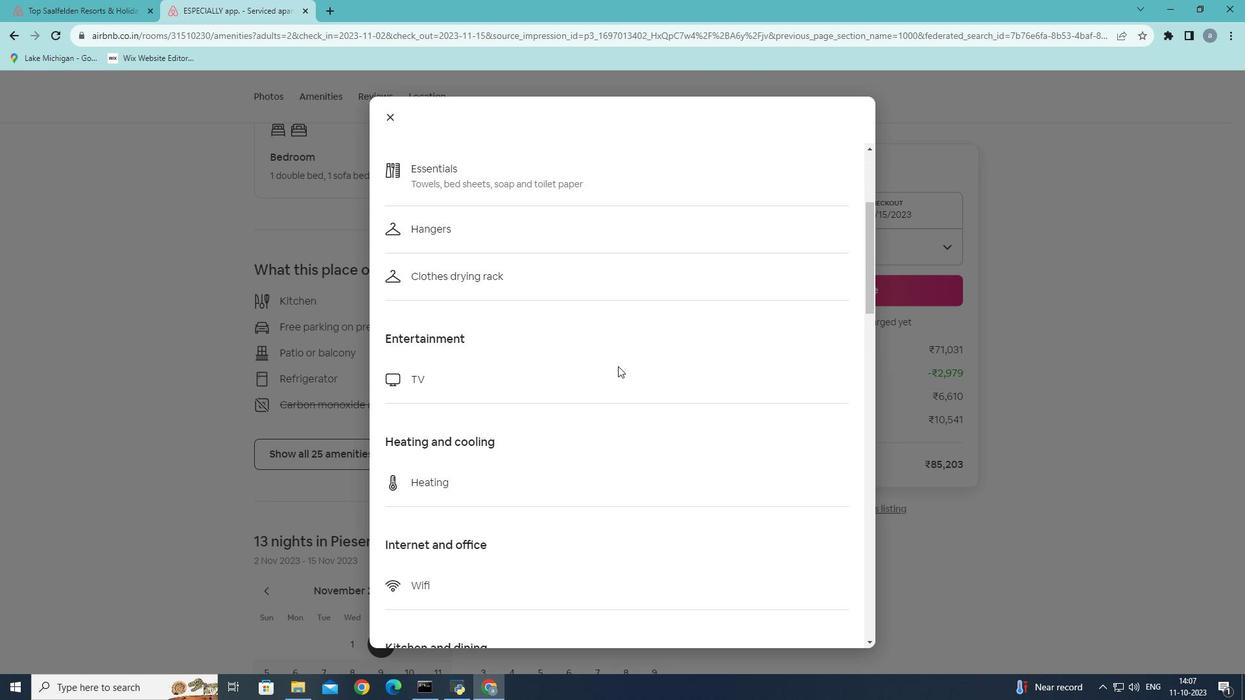 
Action: Mouse scrolled (626, 361) with delta (0, 0)
Screenshot: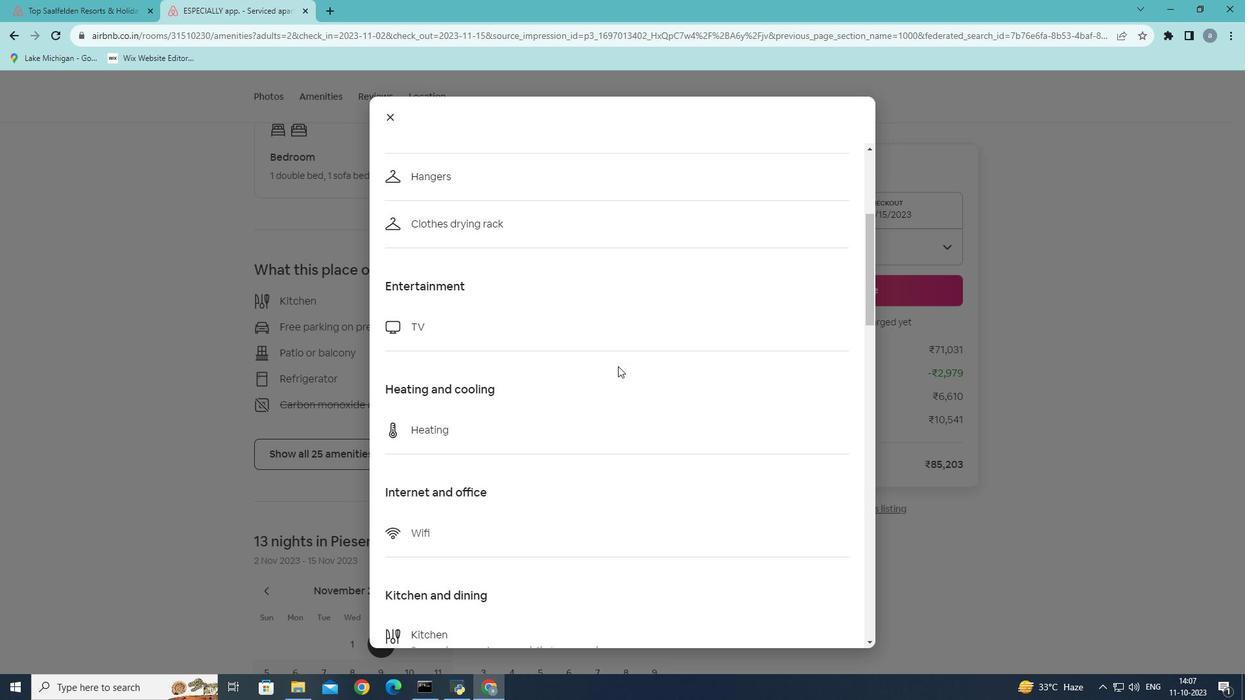 
Action: Mouse moved to (625, 362)
Screenshot: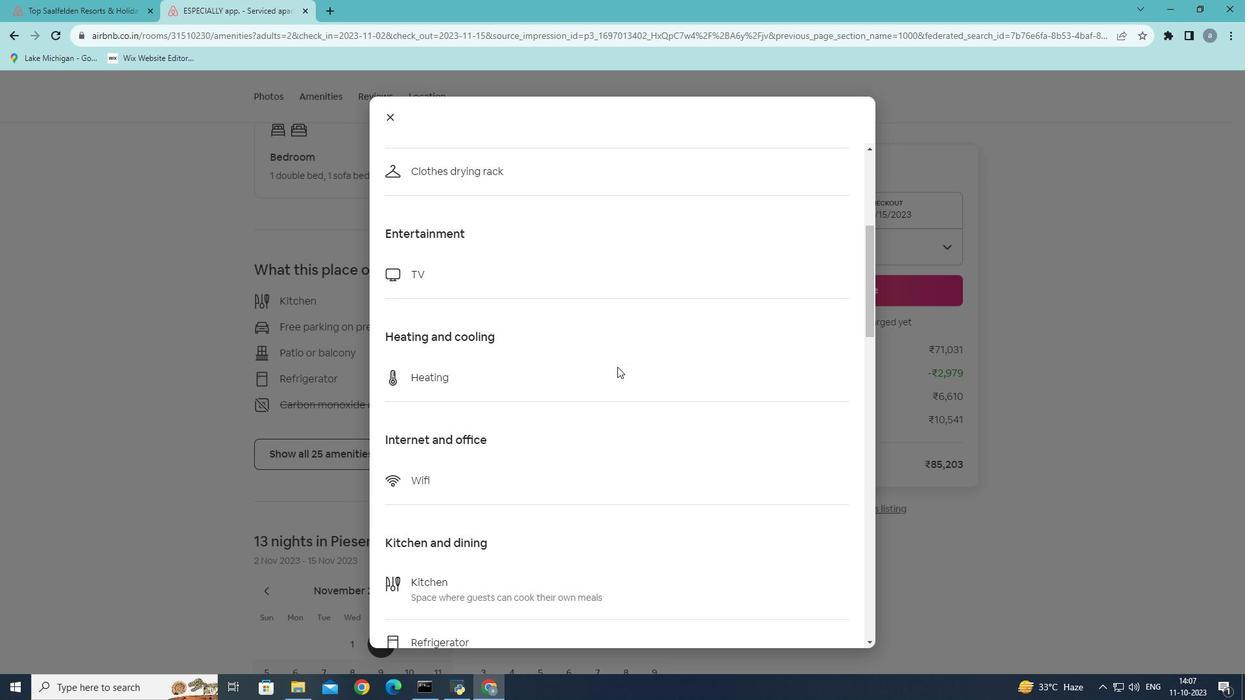 
Action: Mouse scrolled (625, 362) with delta (0, 0)
Screenshot: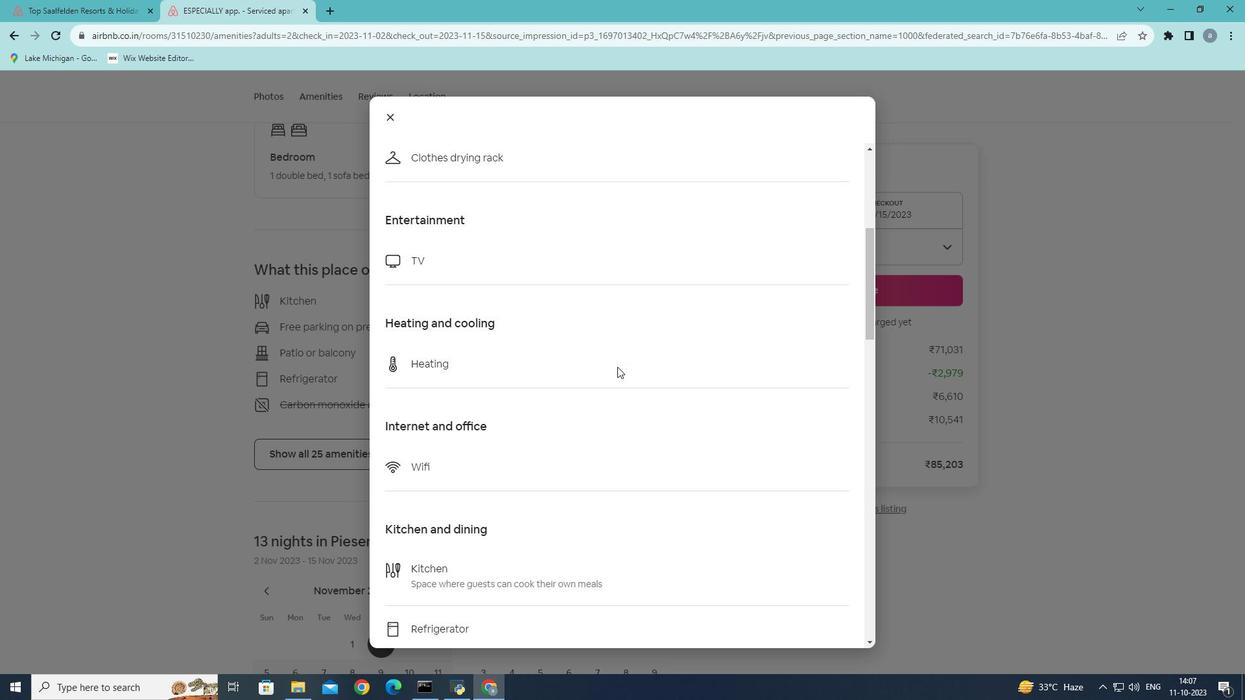 
Action: Mouse moved to (624, 365)
Screenshot: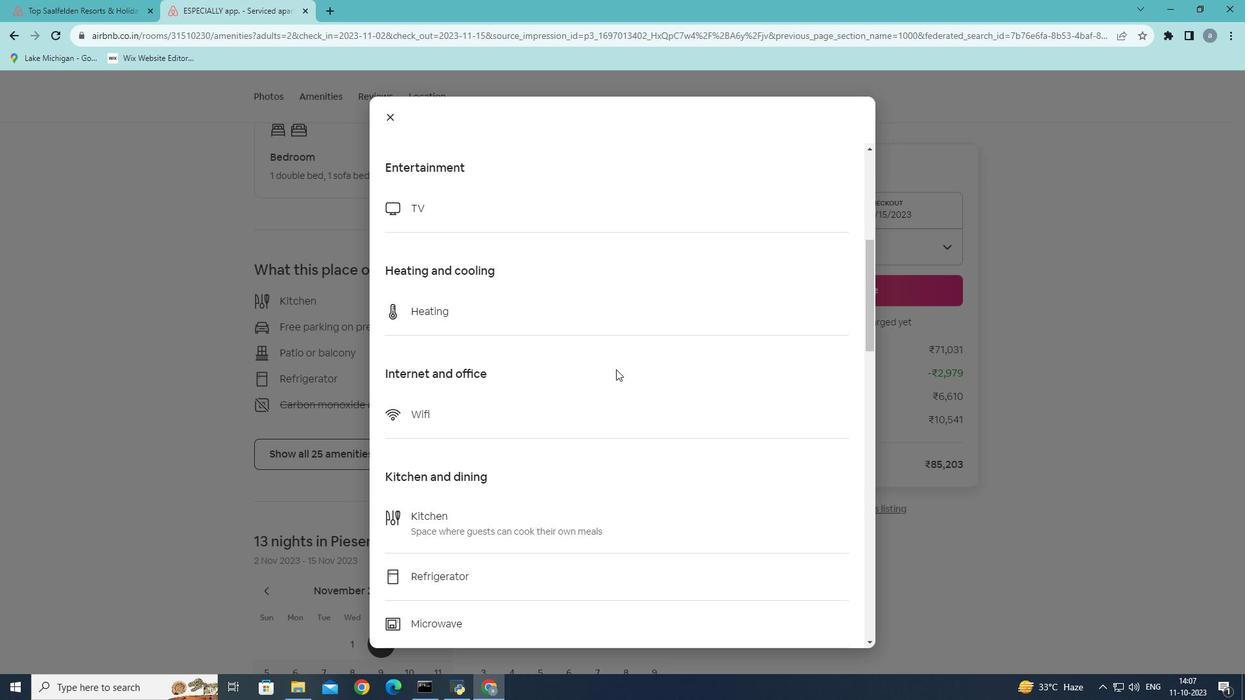 
Action: Mouse scrolled (624, 364) with delta (0, 0)
Screenshot: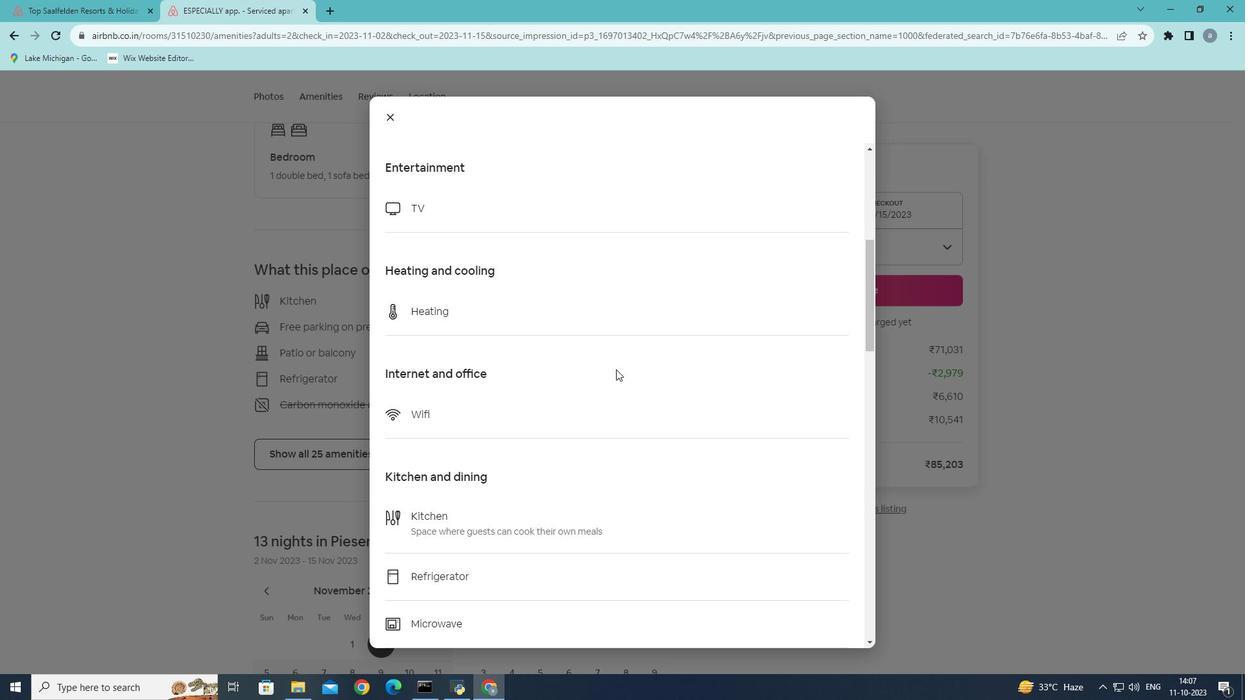 
Action: Mouse scrolled (624, 364) with delta (0, 0)
Screenshot: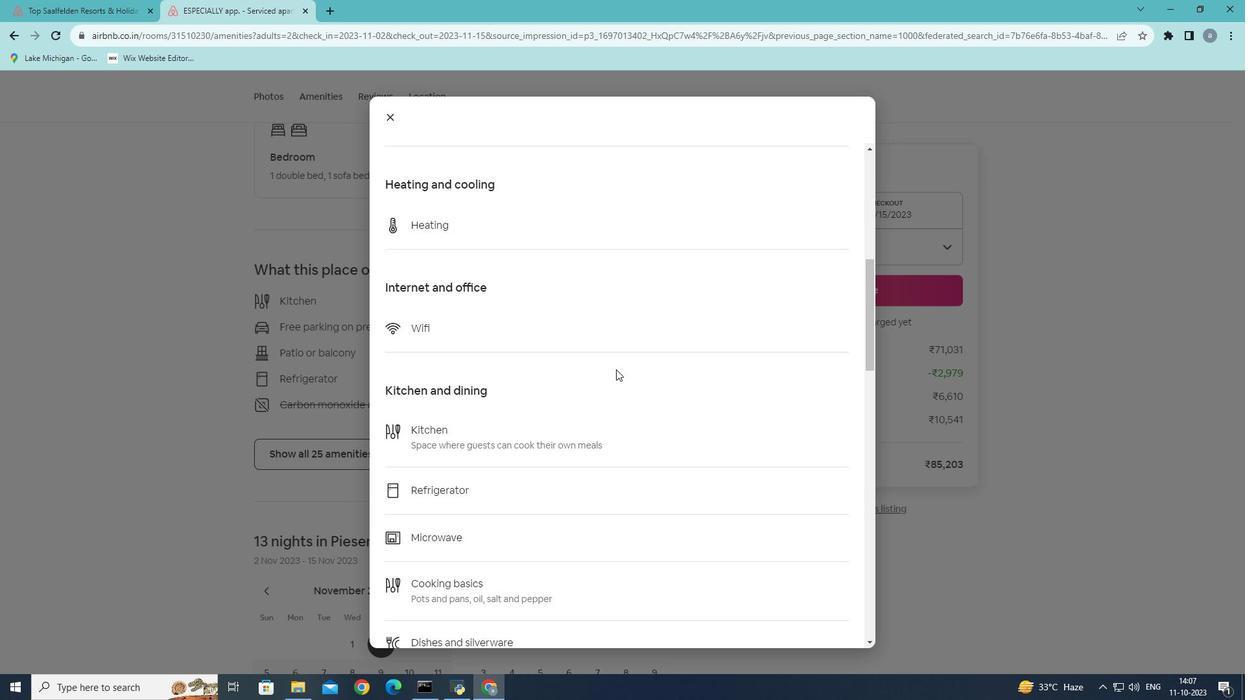 
Action: Mouse scrolled (624, 364) with delta (0, 0)
Screenshot: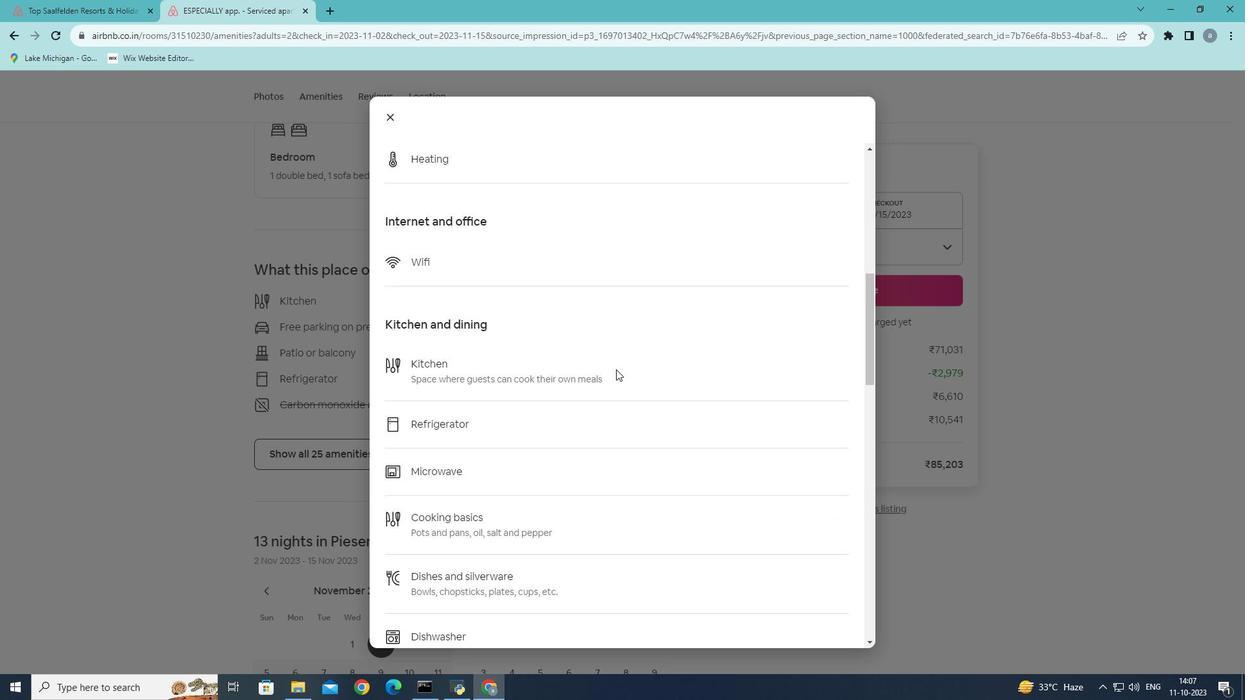 
Action: Mouse moved to (623, 366)
Screenshot: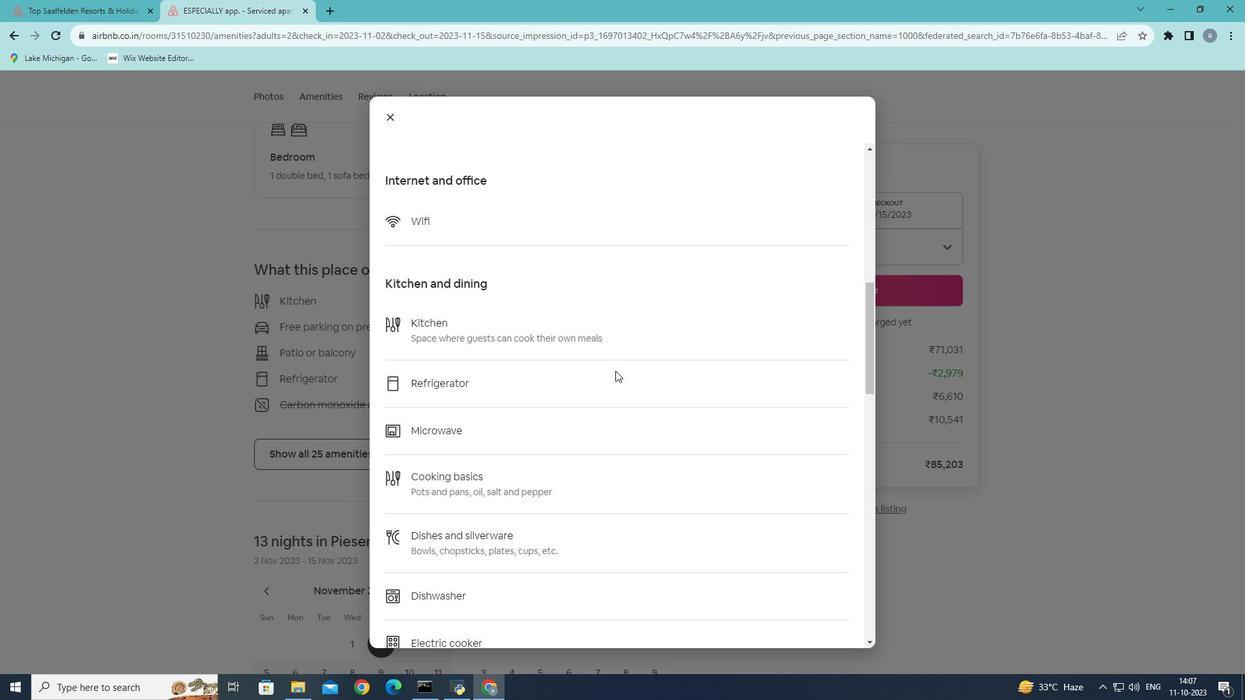 
Action: Mouse scrolled (623, 365) with delta (0, 0)
Screenshot: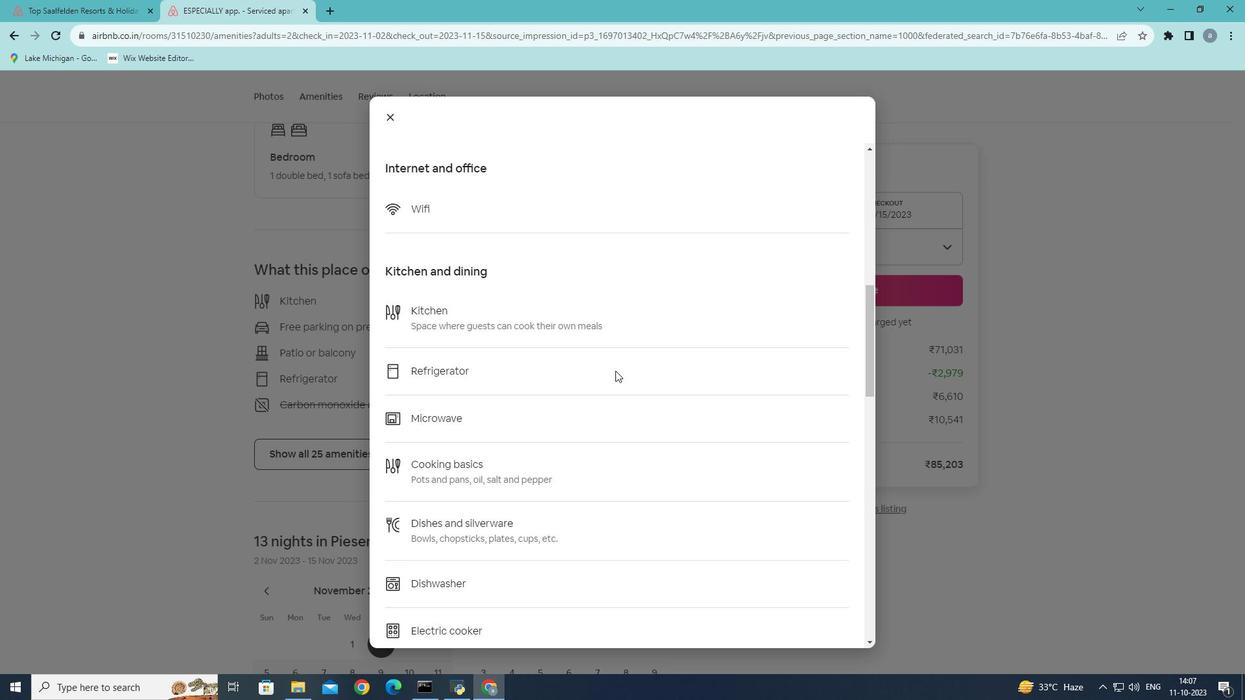 
Action: Mouse scrolled (623, 365) with delta (0, 0)
Screenshot: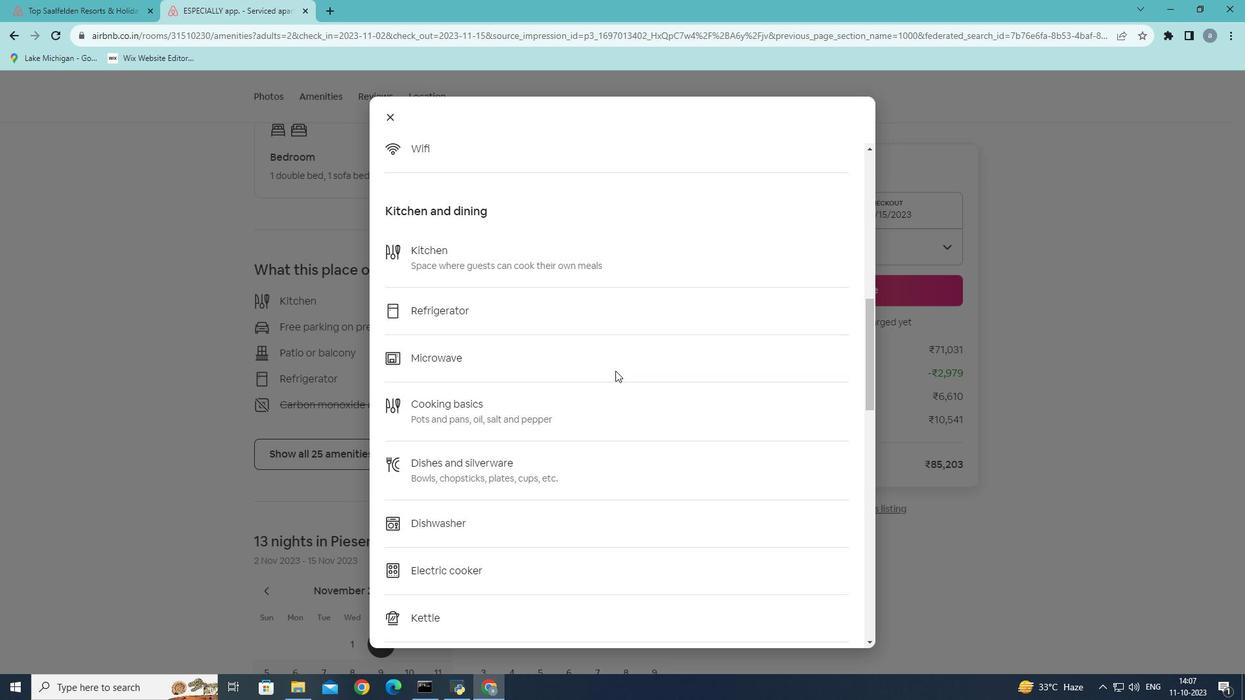
Action: Mouse scrolled (623, 365) with delta (0, 0)
Screenshot: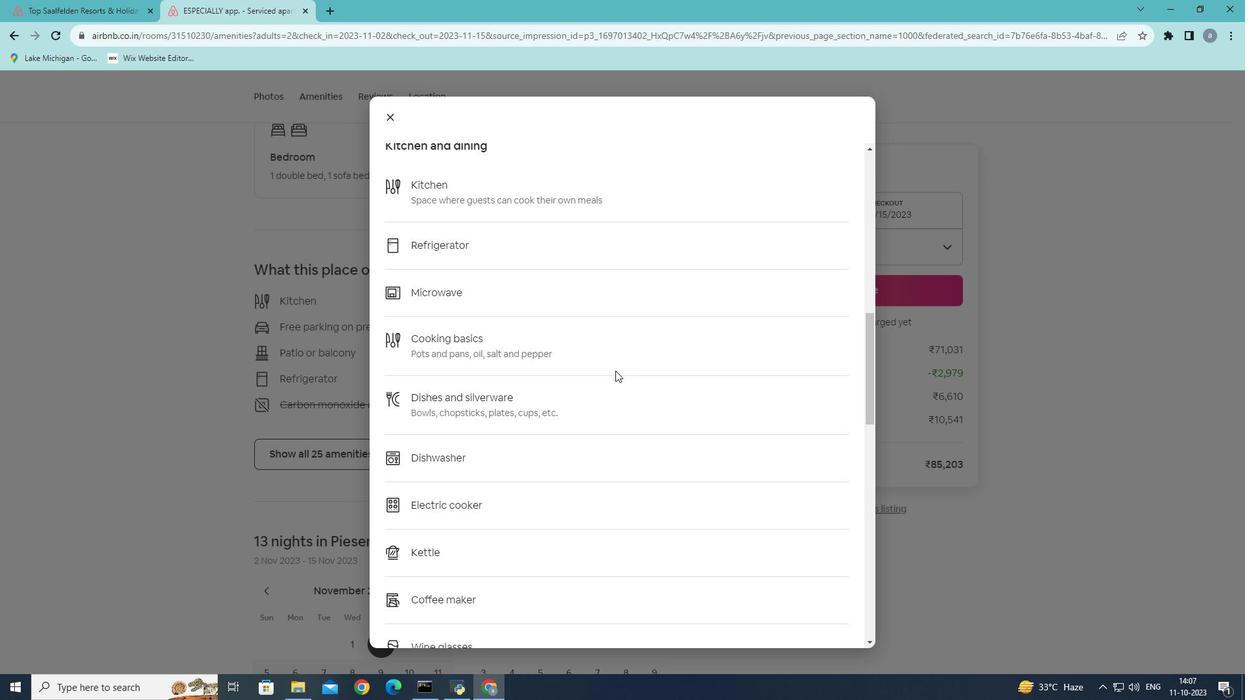 
Action: Mouse scrolled (623, 365) with delta (0, 0)
Screenshot: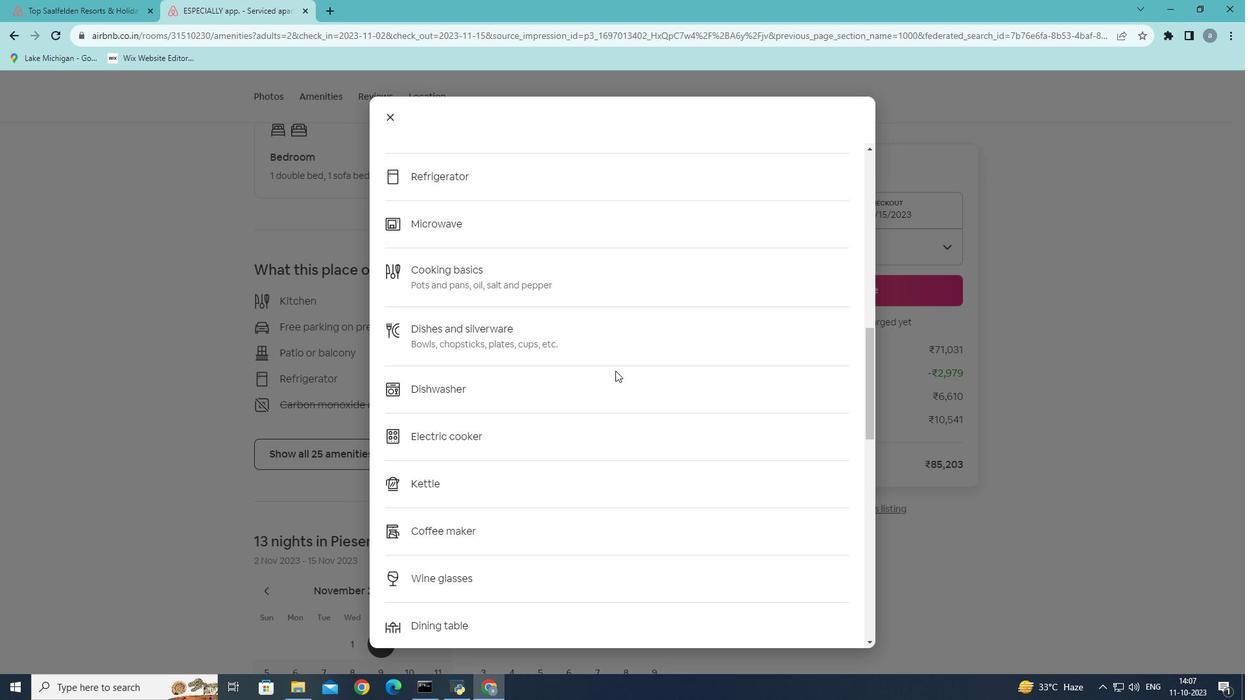 
Action: Mouse scrolled (623, 365) with delta (0, 0)
Screenshot: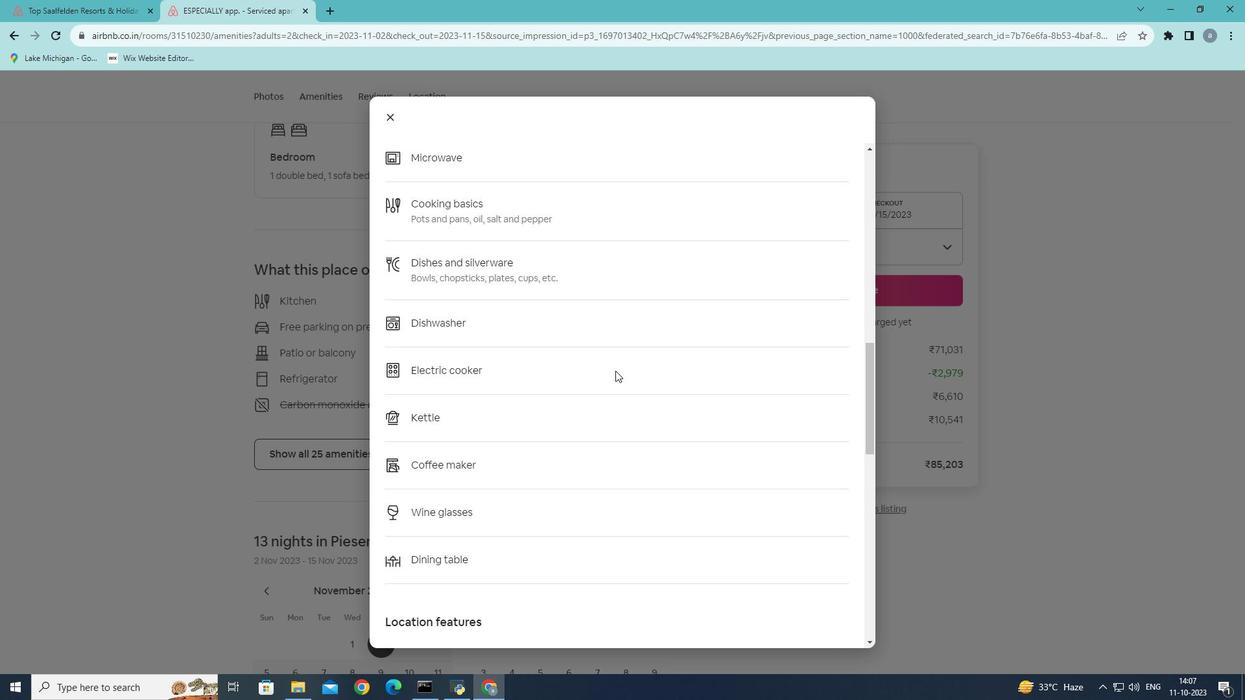 
Action: Mouse scrolled (623, 365) with delta (0, 0)
Screenshot: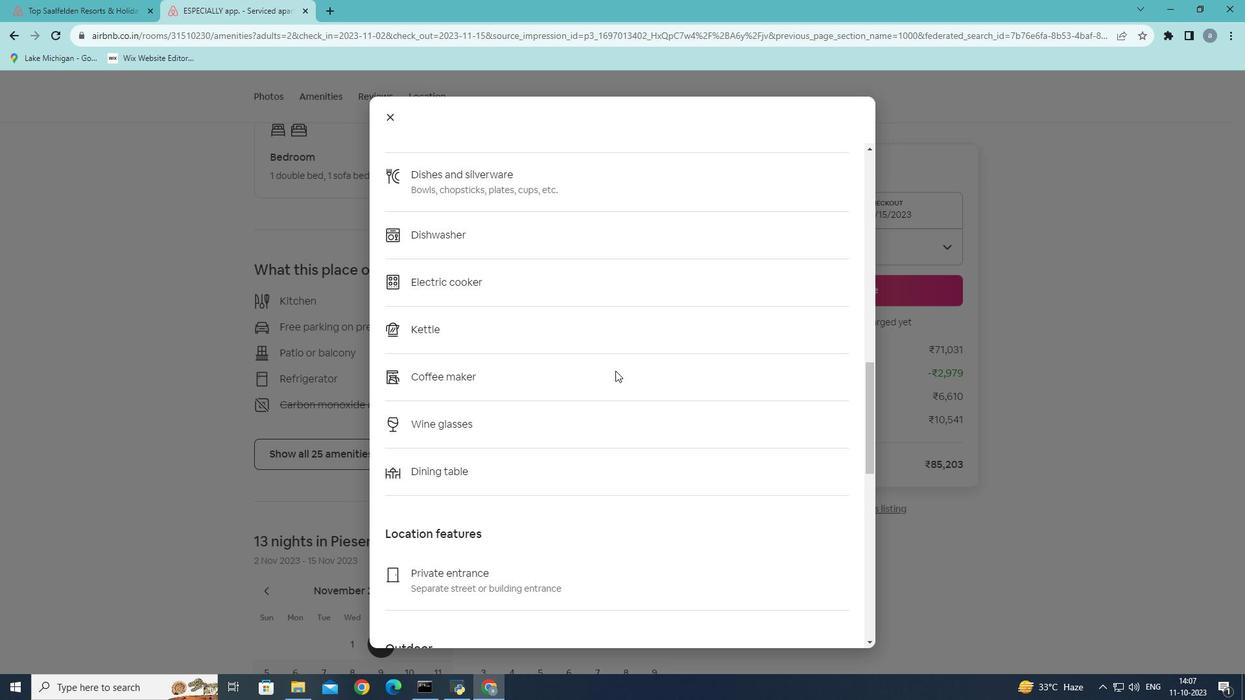 
Action: Mouse scrolled (623, 365) with delta (0, 0)
Screenshot: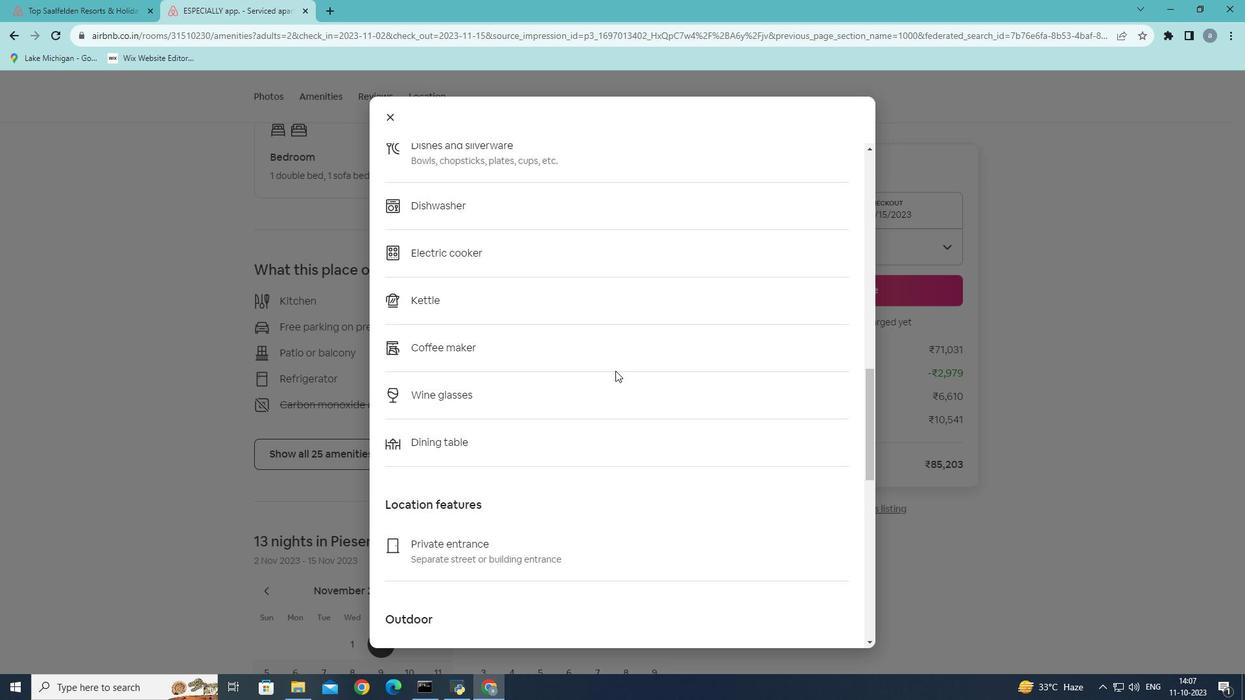 
Action: Mouse scrolled (623, 365) with delta (0, 0)
Screenshot: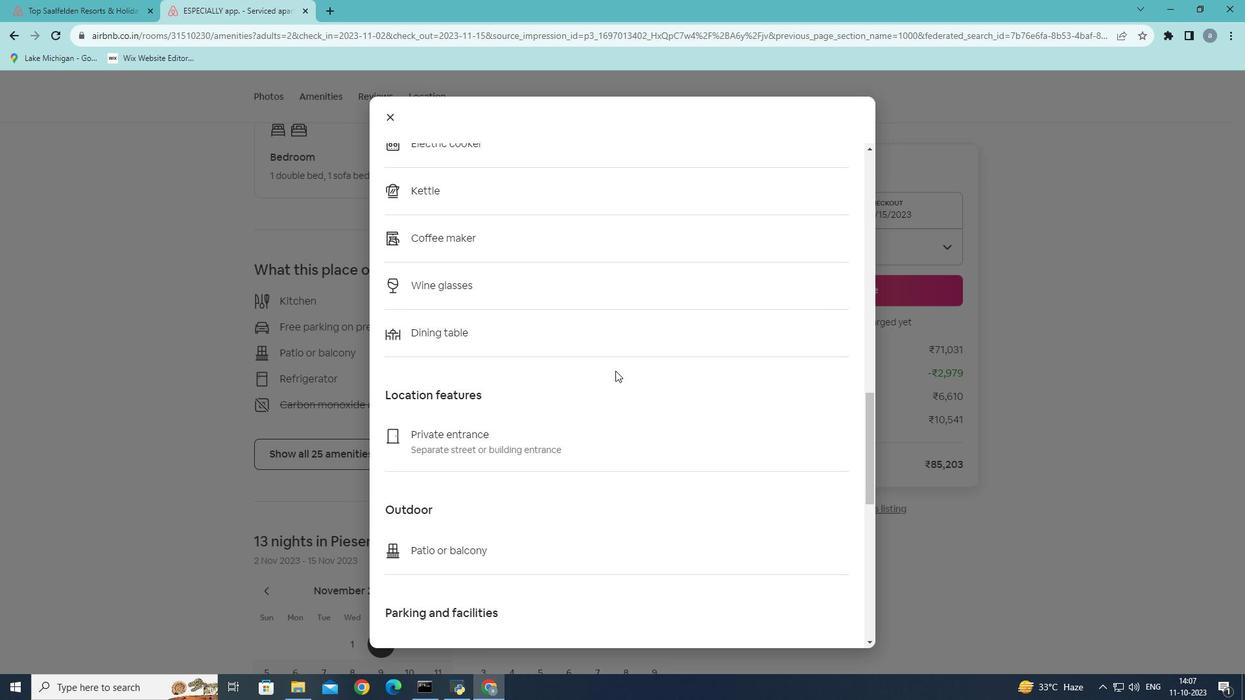 
Action: Mouse scrolled (623, 365) with delta (0, 0)
Screenshot: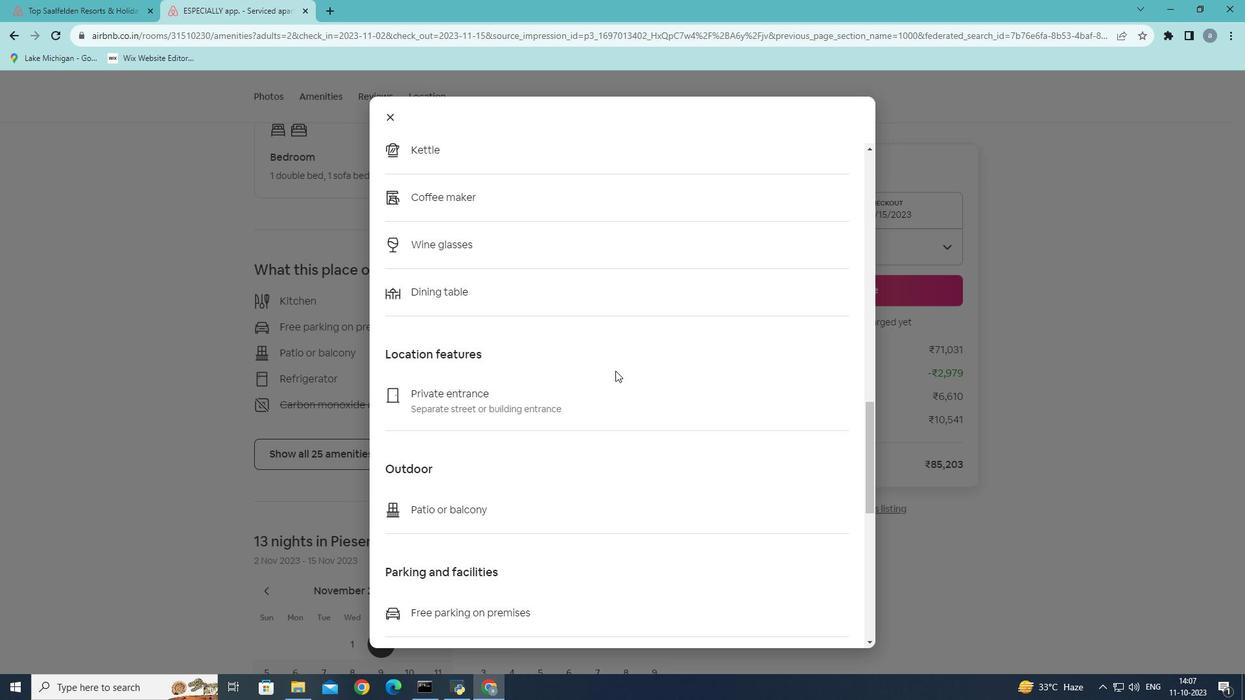 
Action: Mouse scrolled (623, 365) with delta (0, 0)
Screenshot: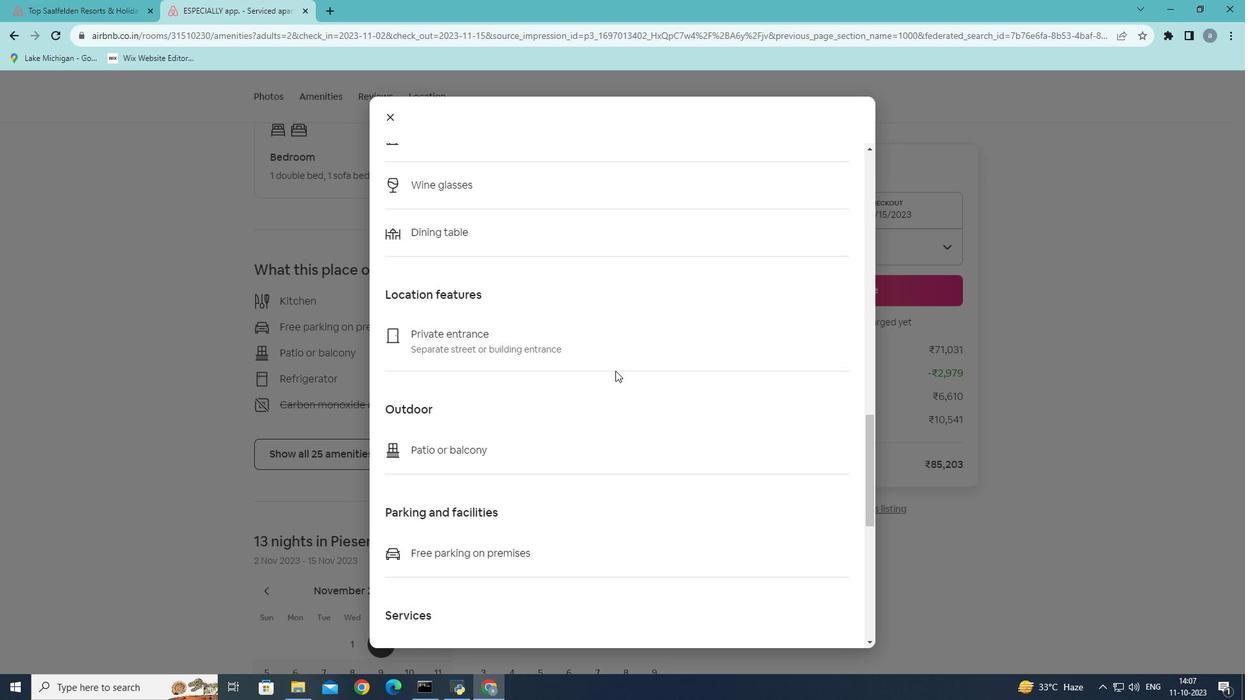 
Action: Mouse scrolled (623, 365) with delta (0, 0)
Screenshot: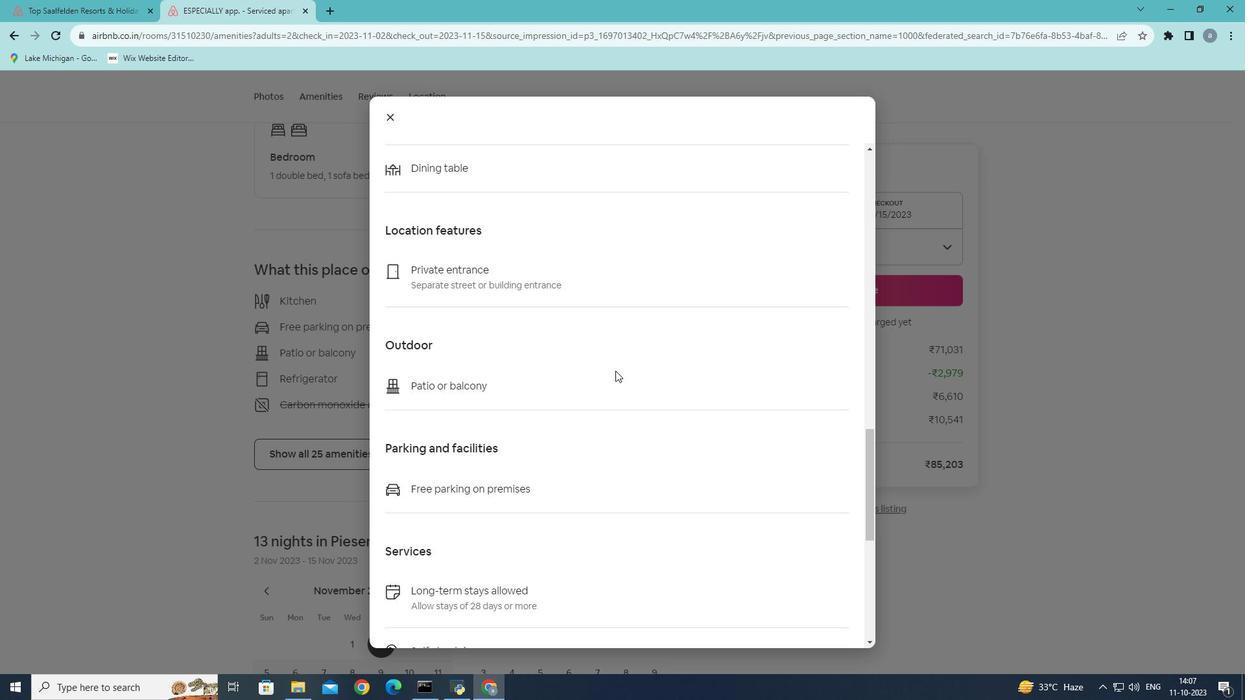 
Action: Mouse scrolled (623, 365) with delta (0, 0)
Screenshot: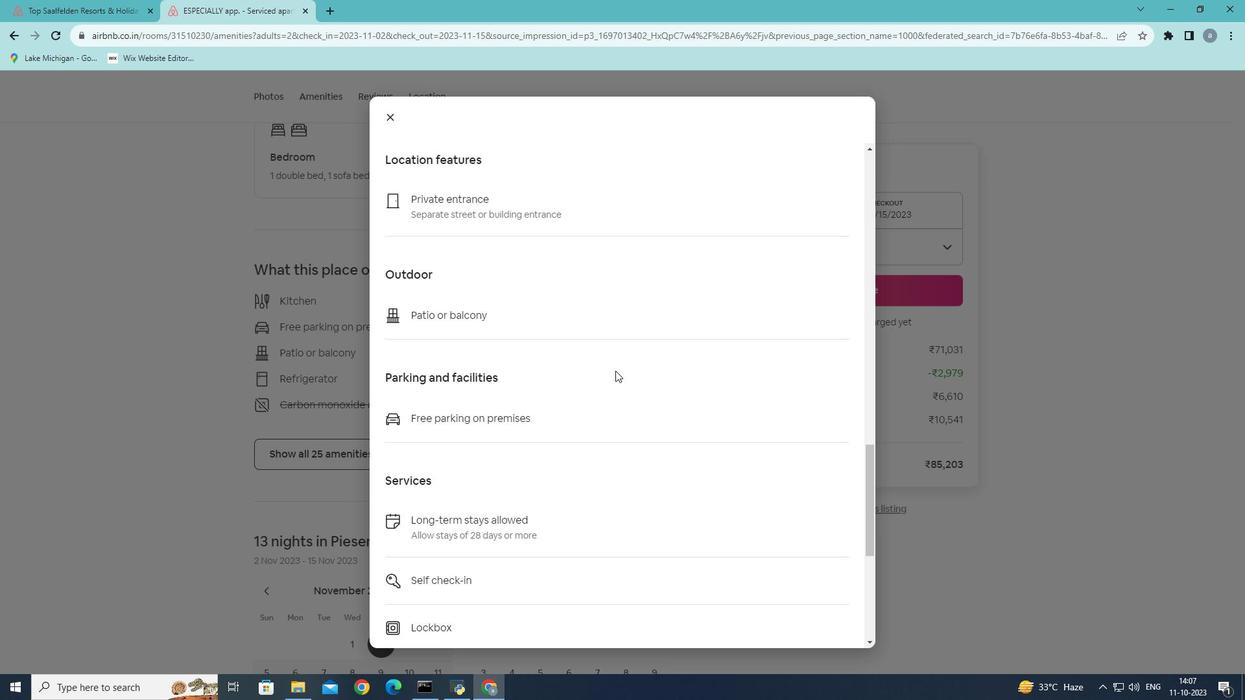 
Action: Mouse scrolled (623, 365) with delta (0, 0)
Screenshot: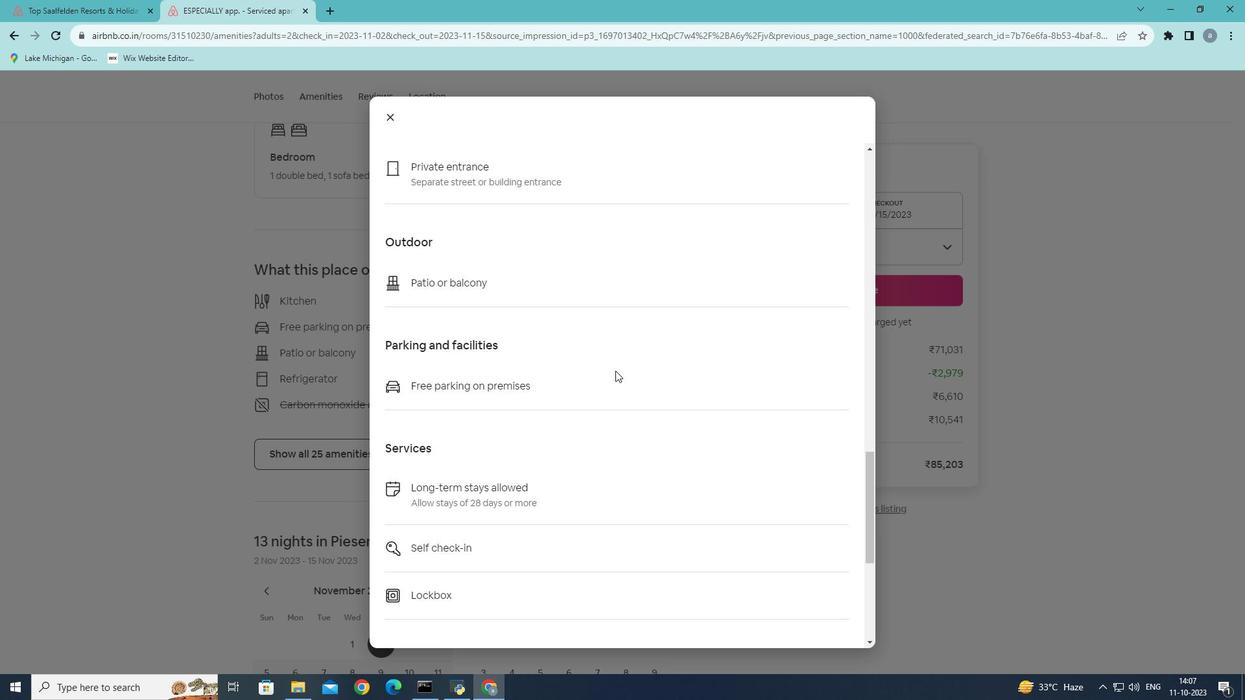 
Action: Mouse scrolled (623, 365) with delta (0, 0)
Screenshot: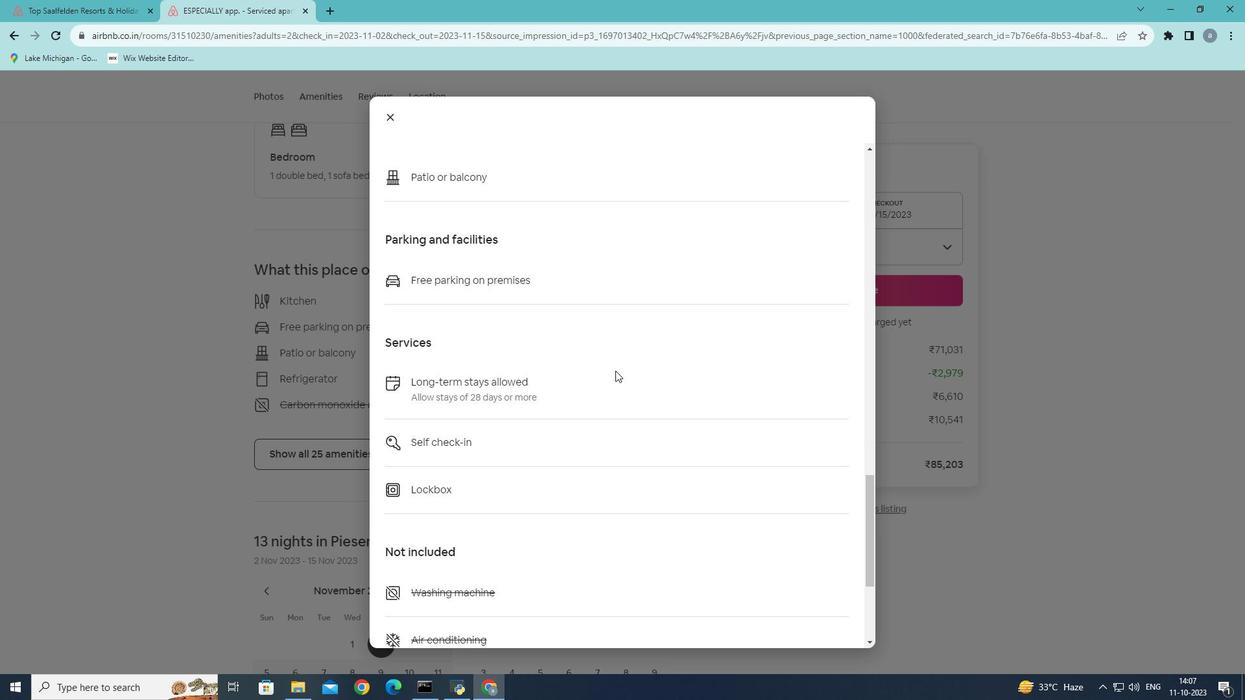 
Action: Mouse scrolled (623, 365) with delta (0, 0)
Screenshot: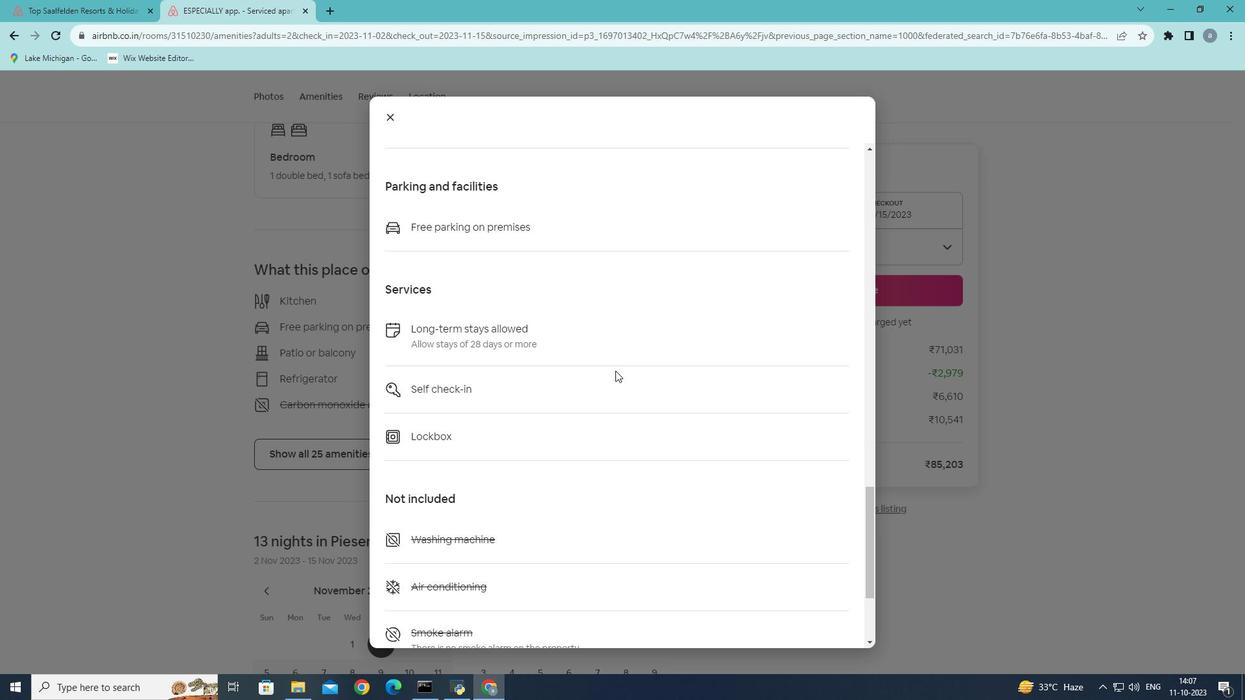 
Action: Mouse scrolled (623, 365) with delta (0, 0)
Screenshot: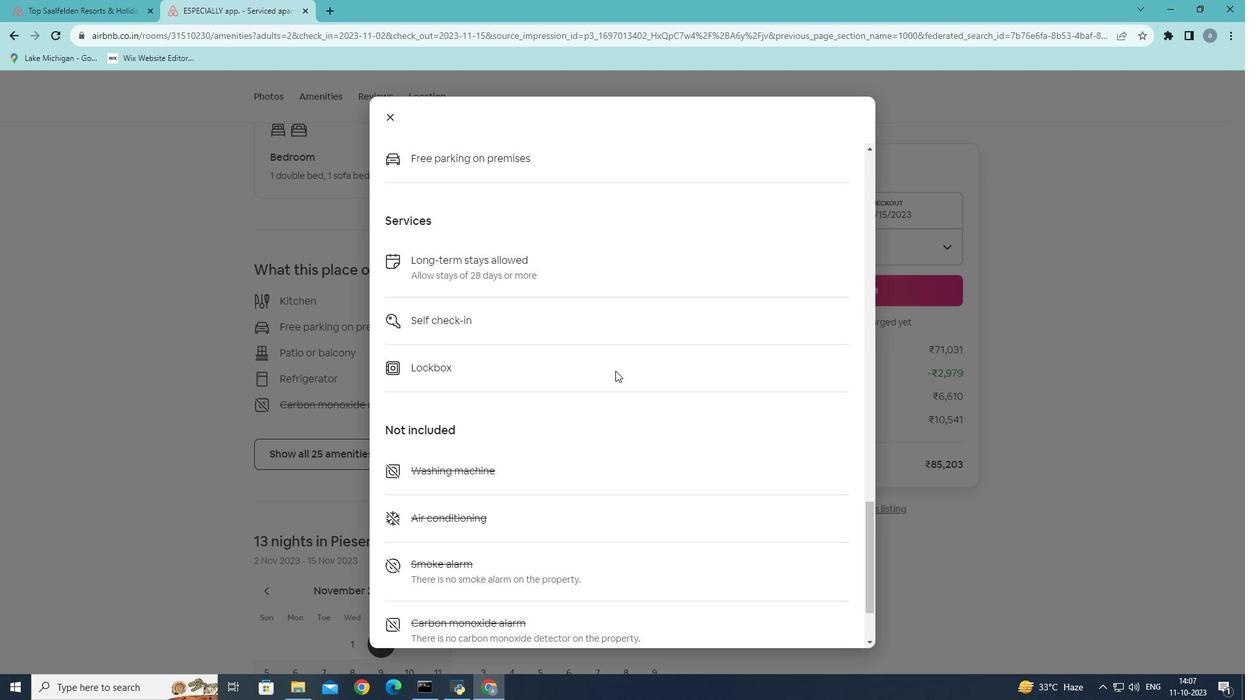 
Action: Mouse scrolled (623, 365) with delta (0, 0)
Screenshot: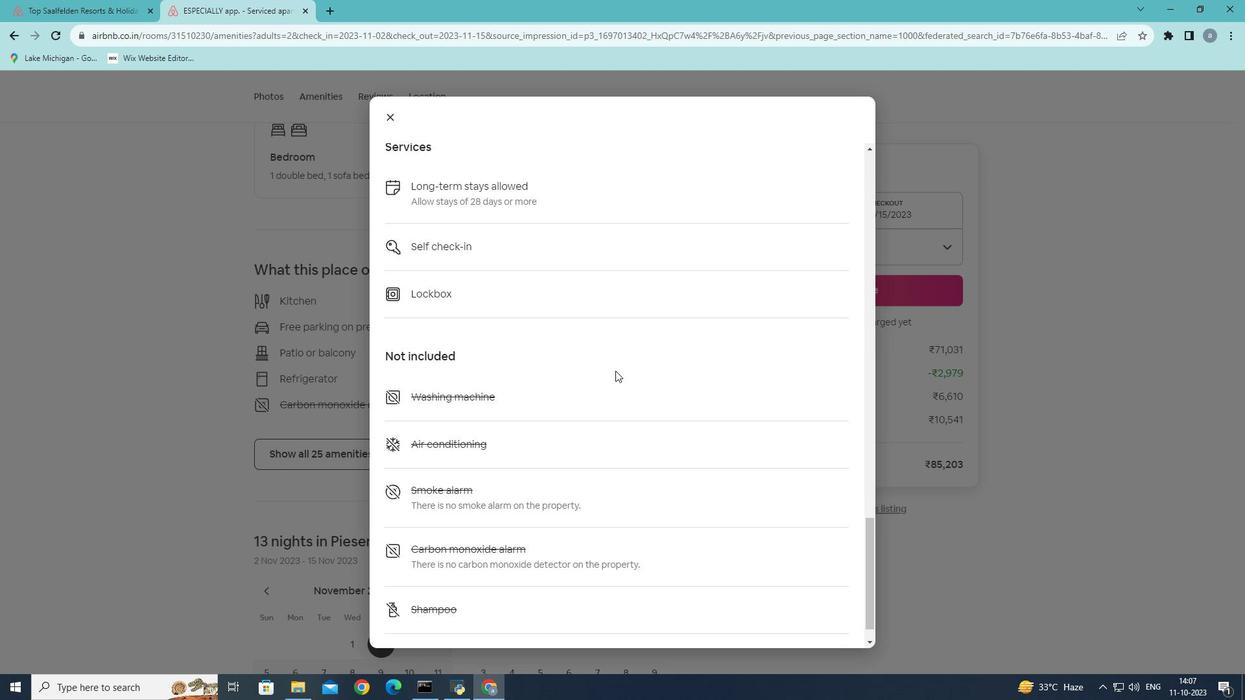 
Action: Mouse scrolled (623, 365) with delta (0, 0)
Screenshot: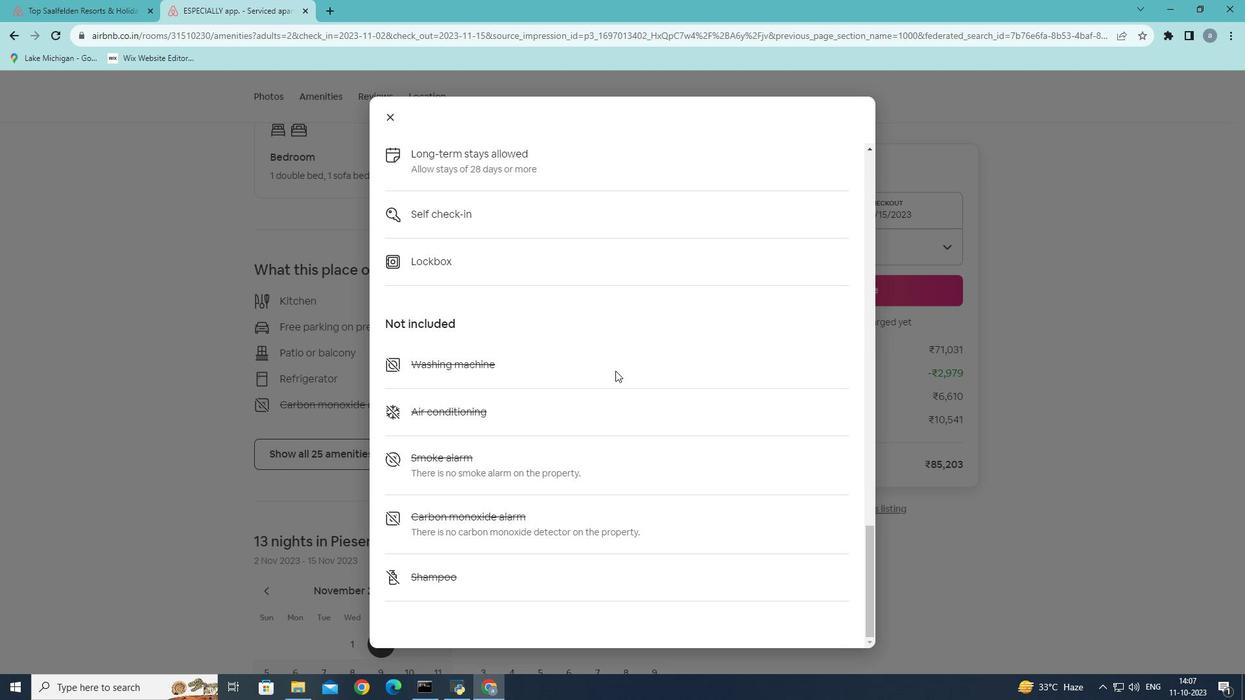 
Action: Mouse moved to (623, 367)
Screenshot: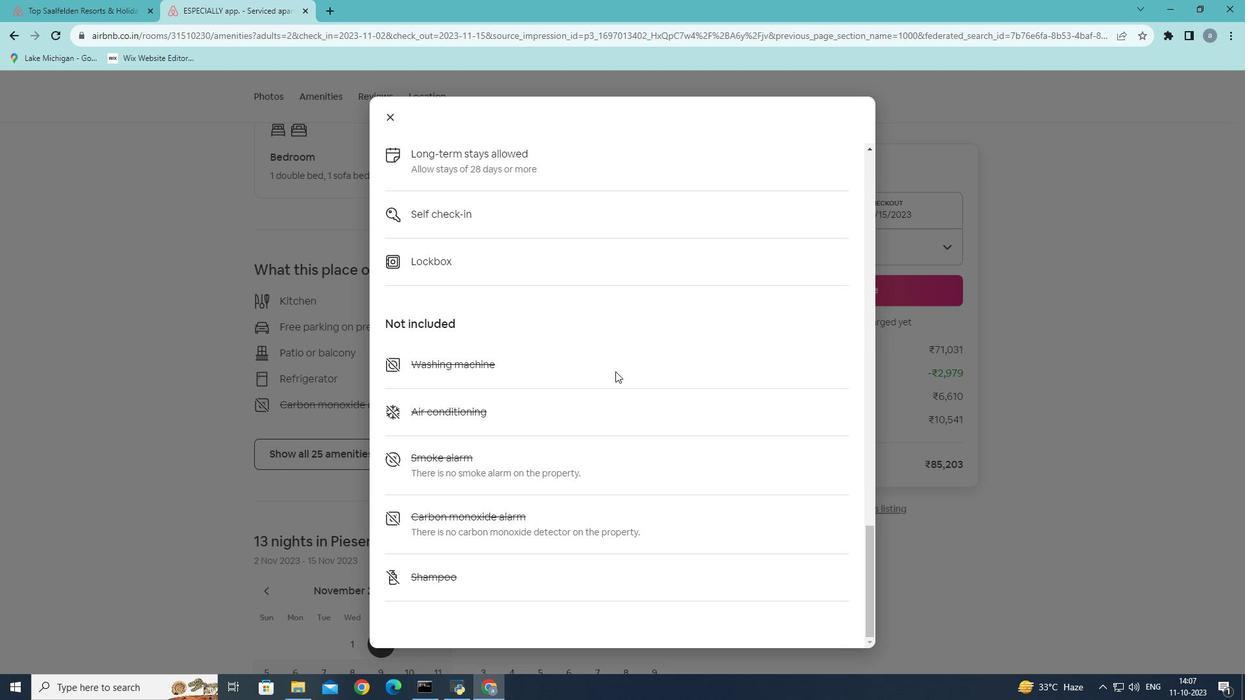
Action: Mouse scrolled (623, 366) with delta (0, 0)
Screenshot: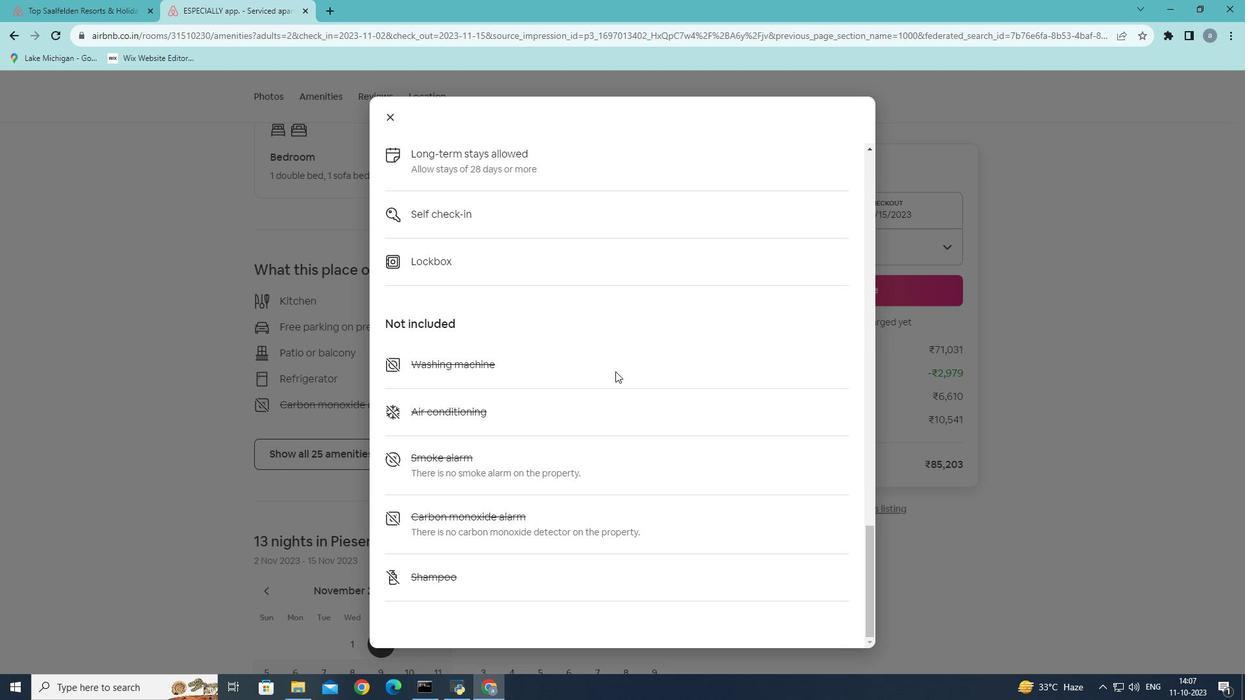 
Action: Mouse scrolled (623, 366) with delta (0, 0)
Screenshot: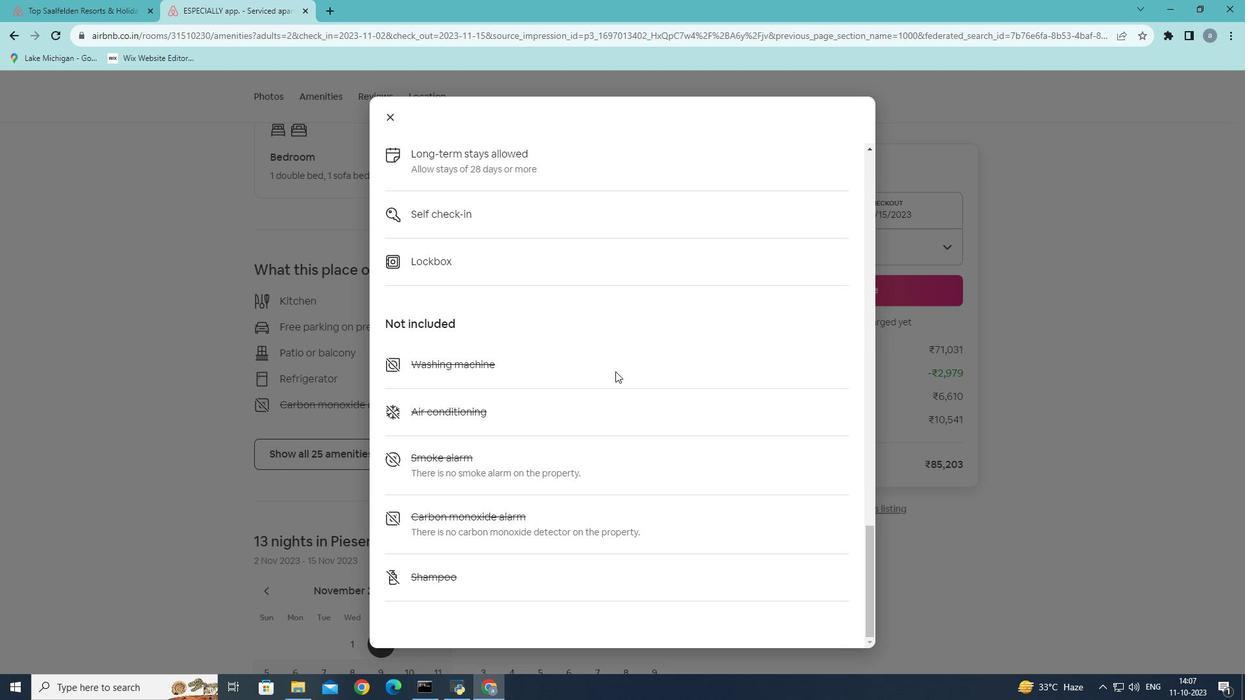 
Action: Mouse scrolled (623, 366) with delta (0, 0)
Screenshot: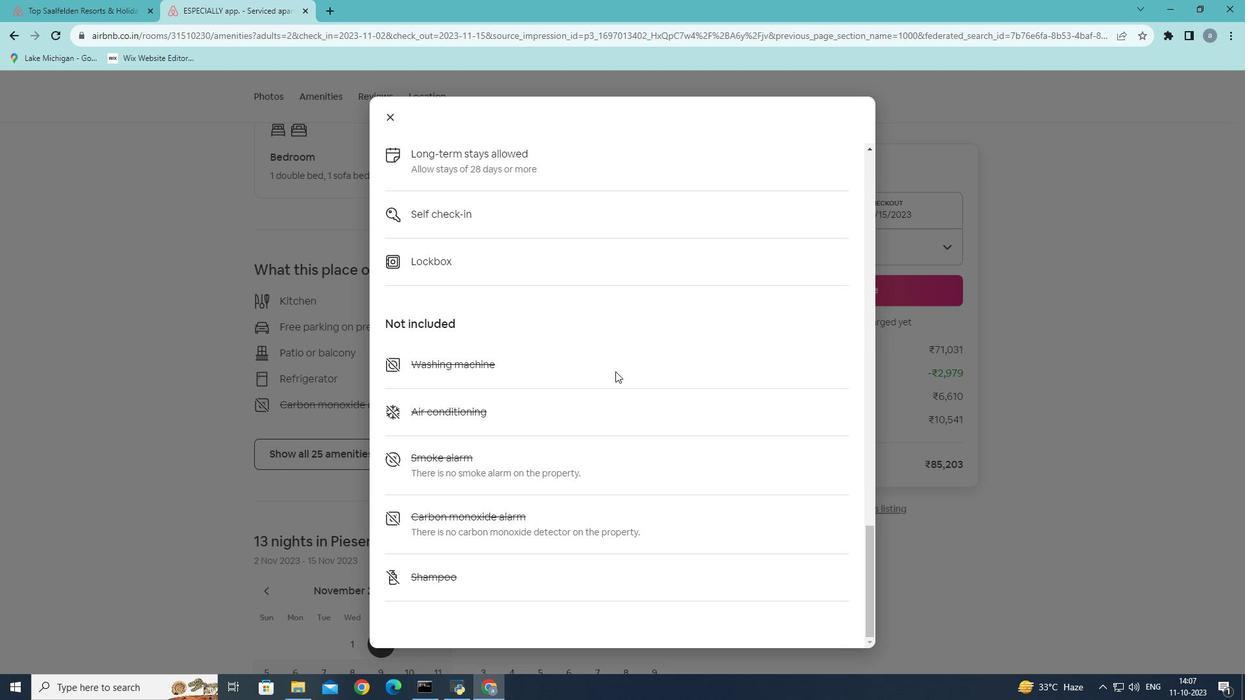 
Action: Mouse scrolled (623, 366) with delta (0, 0)
Screenshot: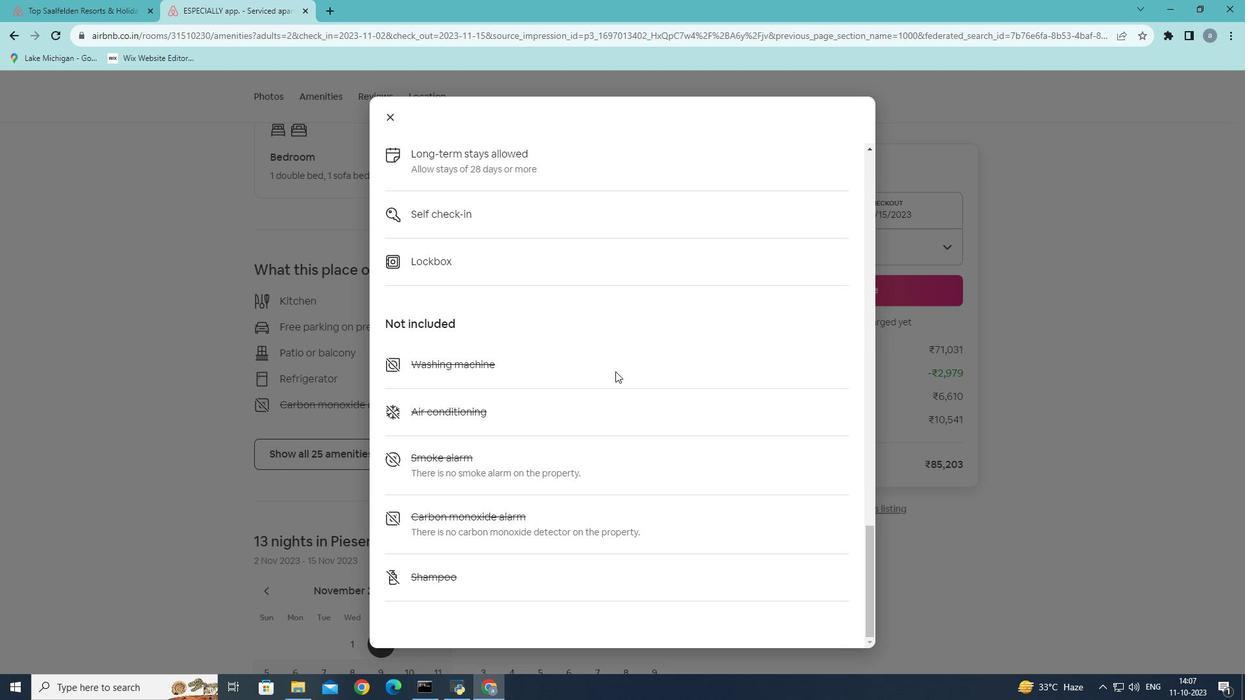 
Action: Mouse scrolled (623, 366) with delta (0, 0)
Screenshot: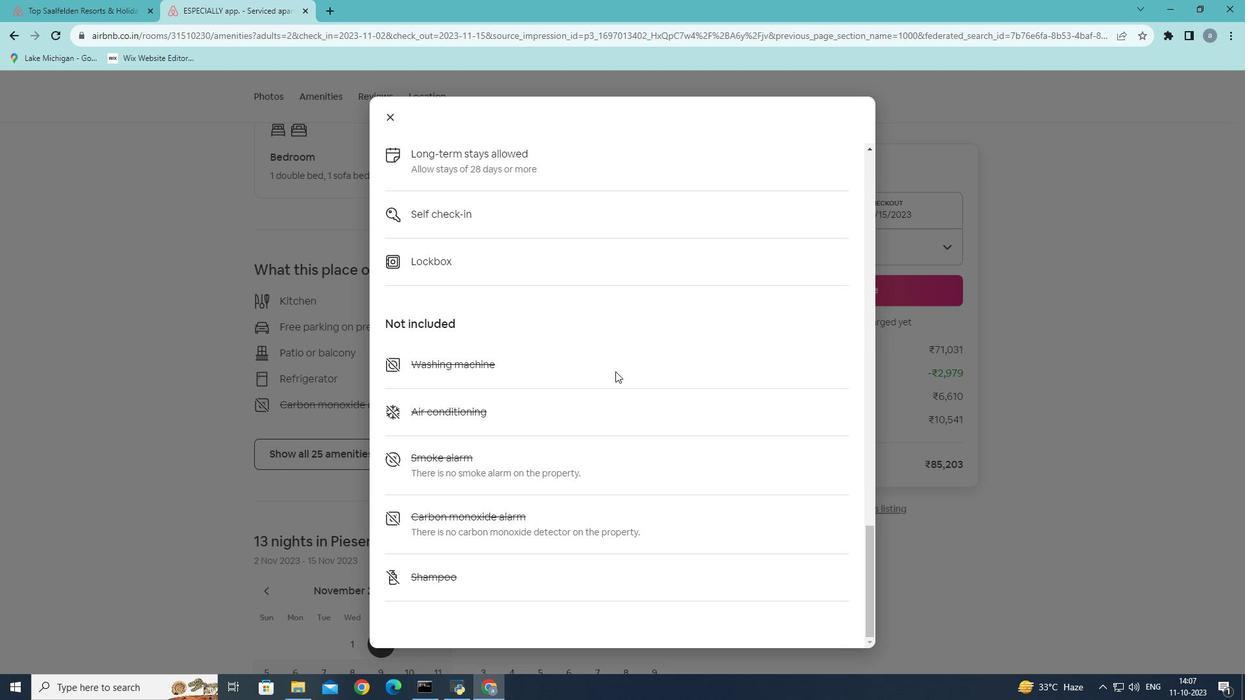 
Action: Mouse scrolled (623, 366) with delta (0, 0)
Screenshot: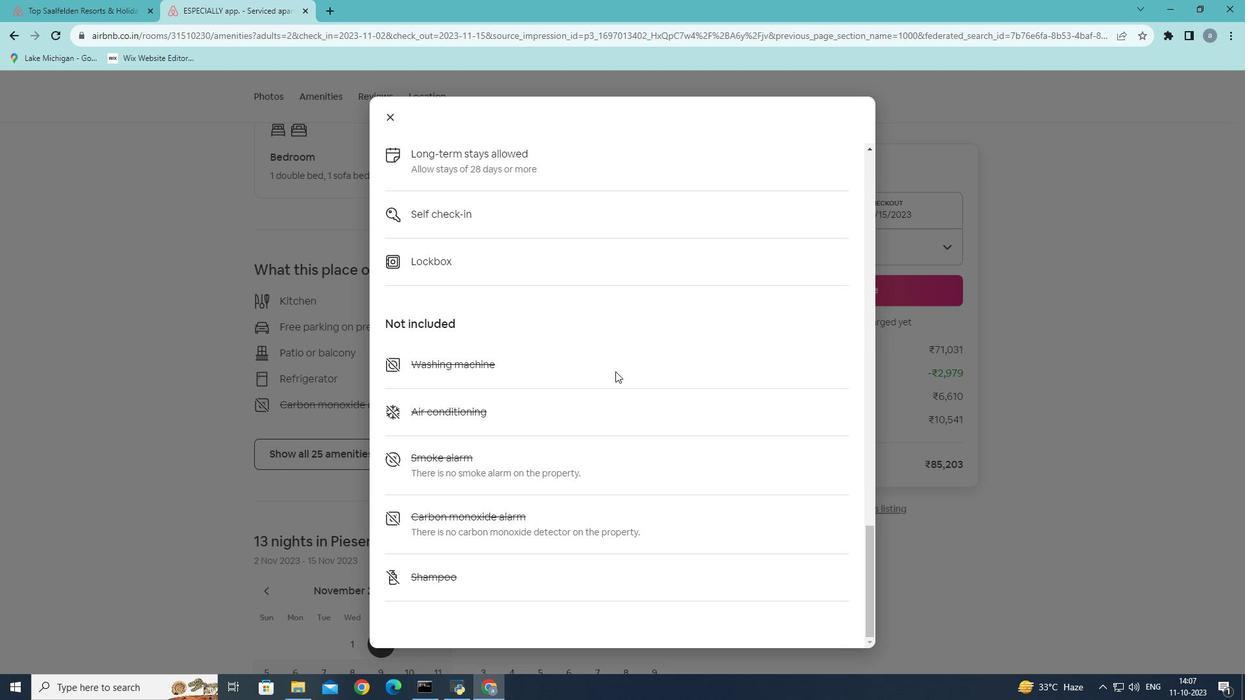
Action: Mouse scrolled (623, 366) with delta (0, 0)
Screenshot: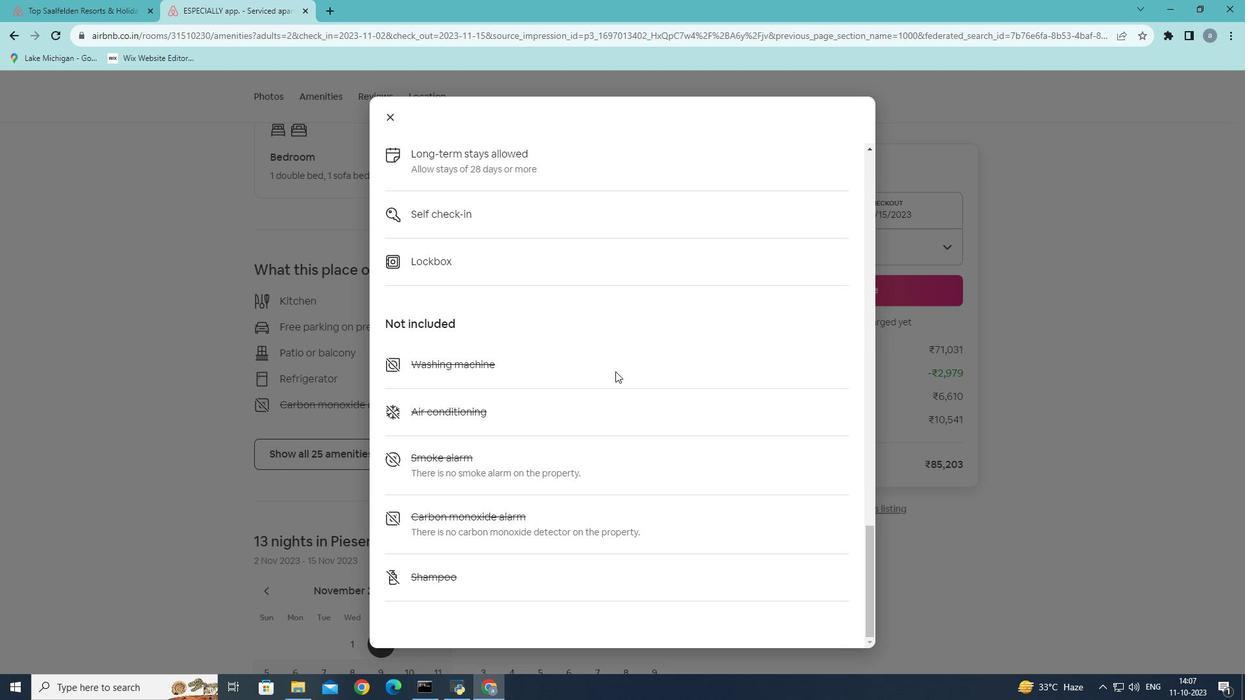 
Action: Mouse scrolled (623, 366) with delta (0, 0)
Screenshot: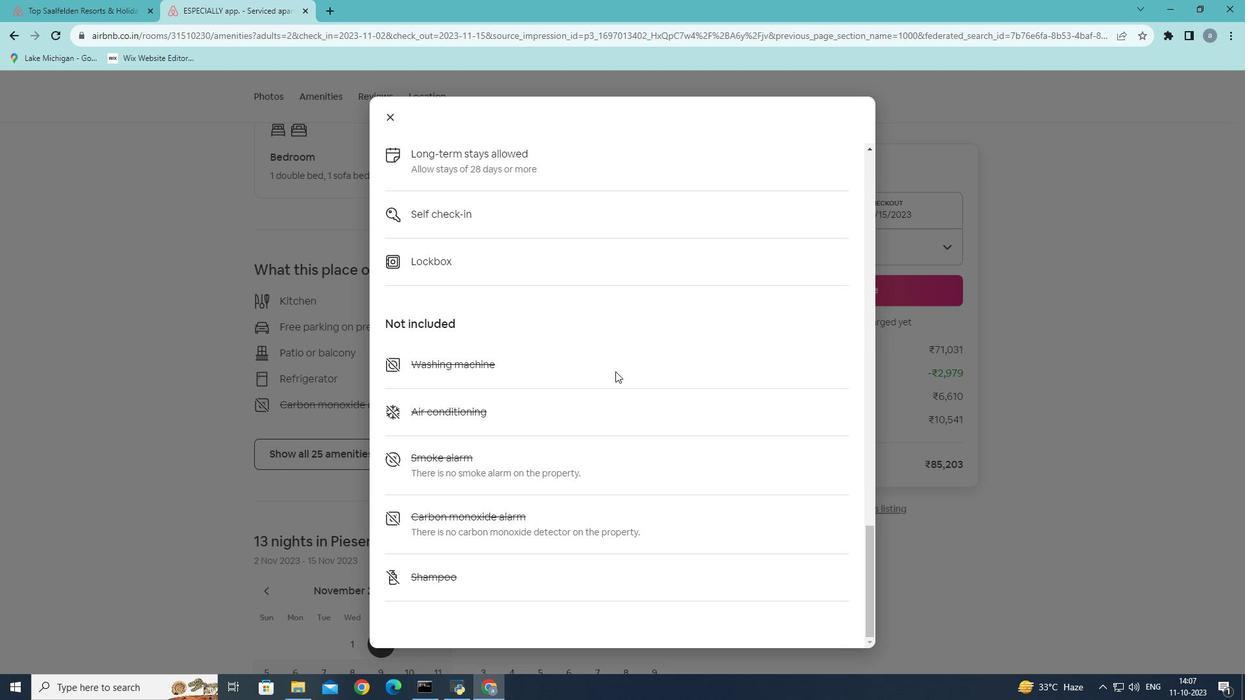 
Action: Mouse moved to (402, 121)
Screenshot: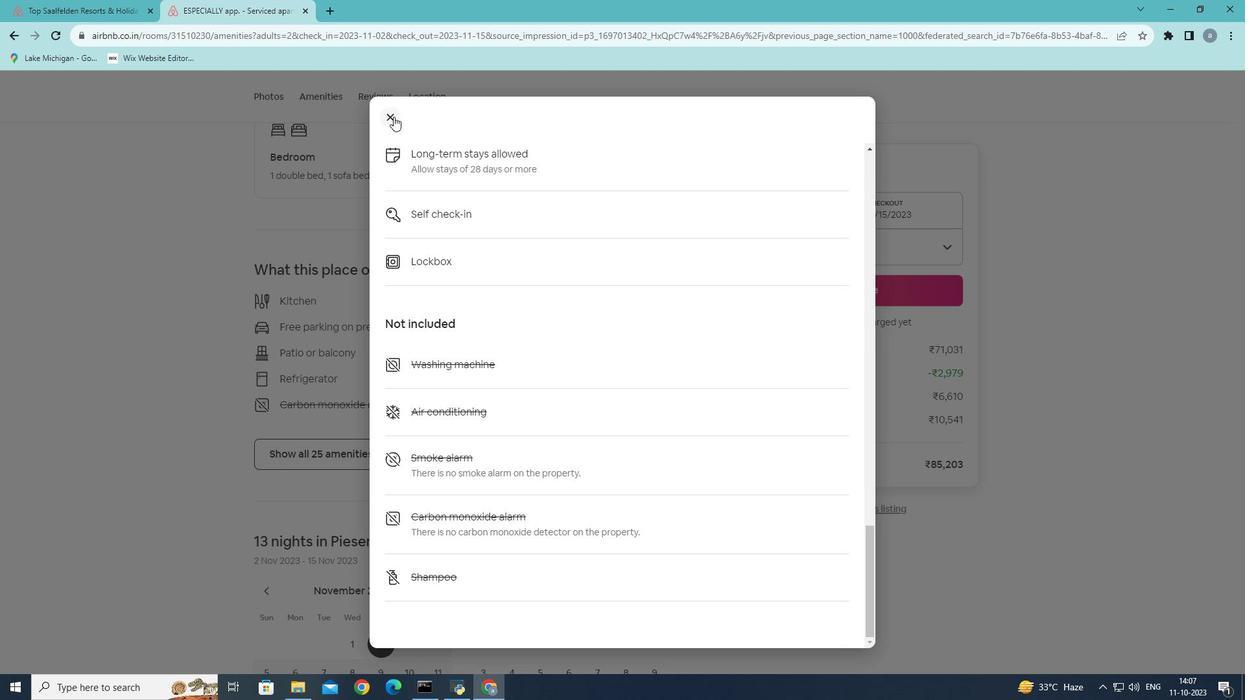 
Action: Mouse pressed left at (402, 121)
Screenshot: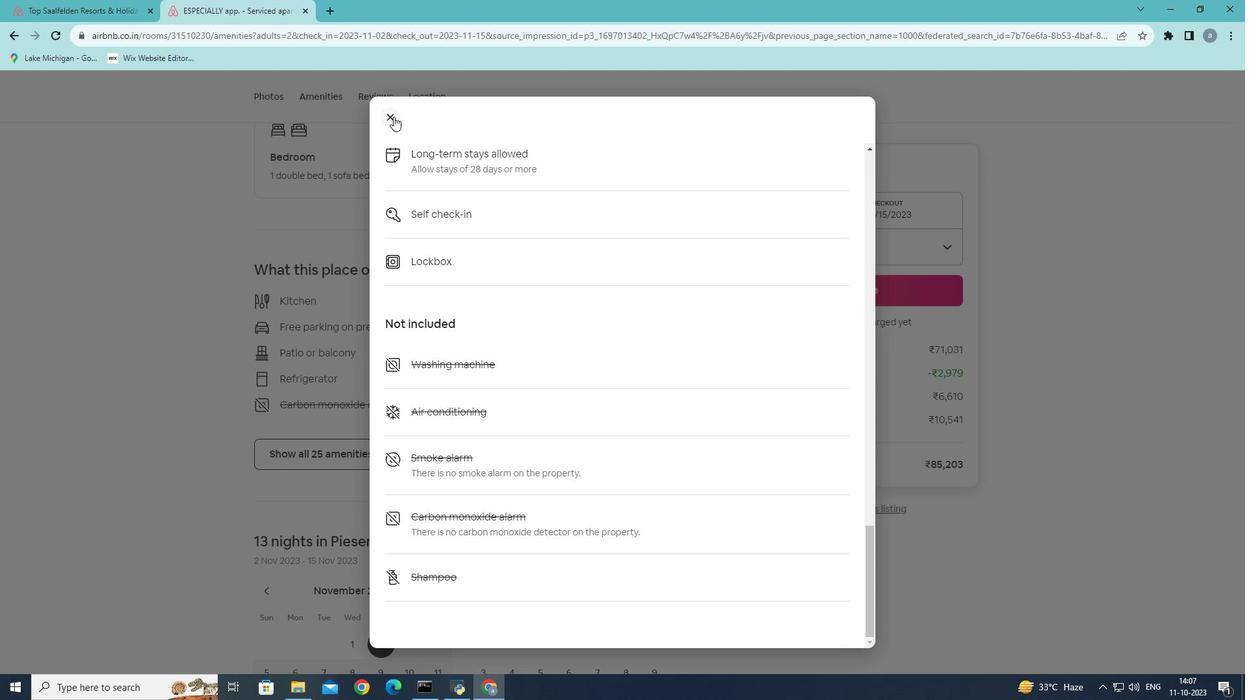 
Action: Mouse moved to (634, 443)
Screenshot: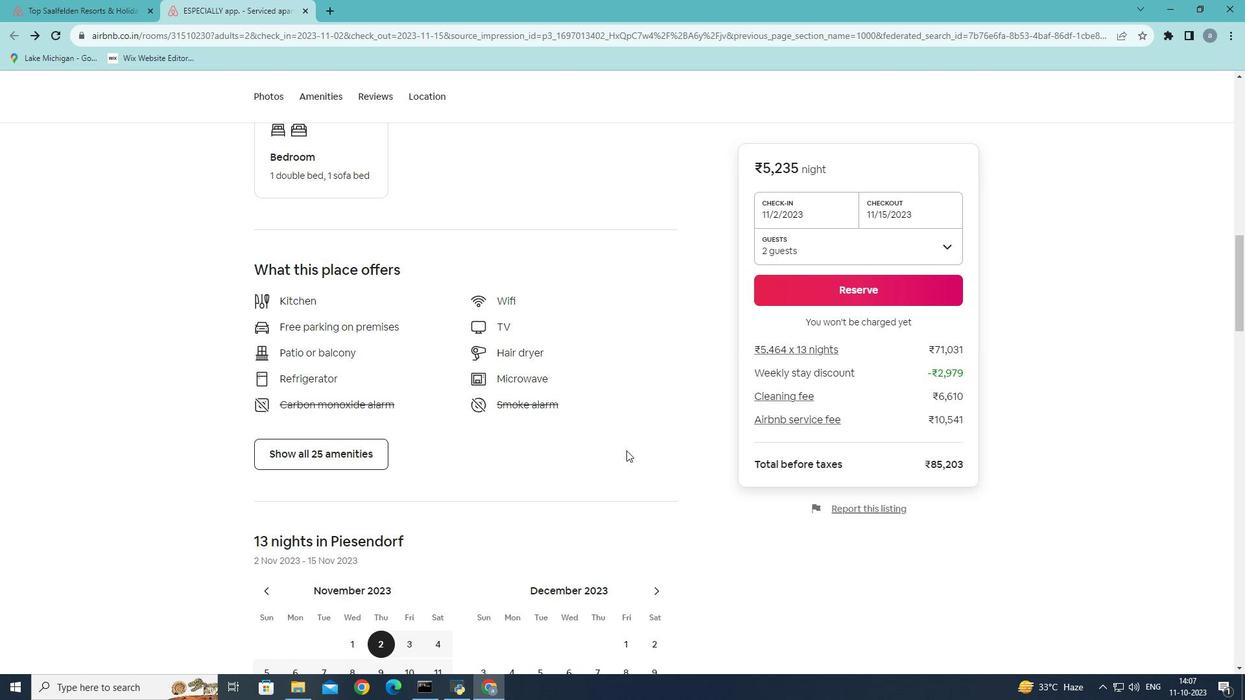 
Action: Mouse scrolled (634, 442) with delta (0, 0)
Screenshot: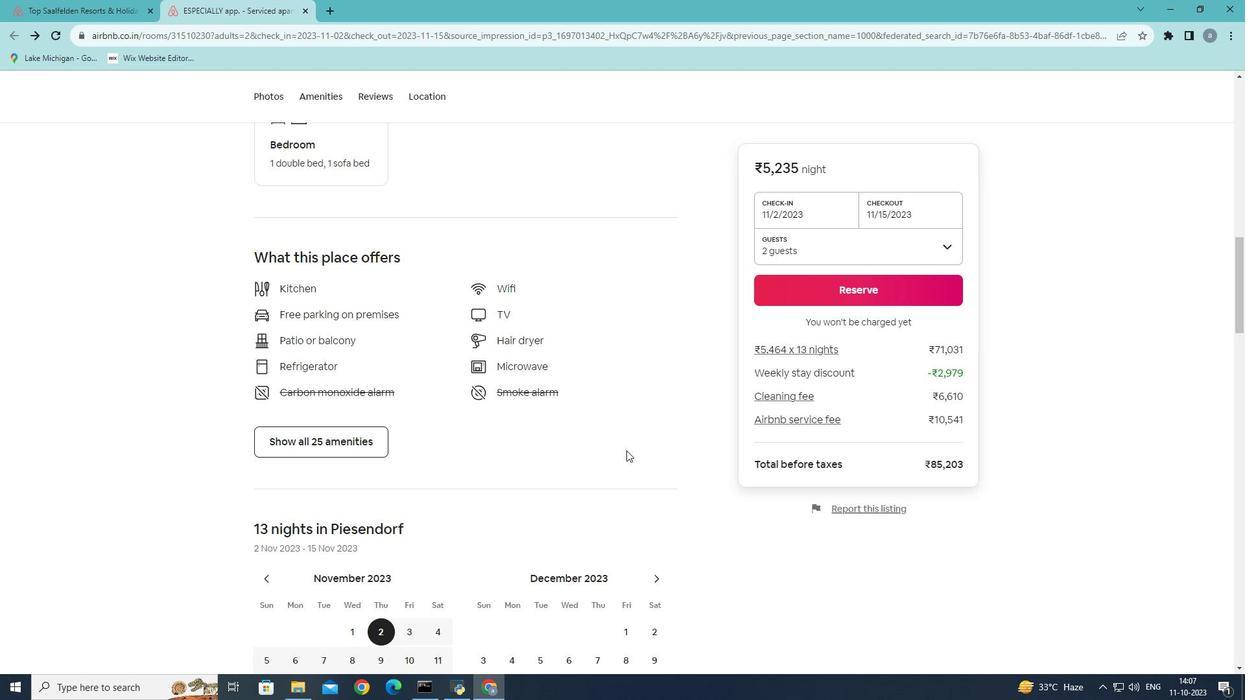 
Action: Mouse scrolled (634, 442) with delta (0, 0)
Screenshot: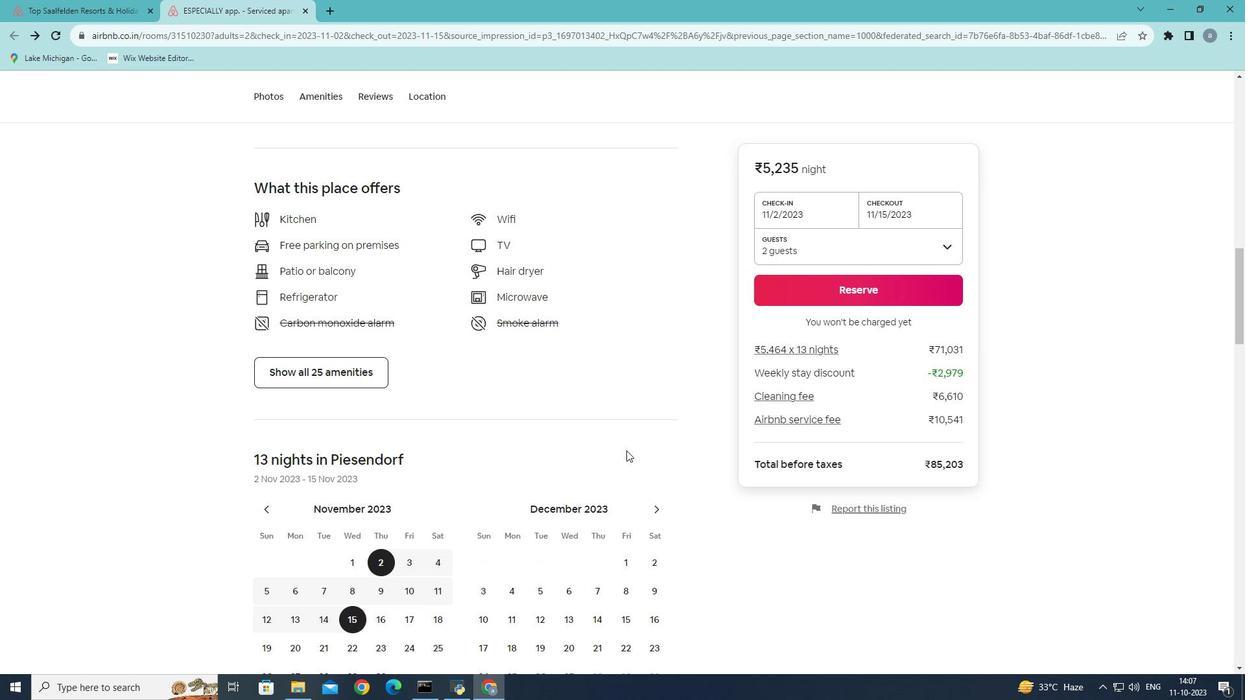 
Action: Mouse scrolled (634, 442) with delta (0, 0)
Screenshot: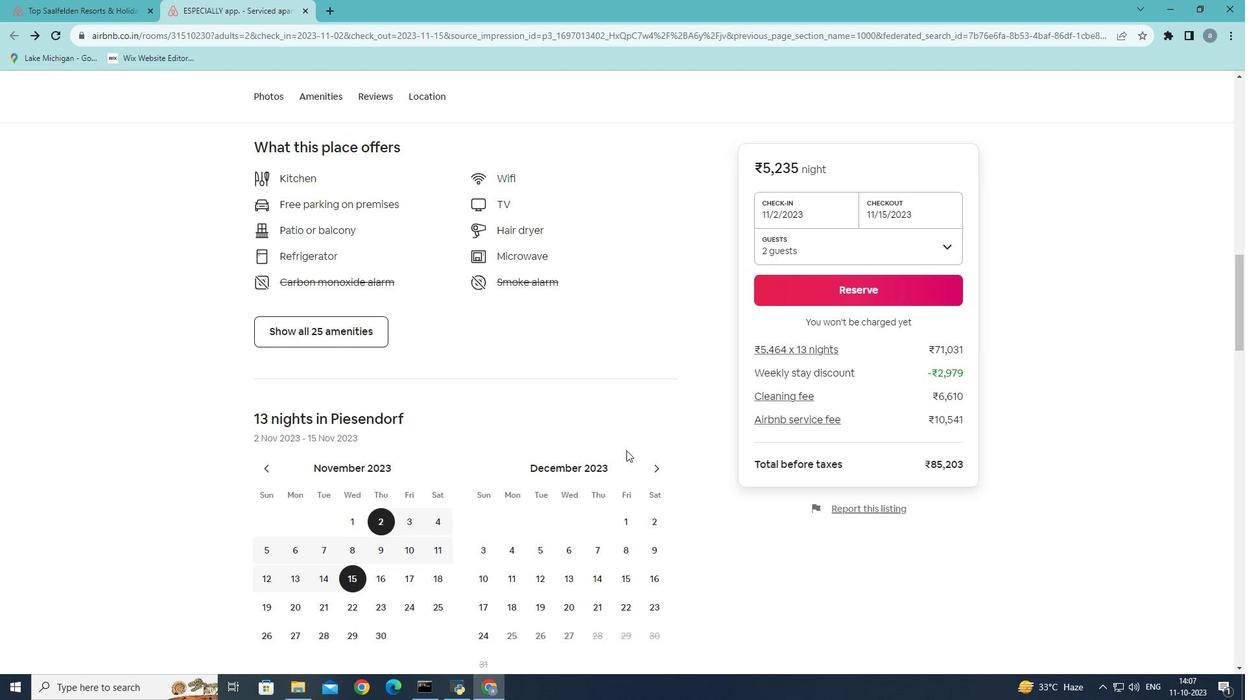 
Action: Mouse scrolled (634, 442) with delta (0, 0)
Screenshot: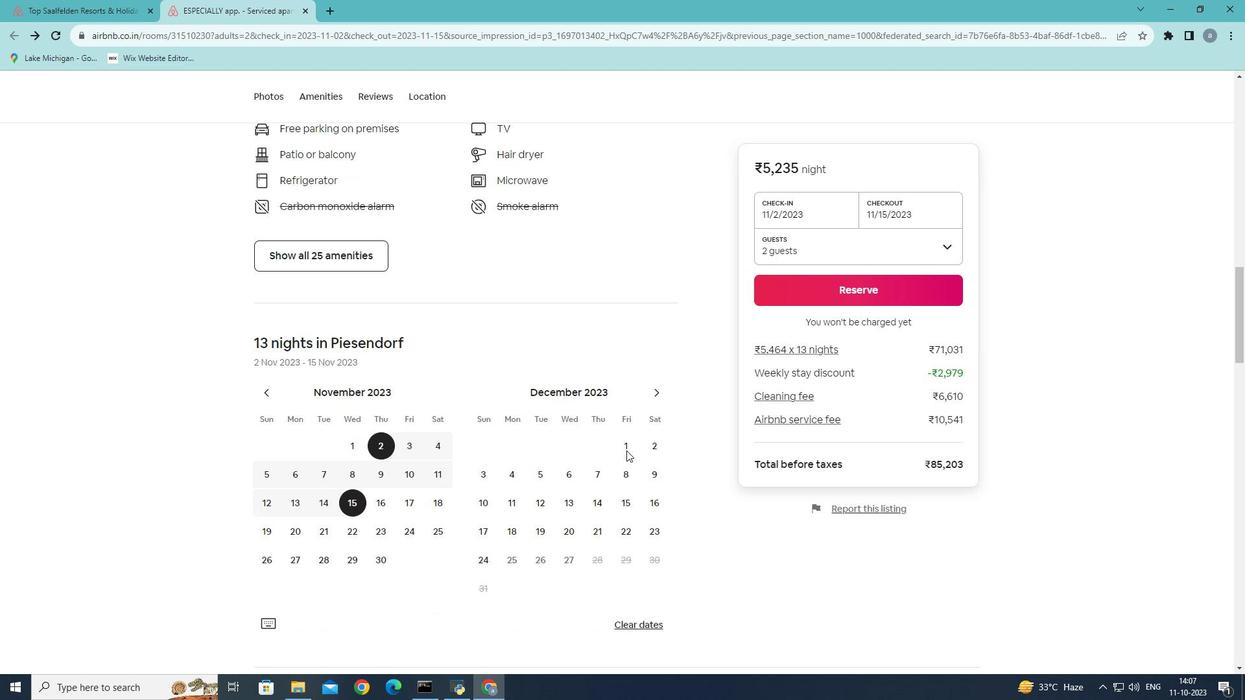 
Action: Mouse moved to (633, 441)
Screenshot: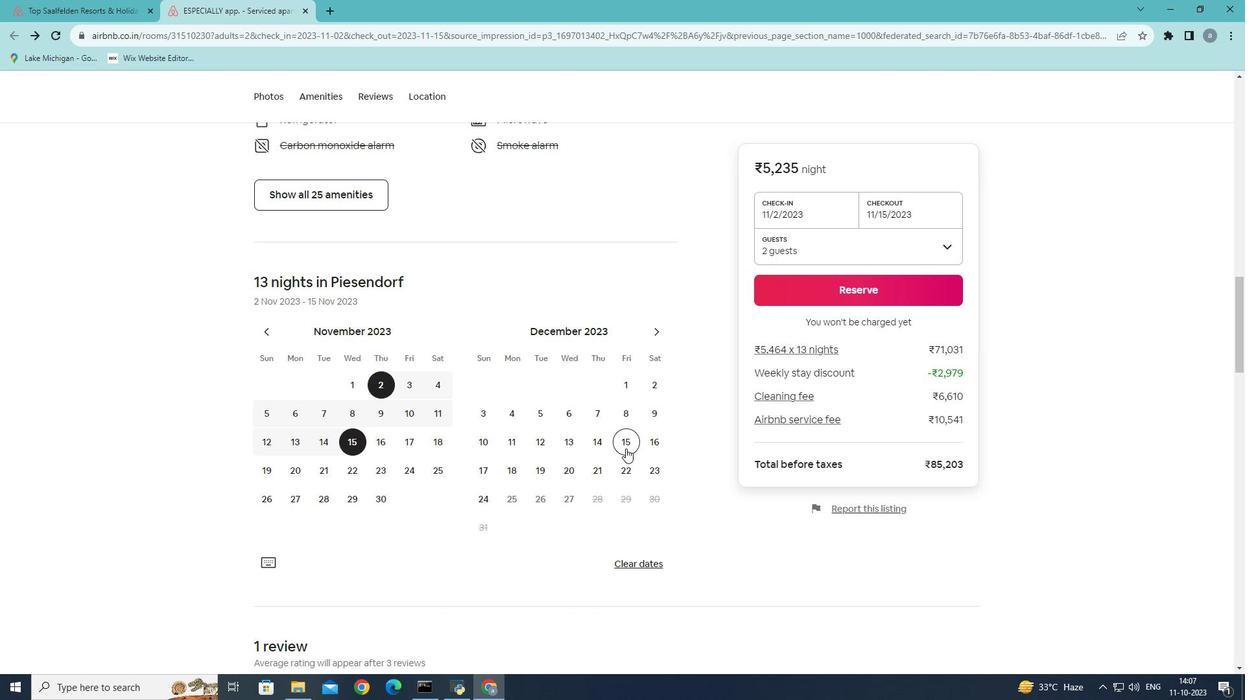 
Action: Mouse scrolled (633, 441) with delta (0, 0)
Screenshot: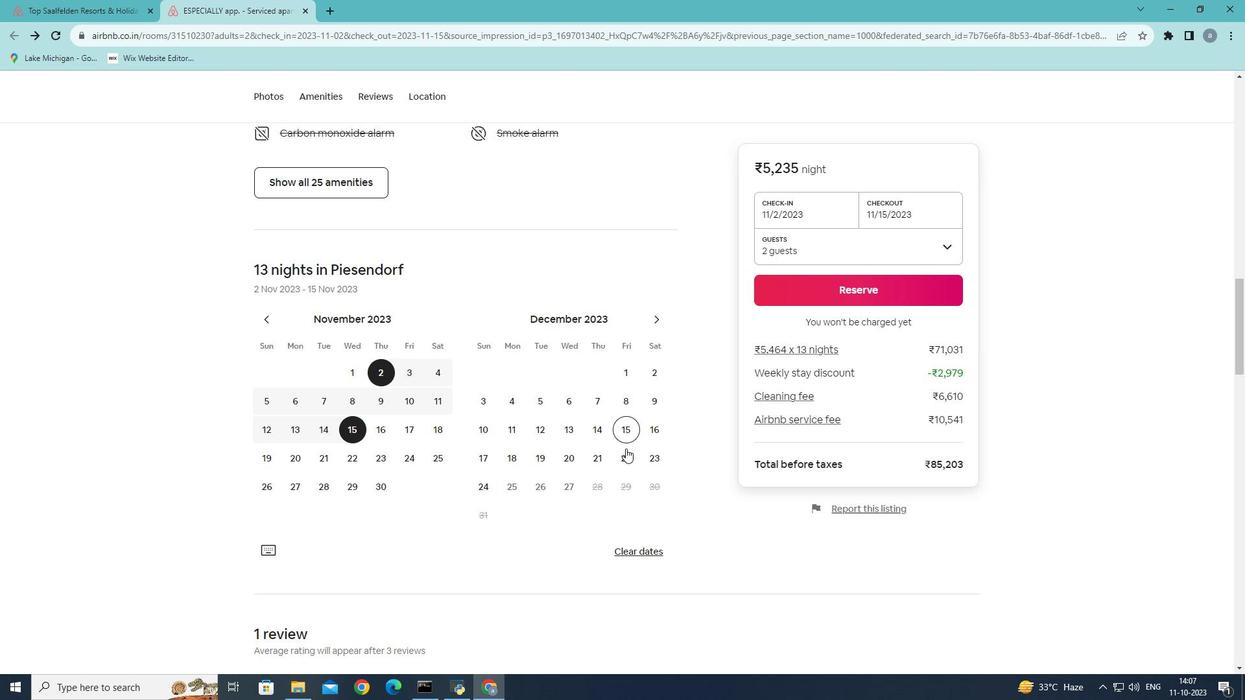 
Action: Mouse scrolled (633, 441) with delta (0, 0)
Screenshot: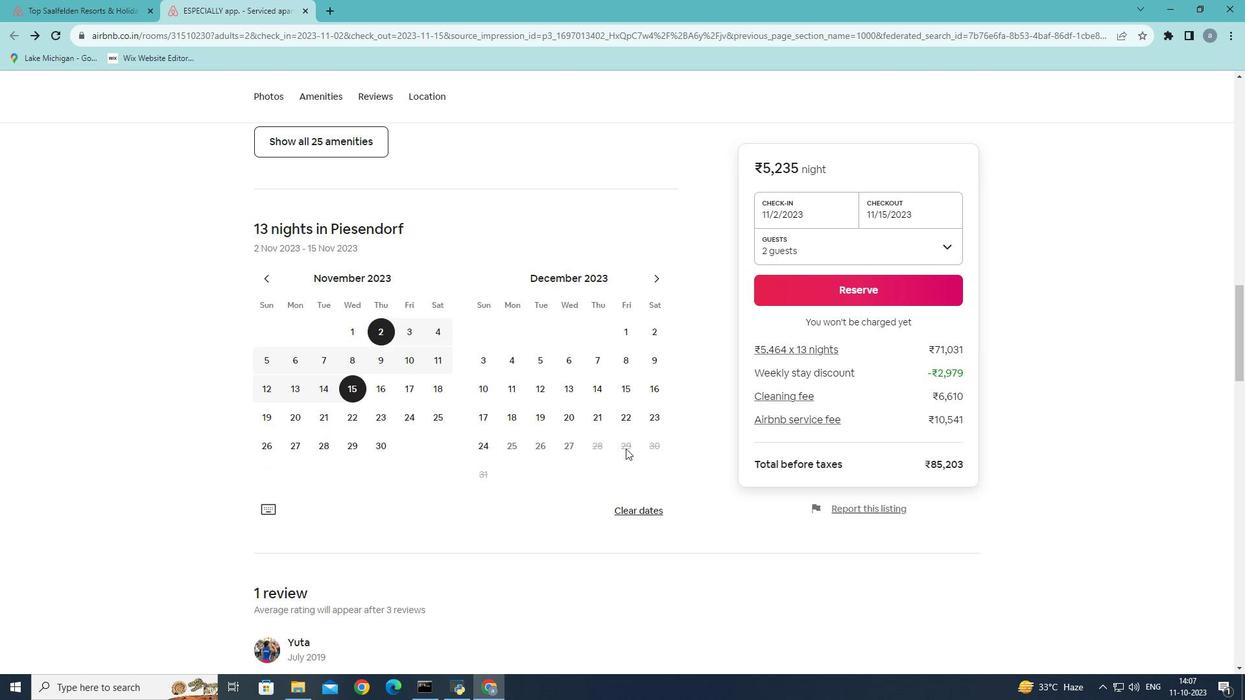 
Action: Mouse scrolled (633, 441) with delta (0, 0)
Screenshot: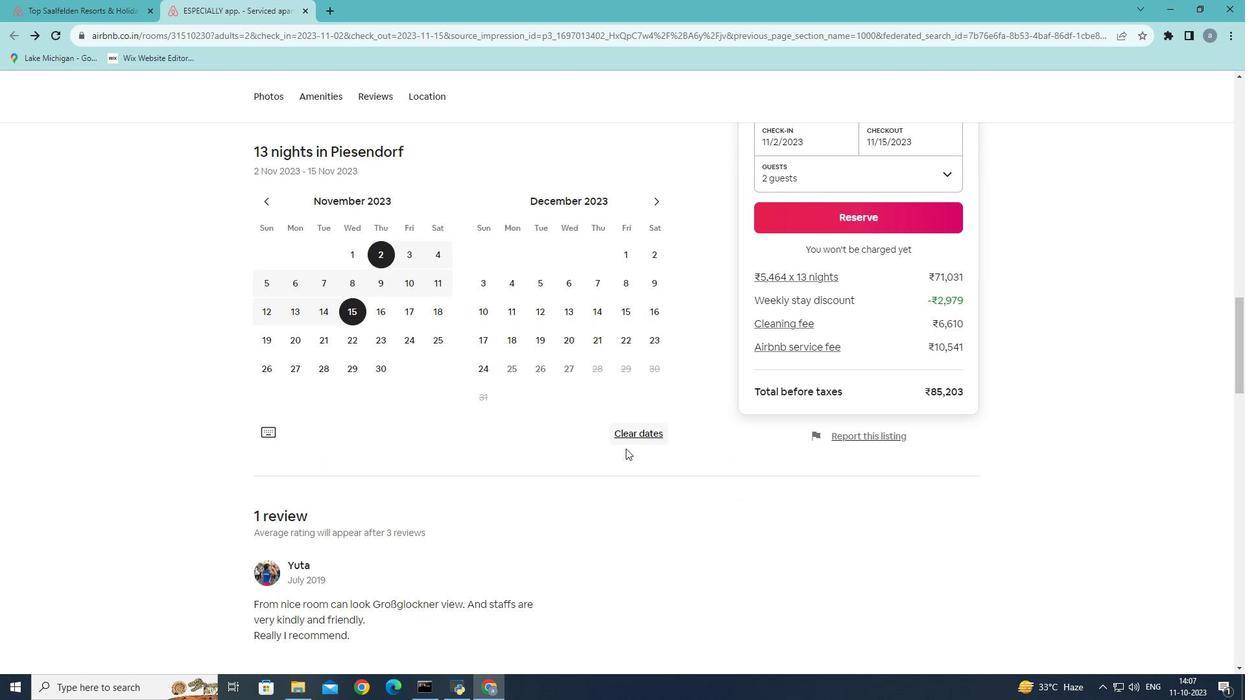 
Action: Mouse moved to (633, 441)
Screenshot: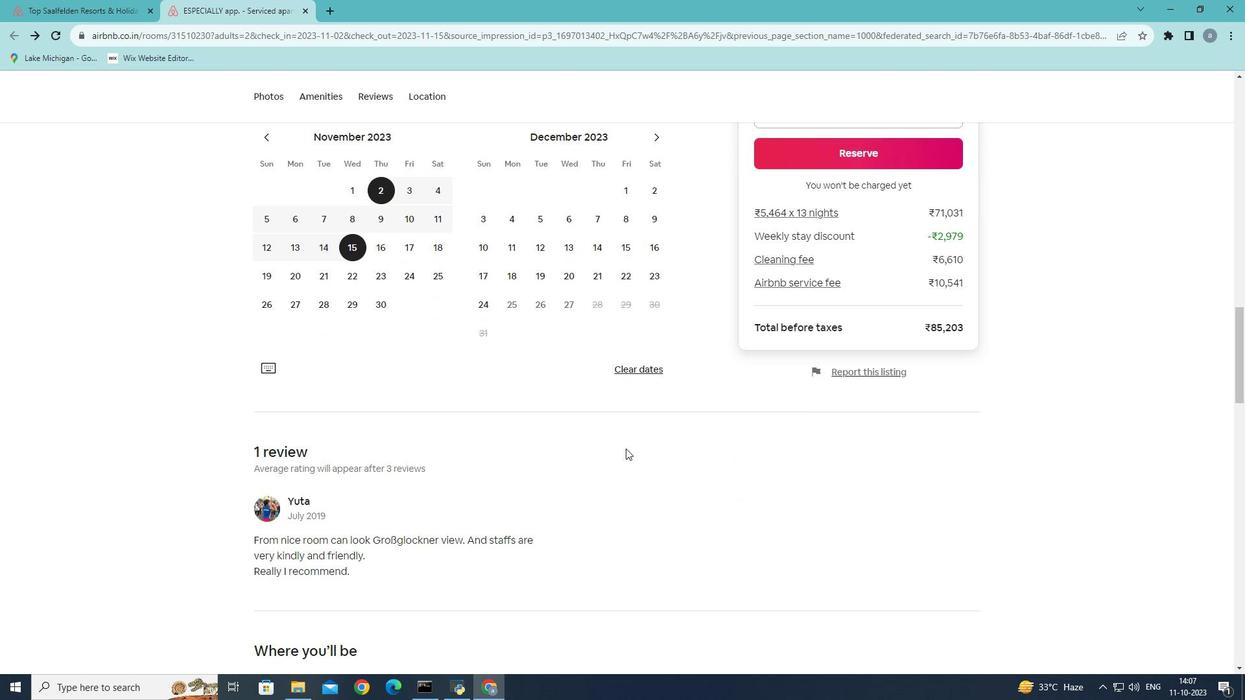 
Action: Mouse scrolled (633, 441) with delta (0, 0)
Screenshot: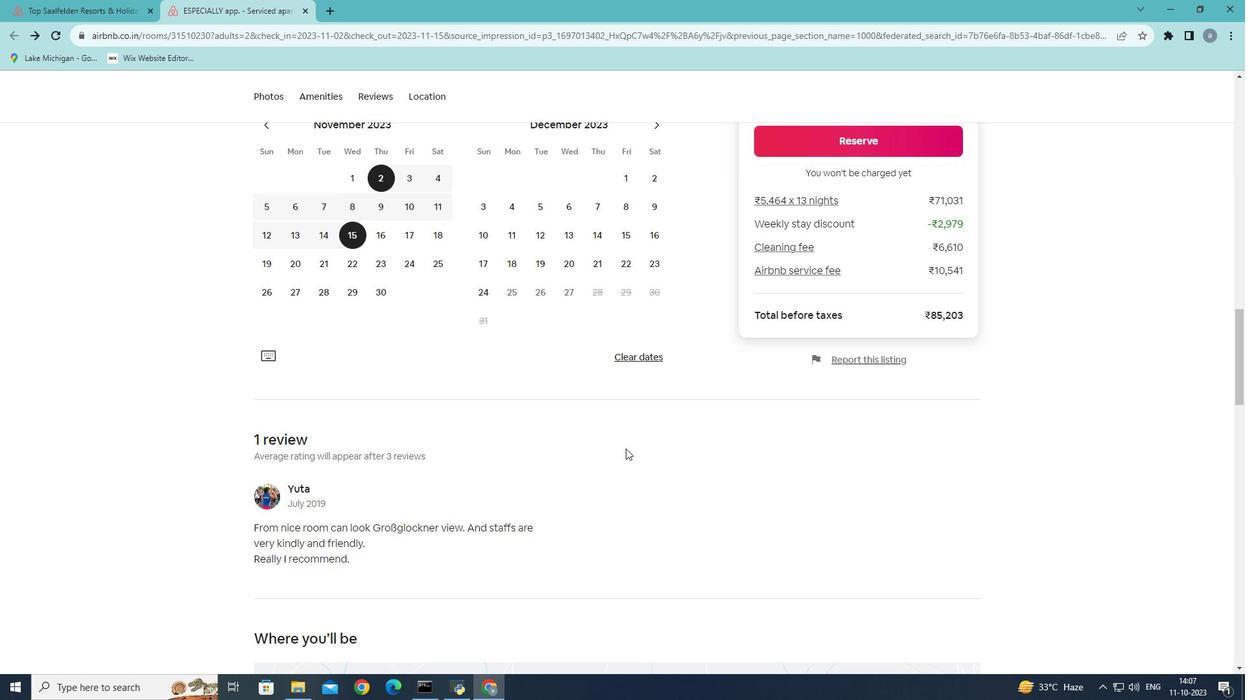 
Action: Mouse scrolled (633, 441) with delta (0, 0)
Screenshot: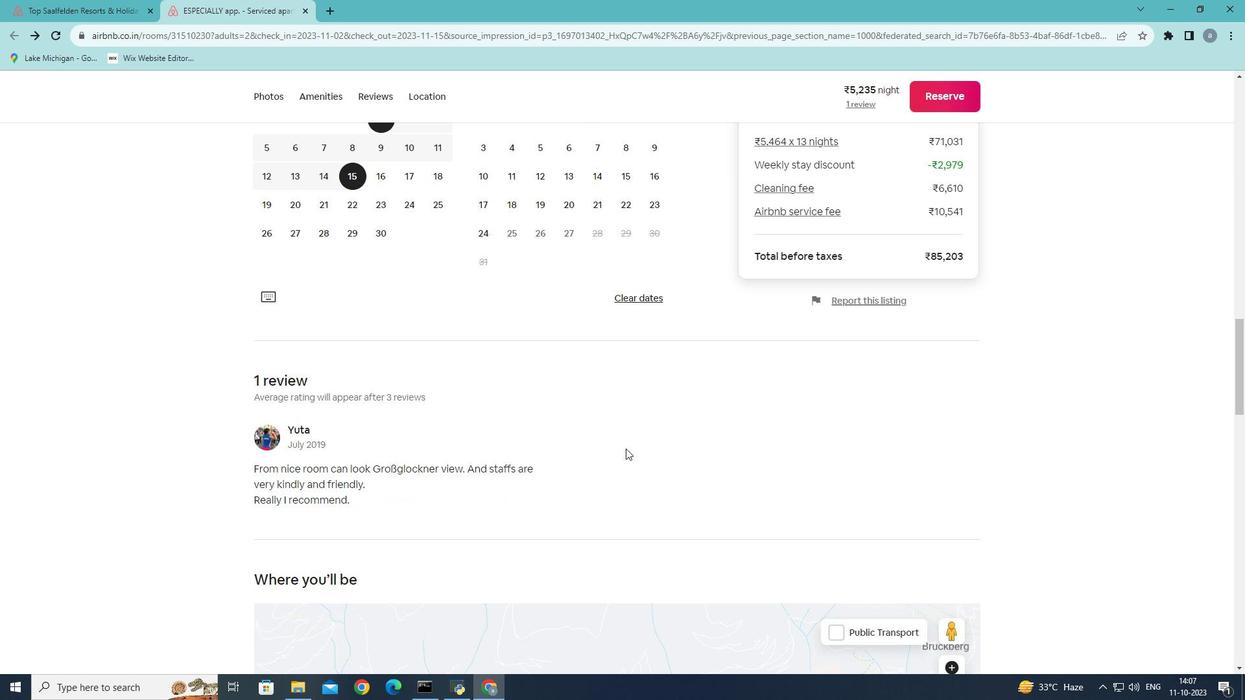 
Action: Mouse scrolled (633, 441) with delta (0, 0)
Screenshot: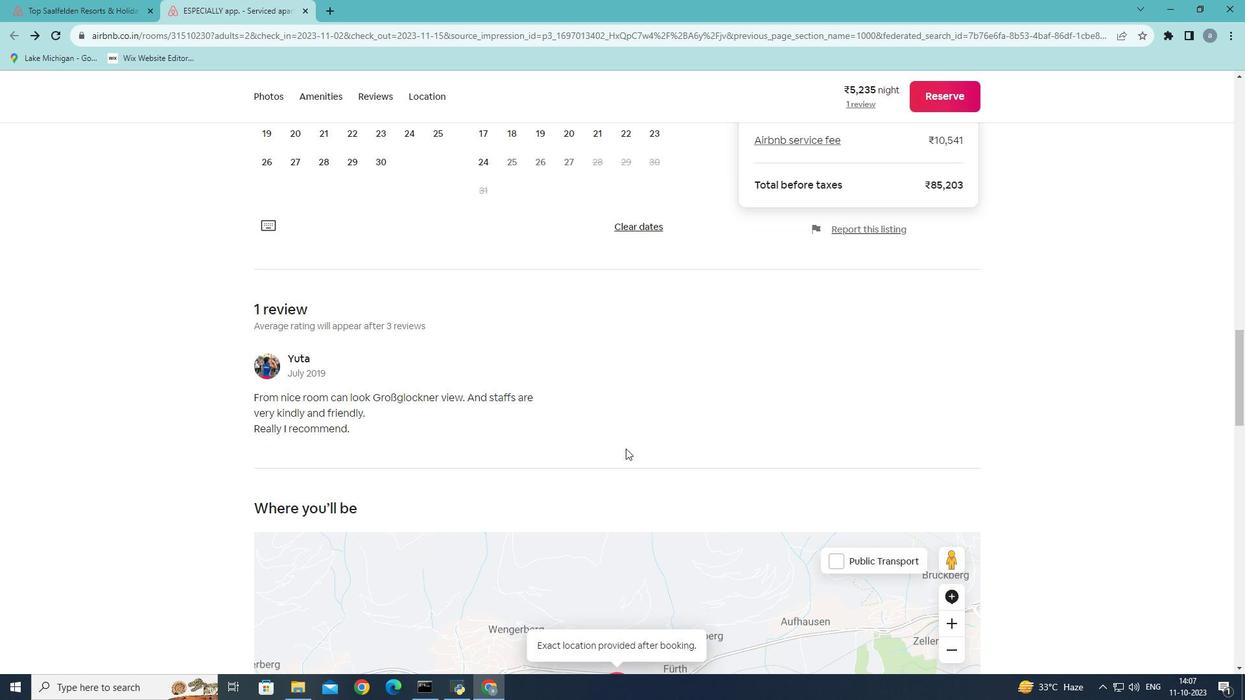 
Action: Mouse moved to (633, 441)
Screenshot: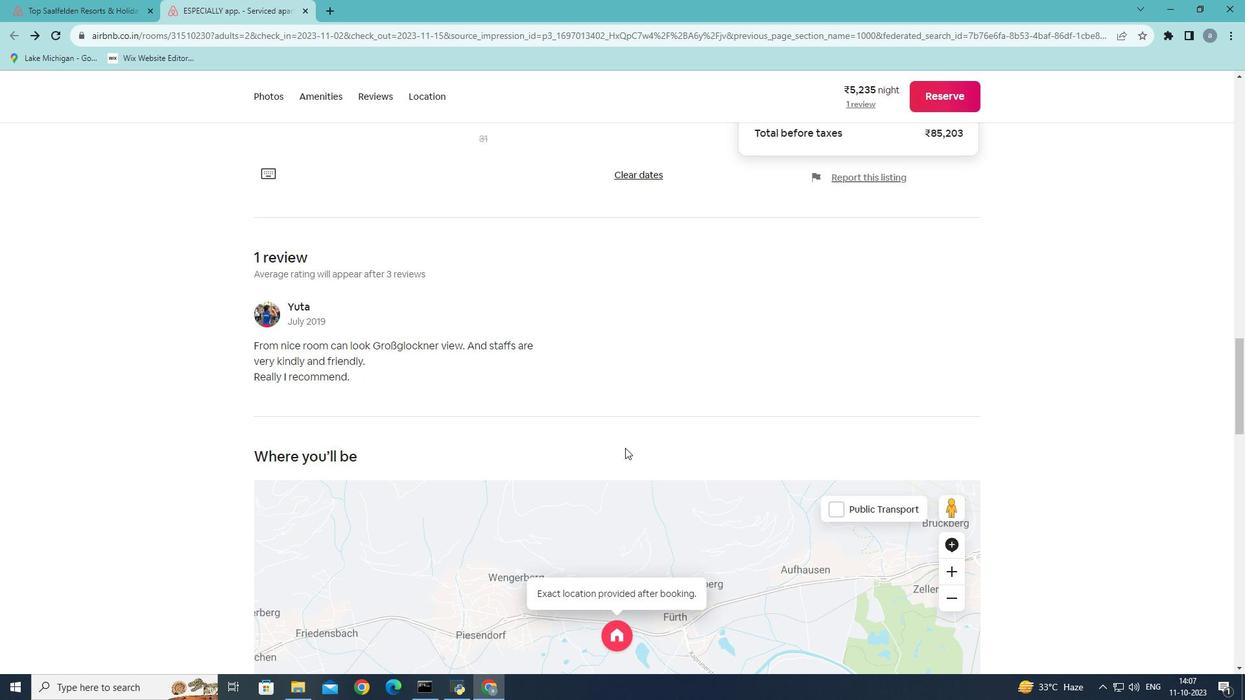 
Action: Mouse scrolled (633, 440) with delta (0, 0)
Screenshot: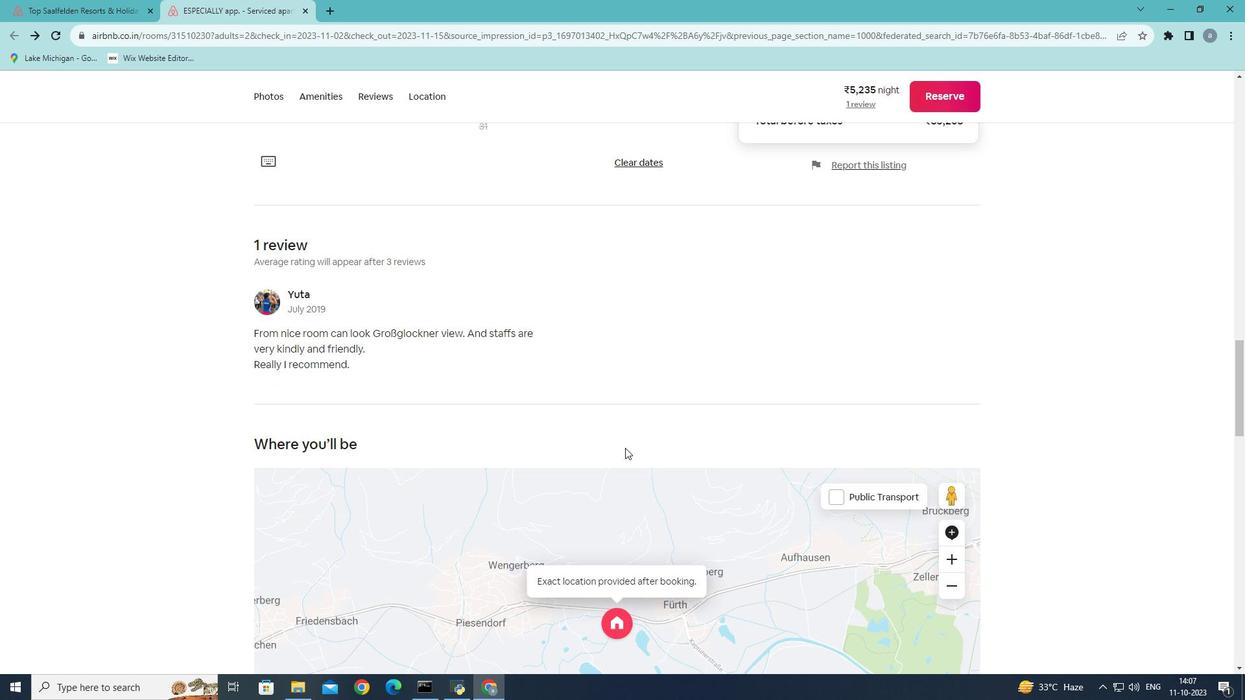 
Action: Mouse scrolled (633, 440) with delta (0, 0)
Screenshot: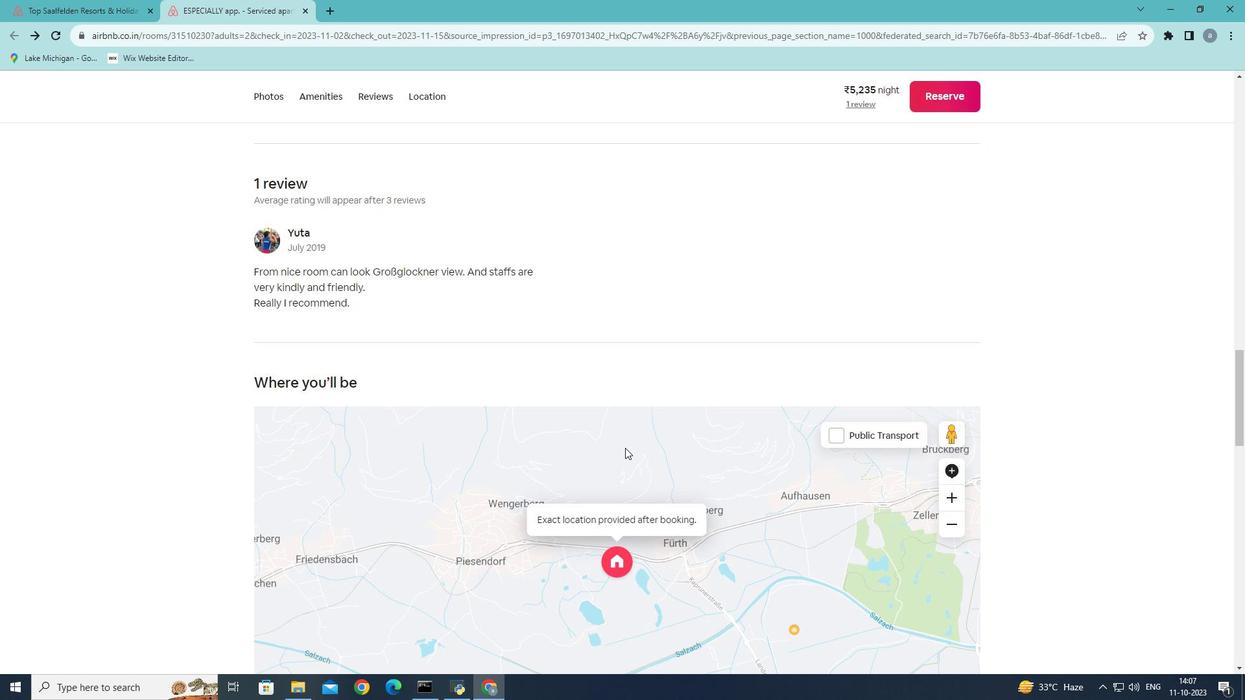 
Action: Mouse scrolled (633, 440) with delta (0, 0)
Screenshot: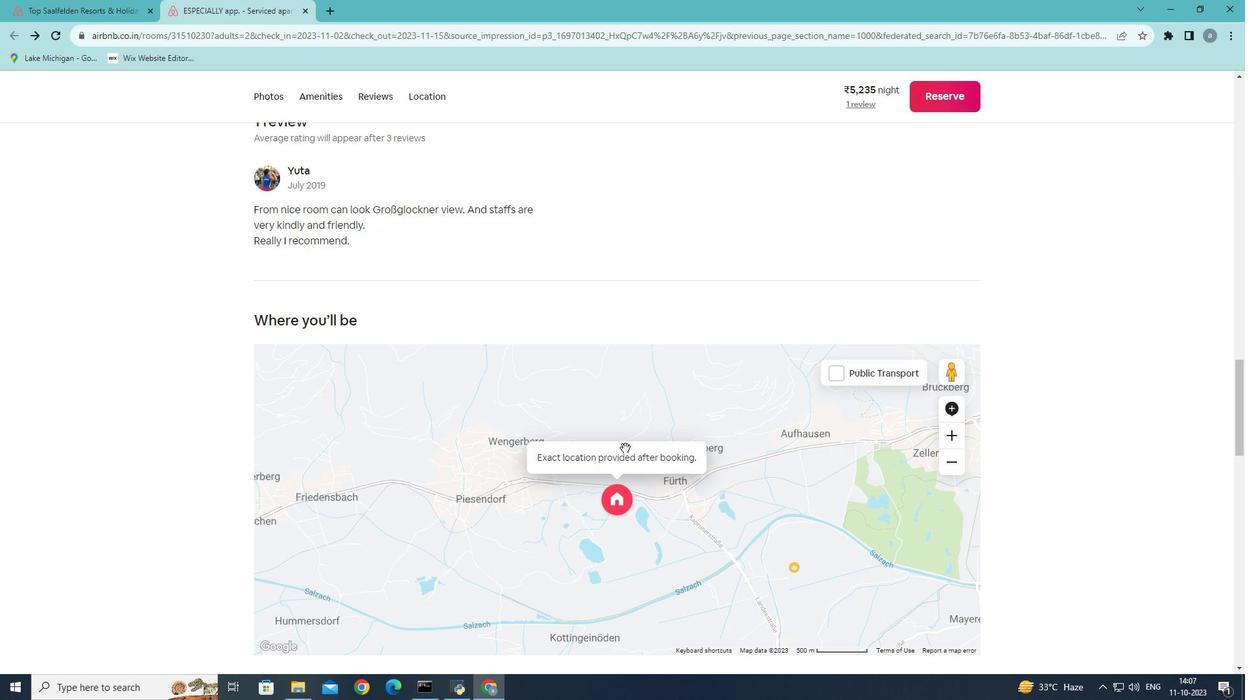 
Action: Mouse scrolled (633, 440) with delta (0, 0)
Screenshot: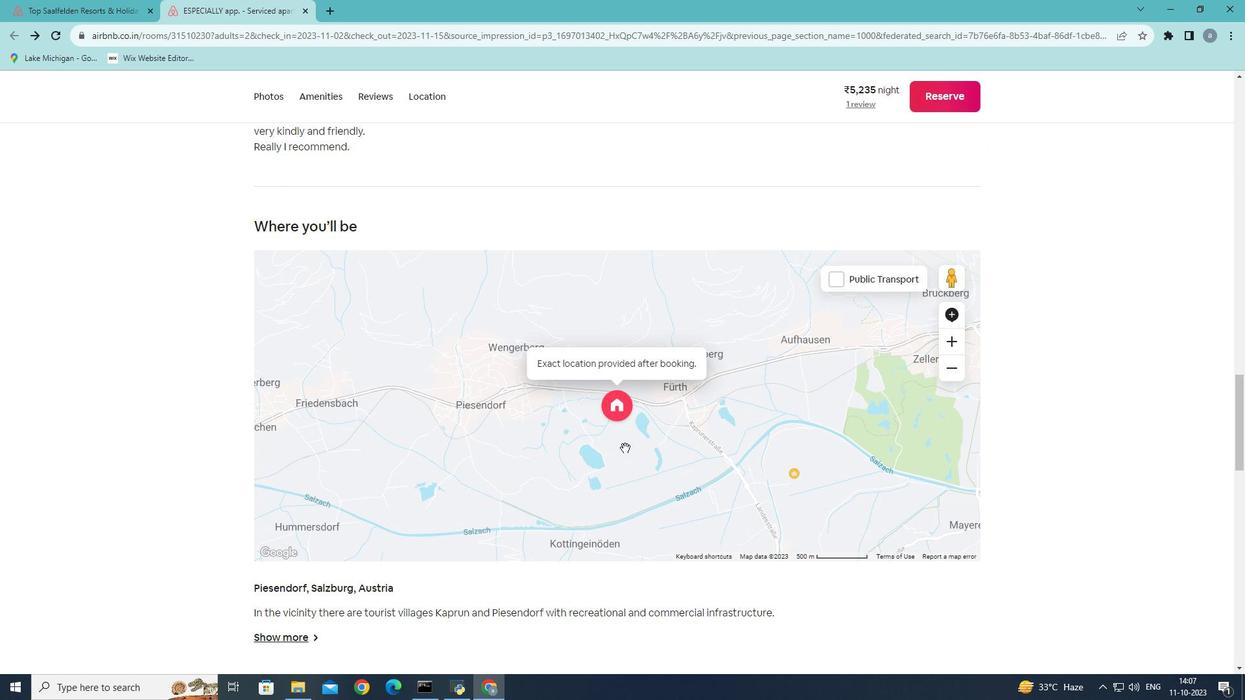 
Action: Mouse scrolled (633, 440) with delta (0, 0)
Screenshot: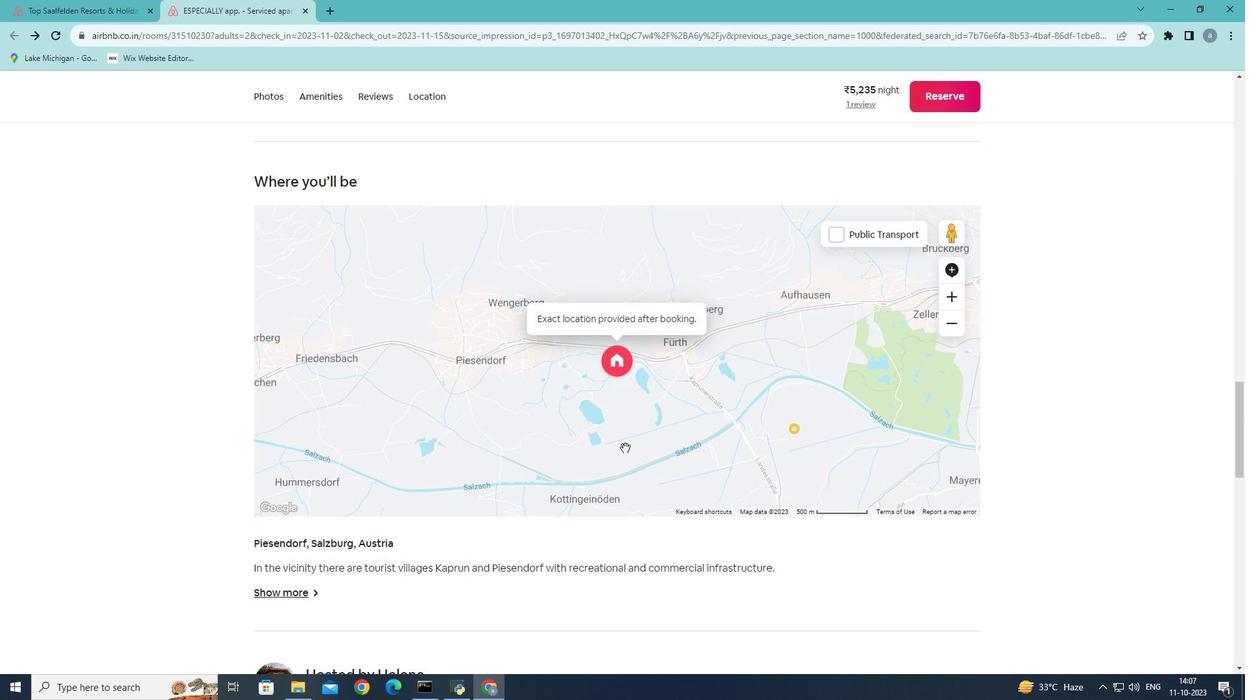 
Action: Mouse scrolled (633, 440) with delta (0, 0)
Screenshot: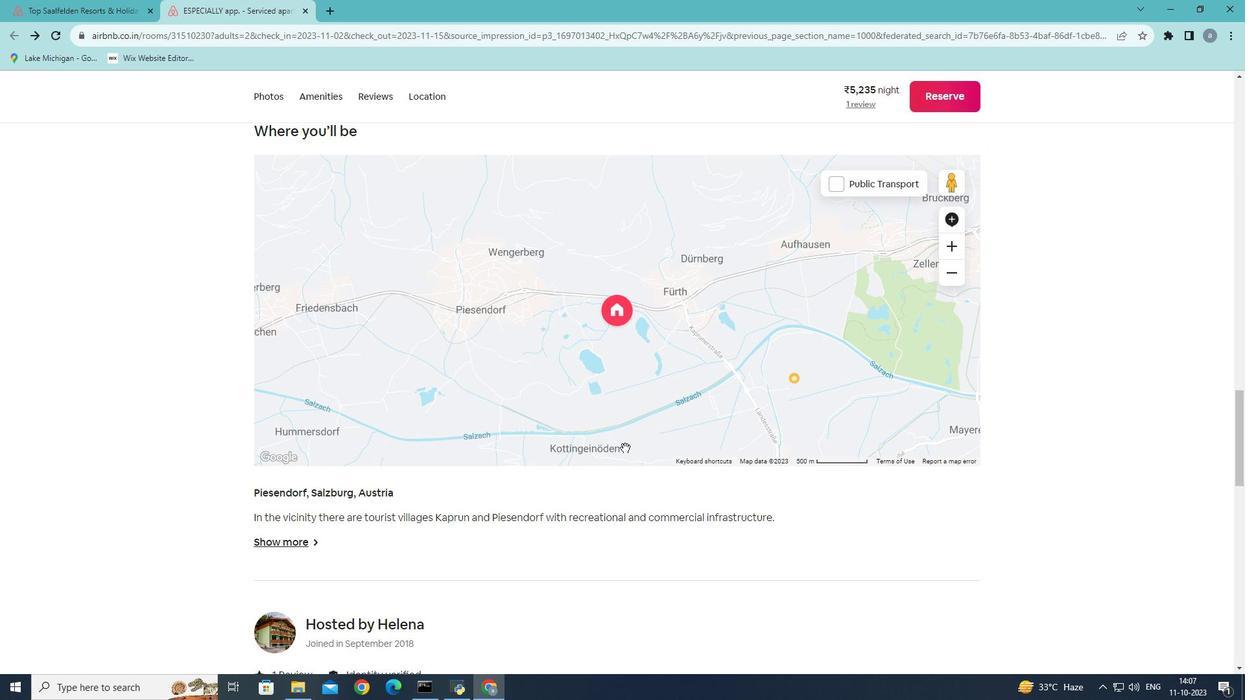 
Action: Mouse moved to (288, 468)
Screenshot: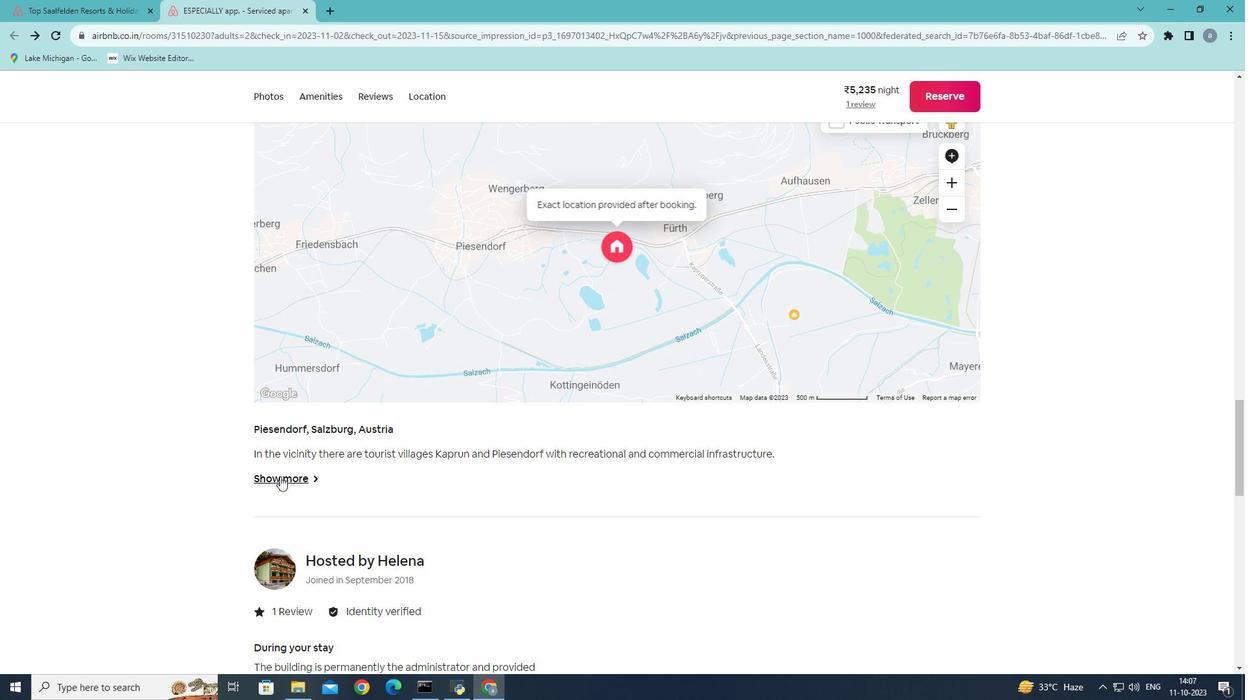 
Action: Mouse pressed left at (288, 468)
Screenshot: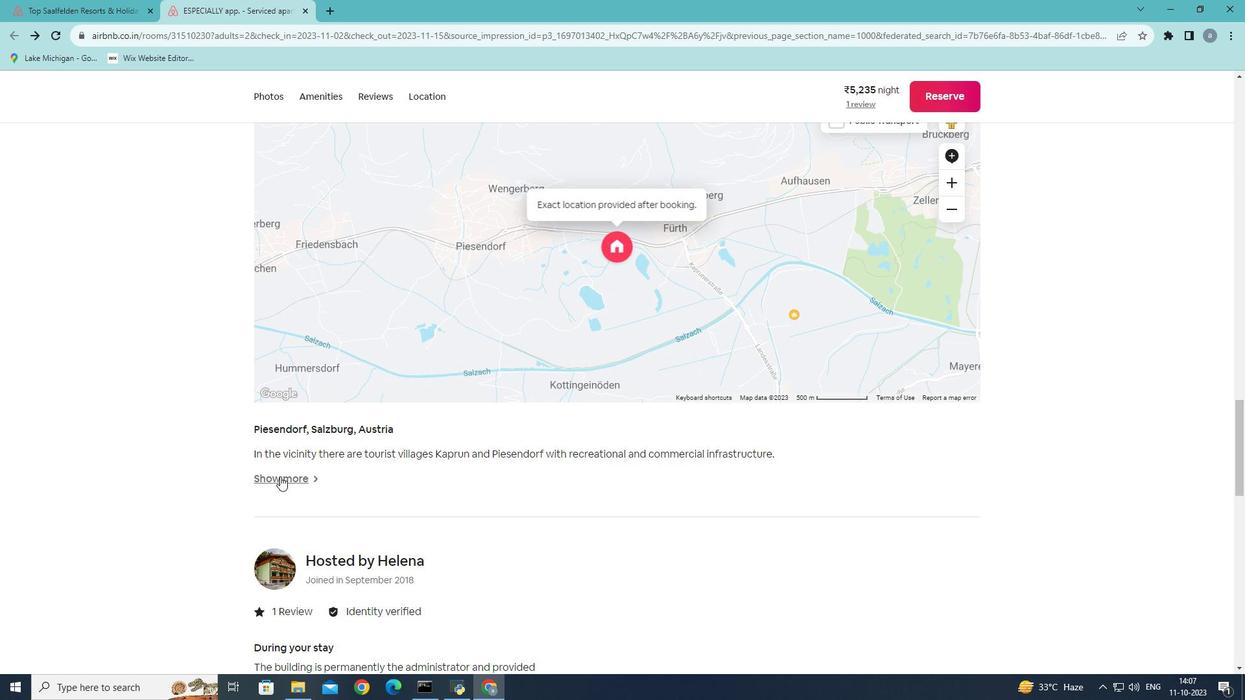 
Action: Mouse moved to (447, 432)
Screenshot: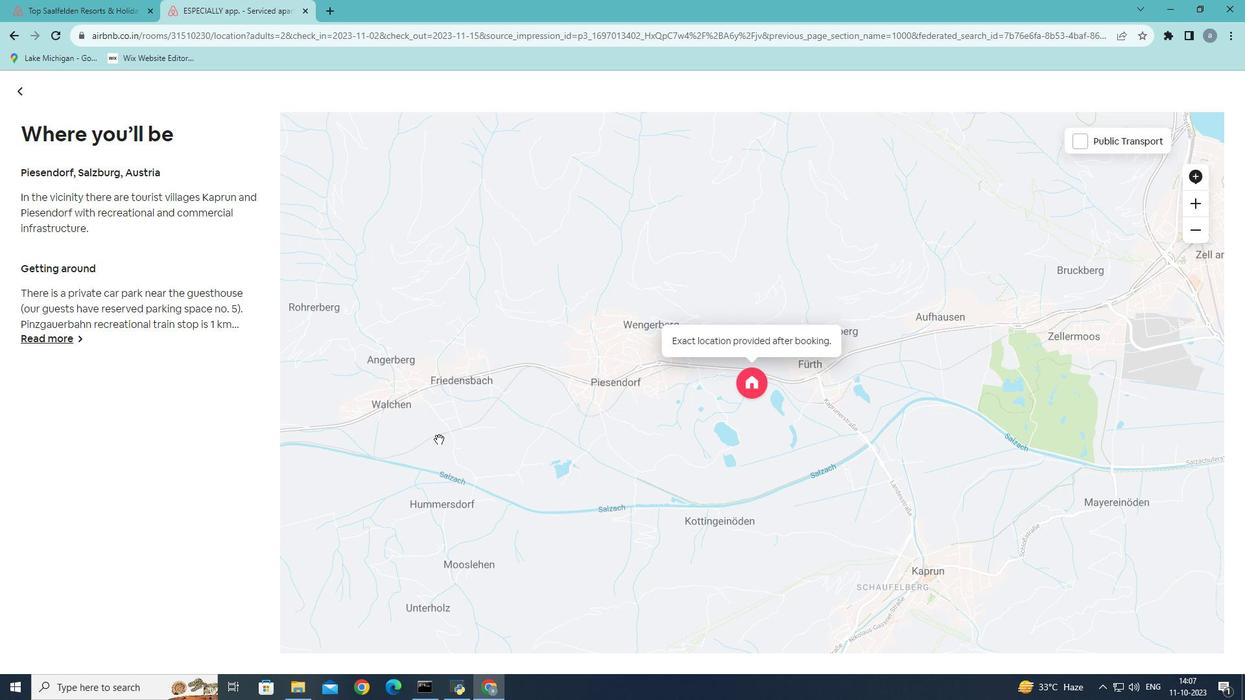 
Action: Mouse scrolled (447, 433) with delta (0, 0)
Screenshot: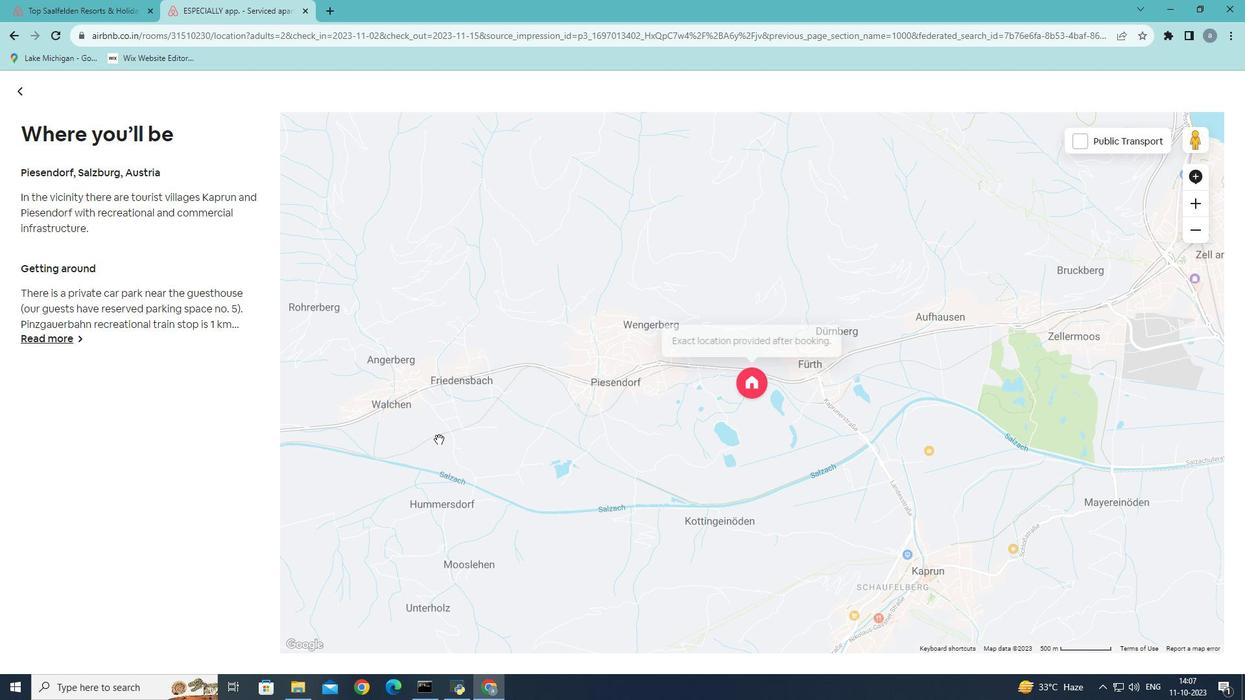 
Action: Mouse scrolled (447, 433) with delta (0, 0)
Screenshot: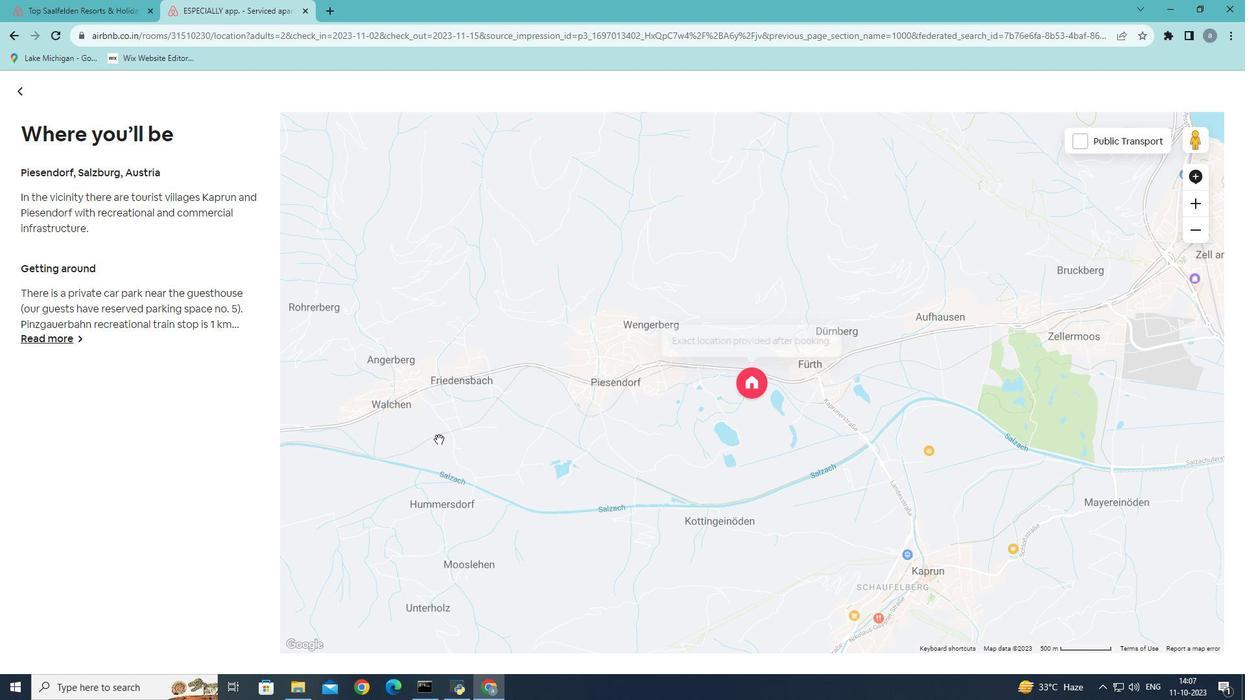 
Action: Mouse scrolled (447, 432) with delta (0, 0)
Screenshot: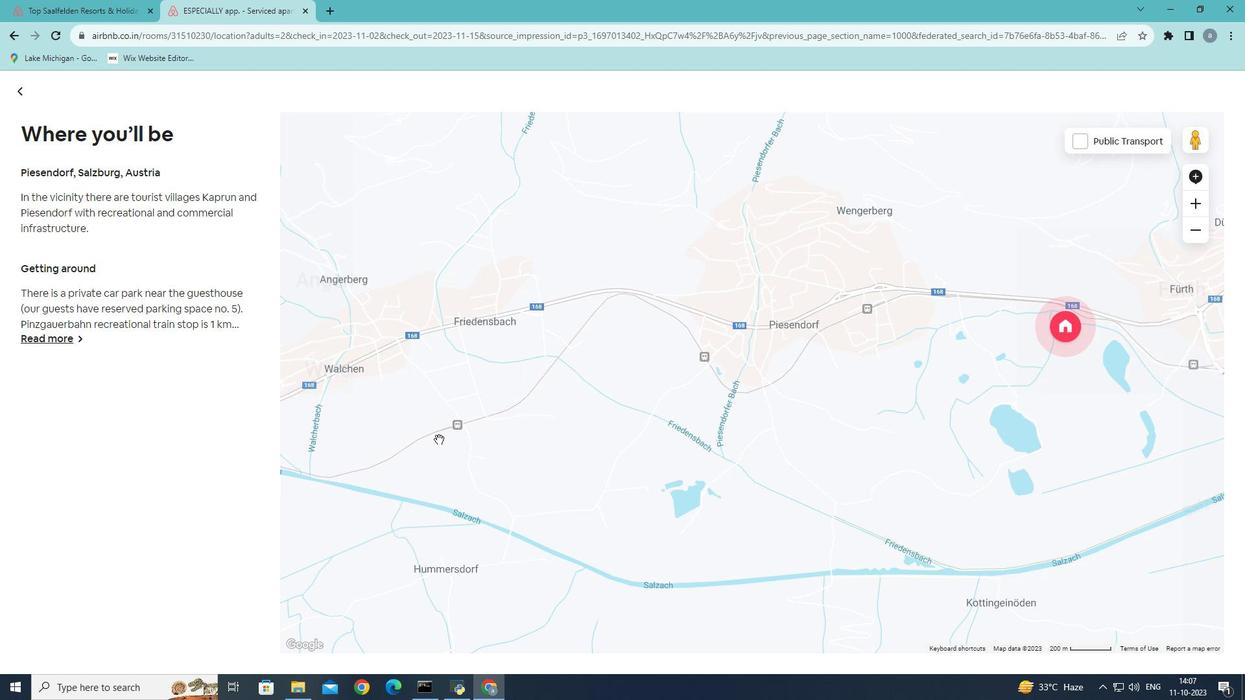 
Action: Mouse scrolled (447, 432) with delta (0, 0)
Screenshot: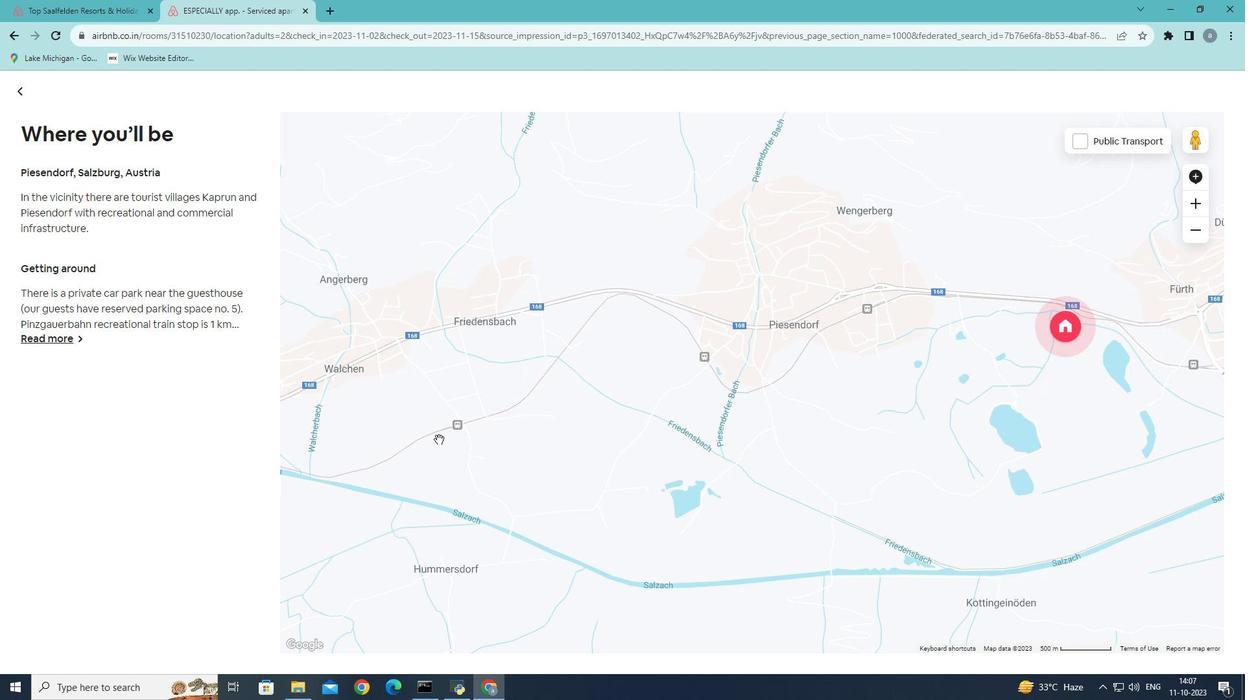 
Action: Mouse scrolled (447, 432) with delta (0, 0)
Screenshot: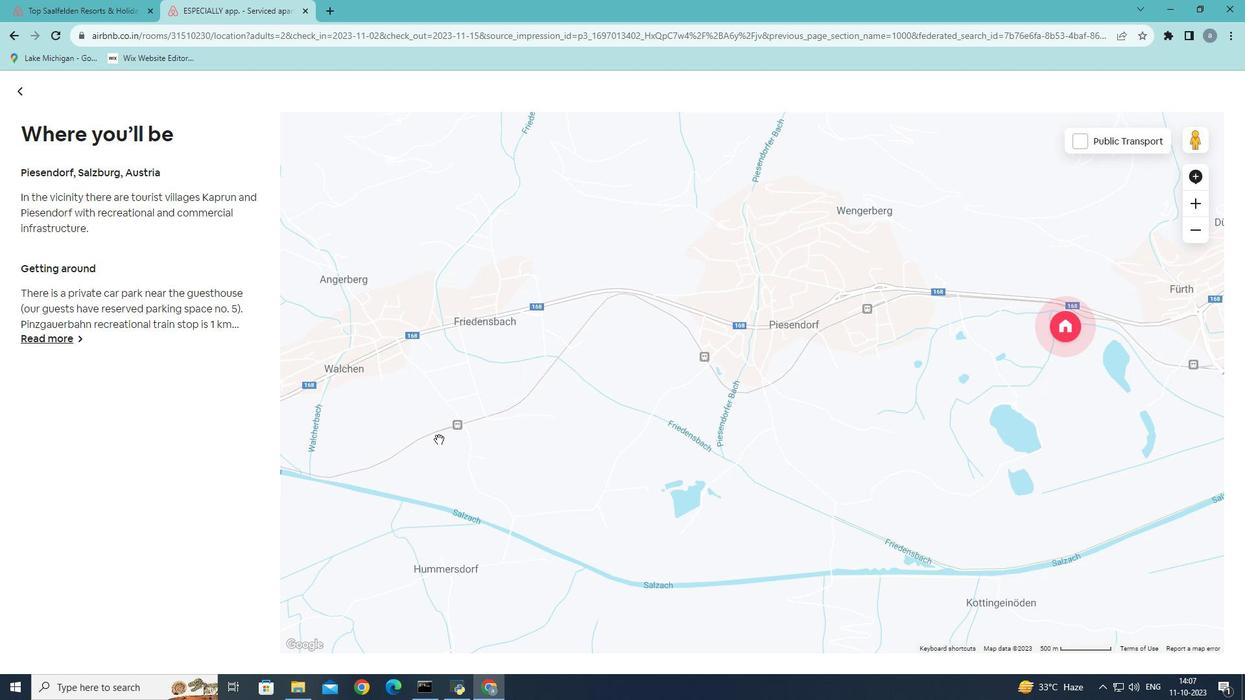 
Action: Mouse scrolled (447, 432) with delta (0, 0)
Screenshot: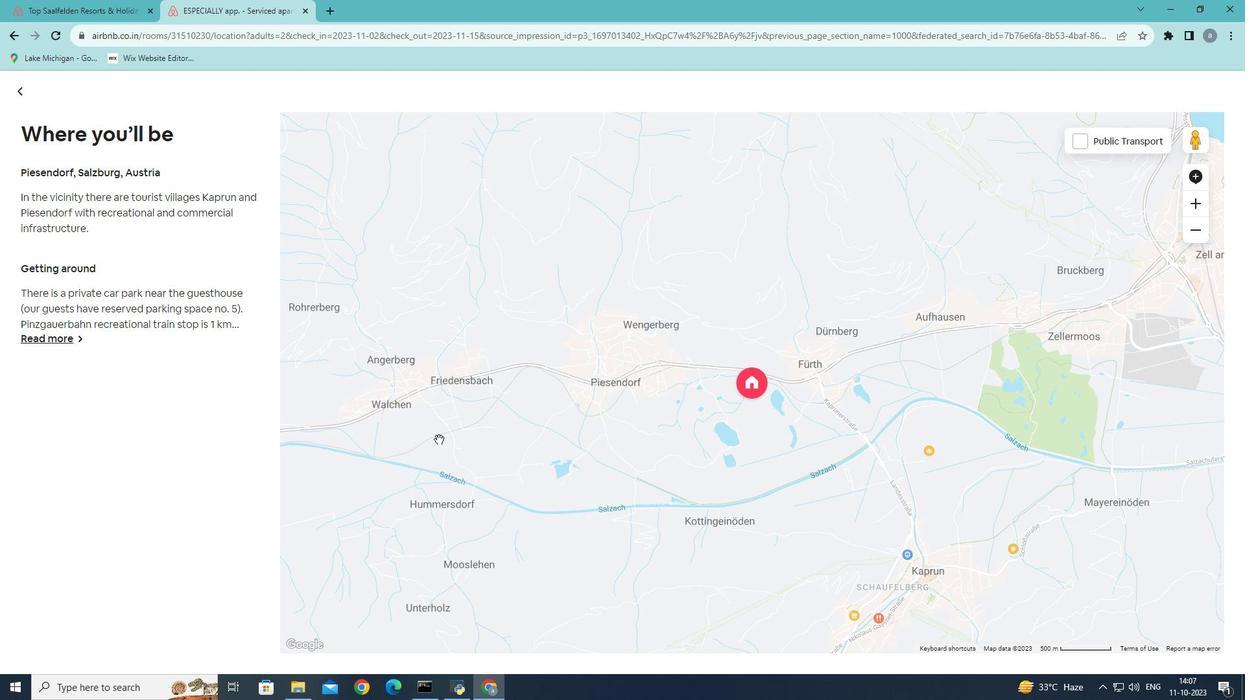 
Action: Mouse scrolled (447, 432) with delta (0, 0)
Screenshot: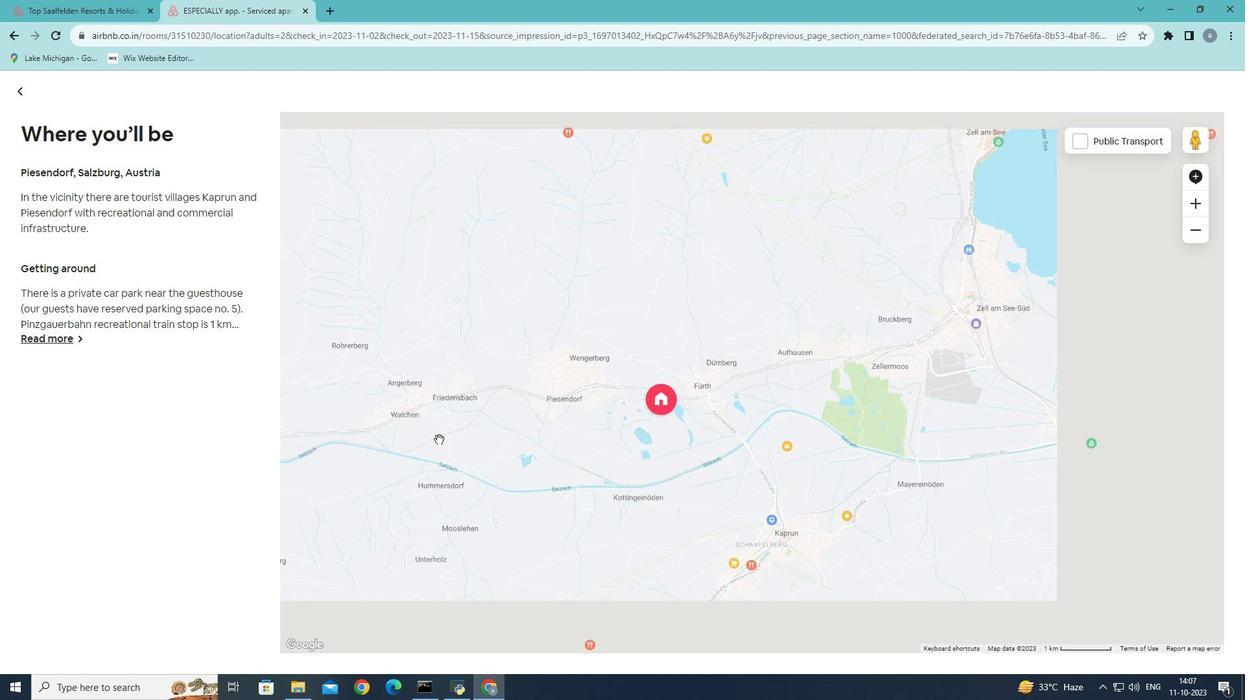 
Action: Mouse scrolled (447, 432) with delta (0, 0)
Screenshot: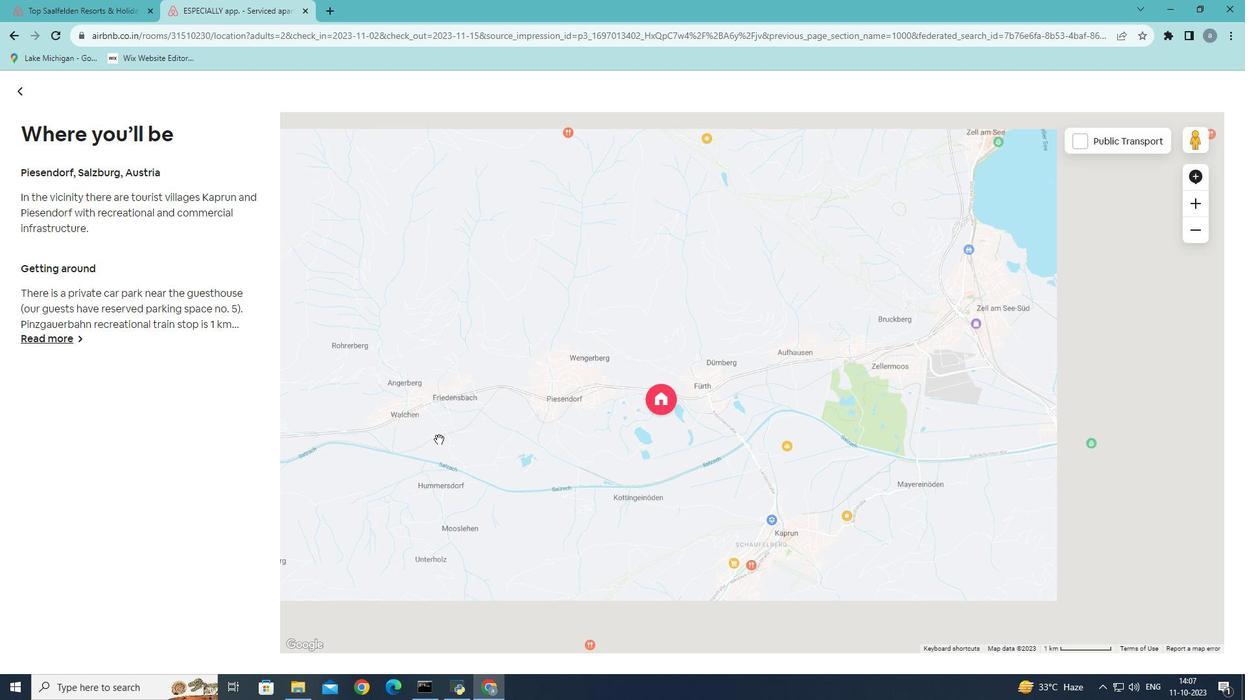 
Action: Mouse scrolled (447, 432) with delta (0, 0)
Screenshot: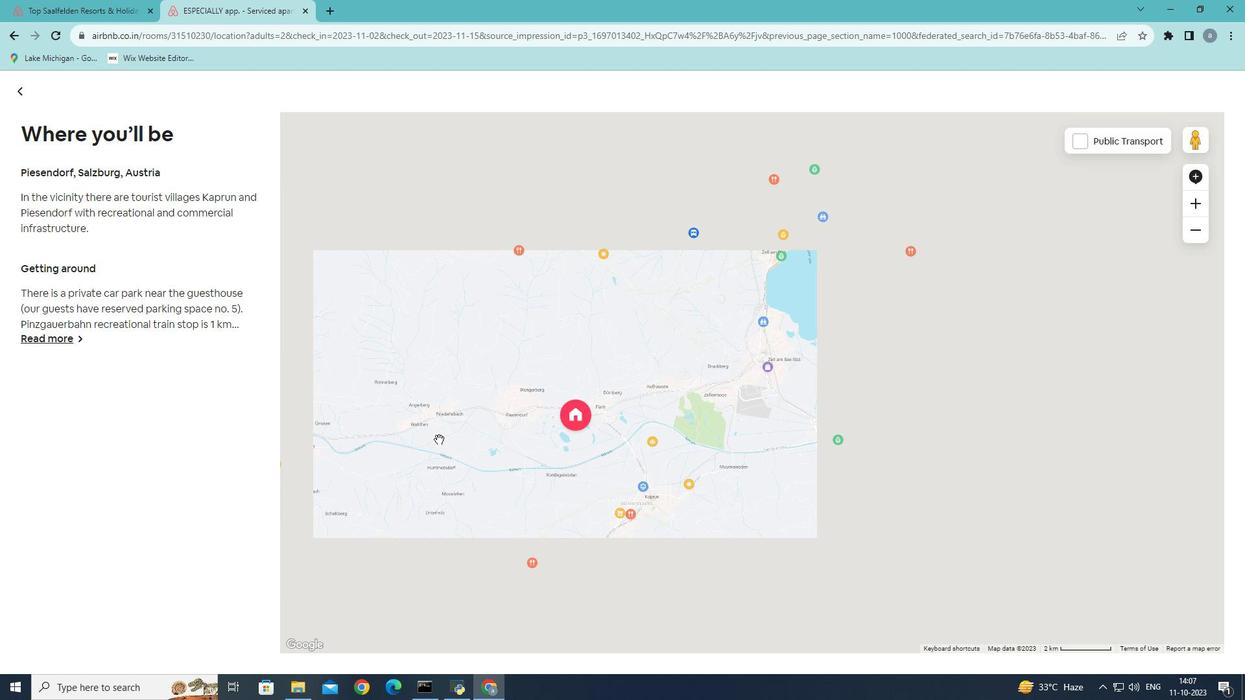 
Action: Mouse scrolled (447, 432) with delta (0, 0)
Screenshot: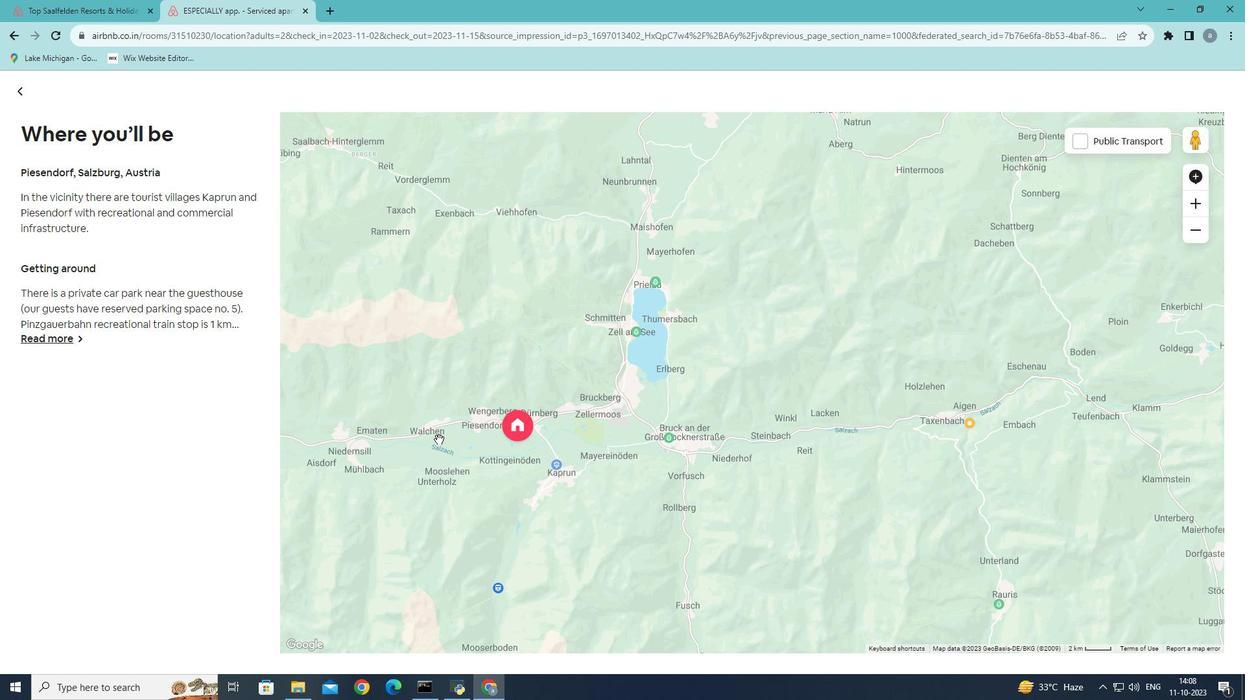 
Action: Mouse scrolled (447, 432) with delta (0, 0)
Screenshot: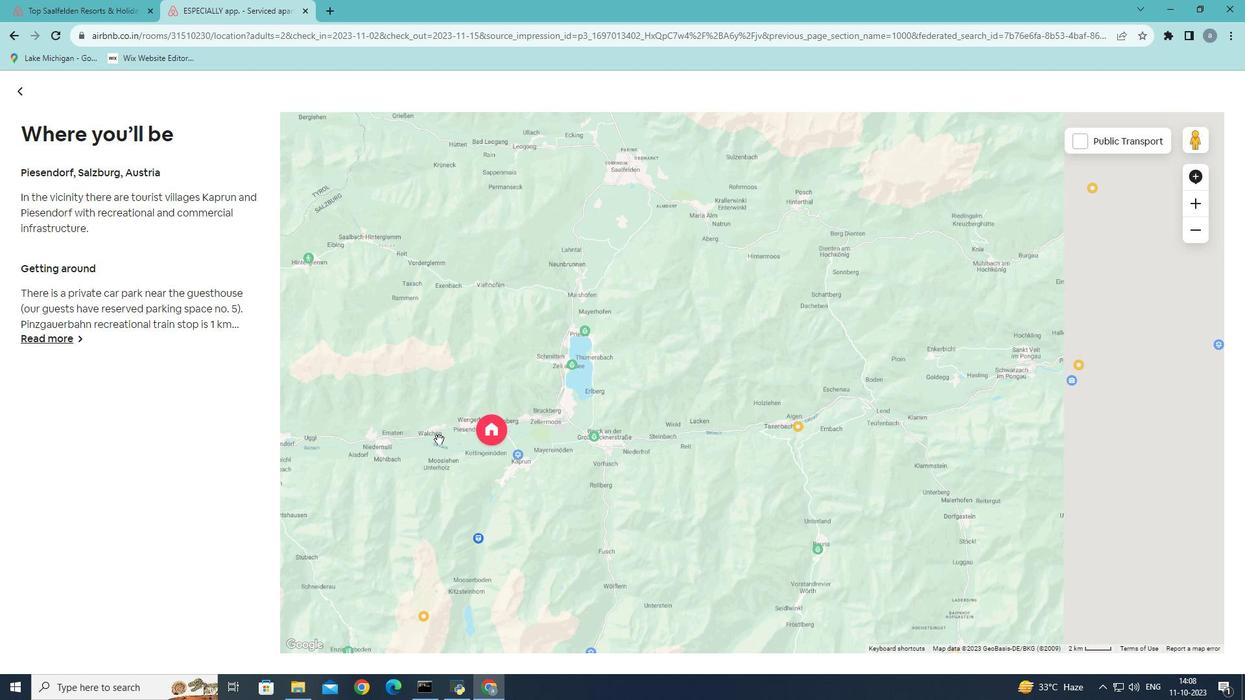 
Action: Mouse moved to (25, 95)
Screenshot: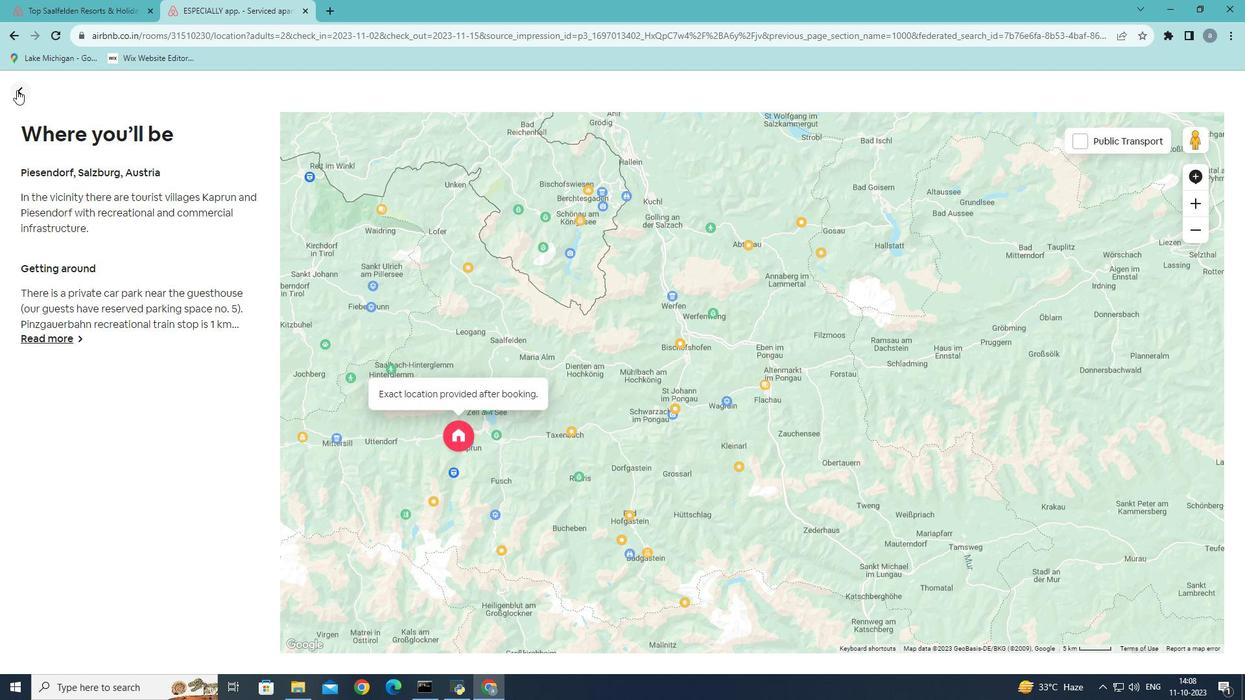 
Action: Mouse pressed left at (25, 95)
Screenshot: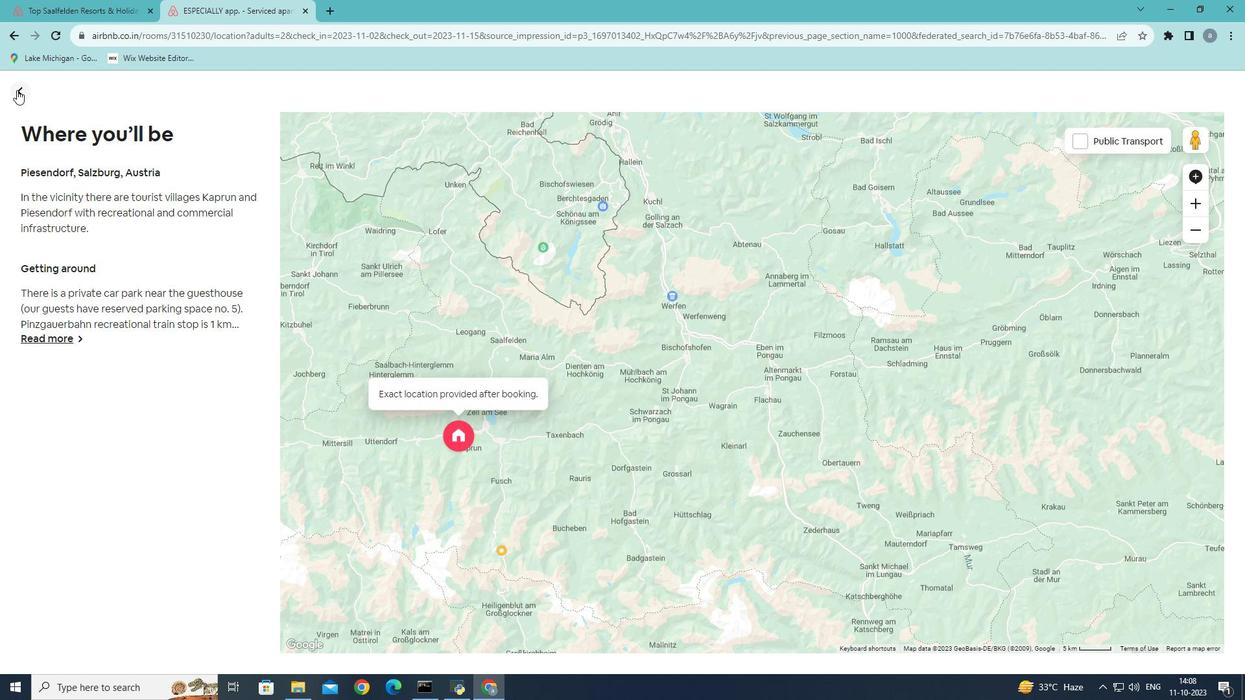 
Action: Mouse moved to (175, 390)
Screenshot: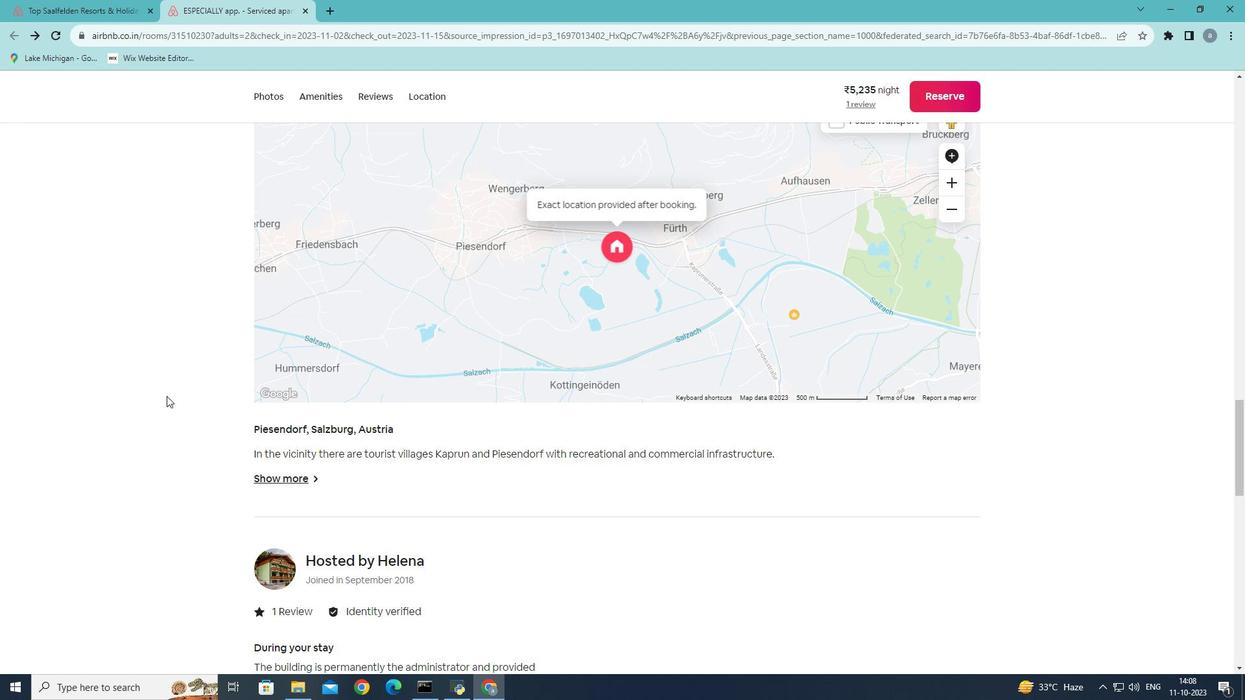 
Action: Mouse scrolled (175, 389) with delta (0, 0)
Screenshot: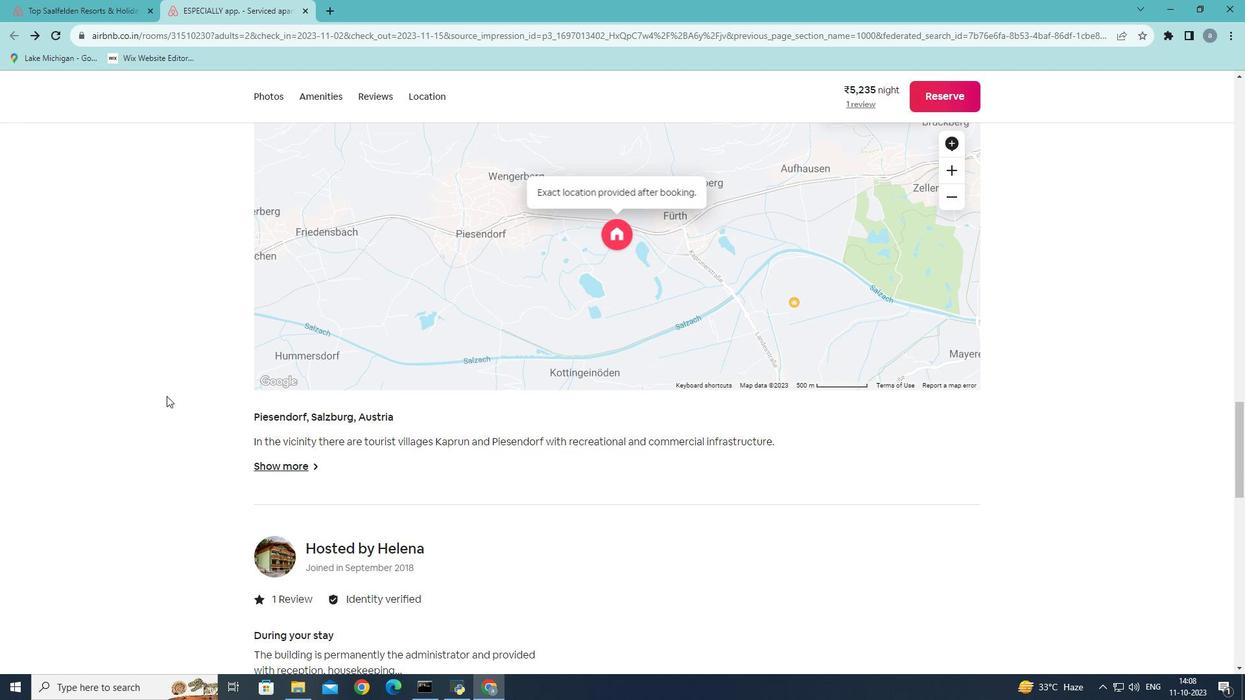 
Action: Mouse scrolled (175, 389) with delta (0, 0)
Screenshot: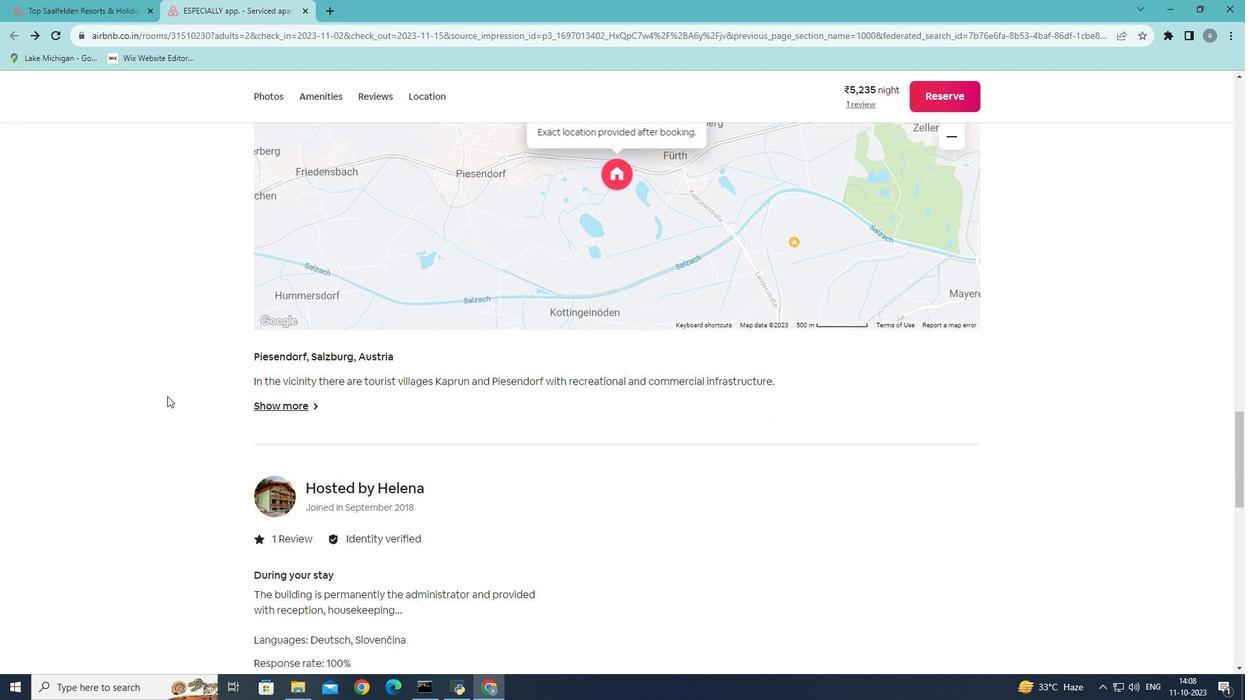 
Action: Mouse moved to (175, 390)
Screenshot: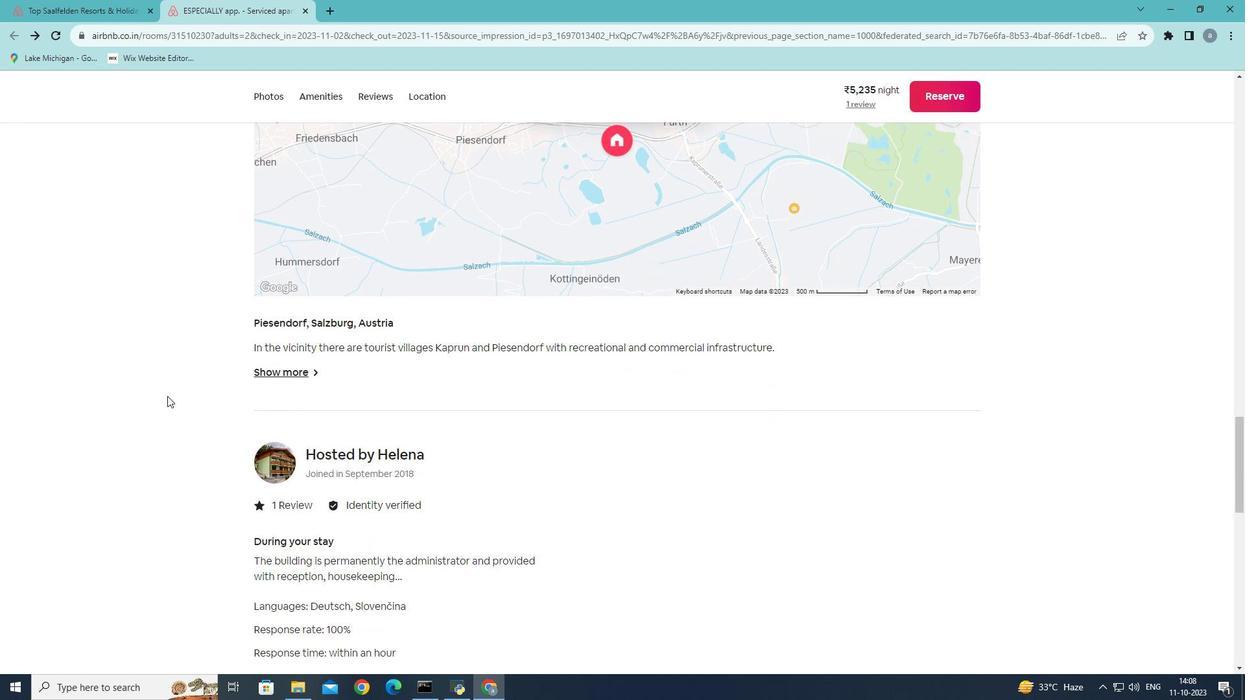 
Action: Mouse scrolled (175, 389) with delta (0, 0)
Screenshot: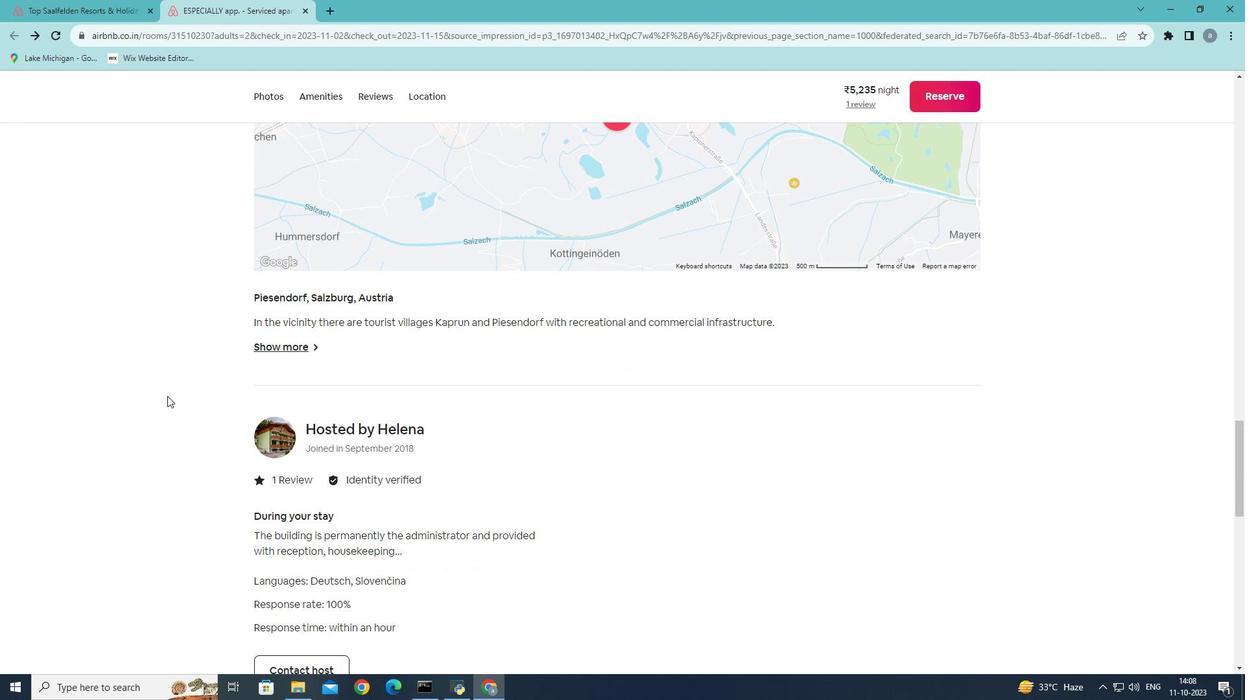 
Action: Mouse moved to (386, 509)
Screenshot: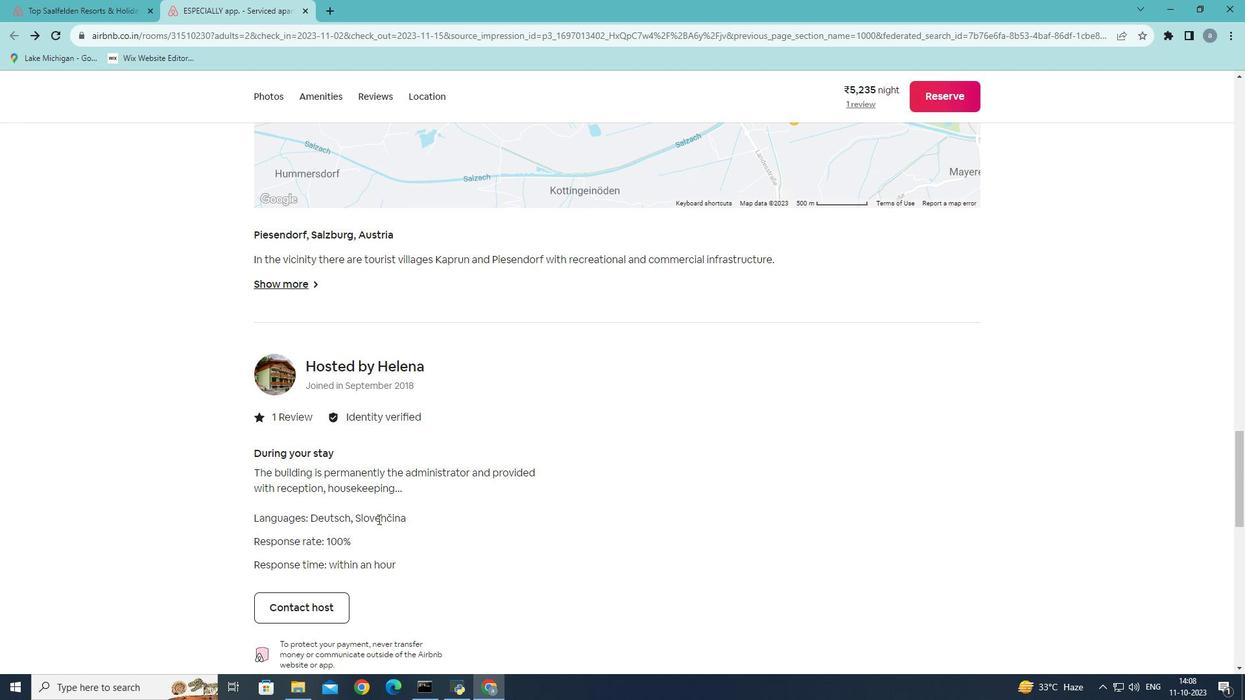 
Action: Mouse scrolled (386, 509) with delta (0, 0)
Screenshot: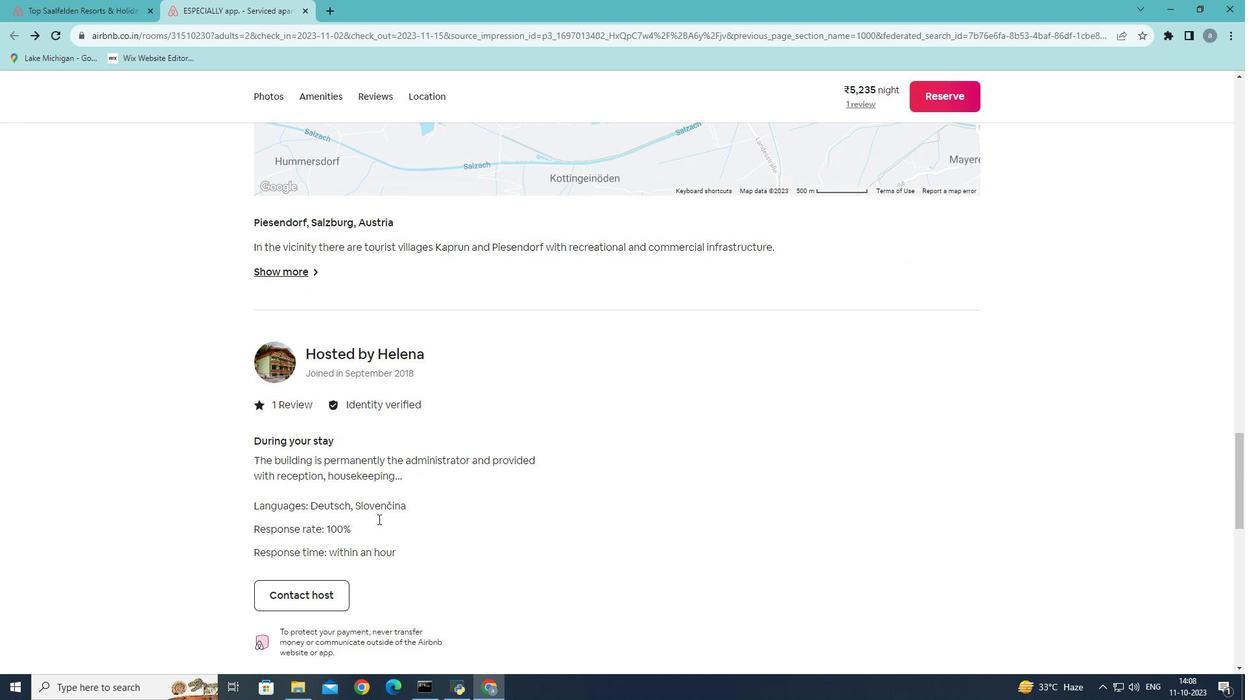 
Action: Mouse scrolled (386, 509) with delta (0, 0)
Screenshot: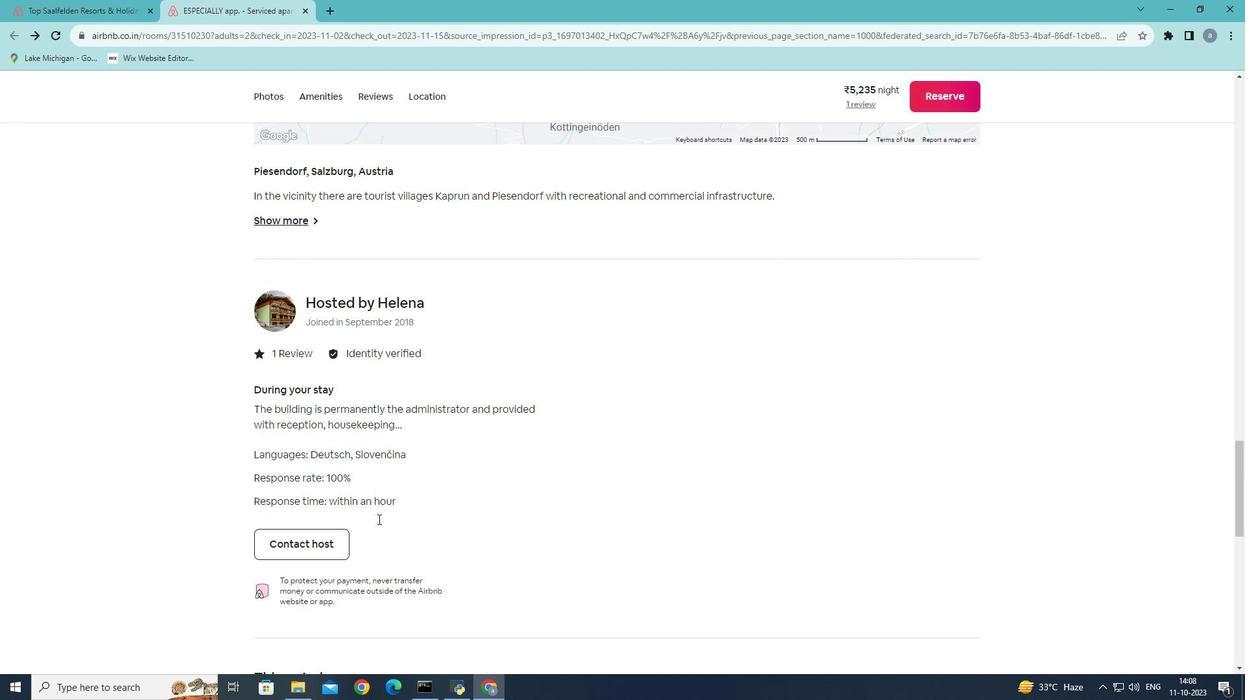 
Action: Mouse scrolled (386, 509) with delta (0, 0)
Screenshot: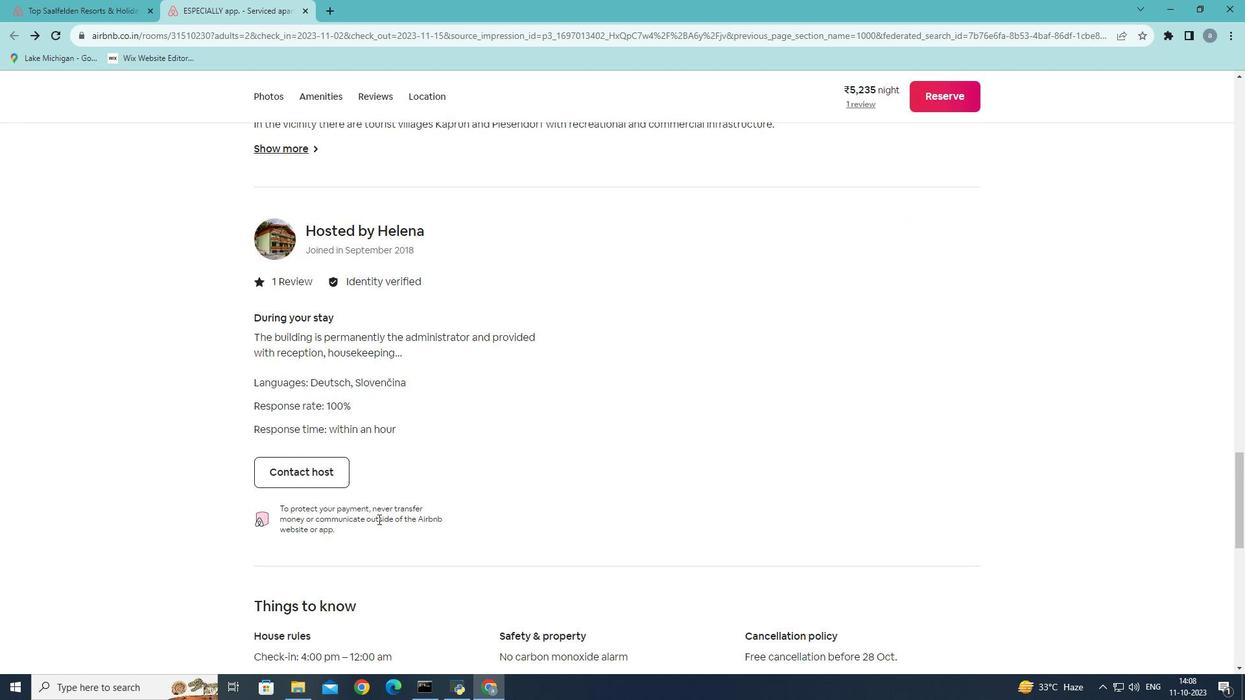 
Action: Mouse moved to (384, 509)
Screenshot: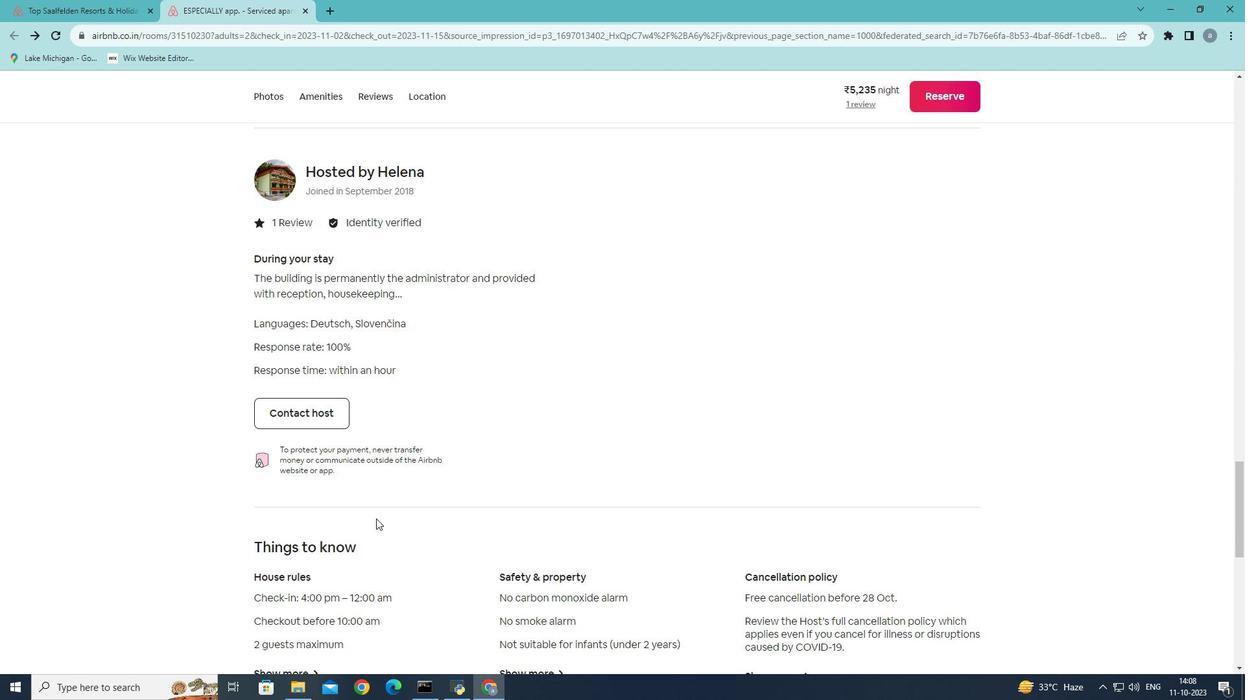 
Action: Mouse scrolled (384, 508) with delta (0, 0)
Screenshot: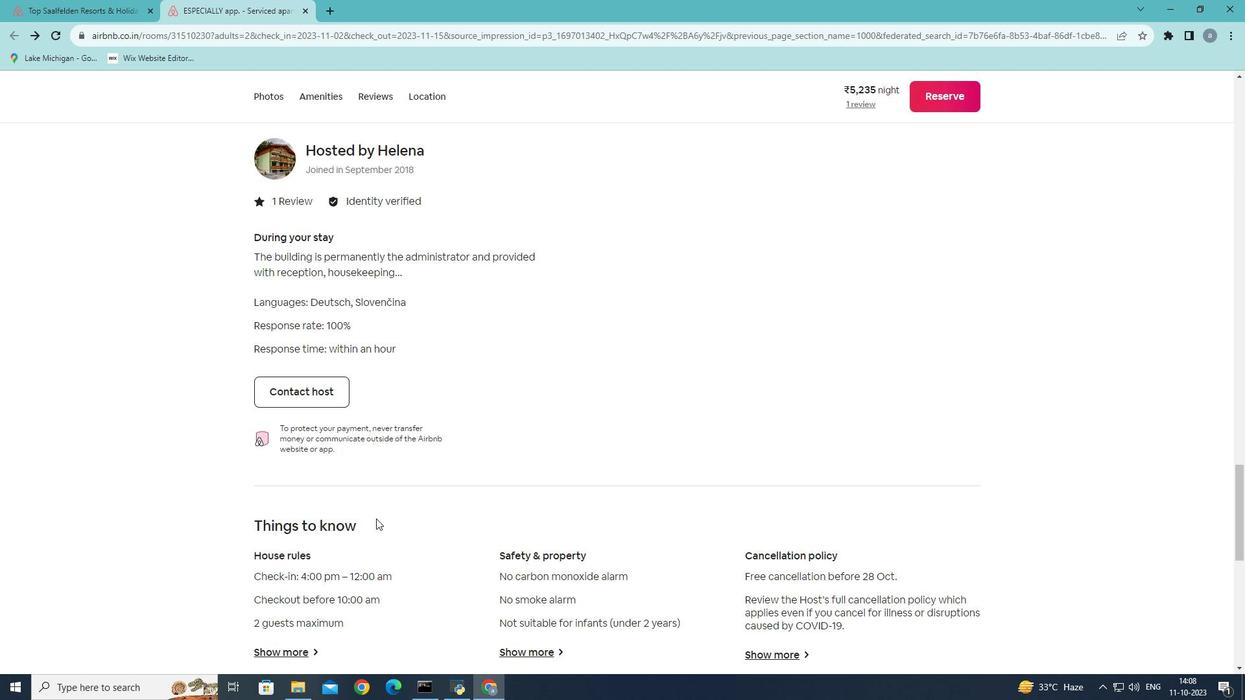 
Action: Mouse scrolled (384, 508) with delta (0, 0)
Screenshot: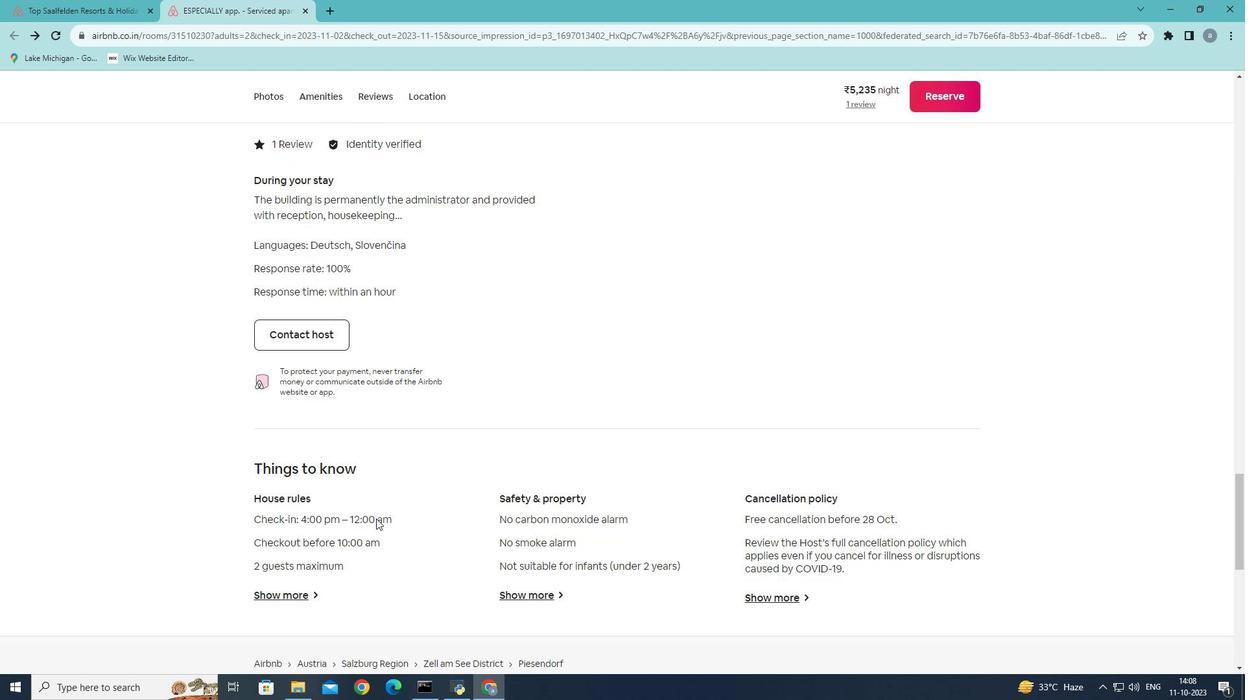 
Action: Mouse scrolled (384, 508) with delta (0, 0)
Screenshot: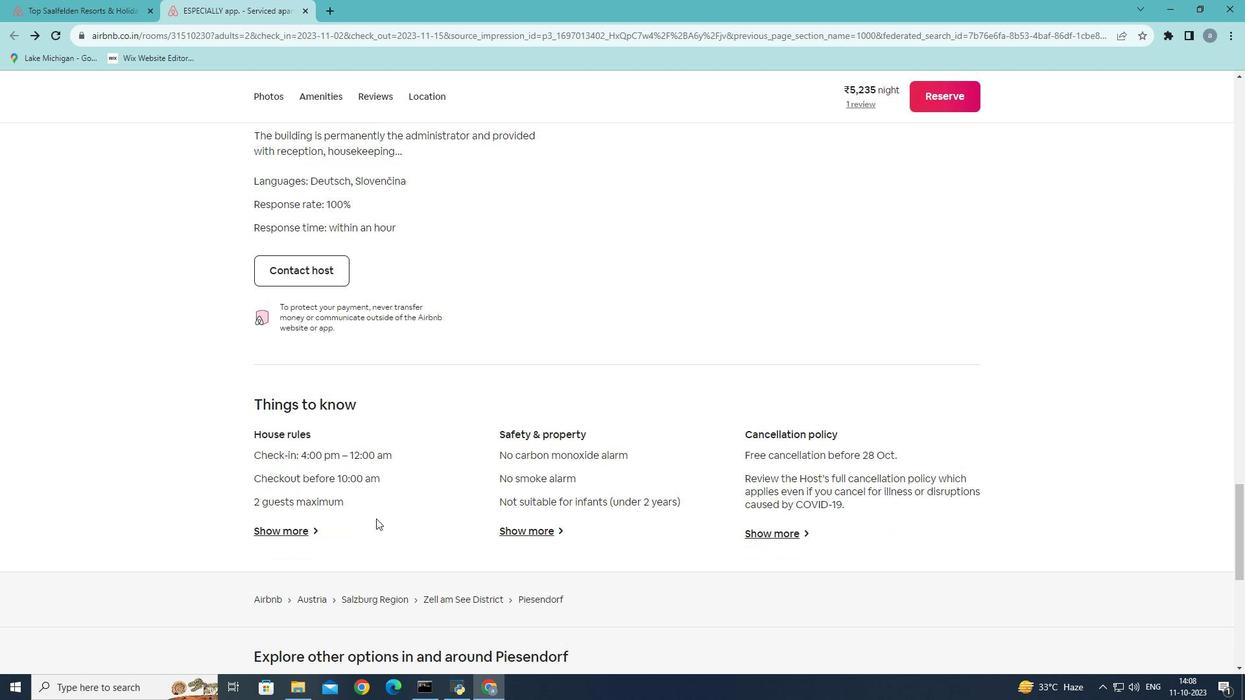 
Action: Mouse scrolled (384, 508) with delta (0, 0)
Screenshot: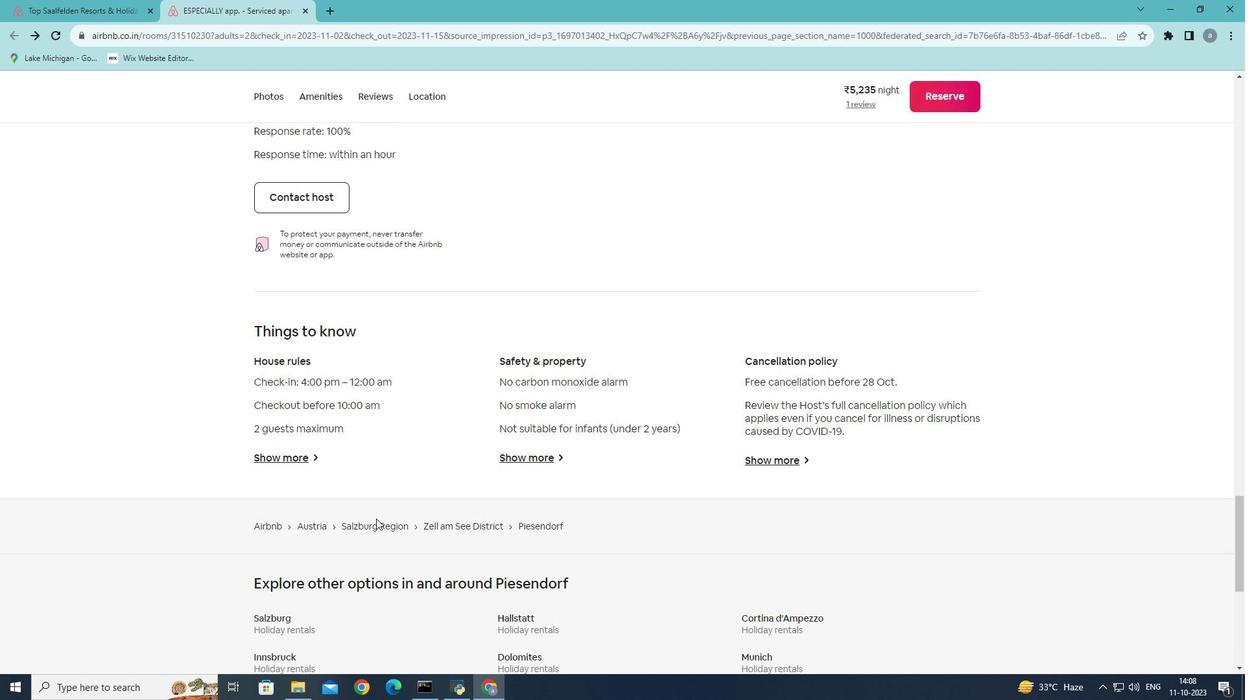 
Action: Mouse moved to (384, 508)
